 Task: Buy 4 Gloves & Mittens of size 0-3 Months for Baby Boys from Accessories section under best seller category for shipping address: Amber Rodriguez, 4615 Clarence Court, Fayetteville, North Carolina 28307, Cell Number 9102435488. Pay from credit card ending with 2005, CVV 3321
Action: Mouse moved to (322, 90)
Screenshot: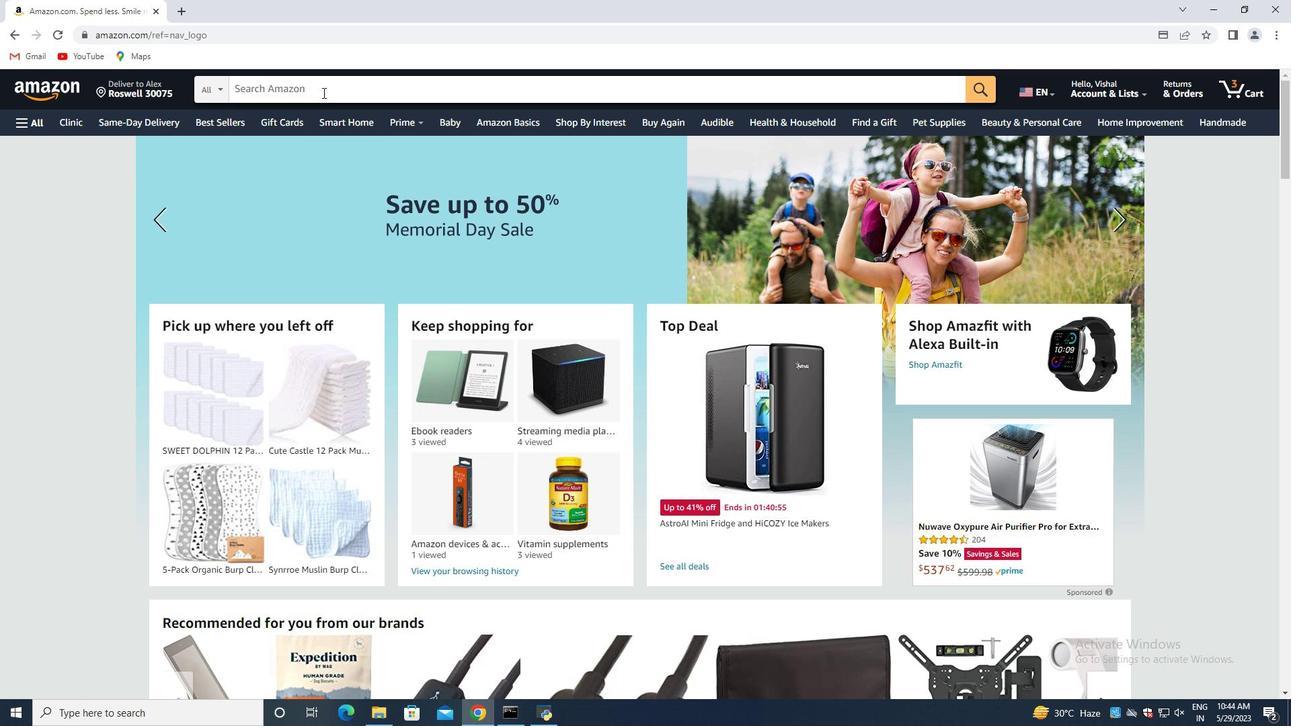 
Action: Mouse pressed left at (322, 90)
Screenshot: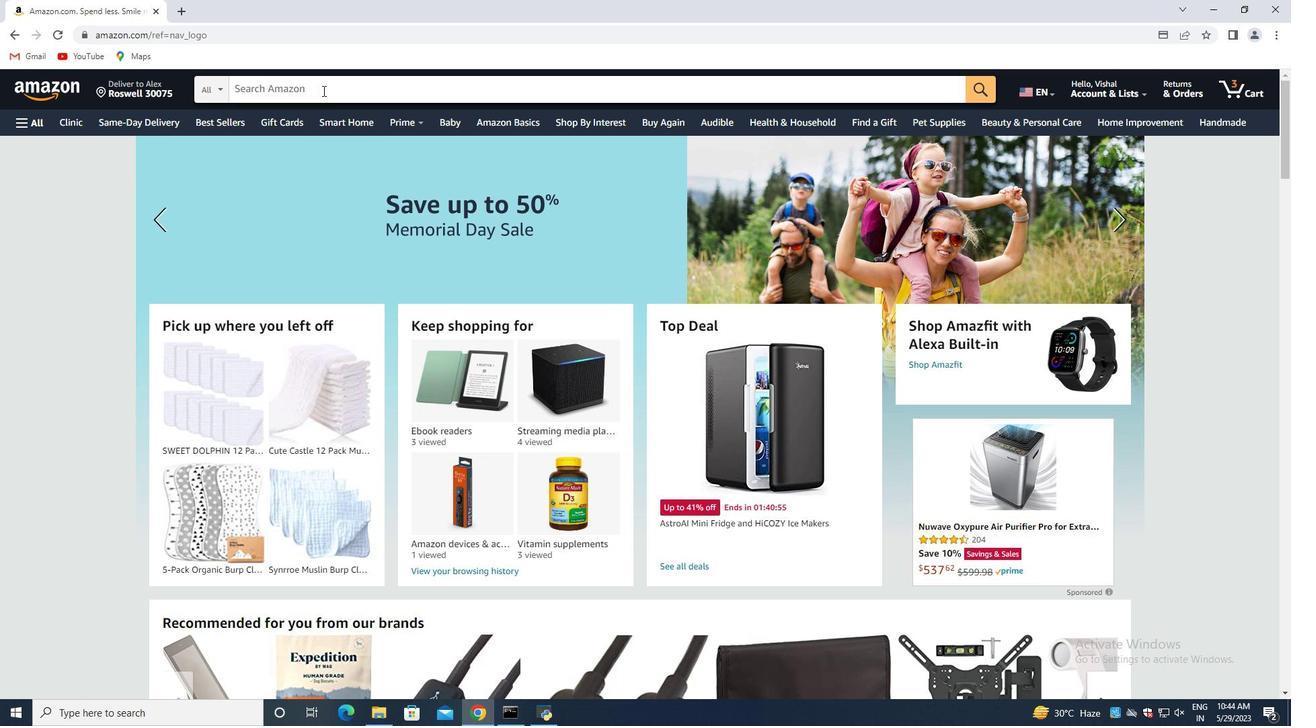 
Action: Mouse moved to (318, 90)
Screenshot: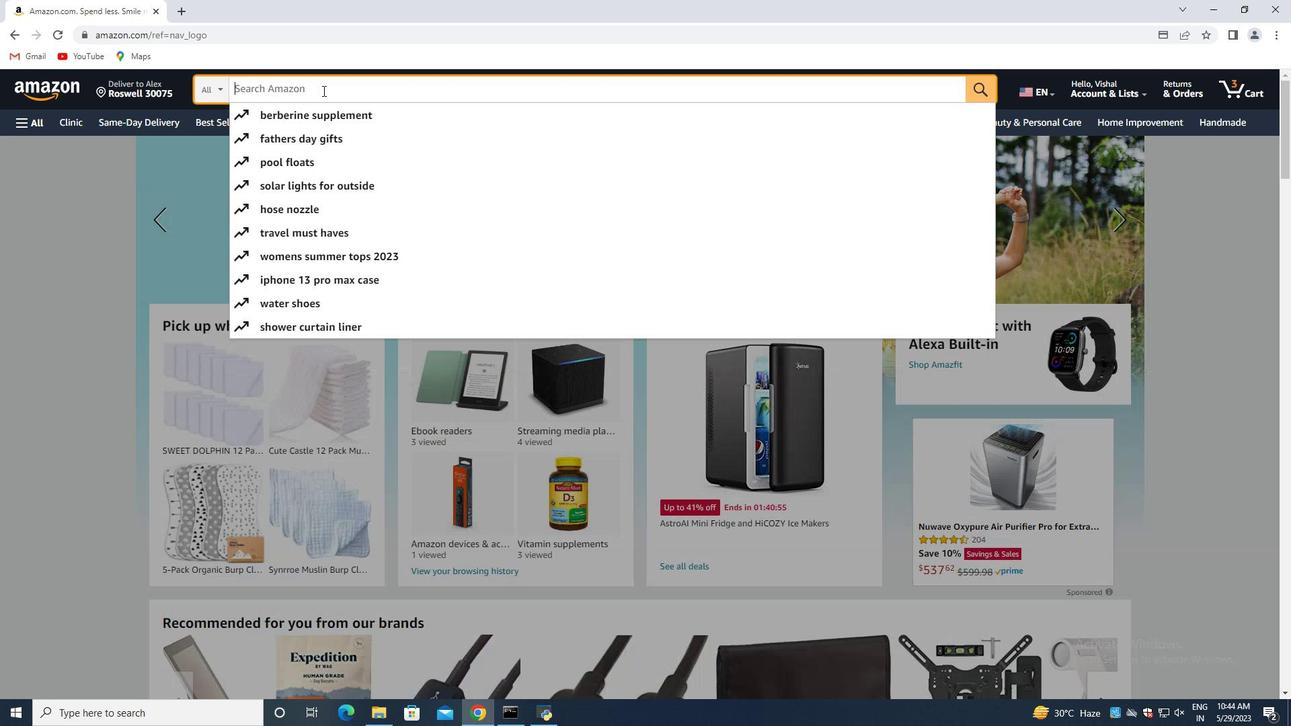 
Action: Key pressed <Key.shift>Gloves<Key.space><Key.shift><Key.shift><Key.shift><Key.shift><Key.shift><Key.shift><Key.shift><Key.shift><Key.shift><Key.shift><Key.shift><Key.shift><Key.shift><Key.shift>&<Key.space><Key.shift>Mittens<Key.space>of<Key.space>size<Key.space>0-3<Key.space><Key.shift>Months<Key.space>for<Key.space><Key.shift><Key.shift><Key.shift><Key.shift><Key.shift><Key.shift><Key.shift>Baby<Key.space><Key.shift>Boys<Key.enter>
Screenshot: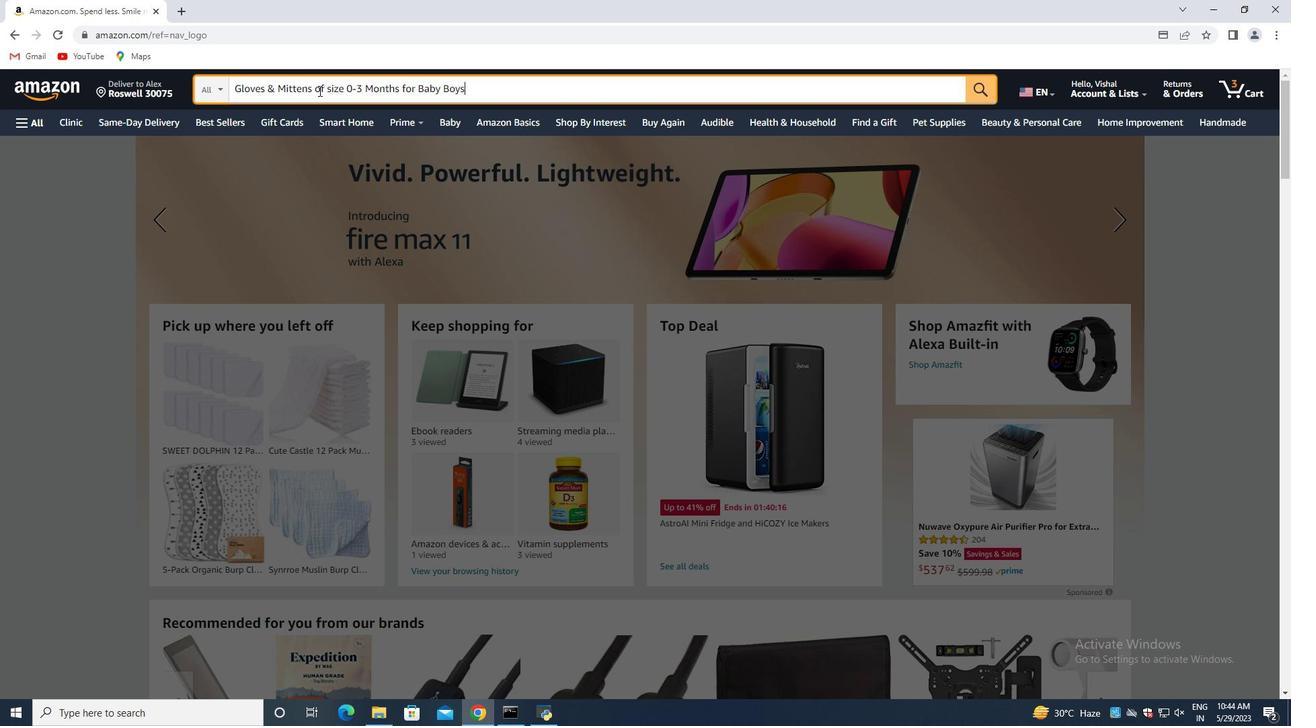 
Action: Mouse moved to (14, 118)
Screenshot: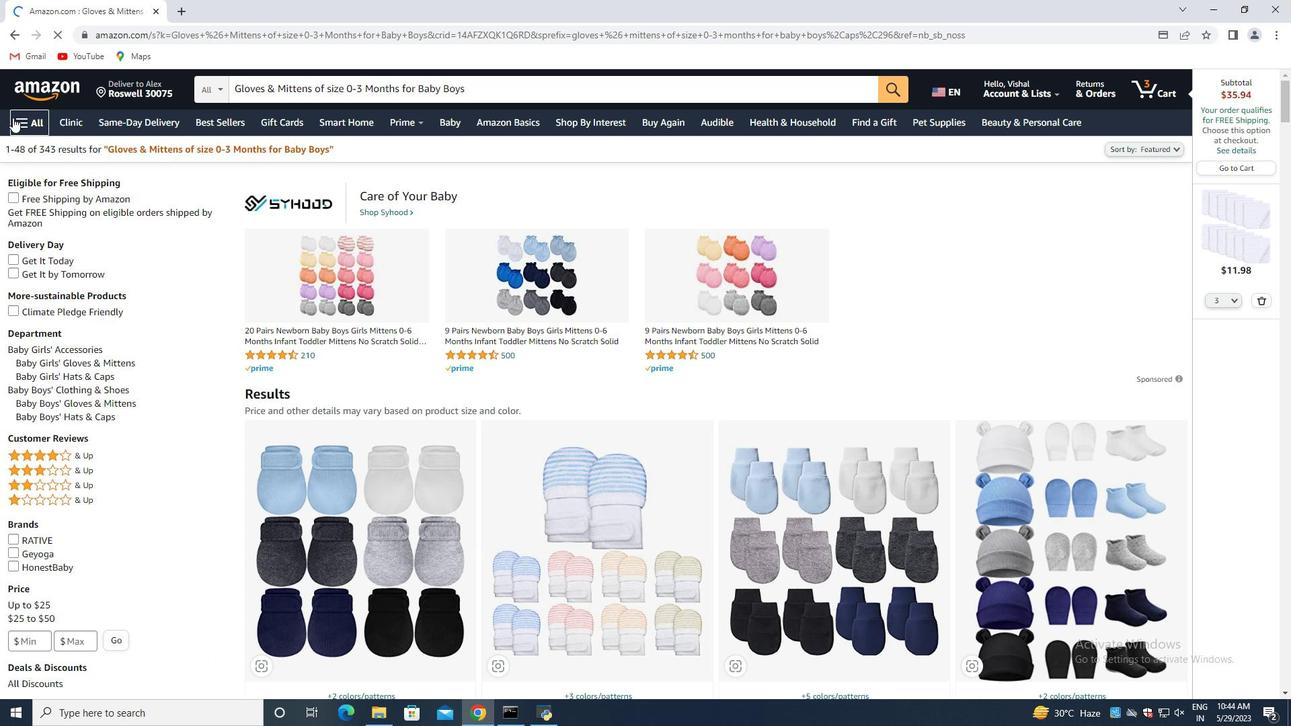 
Action: Mouse pressed left at (14, 118)
Screenshot: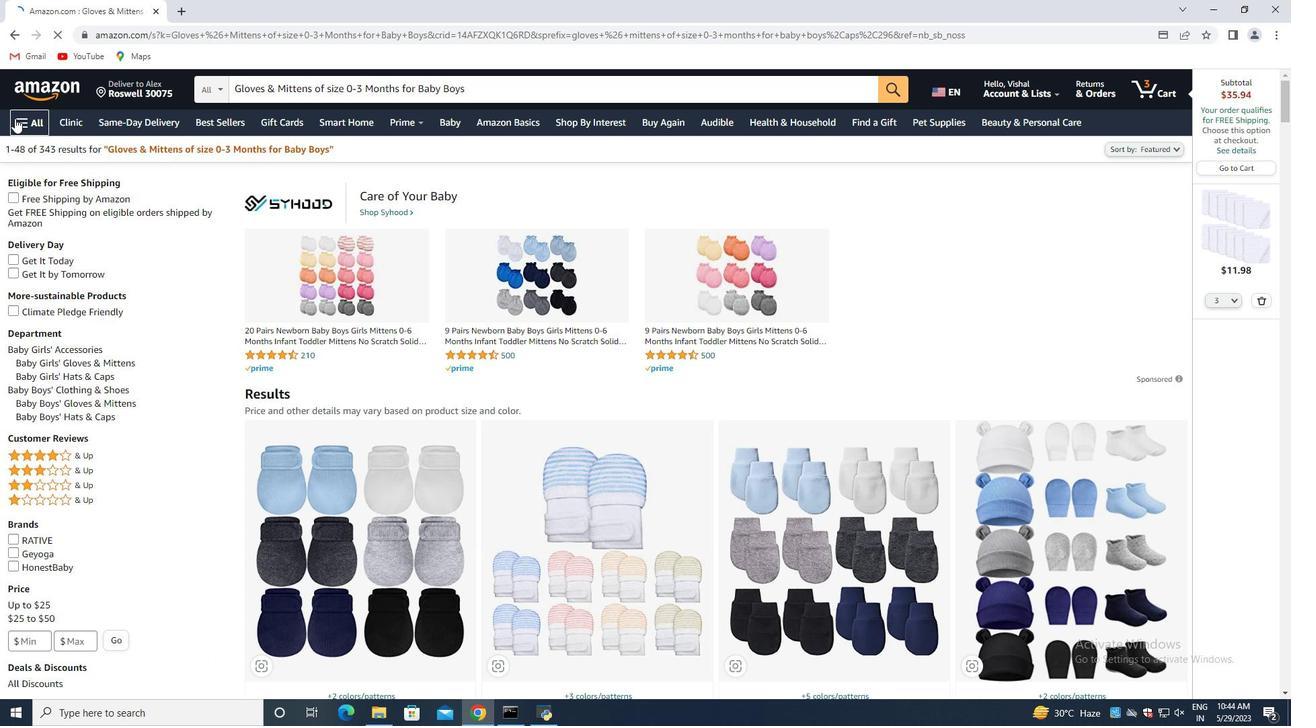
Action: Mouse moved to (123, 239)
Screenshot: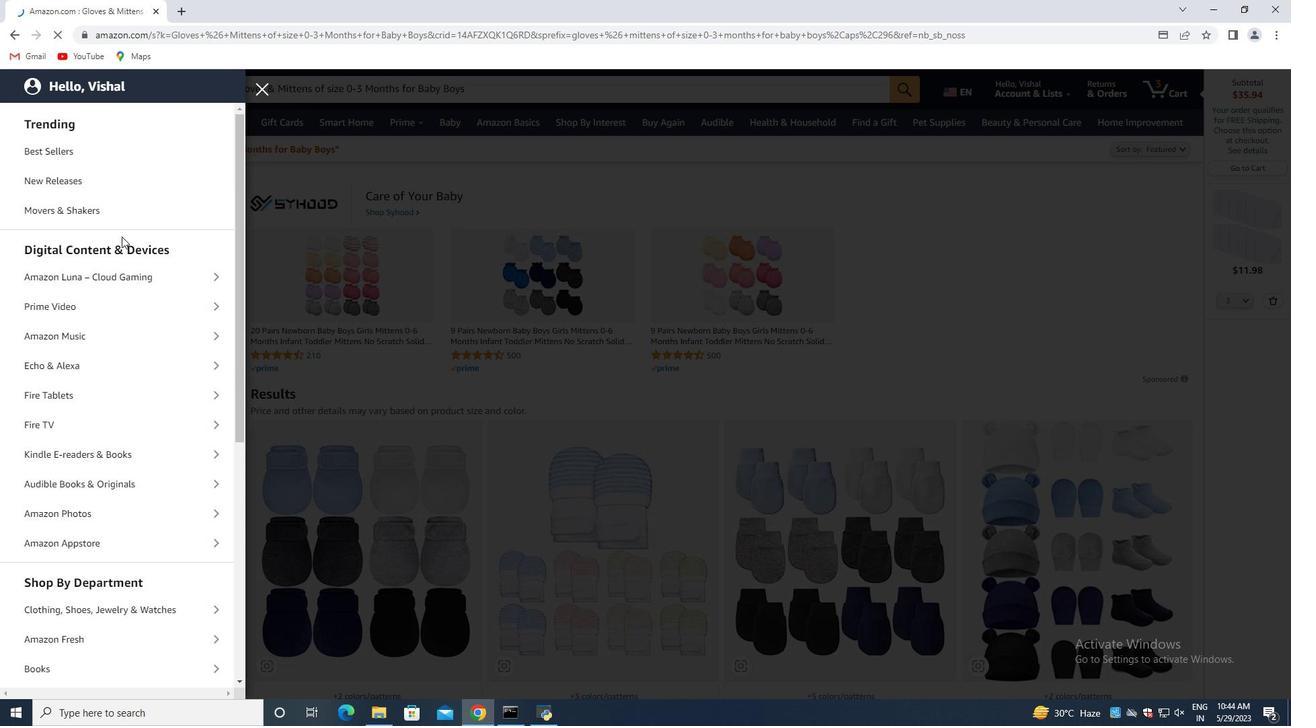 
Action: Mouse scrolled (123, 238) with delta (0, 0)
Screenshot: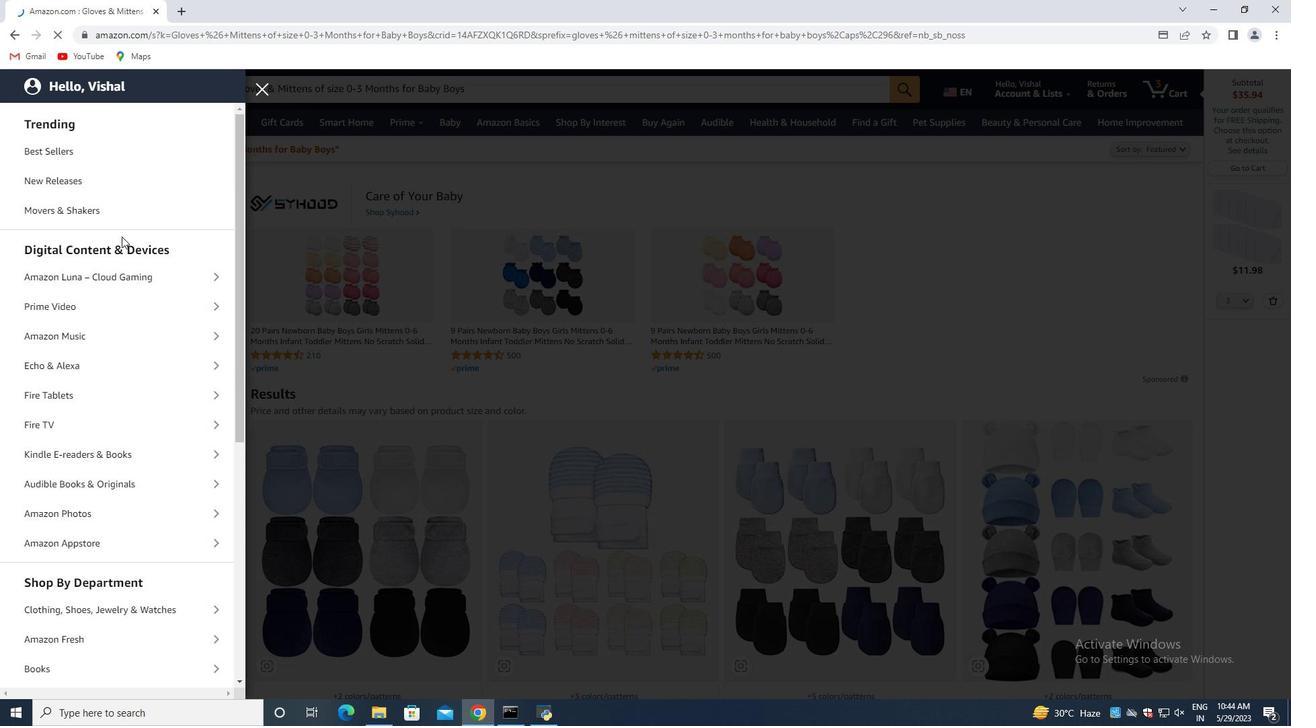 
Action: Mouse scrolled (123, 238) with delta (0, 0)
Screenshot: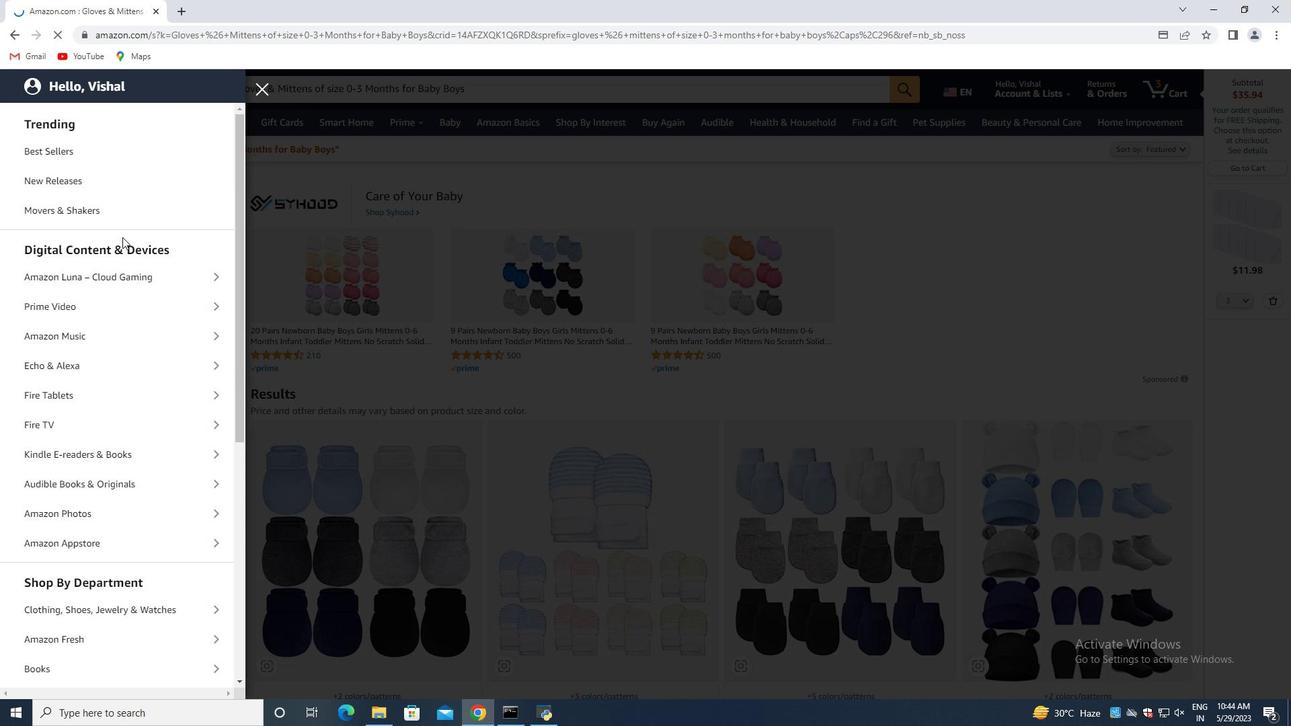
Action: Mouse moved to (133, 343)
Screenshot: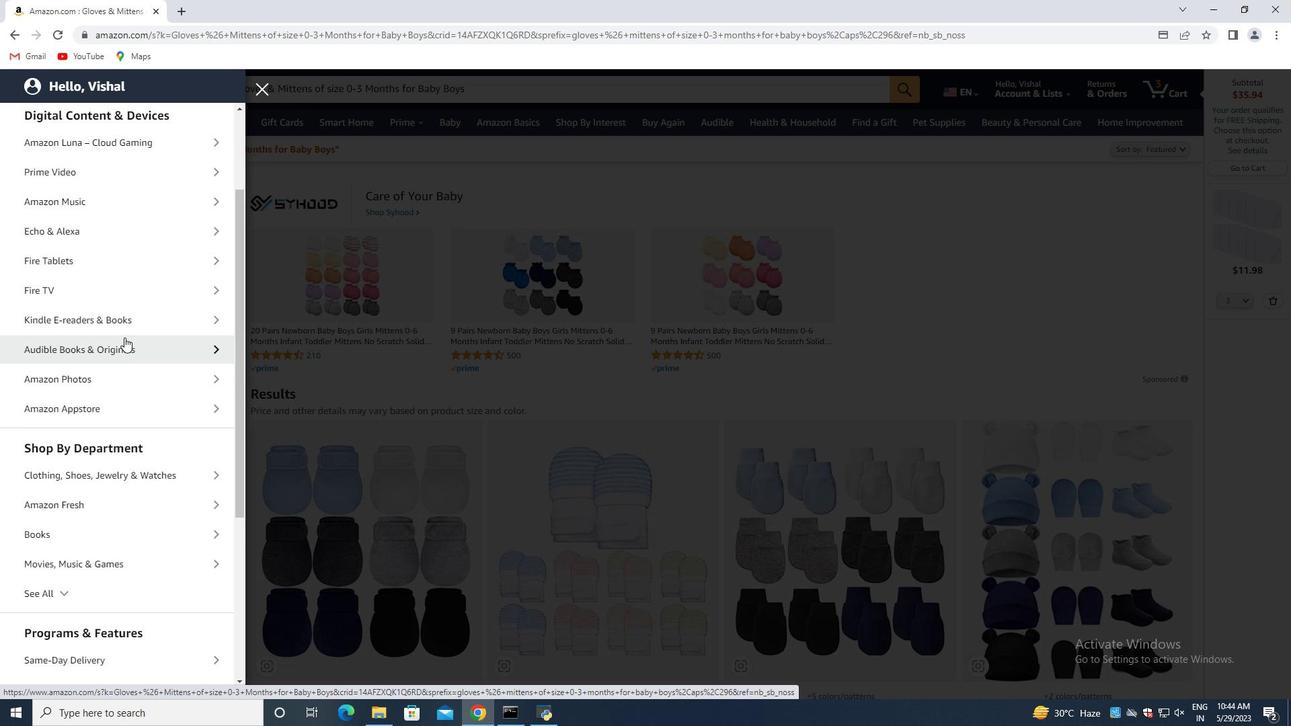 
Action: Mouse scrolled (133, 342) with delta (0, 0)
Screenshot: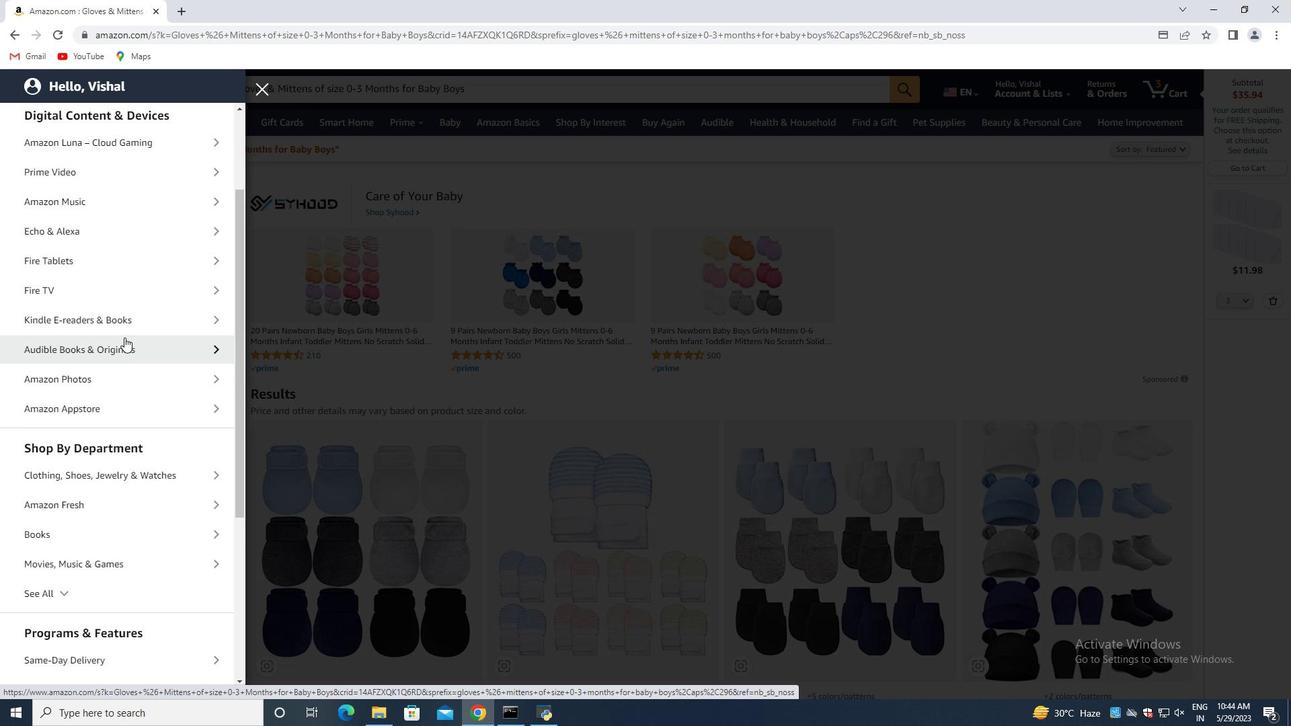 
Action: Mouse moved to (133, 344)
Screenshot: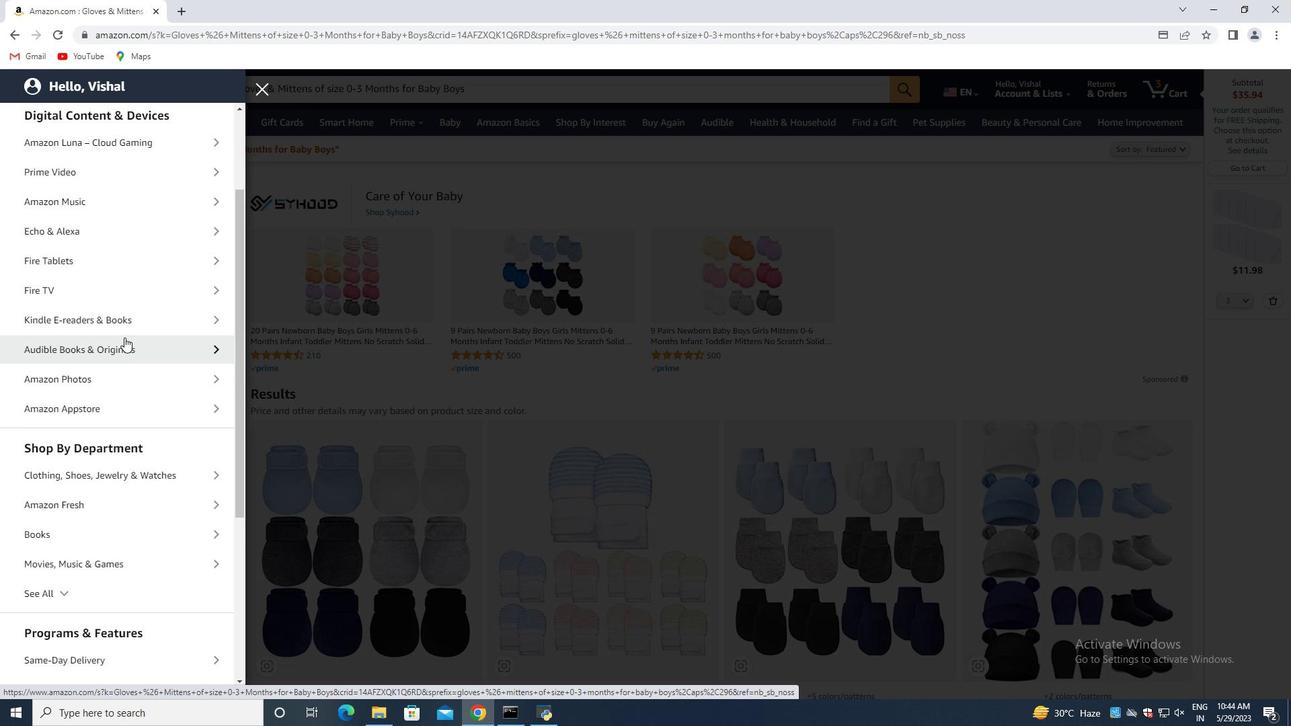 
Action: Mouse scrolled (133, 343) with delta (0, 0)
Screenshot: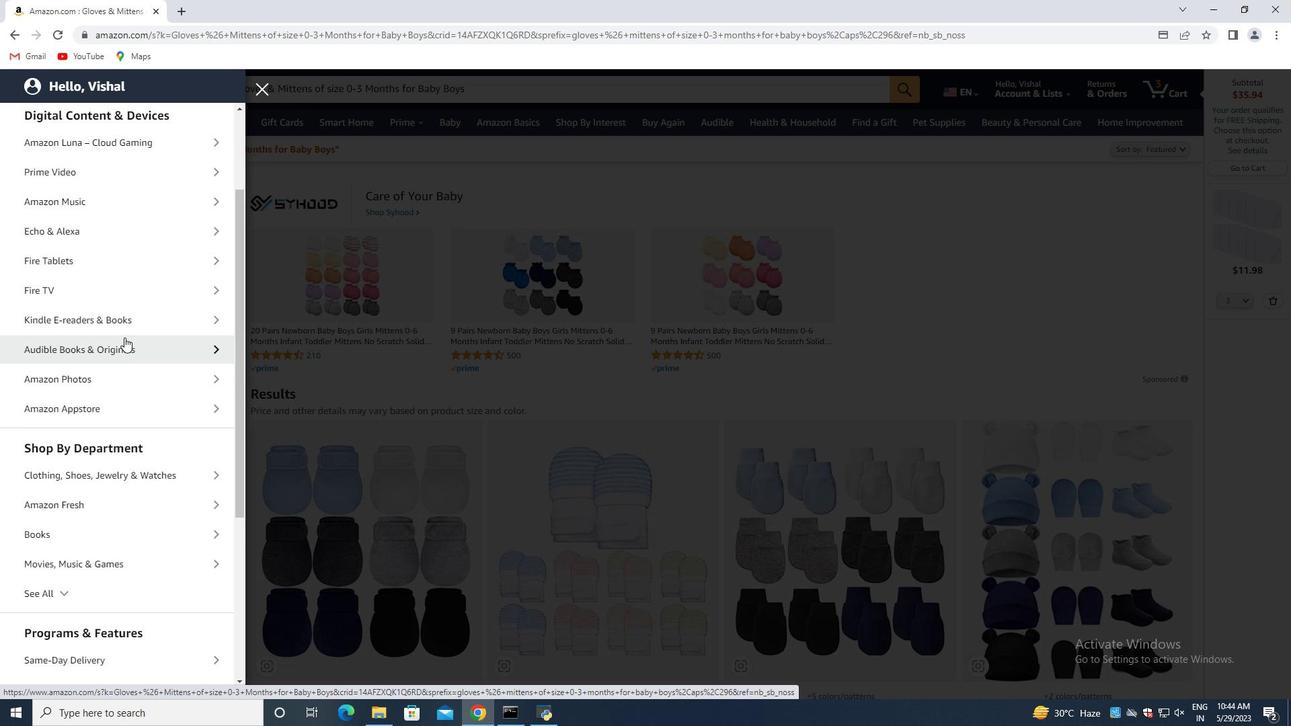 
Action: Mouse moved to (110, 375)
Screenshot: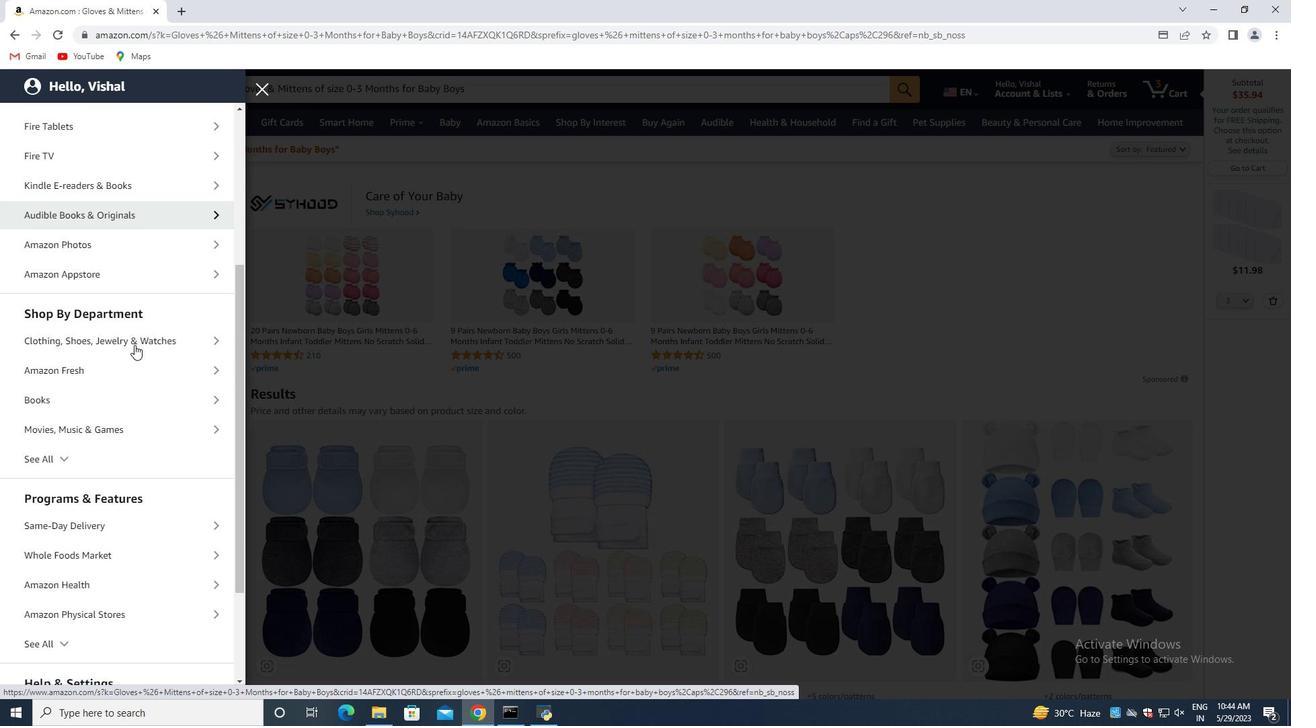 
Action: Mouse scrolled (110, 374) with delta (0, 0)
Screenshot: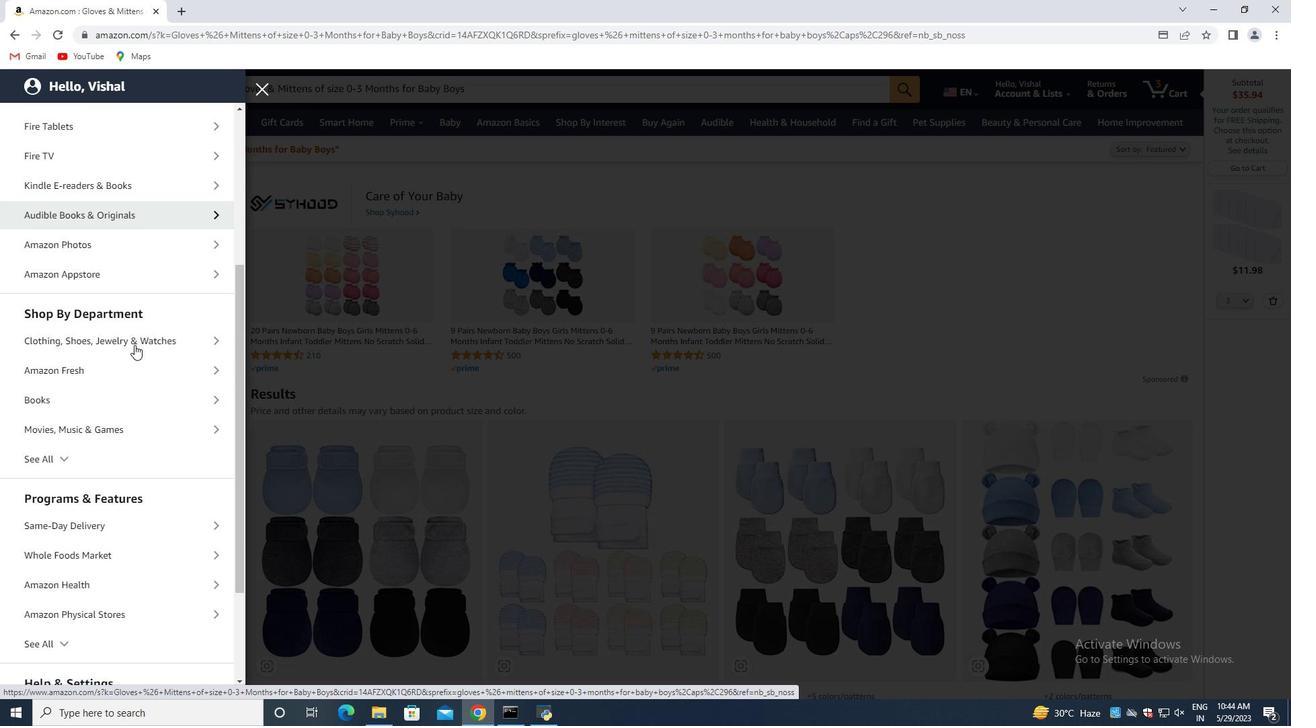 
Action: Mouse moved to (81, 389)
Screenshot: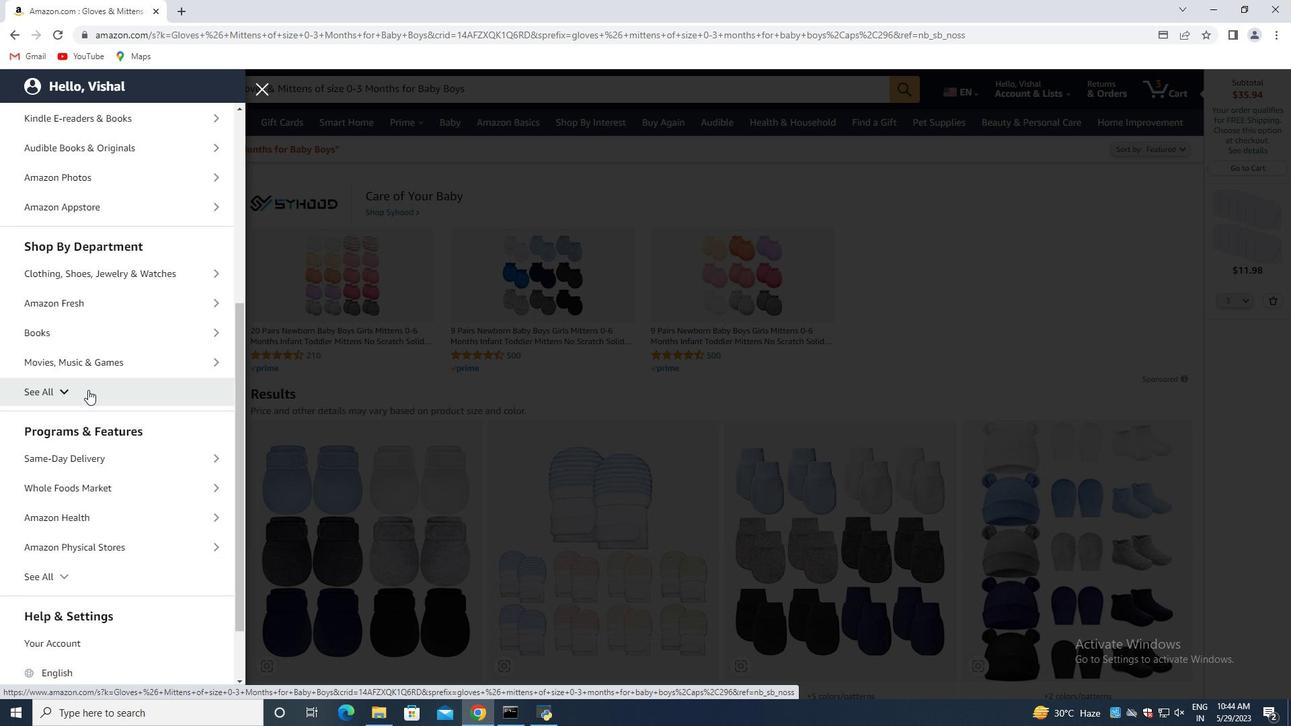 
Action: Mouse pressed left at (81, 389)
Screenshot: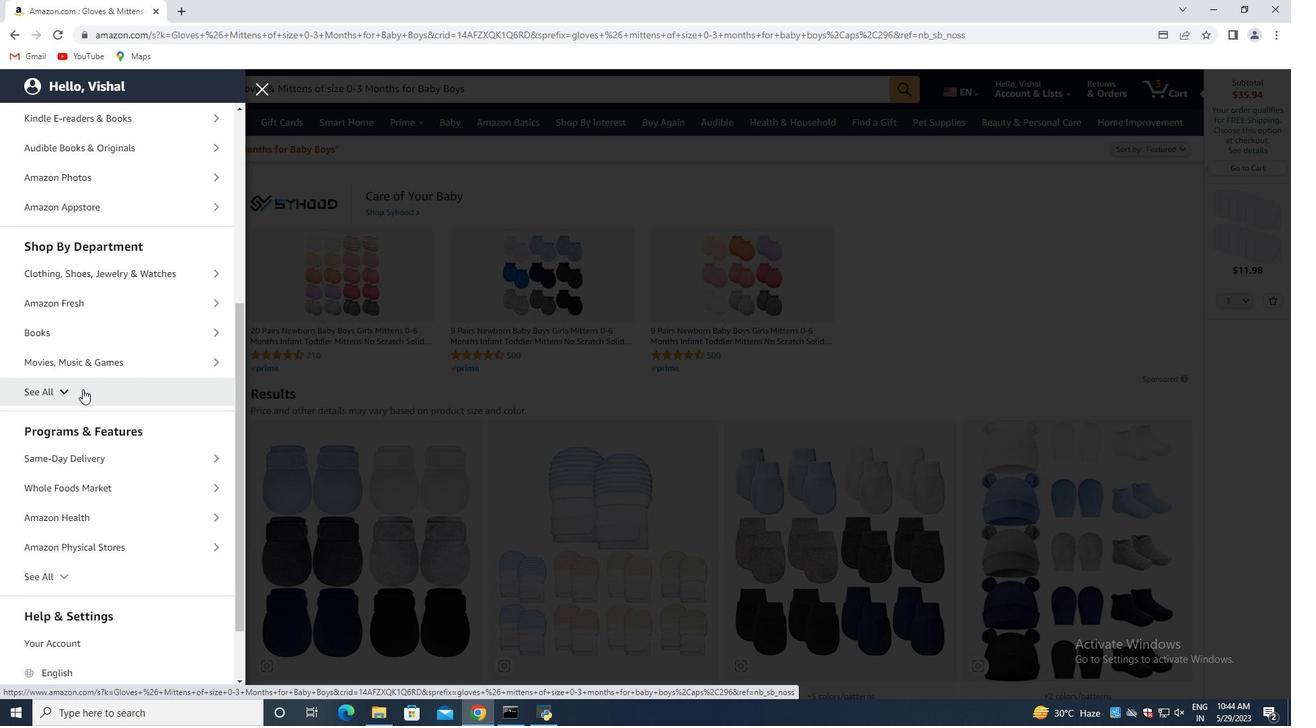 
Action: Mouse moved to (81, 427)
Screenshot: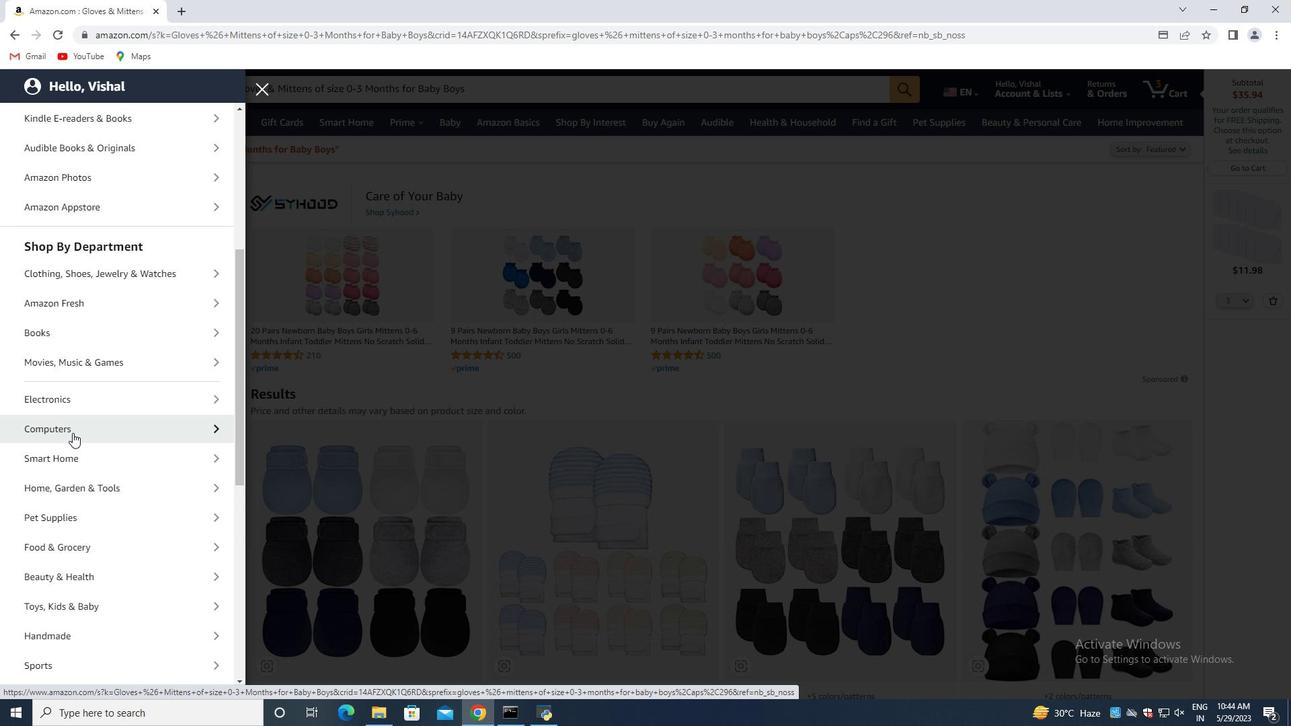 
Action: Mouse scrolled (81, 427) with delta (0, 0)
Screenshot: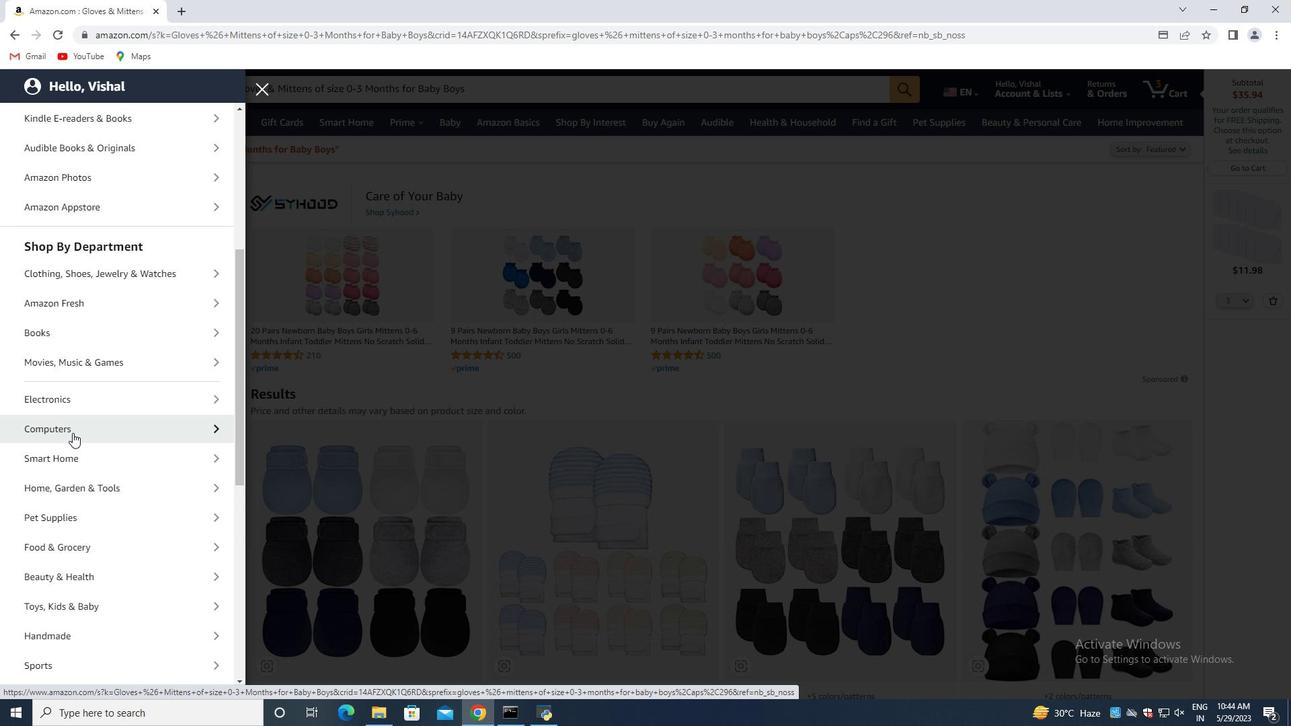 
Action: Mouse moved to (82, 427)
Screenshot: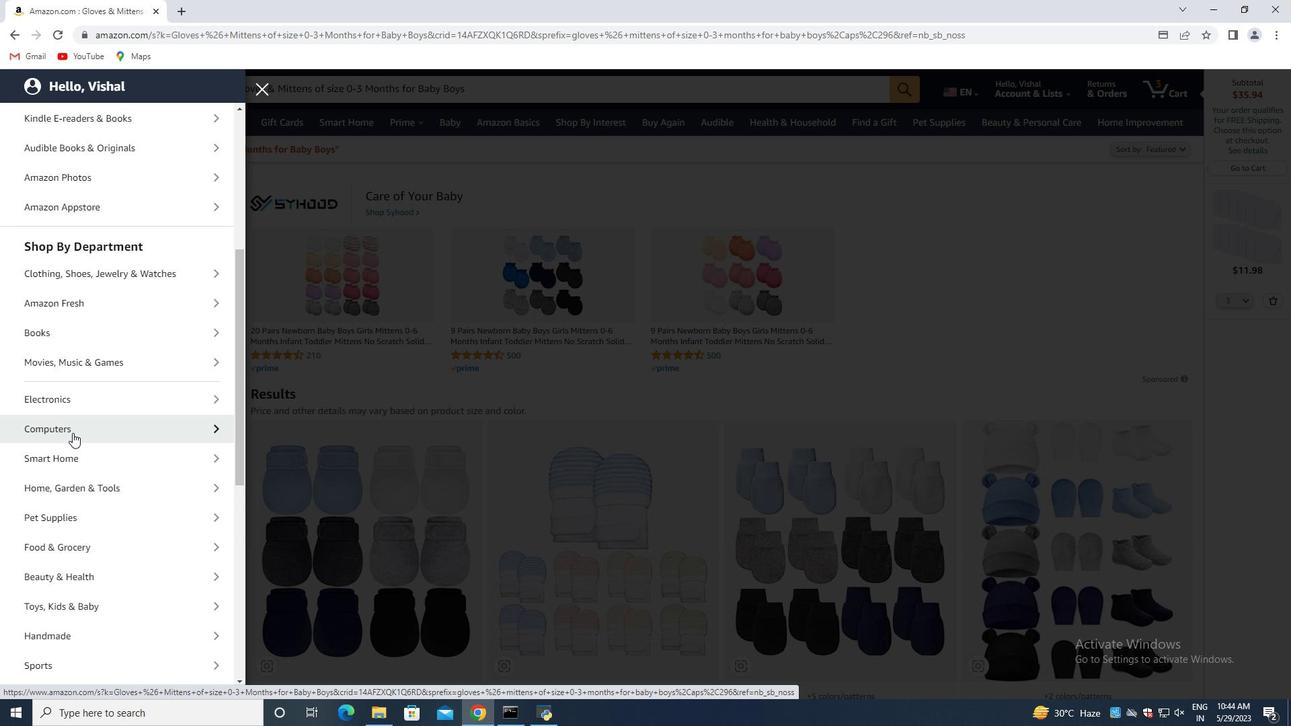 
Action: Mouse scrolled (82, 426) with delta (0, 0)
Screenshot: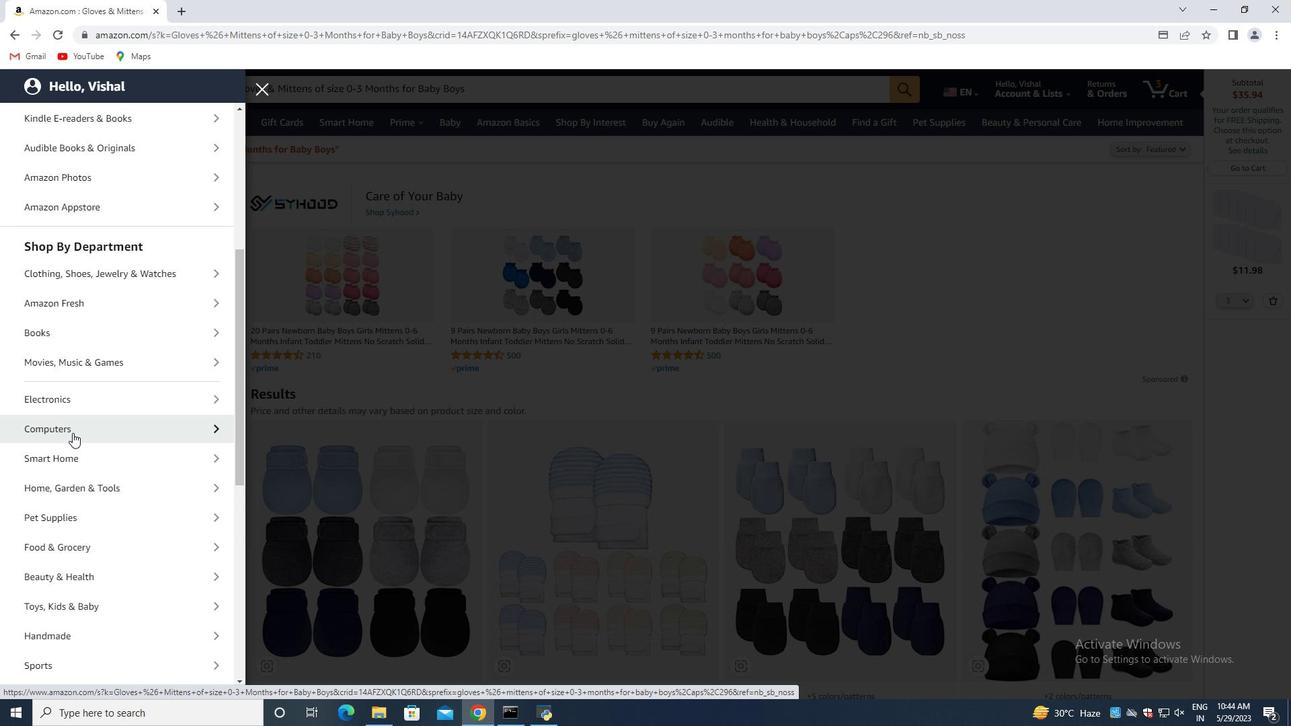 
Action: Mouse moved to (83, 424)
Screenshot: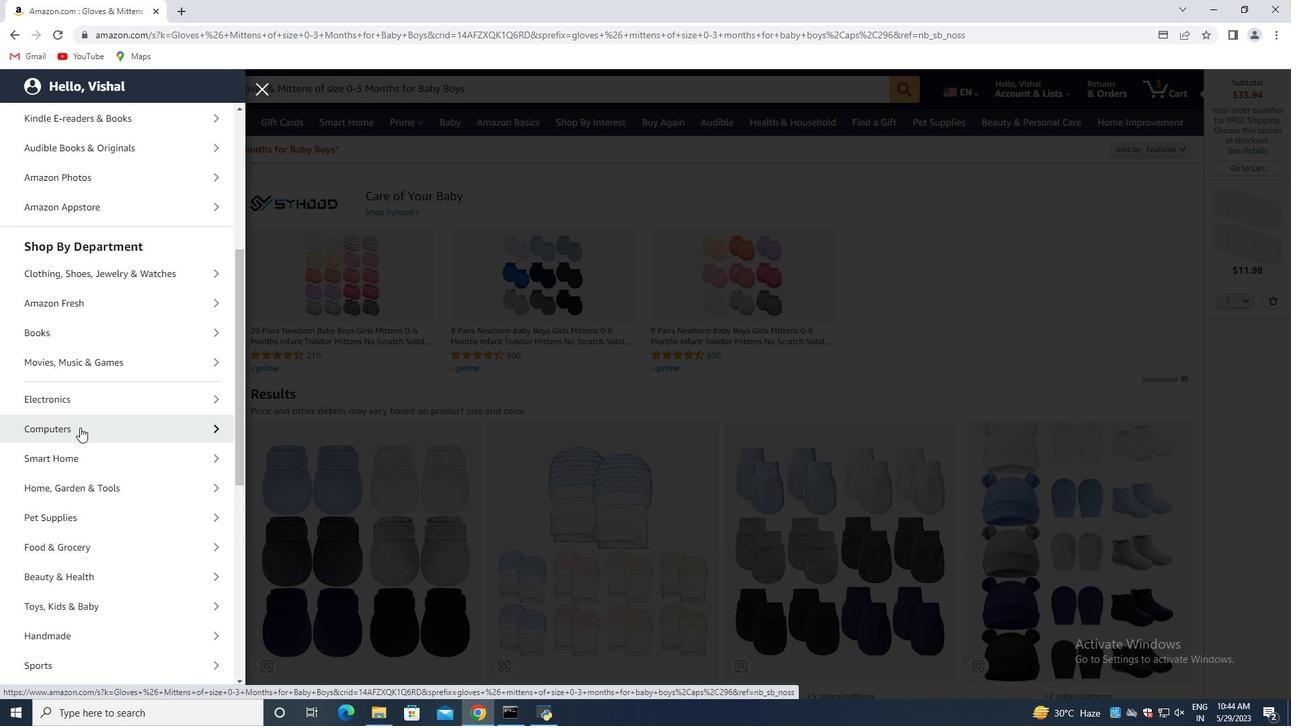 
Action: Mouse scrolled (83, 424) with delta (0, 0)
Screenshot: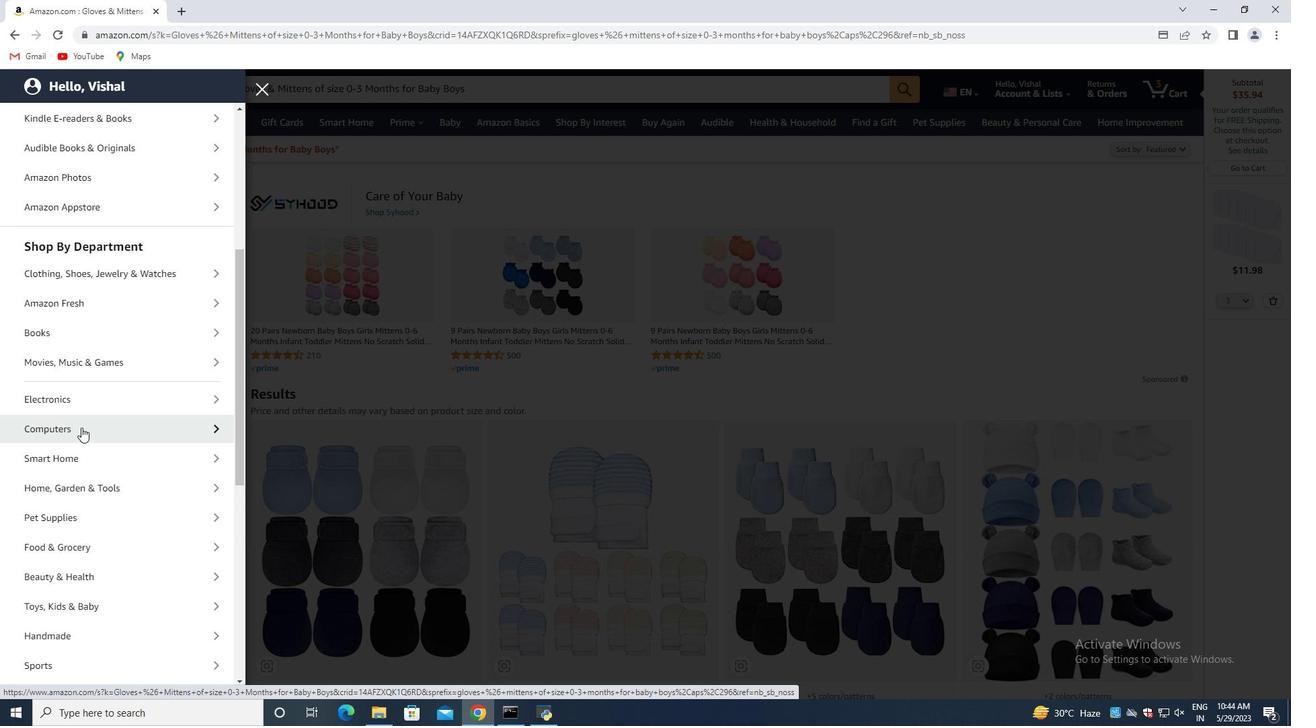 
Action: Mouse moved to (85, 420)
Screenshot: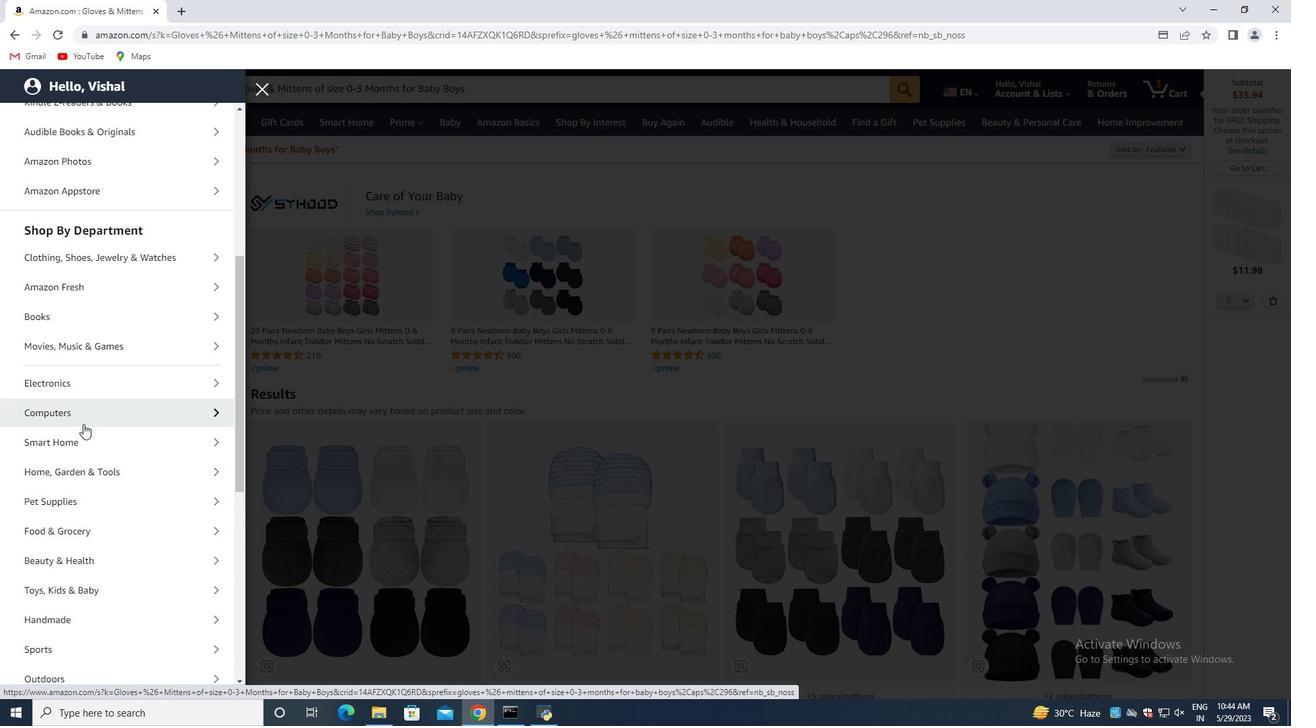 
Action: Mouse scrolled (85, 420) with delta (0, 0)
Screenshot: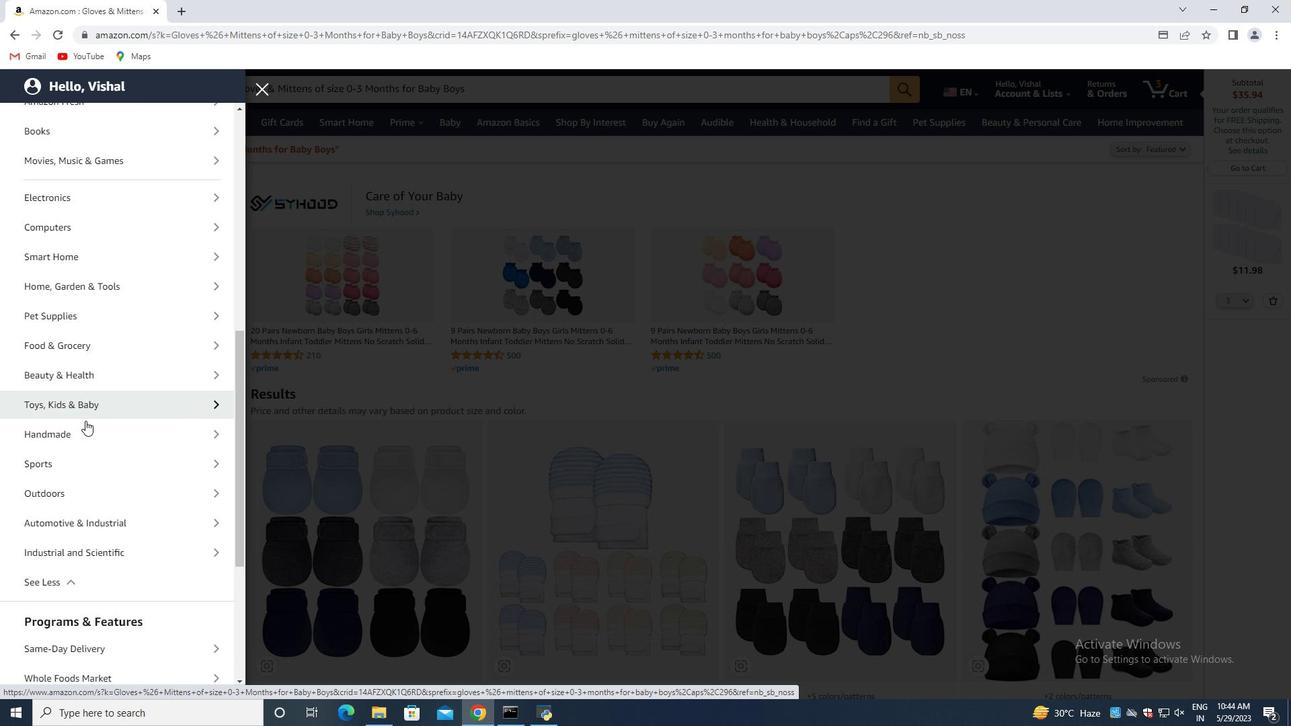
Action: Mouse scrolled (85, 420) with delta (0, 0)
Screenshot: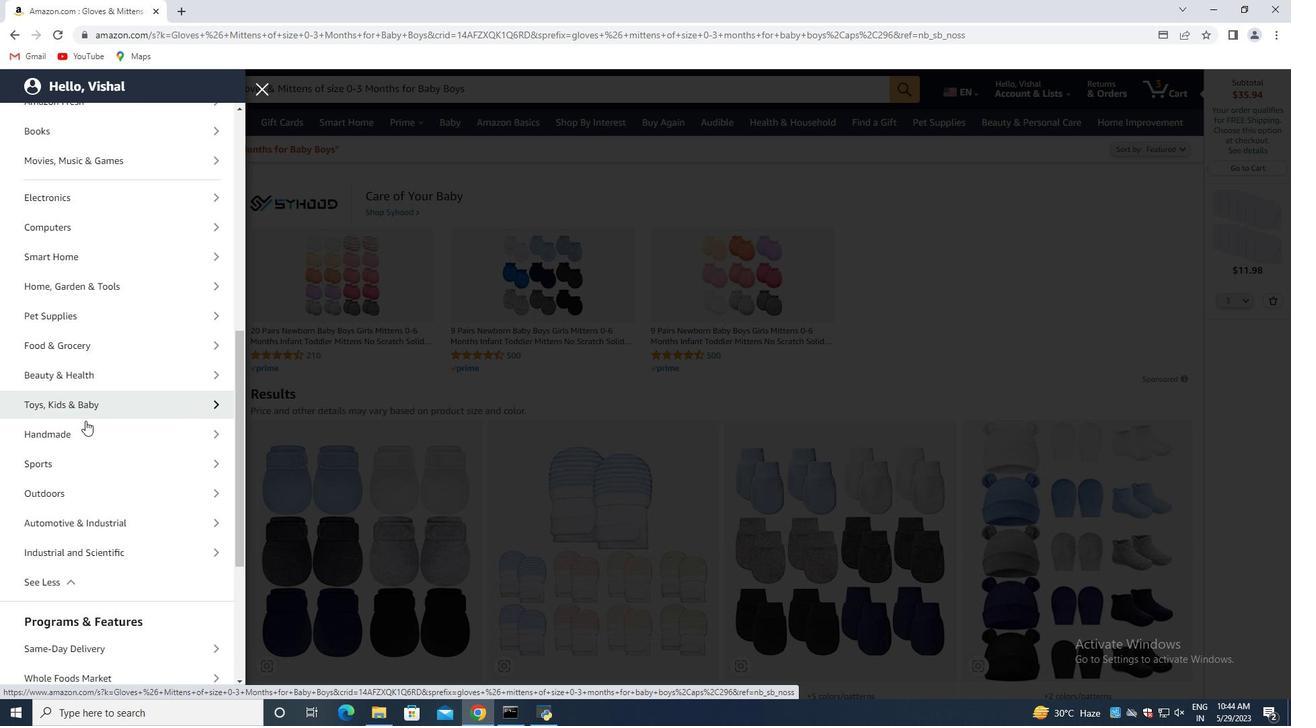 
Action: Mouse moved to (90, 420)
Screenshot: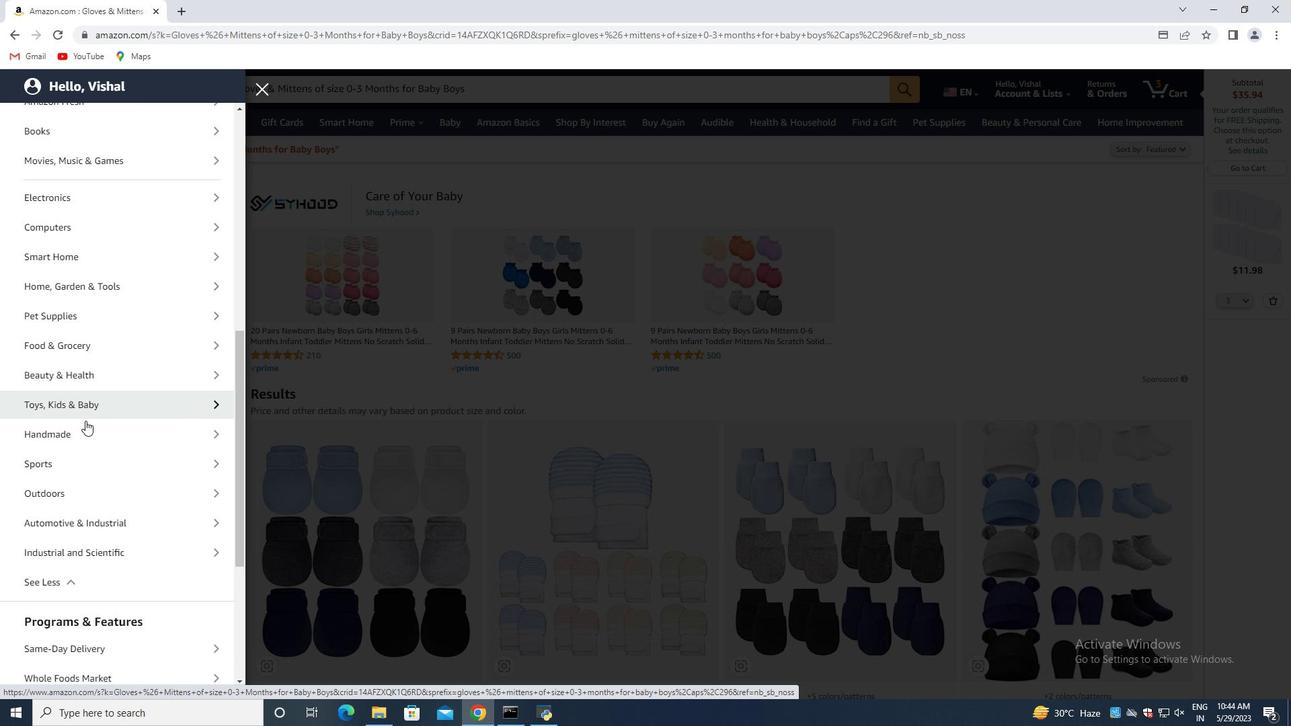 
Action: Mouse scrolled (90, 419) with delta (0, 0)
Screenshot: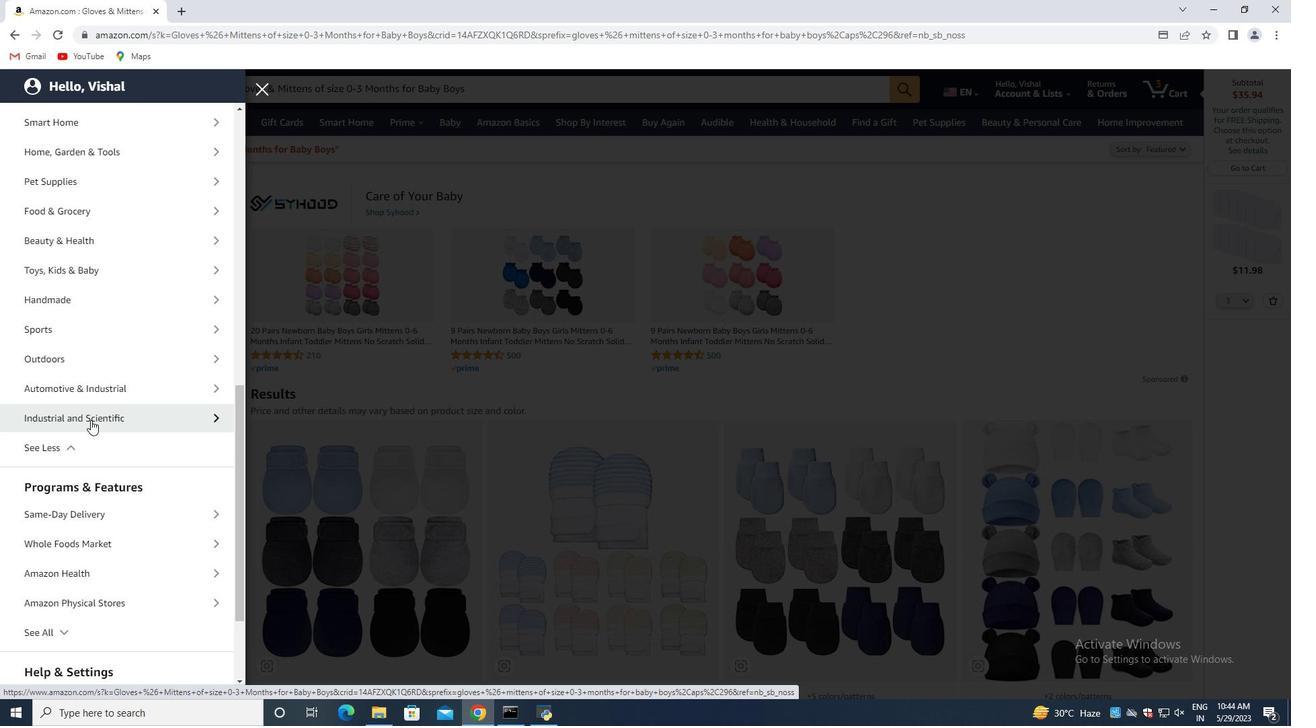 
Action: Mouse moved to (92, 420)
Screenshot: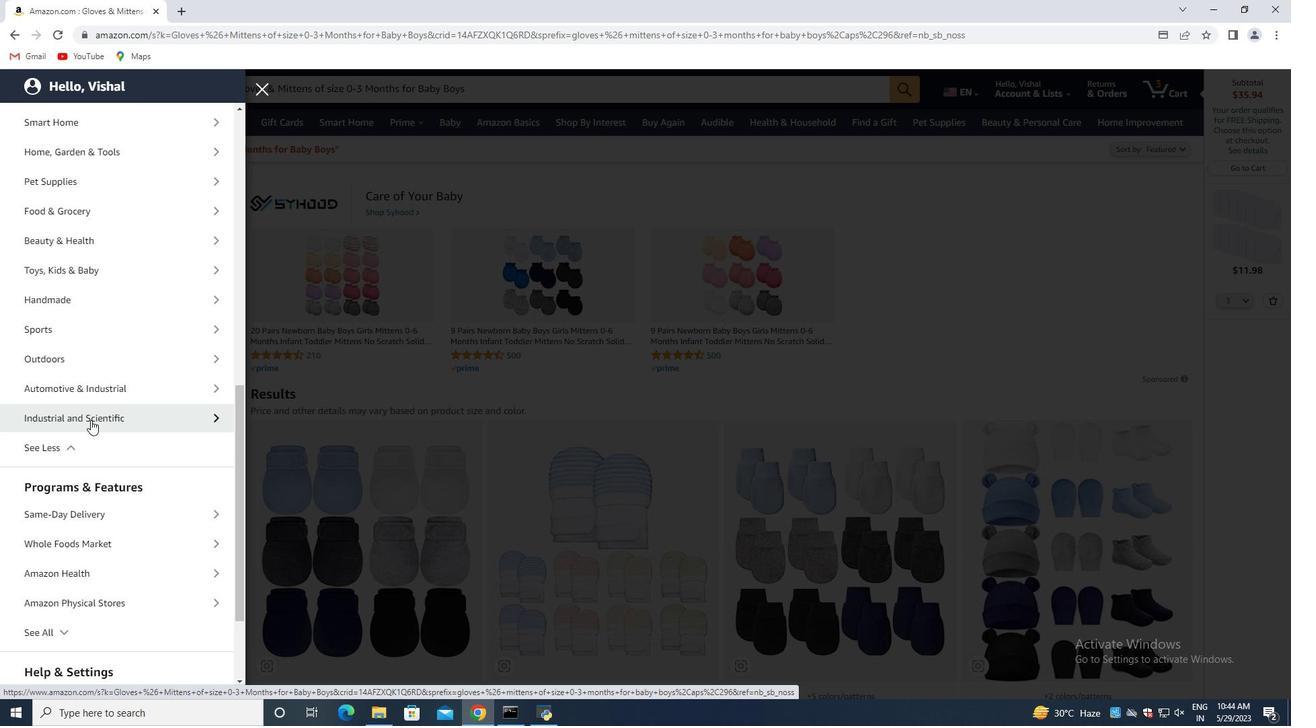 
Action: Mouse scrolled (92, 419) with delta (0, 0)
Screenshot: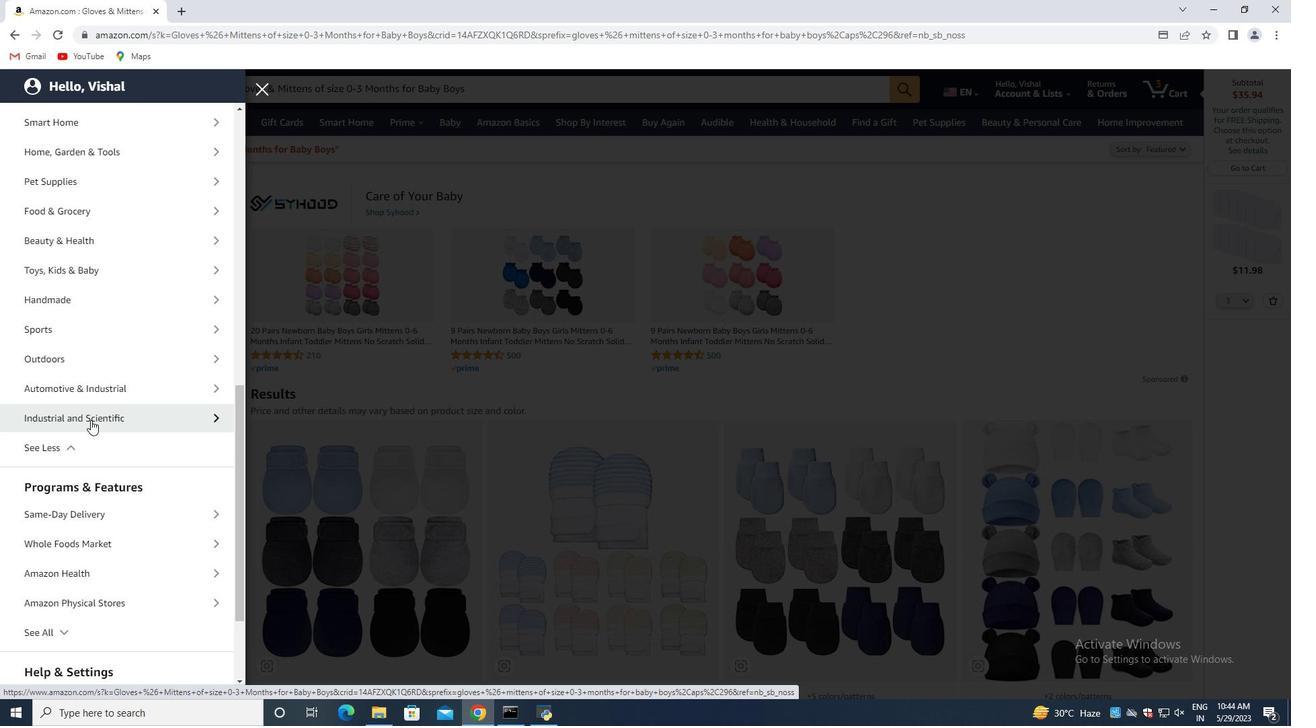 
Action: Mouse moved to (96, 420)
Screenshot: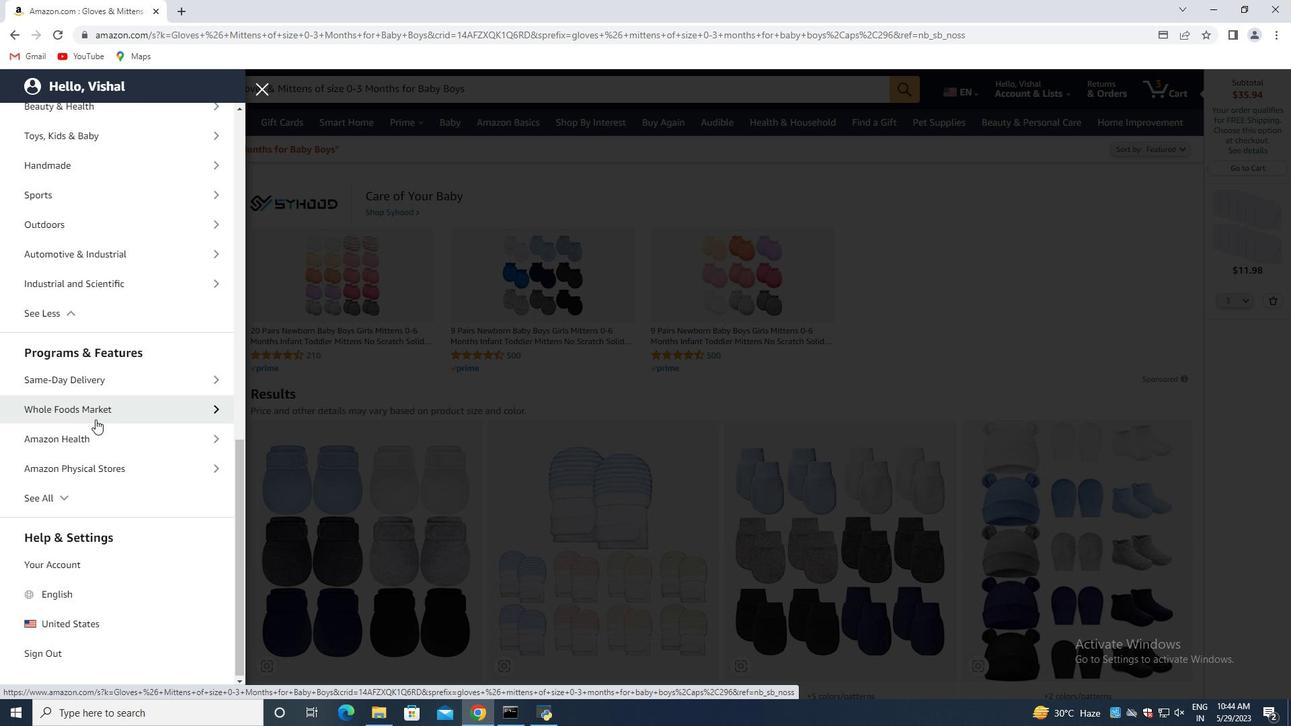 
Action: Mouse scrolled (96, 419) with delta (0, 0)
Screenshot: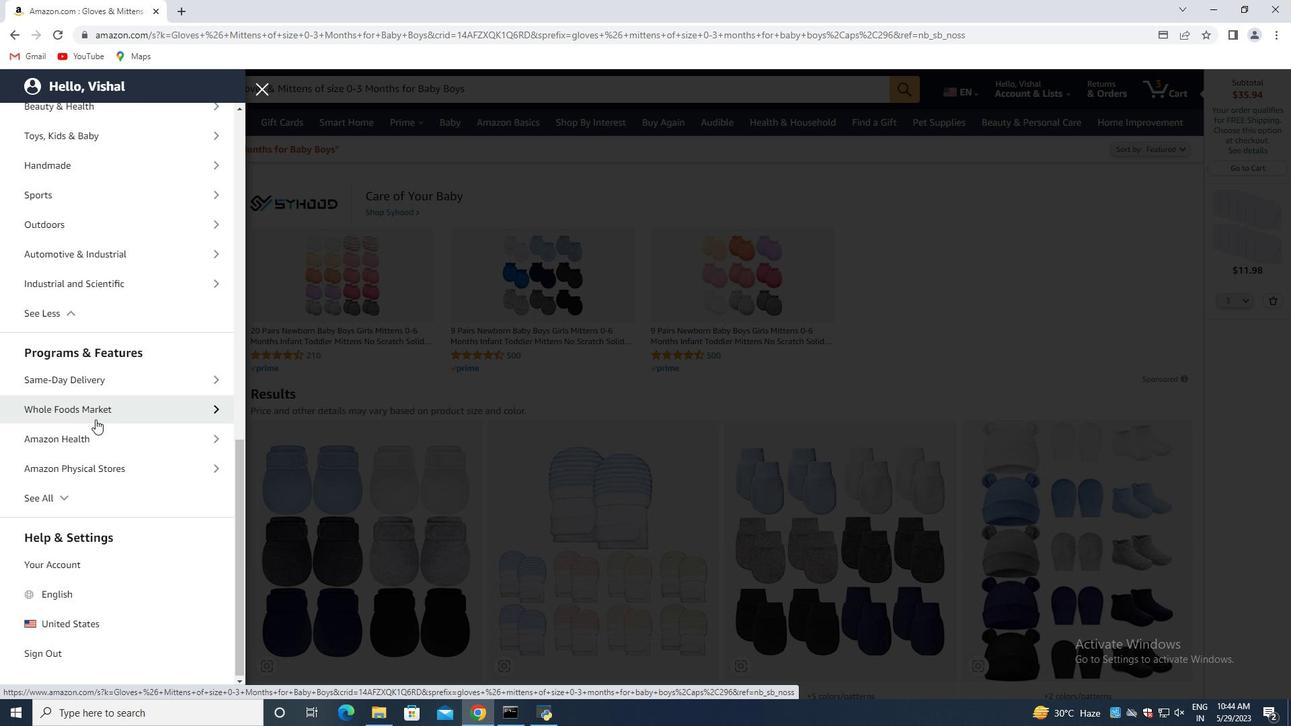 
Action: Mouse moved to (96, 420)
Screenshot: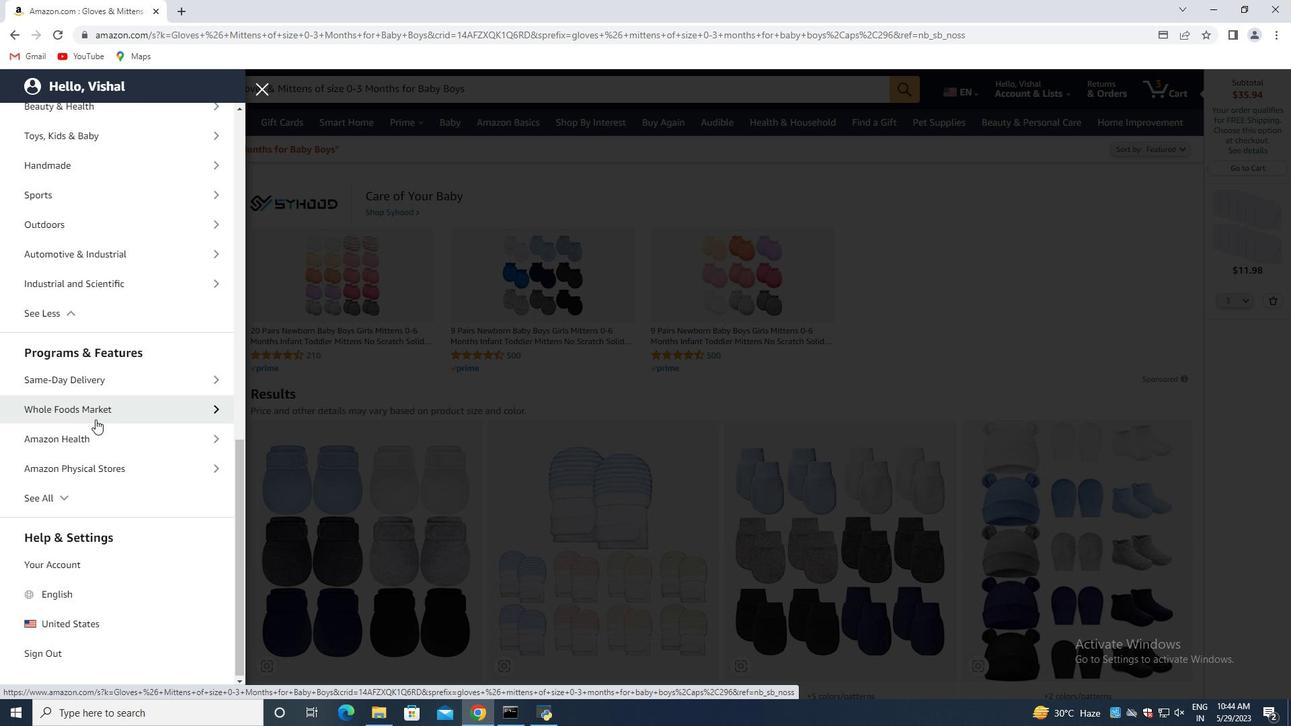 
Action: Mouse scrolled (96, 420) with delta (0, 0)
Screenshot: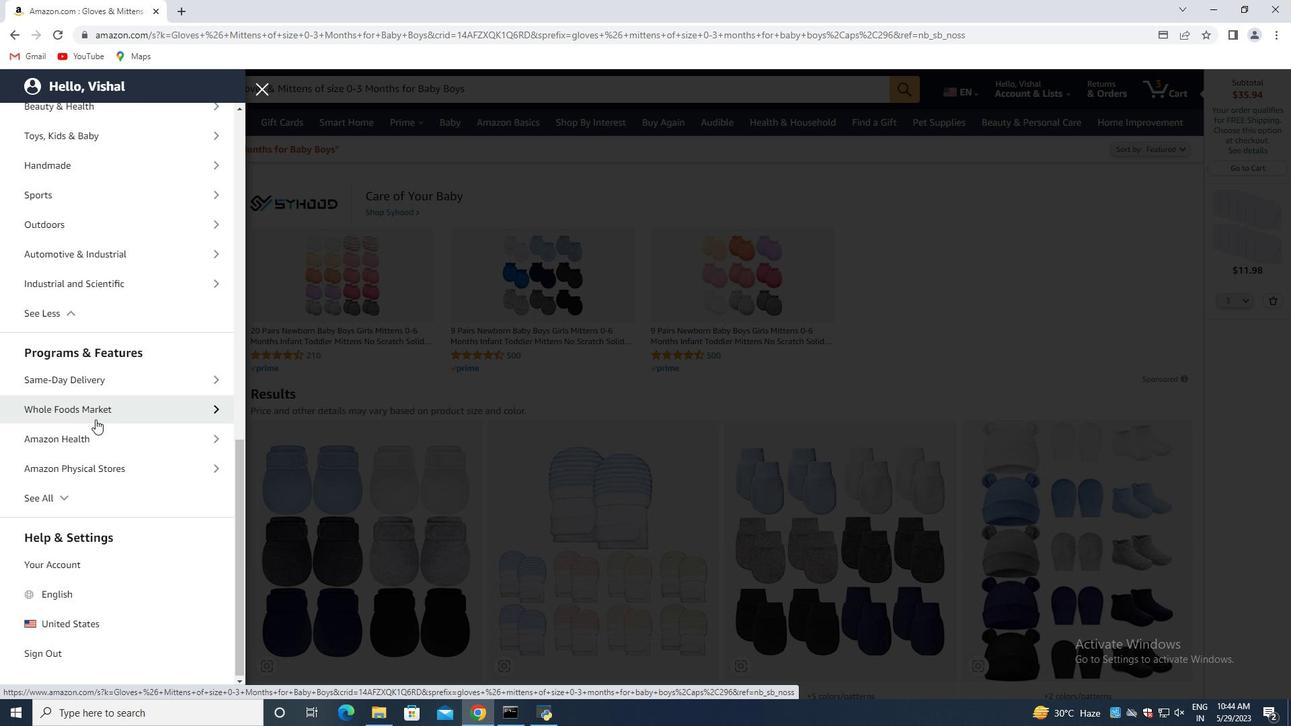 
Action: Mouse moved to (86, 498)
Screenshot: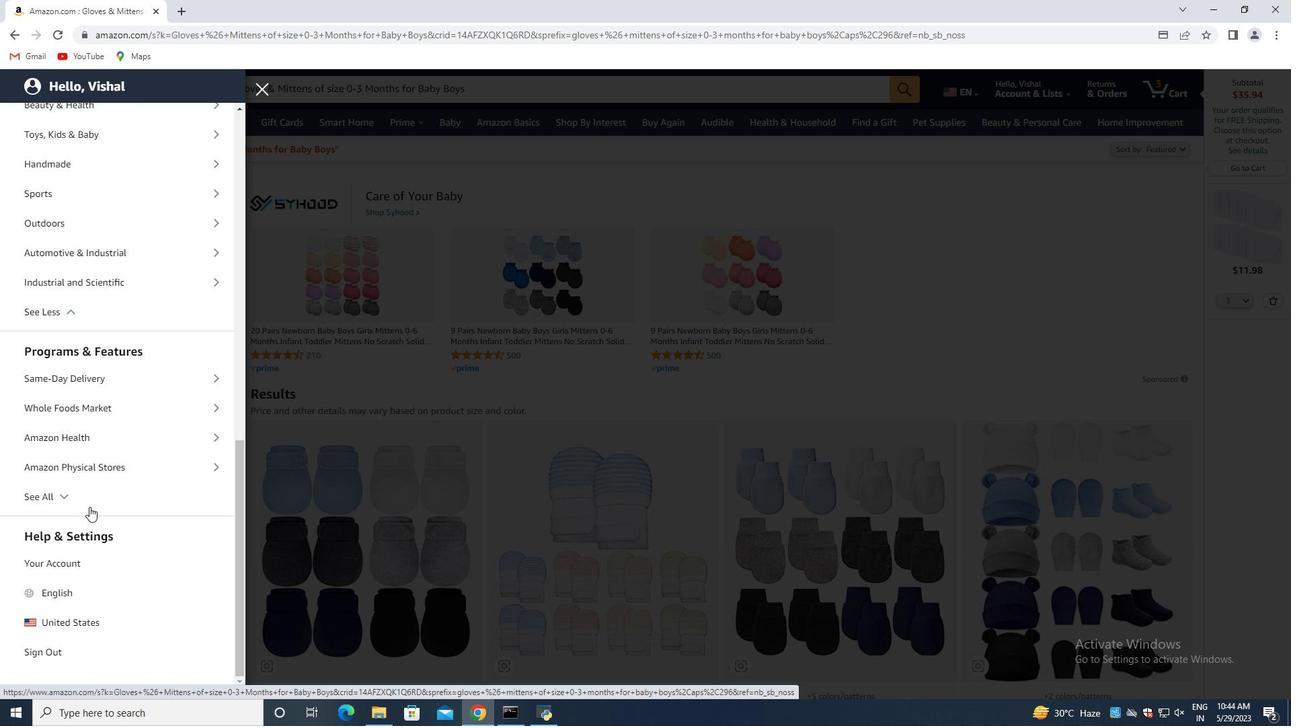 
Action: Mouse pressed left at (86, 498)
Screenshot: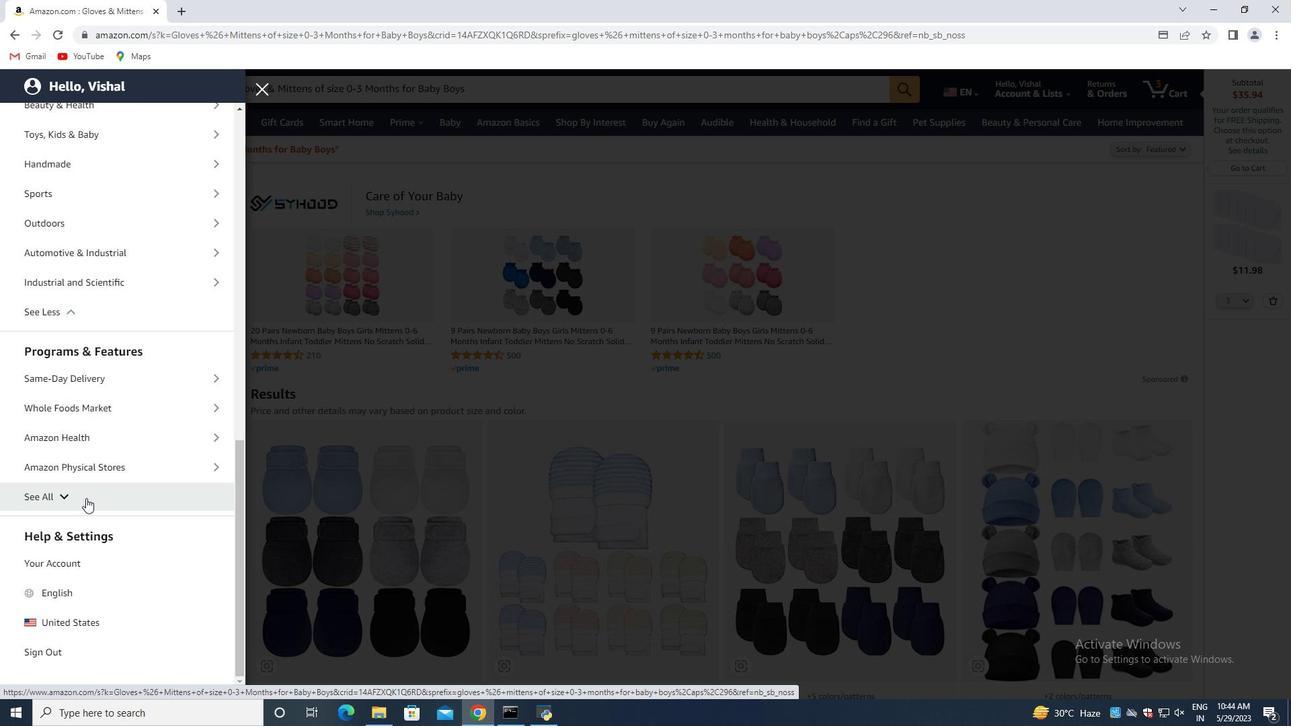 
Action: Mouse moved to (120, 453)
Screenshot: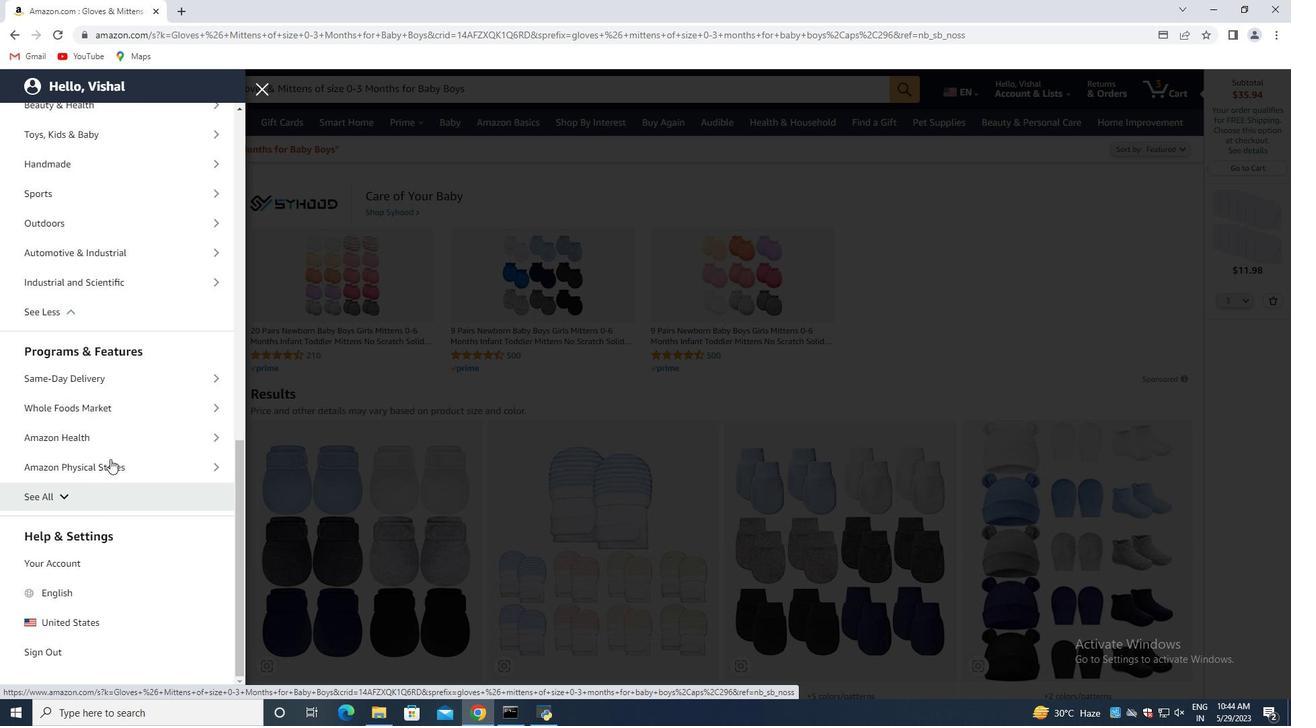 
Action: Mouse scrolled (120, 453) with delta (0, 0)
Screenshot: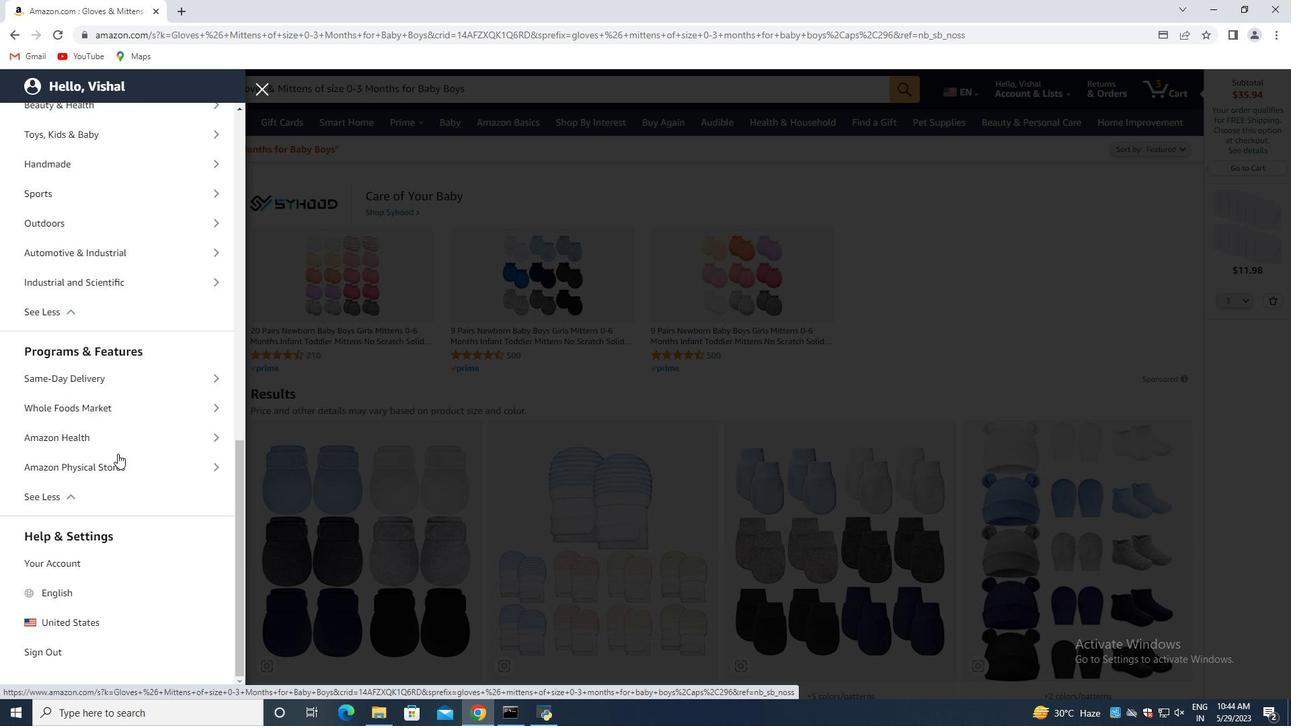 
Action: Mouse moved to (122, 453)
Screenshot: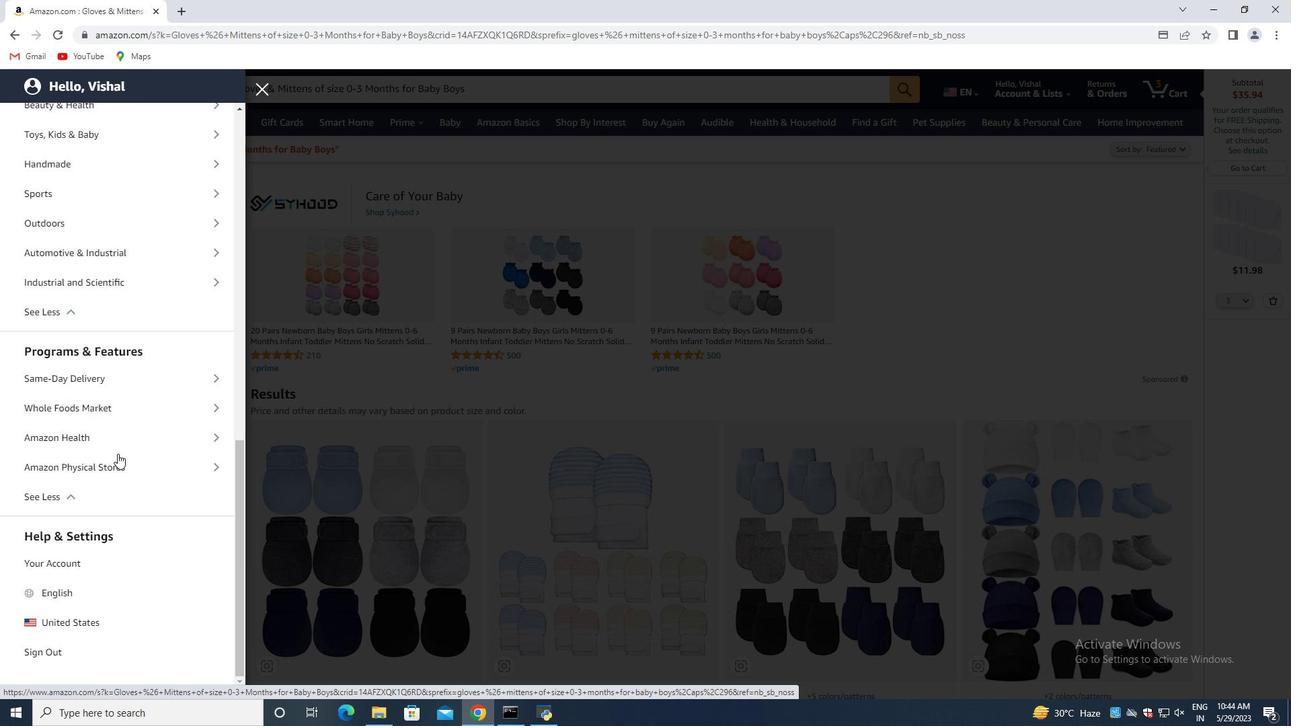 
Action: Mouse scrolled (122, 453) with delta (0, 0)
Screenshot: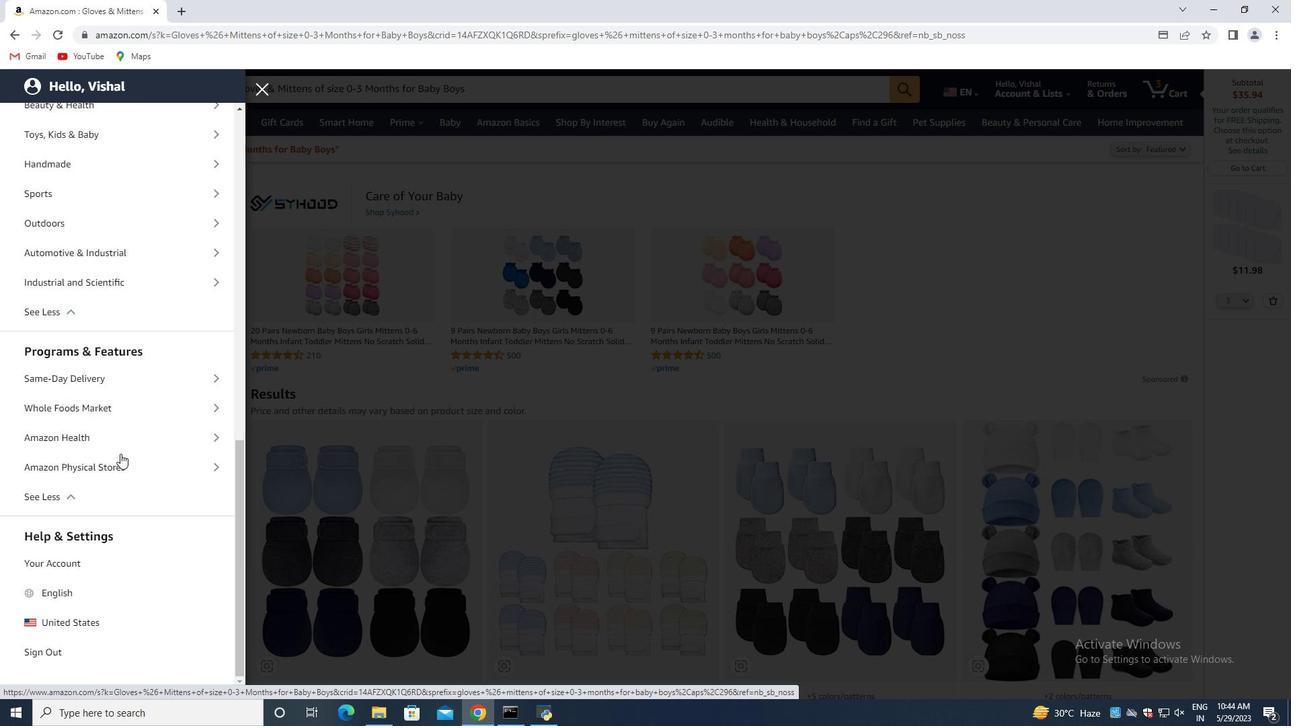 
Action: Mouse moved to (99, 462)
Screenshot: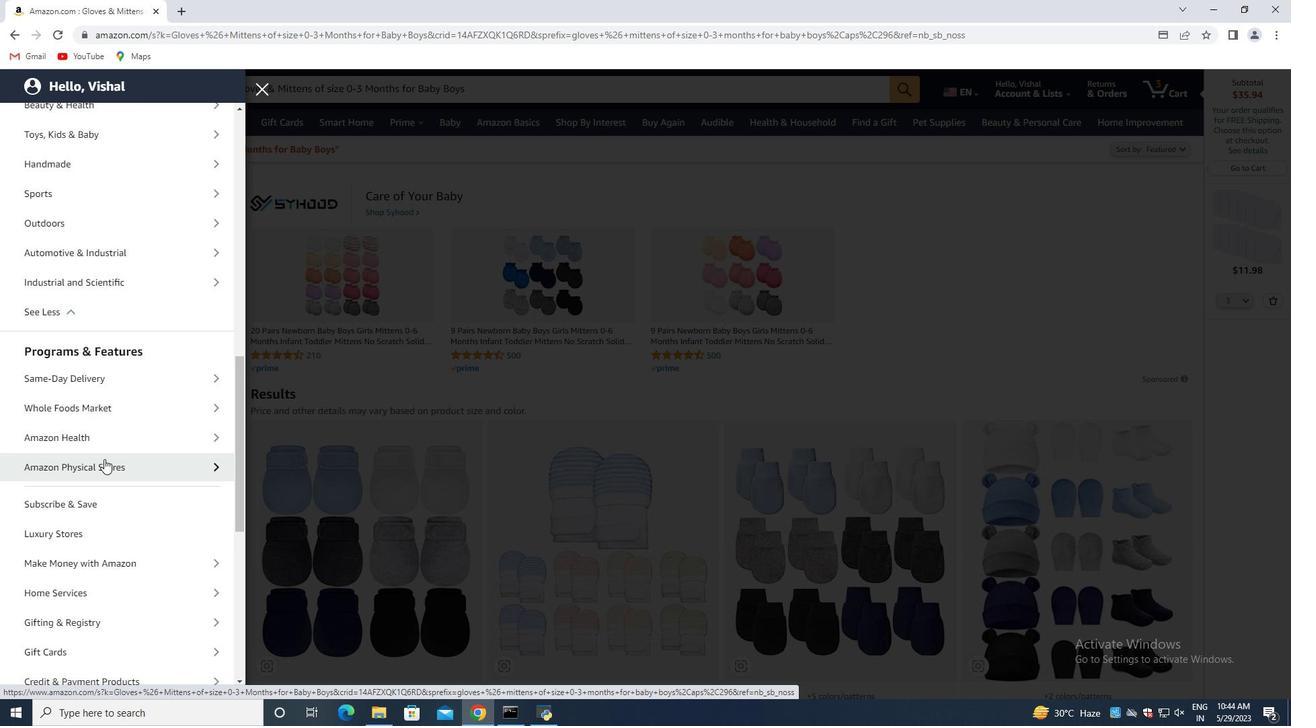 
Action: Mouse scrolled (99, 461) with delta (0, 0)
Screenshot: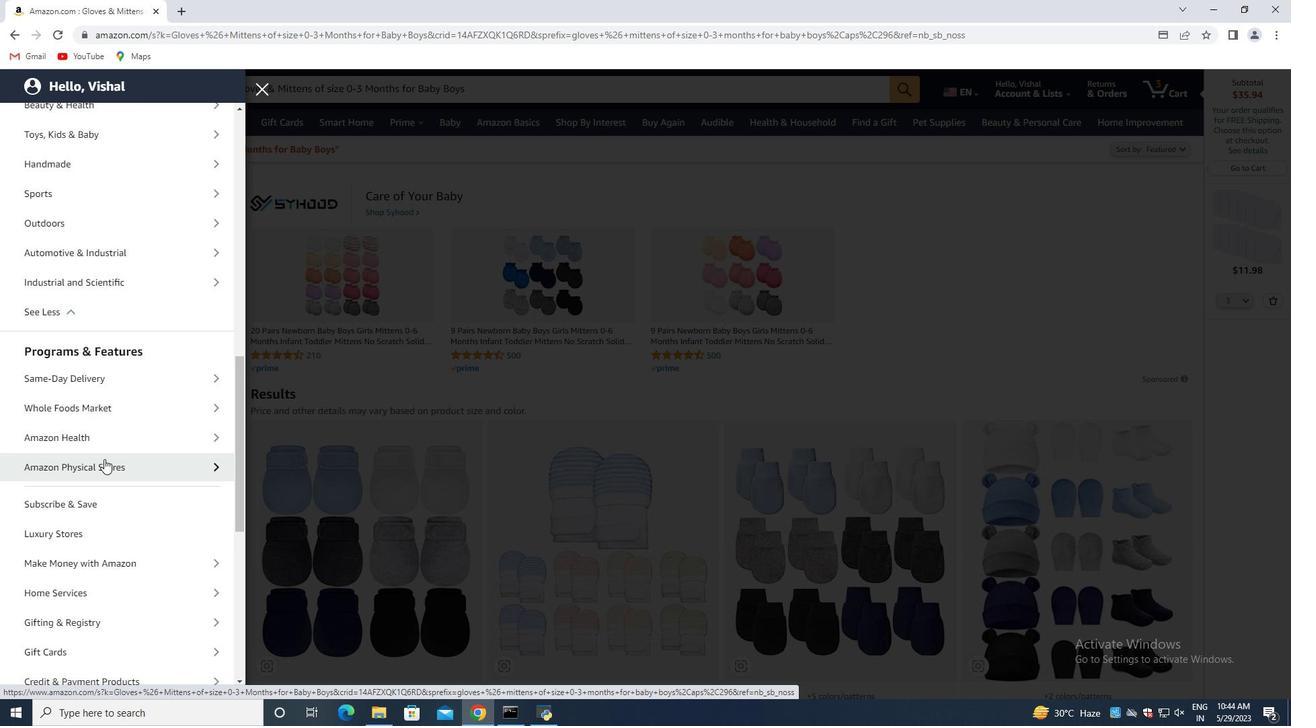 
Action: Mouse moved to (142, 431)
Screenshot: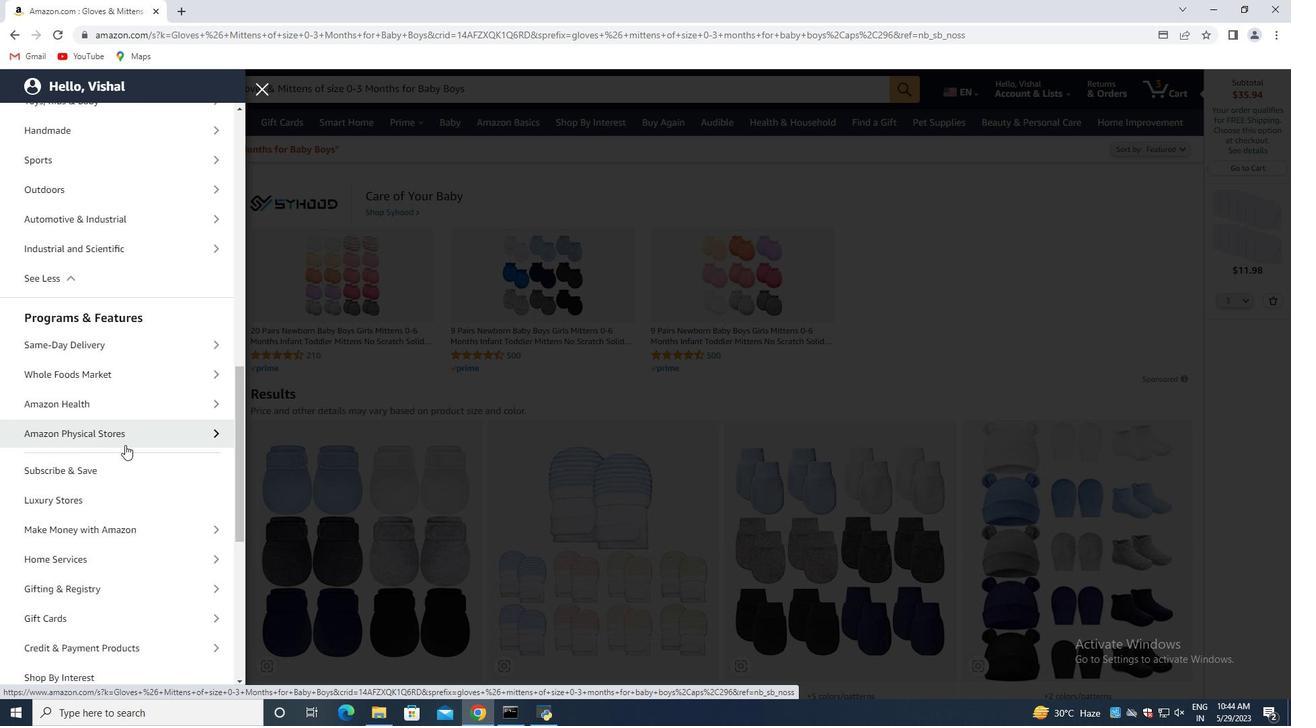 
Action: Mouse scrolled (142, 431) with delta (0, 0)
Screenshot: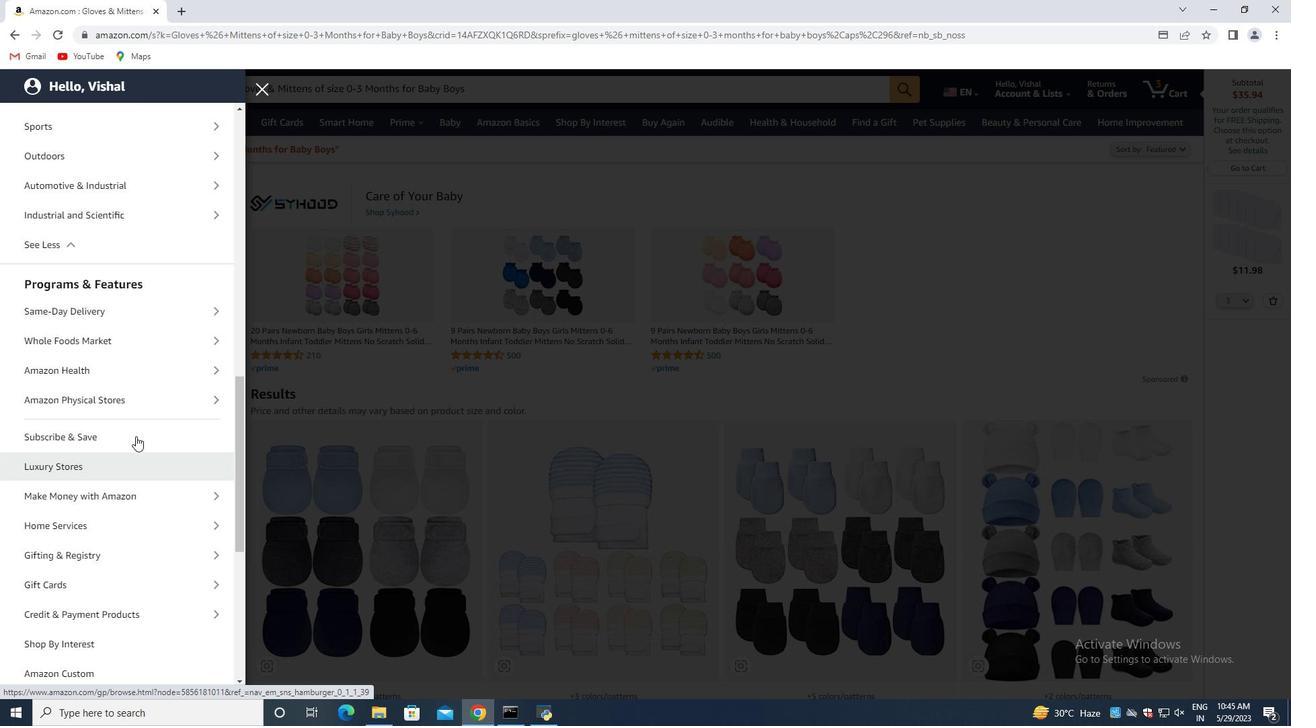
Action: Mouse moved to (144, 427)
Screenshot: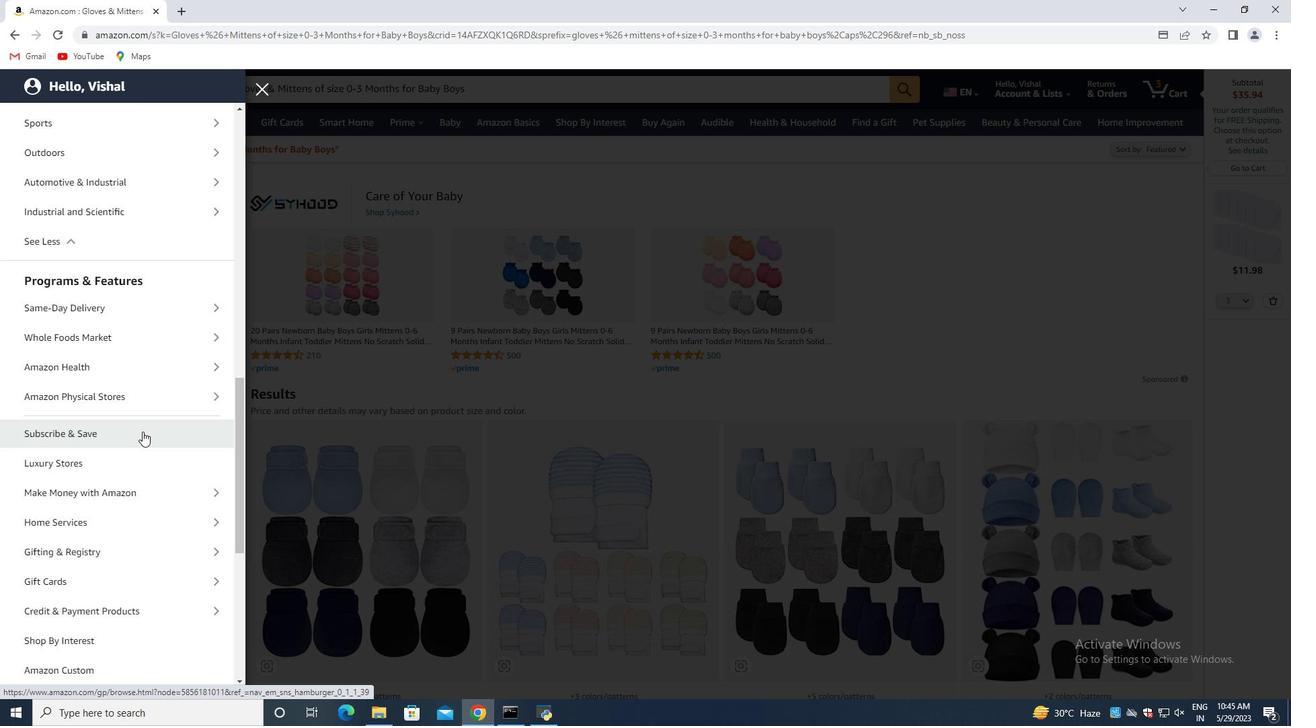 
Action: Mouse scrolled (144, 426) with delta (0, 0)
Screenshot: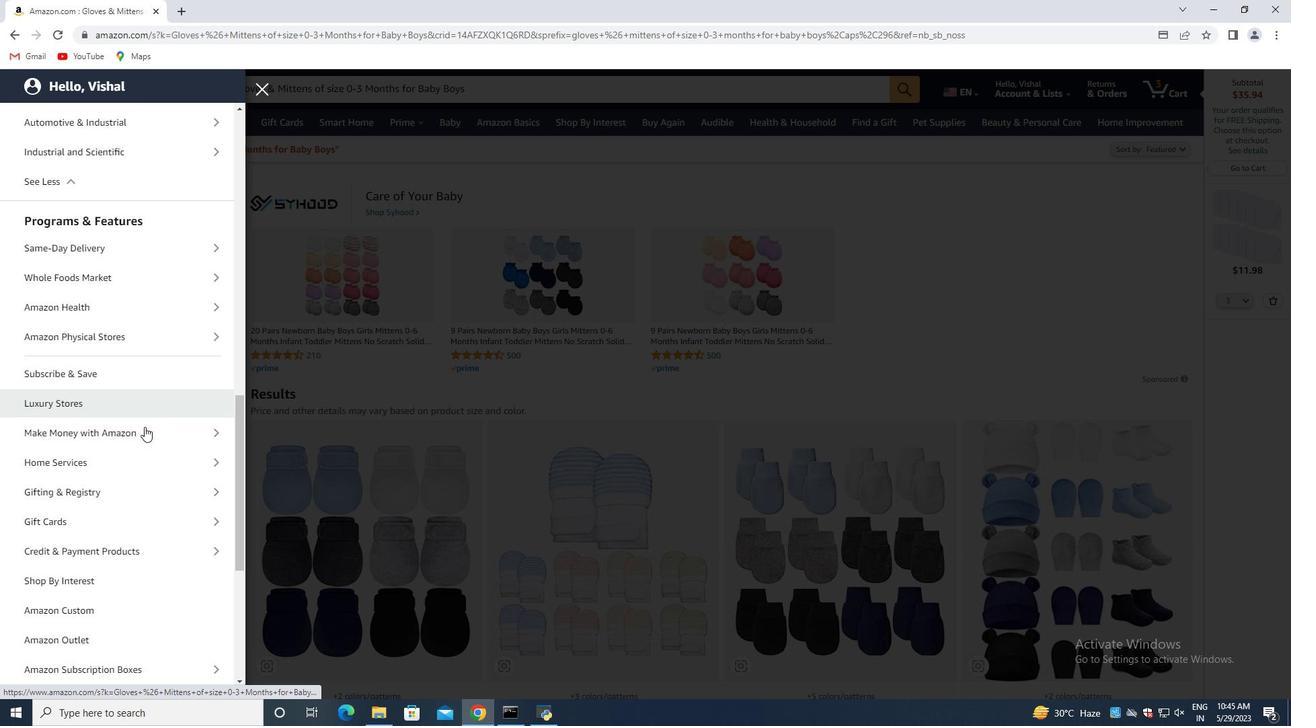 
Action: Mouse moved to (147, 418)
Screenshot: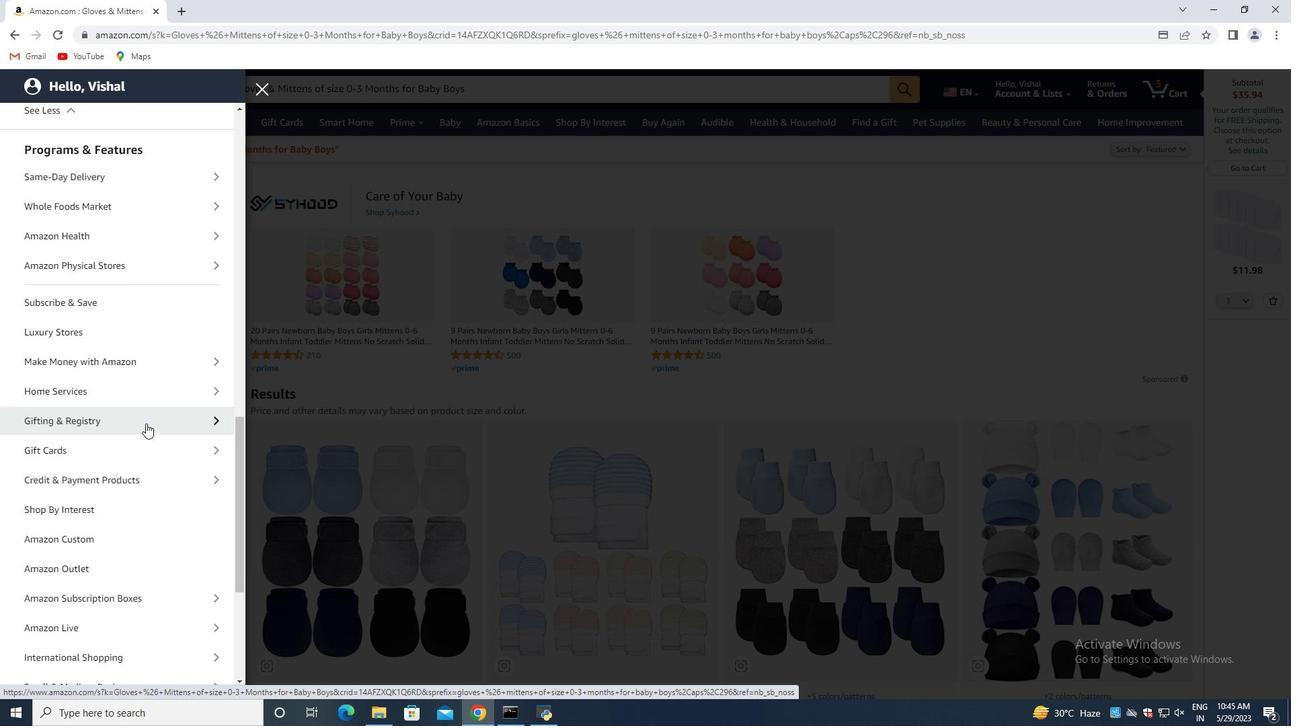 
Action: Mouse scrolled (147, 417) with delta (0, 0)
Screenshot: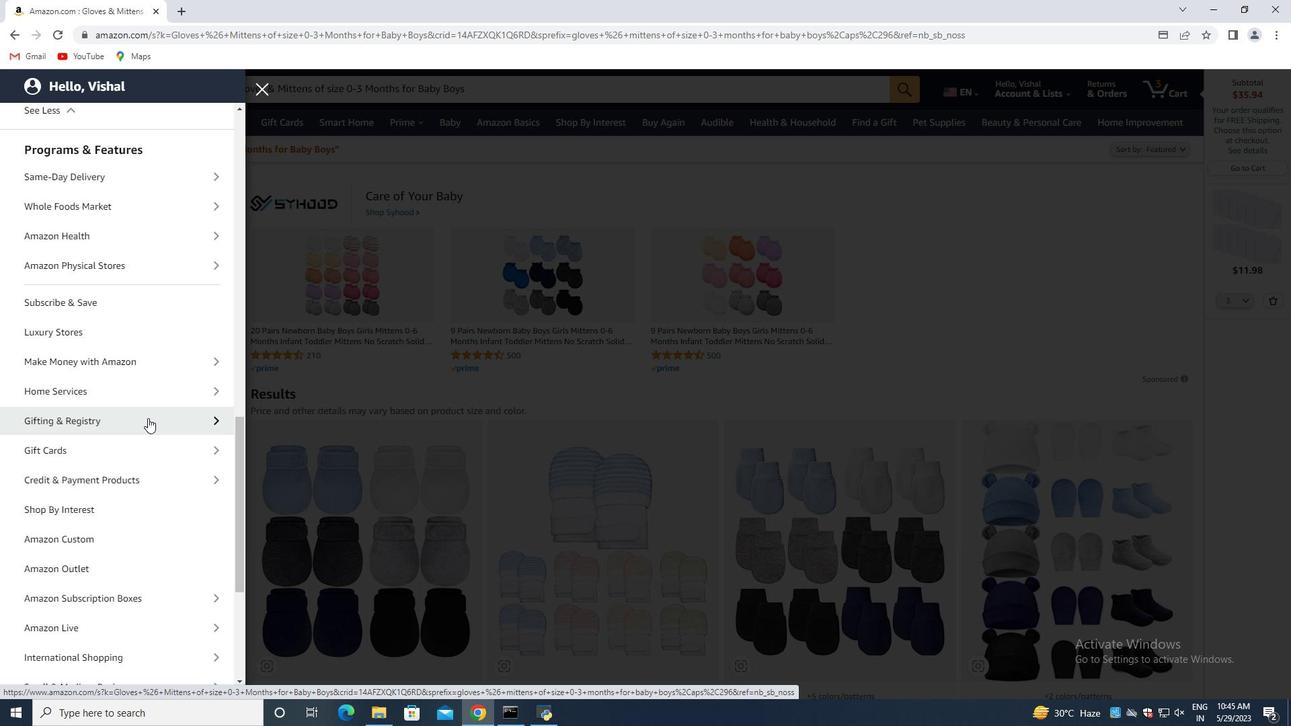 
Action: Mouse moved to (148, 418)
Screenshot: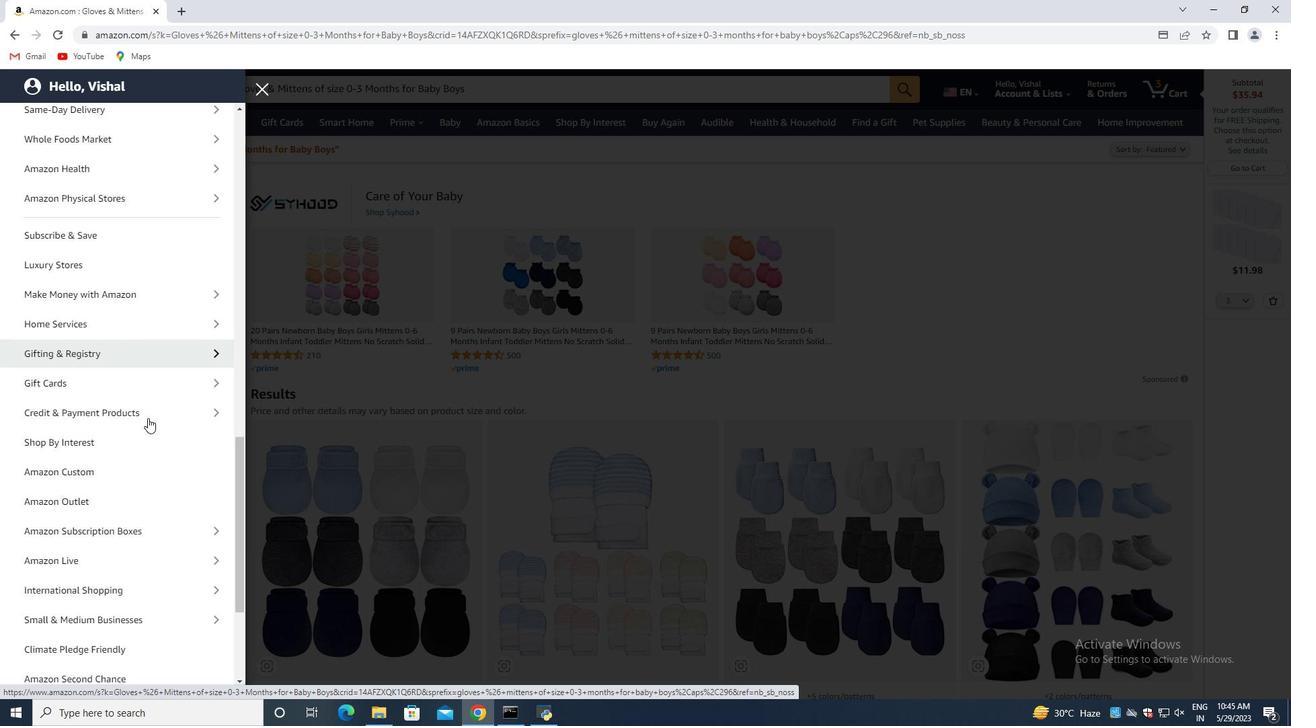 
Action: Mouse scrolled (148, 417) with delta (0, 0)
Screenshot: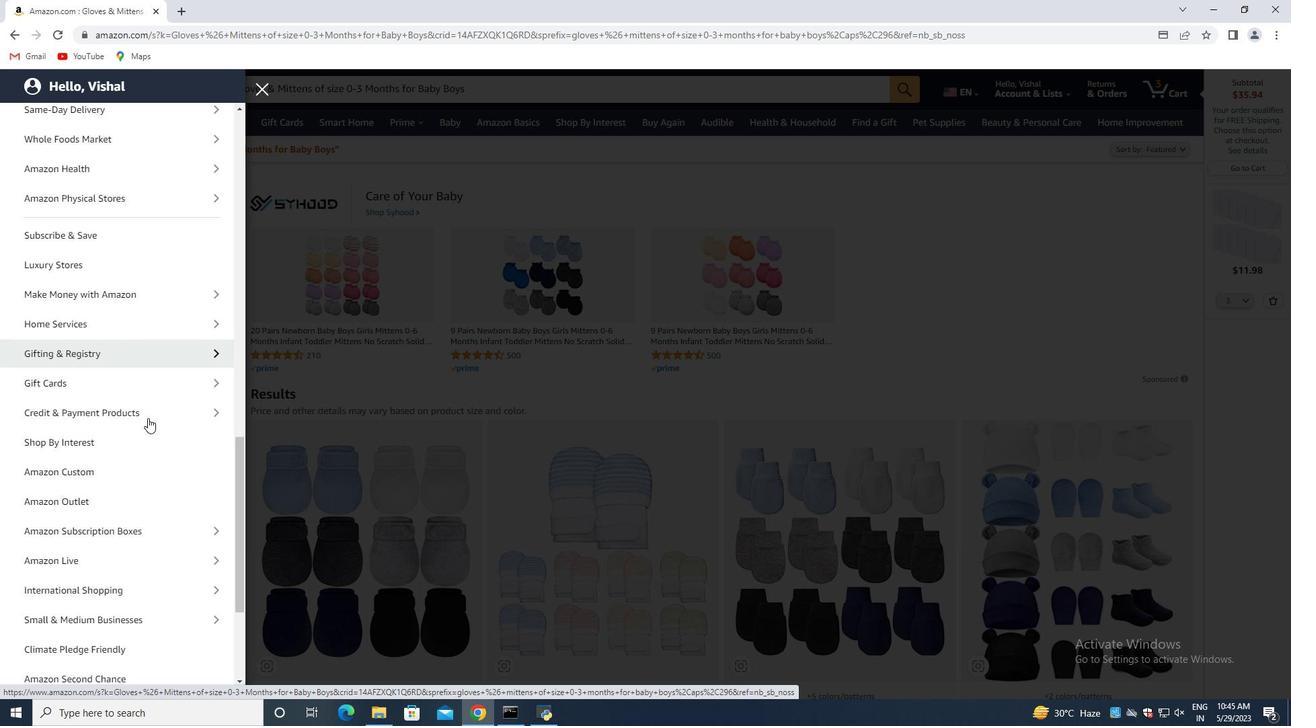 
Action: Mouse moved to (153, 420)
Screenshot: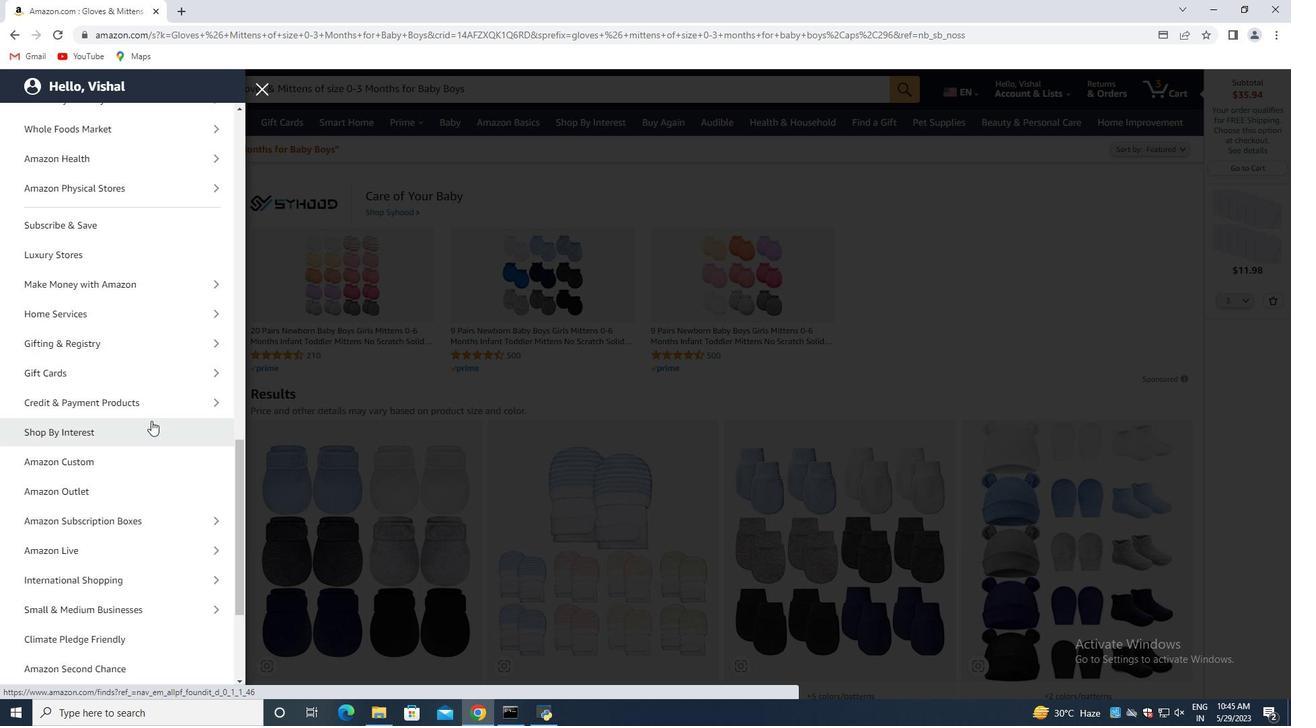 
Action: Mouse scrolled (153, 420) with delta (0, 0)
Screenshot: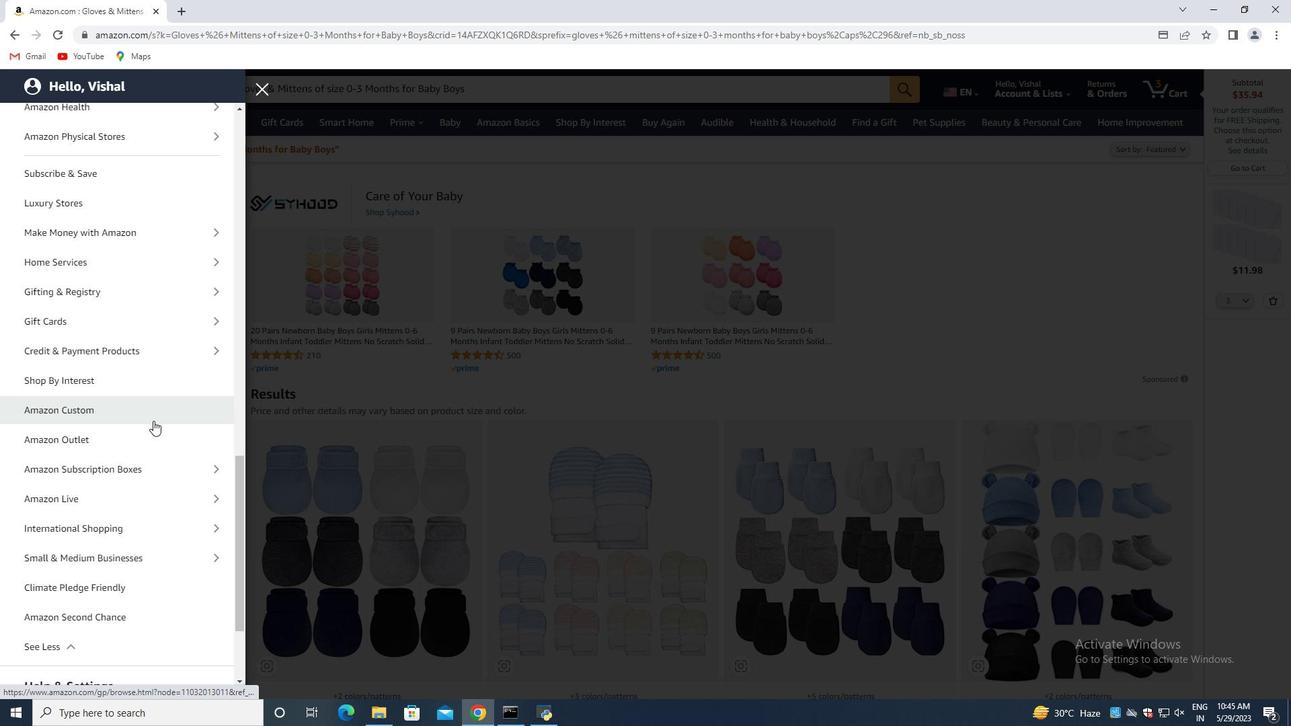 
Action: Mouse scrolled (153, 420) with delta (0, 0)
Screenshot: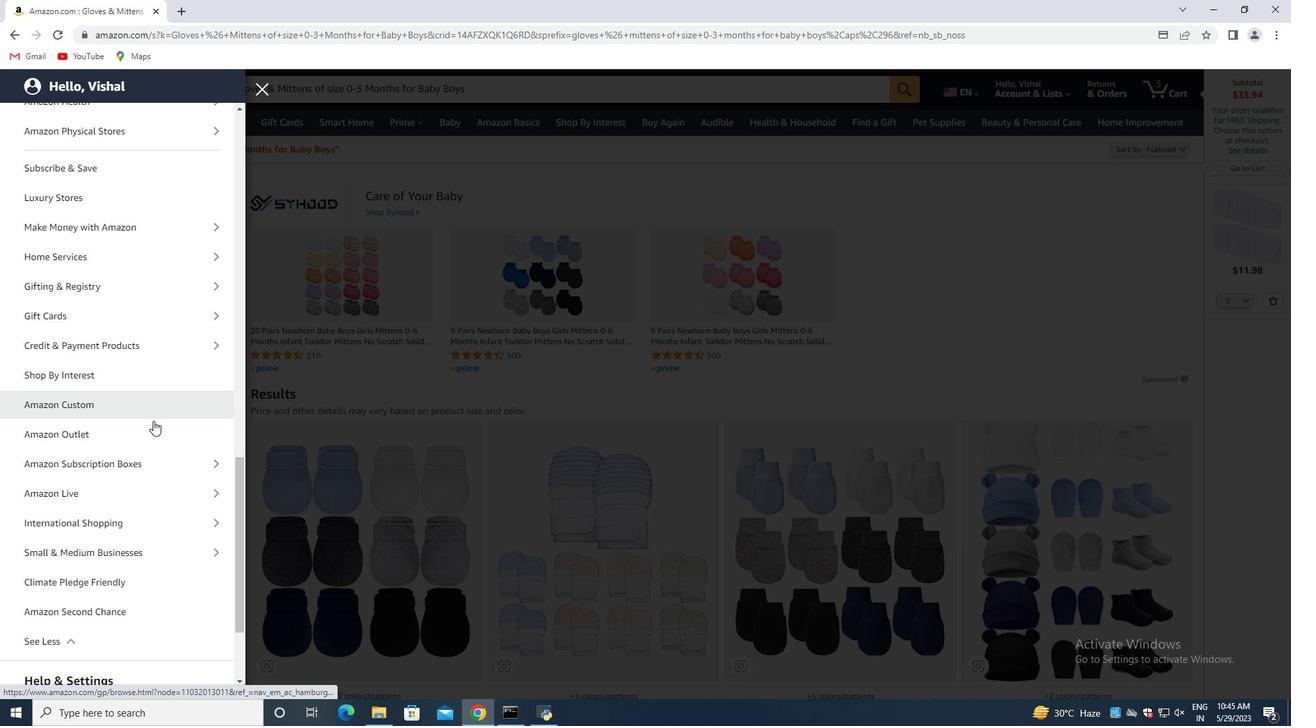 
Action: Mouse moved to (155, 406)
Screenshot: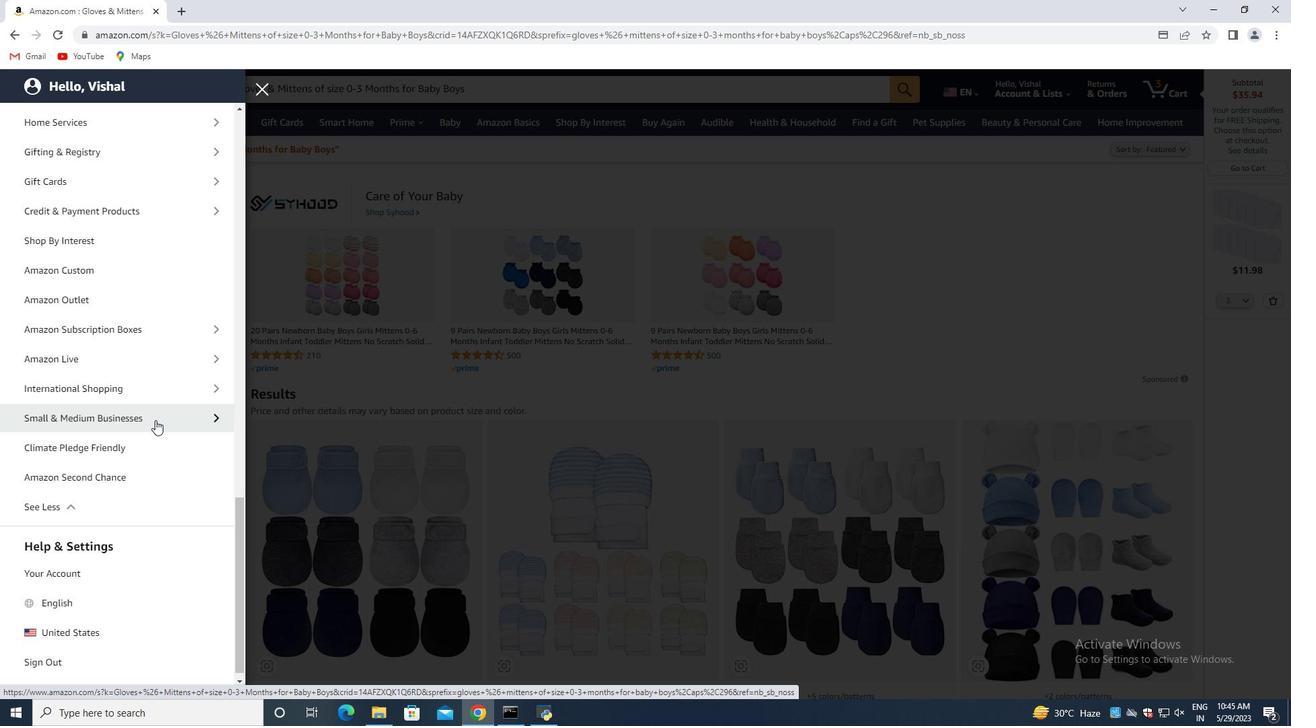 
Action: Mouse scrolled (155, 406) with delta (0, 0)
Screenshot: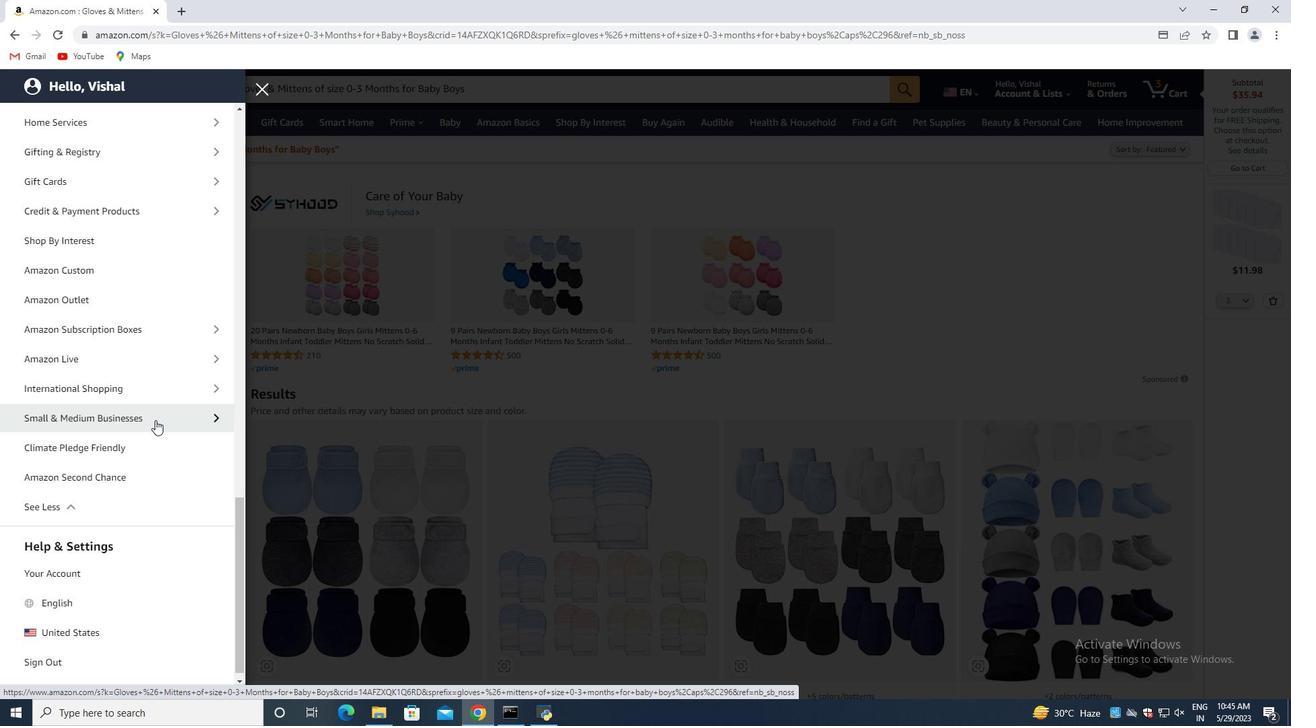 
Action: Mouse moved to (163, 396)
Screenshot: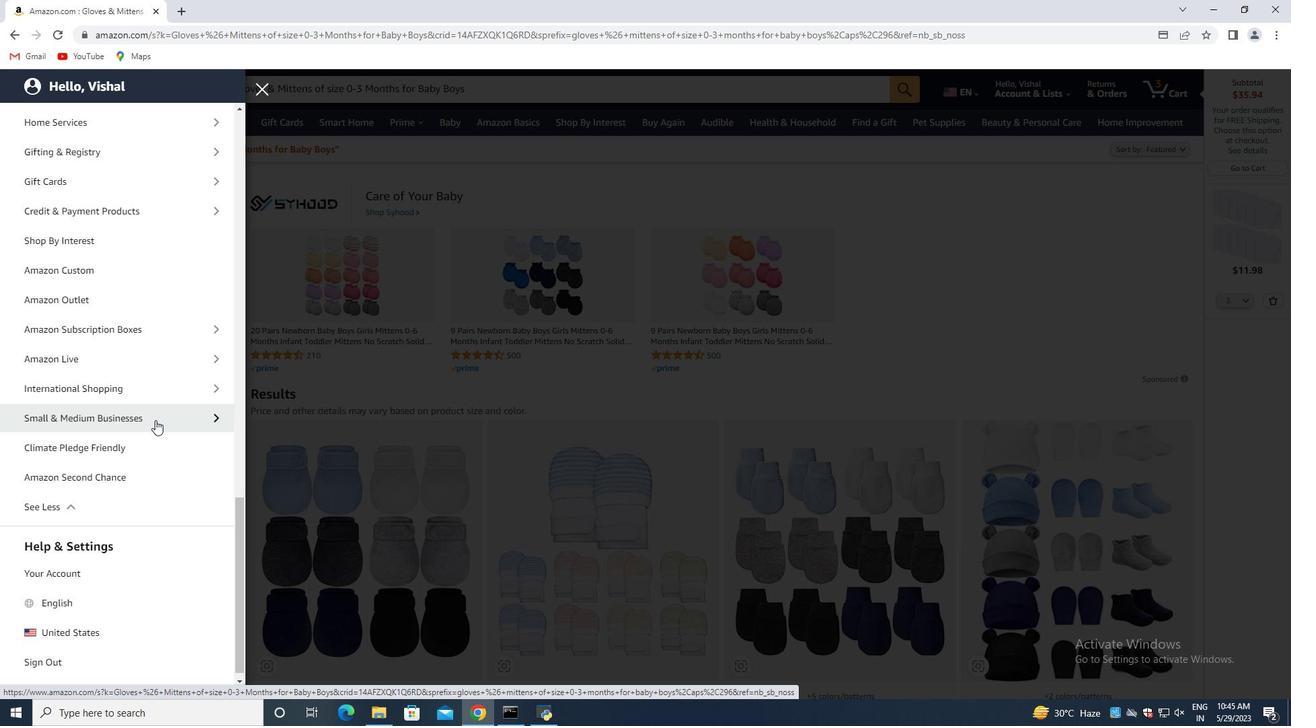 
Action: Mouse scrolled (163, 397) with delta (0, 0)
Screenshot: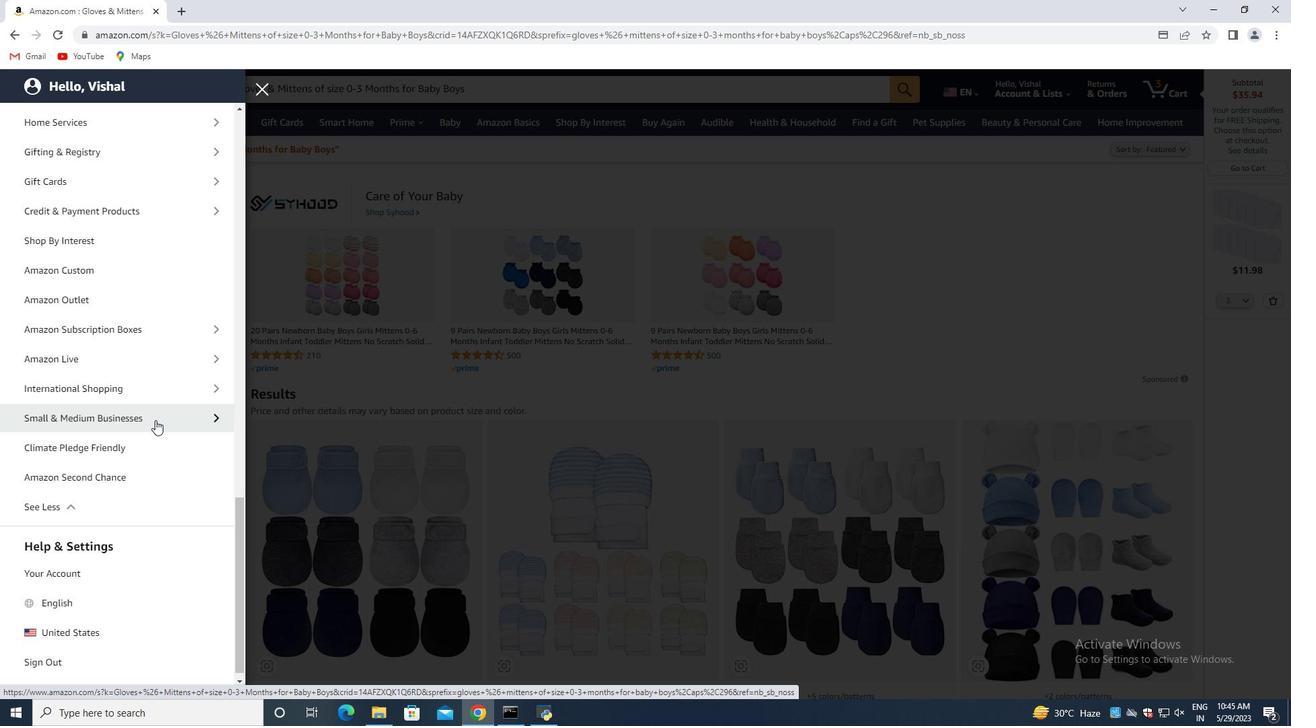 
Action: Mouse moved to (164, 395)
Screenshot: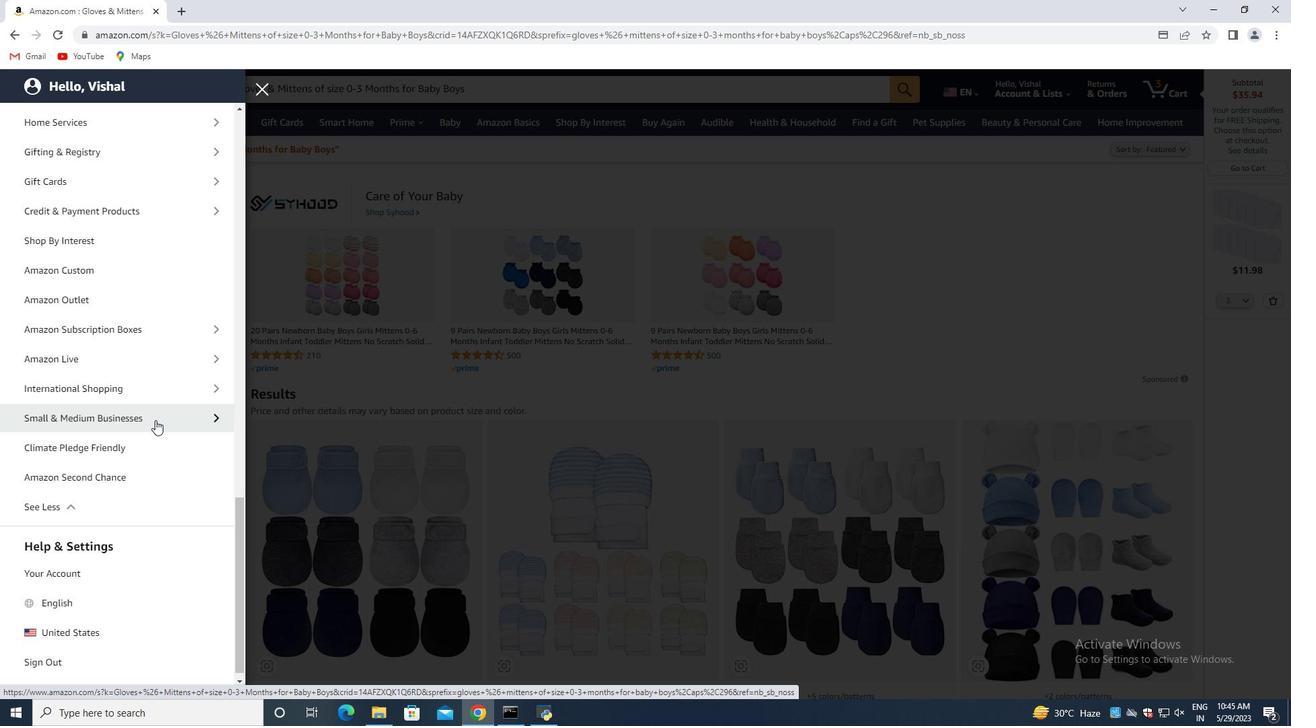 
Action: Mouse scrolled (164, 396) with delta (0, 0)
Screenshot: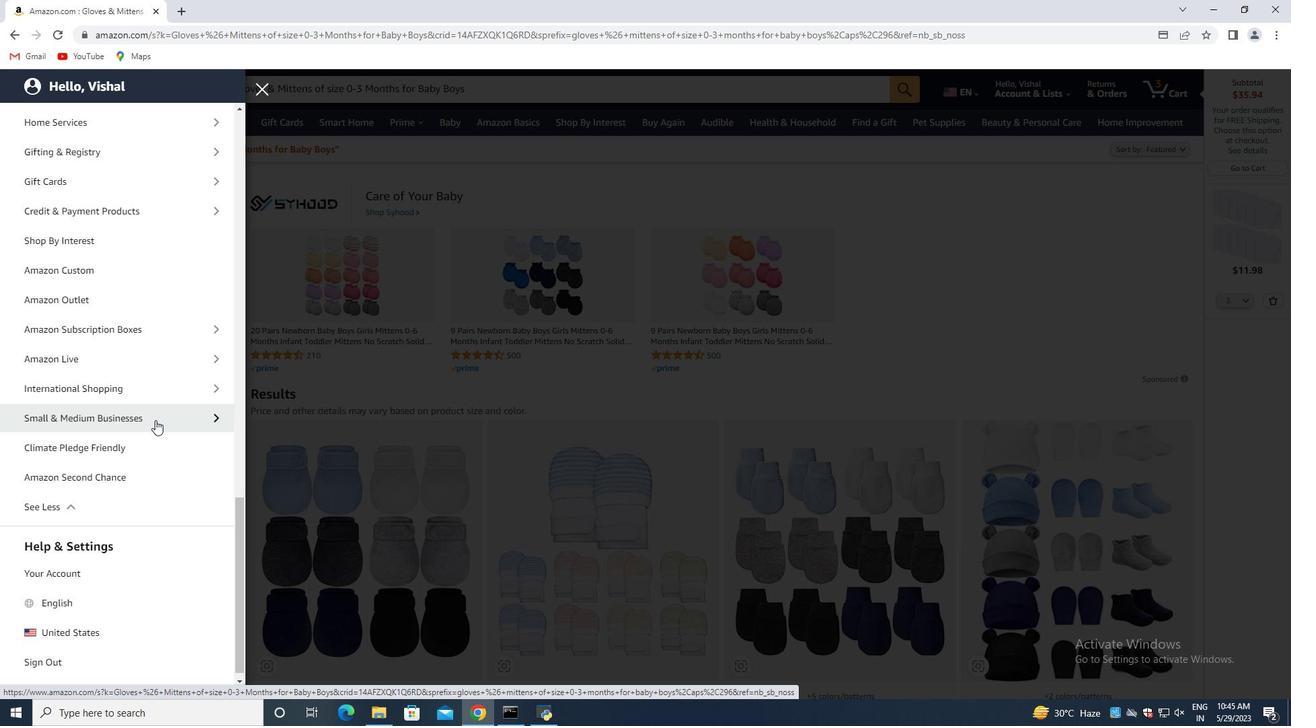 
Action: Mouse moved to (166, 394)
Screenshot: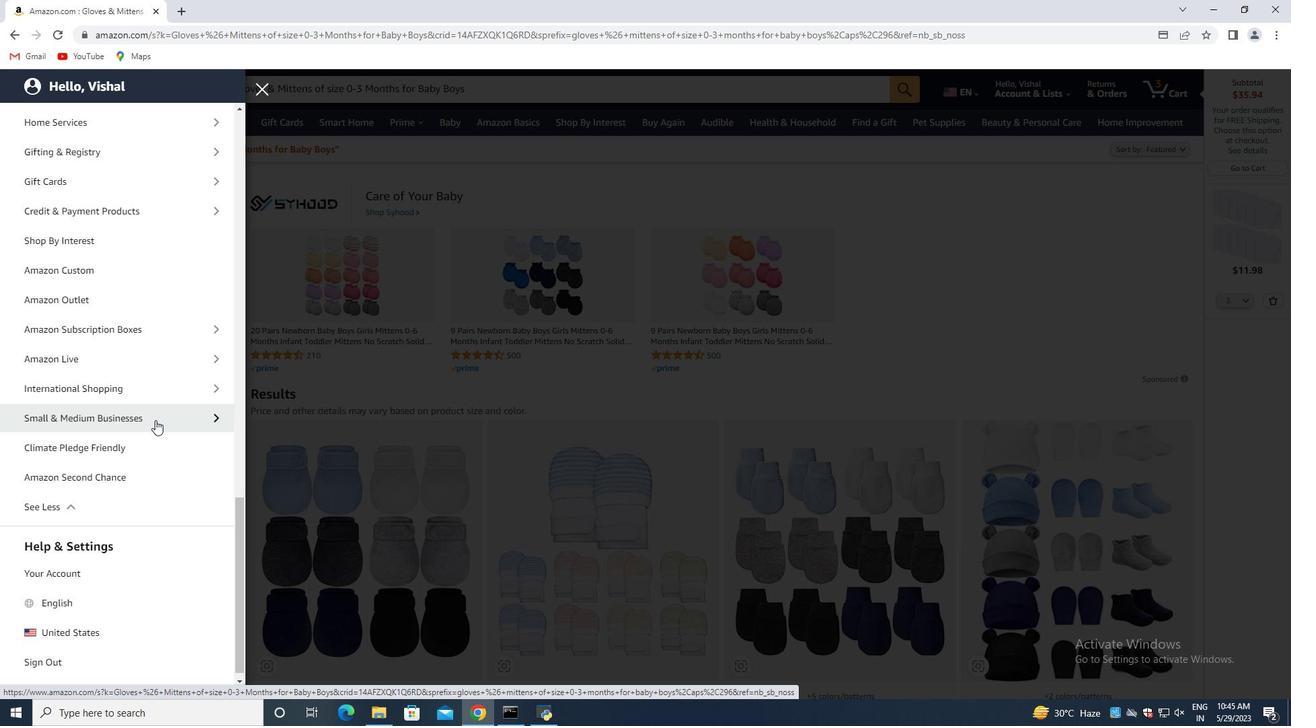 
Action: Mouse scrolled (166, 395) with delta (0, 0)
Screenshot: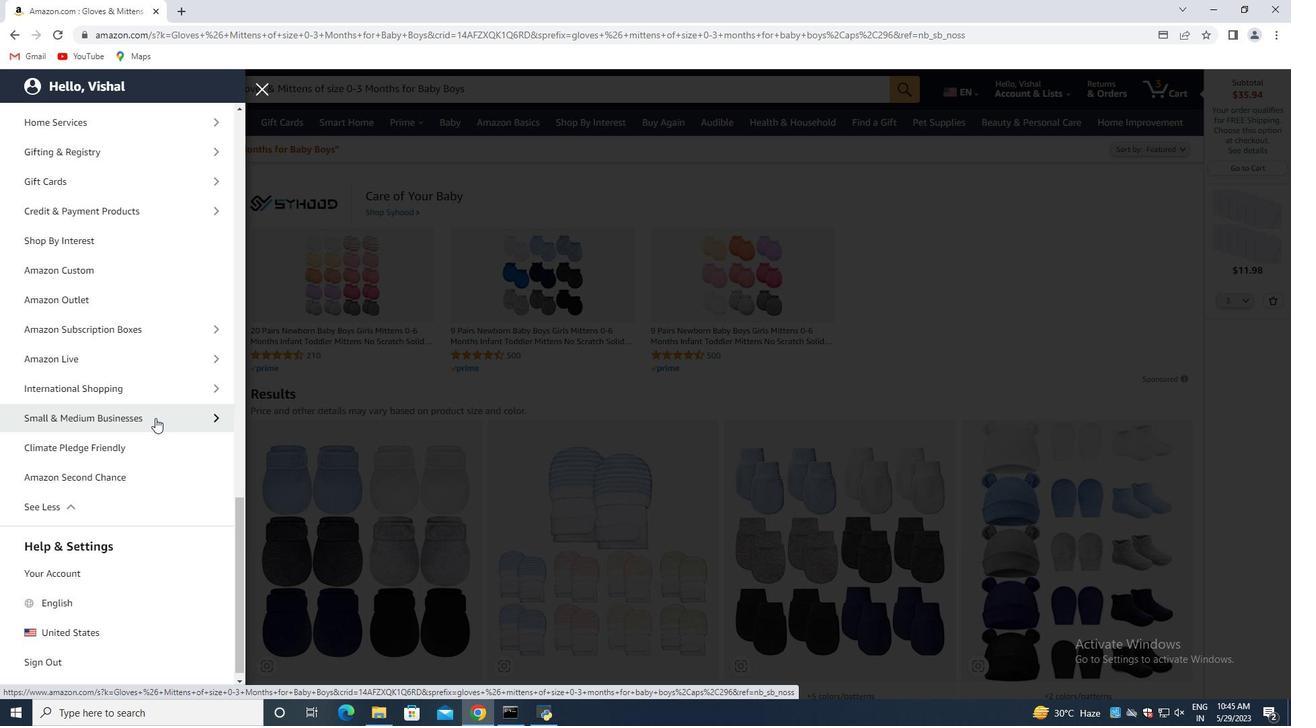 
Action: Mouse scrolled (166, 395) with delta (0, 0)
Screenshot: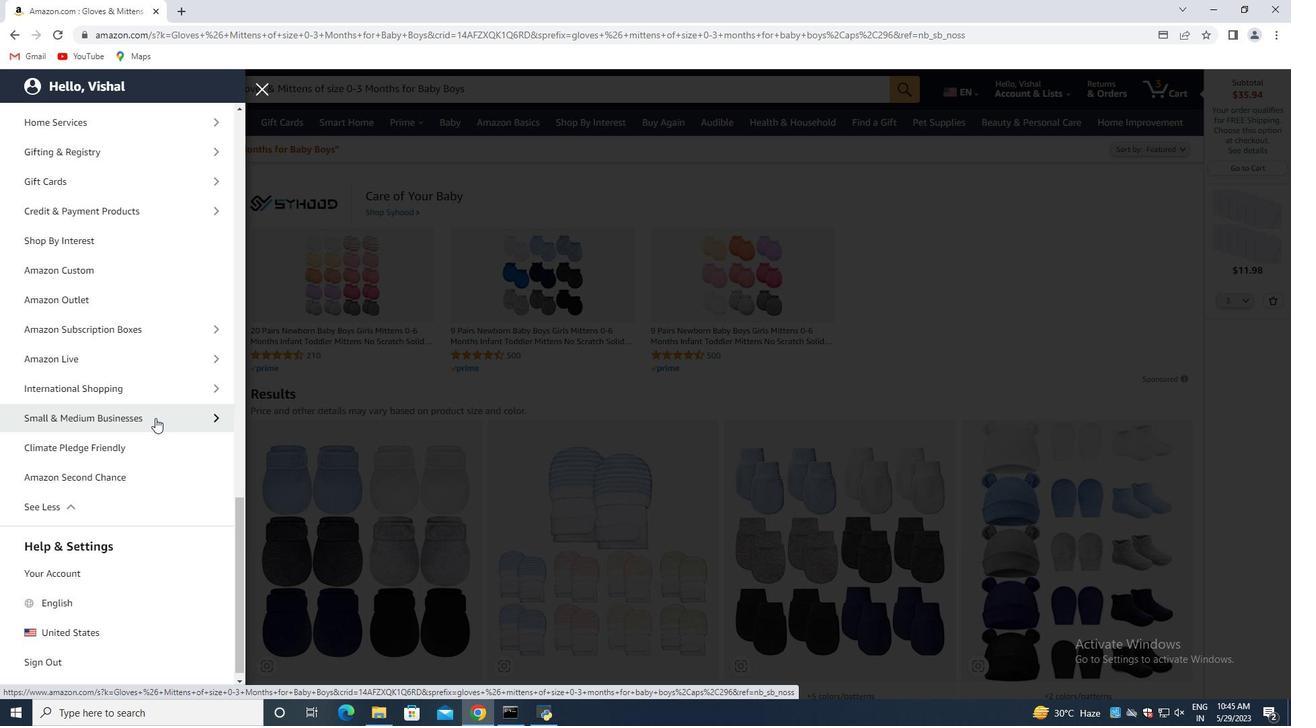 
Action: Mouse scrolled (166, 395) with delta (0, 0)
Screenshot: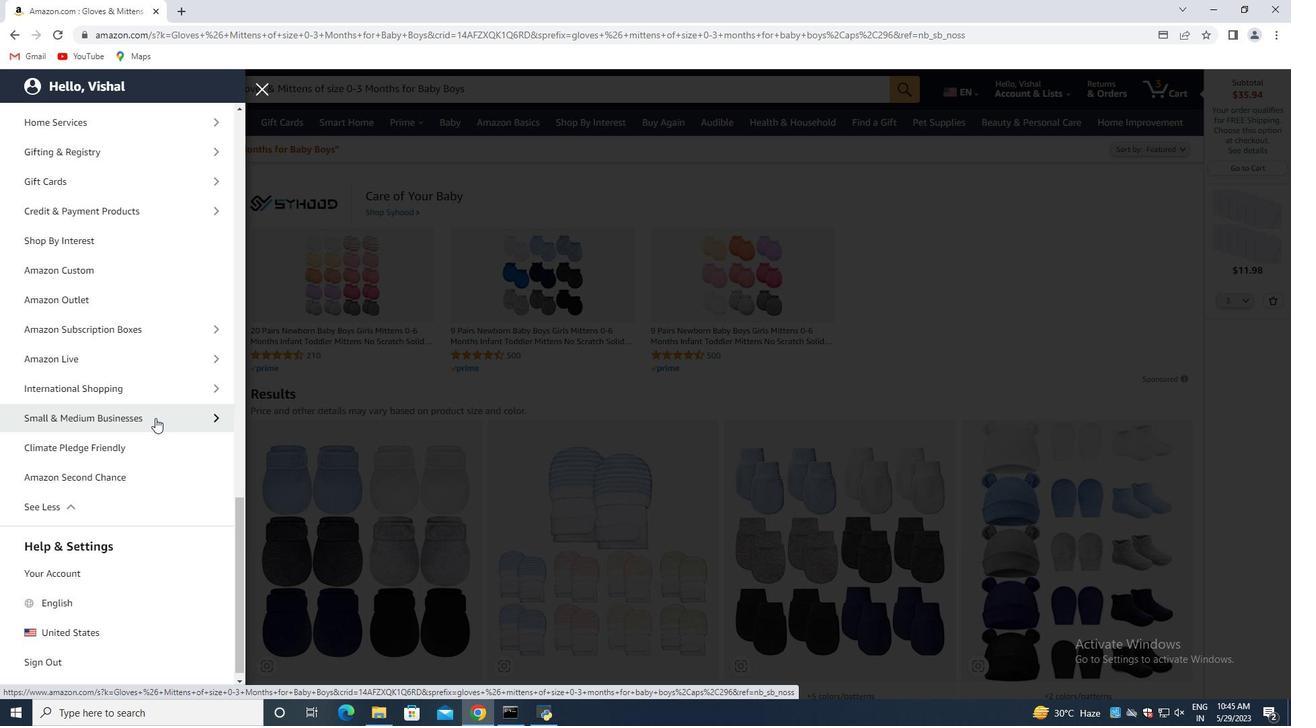 
Action: Mouse scrolled (166, 395) with delta (0, 0)
Screenshot: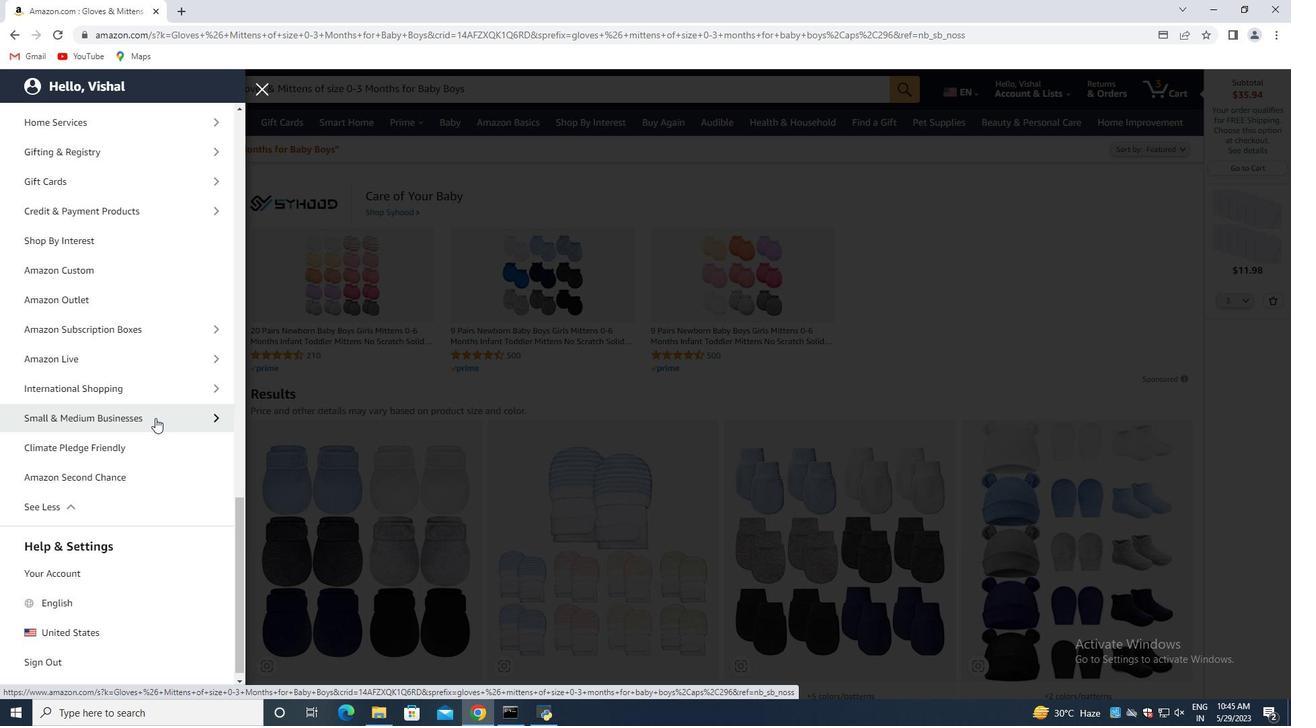 
Action: Mouse scrolled (166, 395) with delta (0, 0)
Screenshot: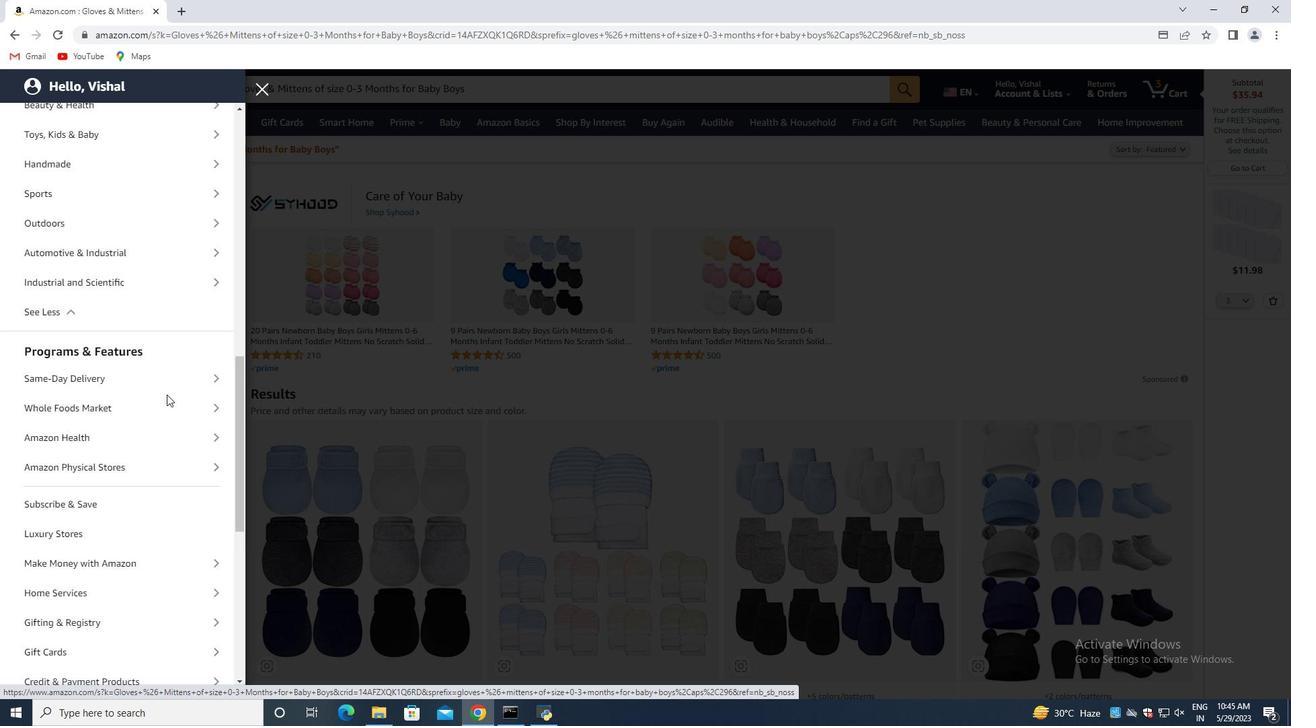 
Action: Mouse scrolled (166, 395) with delta (0, 0)
Screenshot: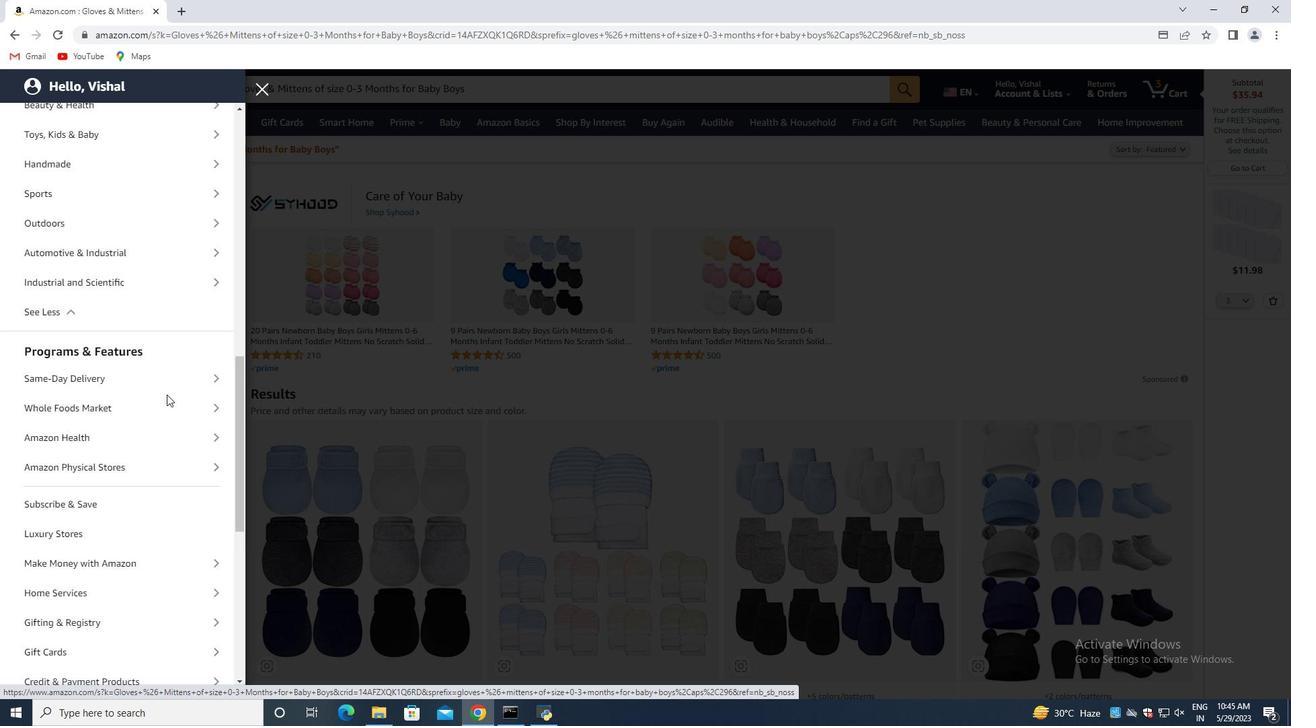 
Action: Mouse scrolled (166, 395) with delta (0, 0)
Screenshot: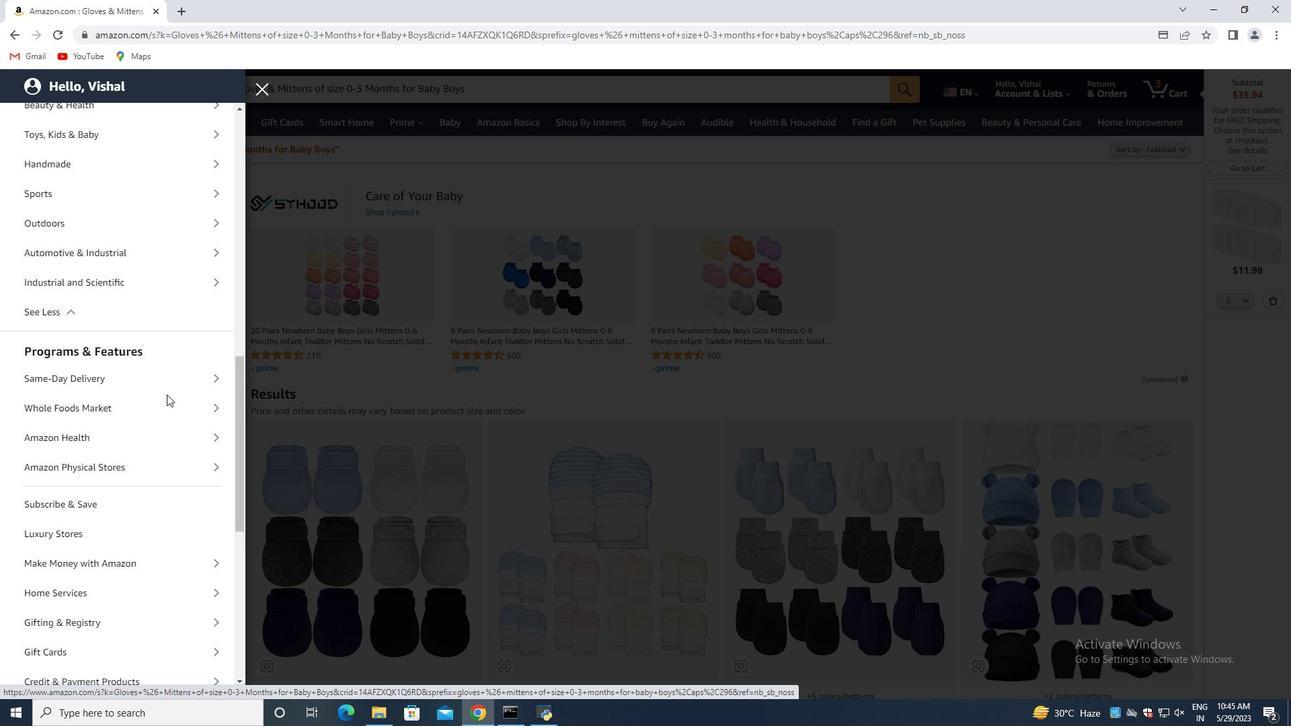 
Action: Mouse scrolled (166, 395) with delta (0, 0)
Screenshot: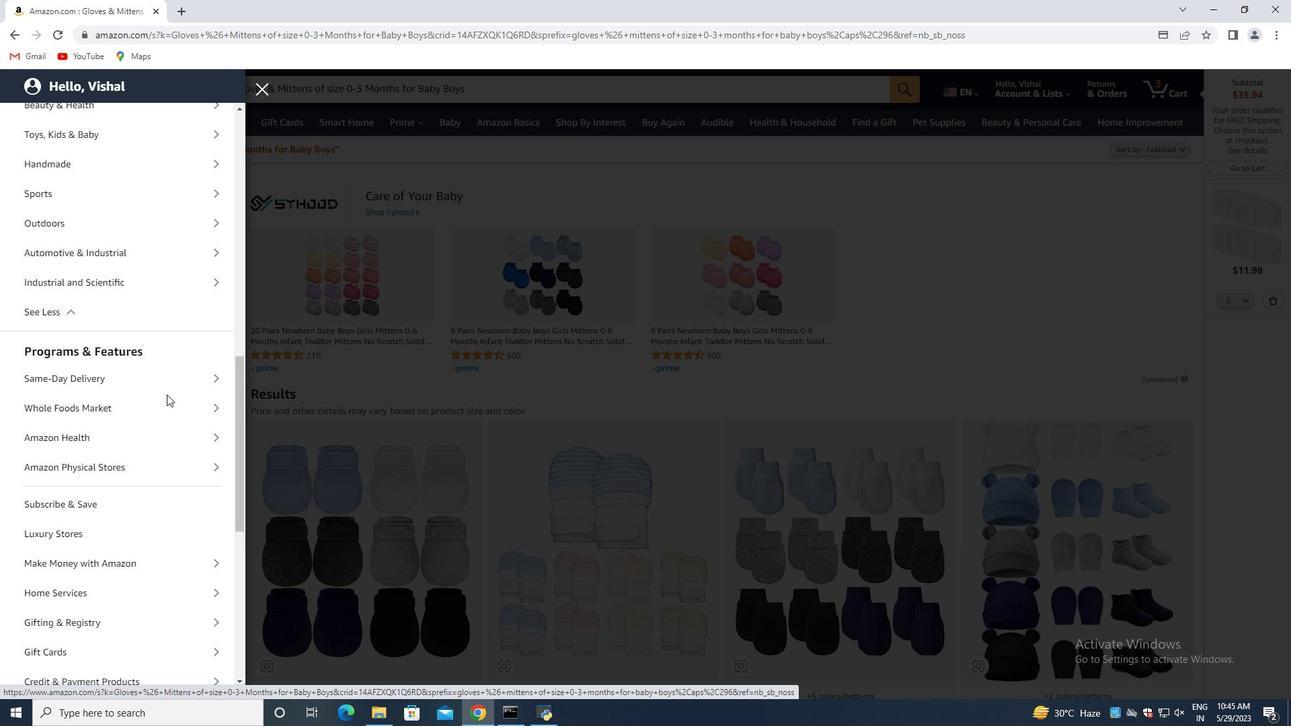 
Action: Mouse scrolled (166, 395) with delta (0, 0)
Screenshot: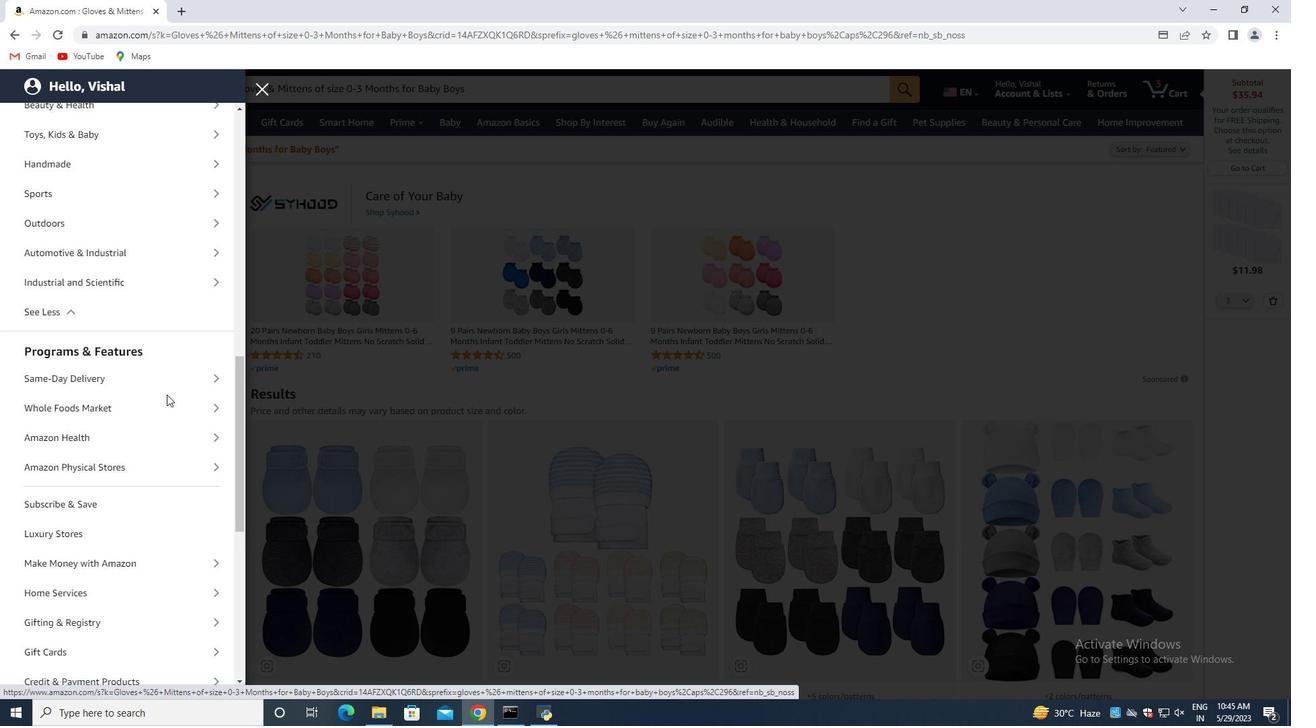 
Action: Mouse scrolled (166, 395) with delta (0, 0)
Screenshot: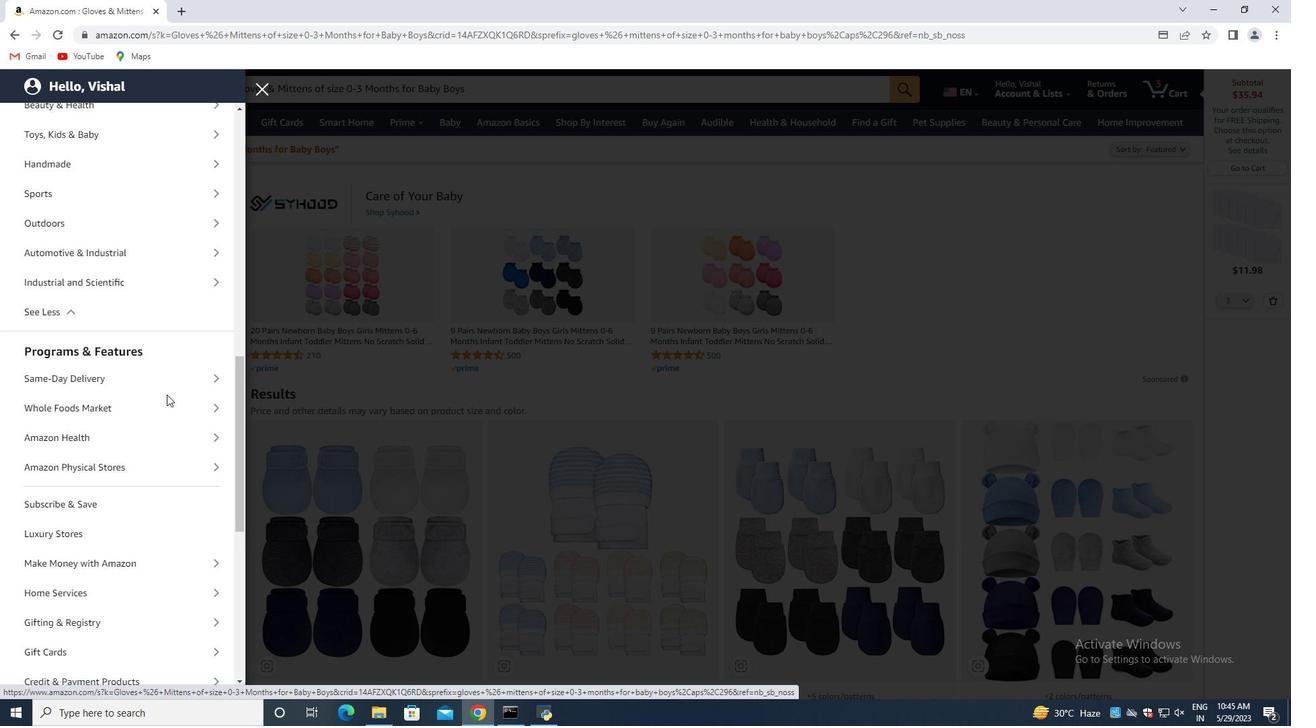 
Action: Mouse scrolled (166, 395) with delta (0, 0)
Screenshot: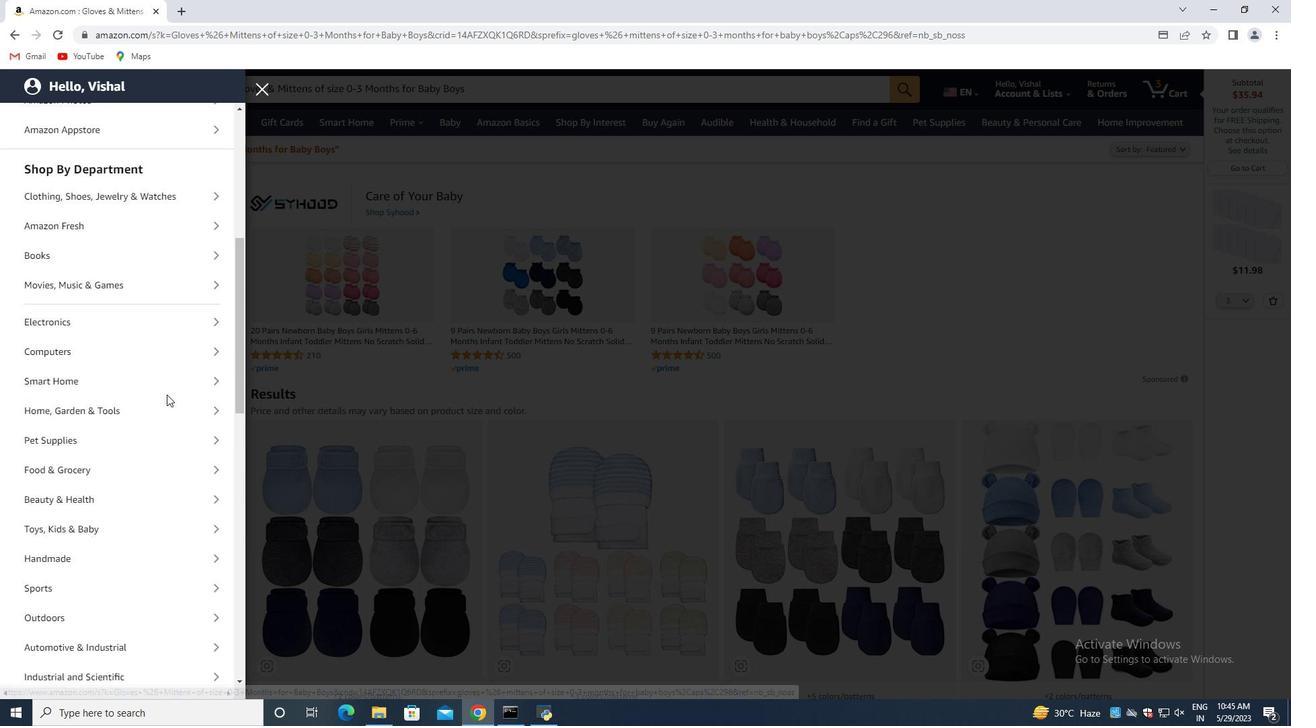 
Action: Mouse scrolled (166, 395) with delta (0, 0)
Screenshot: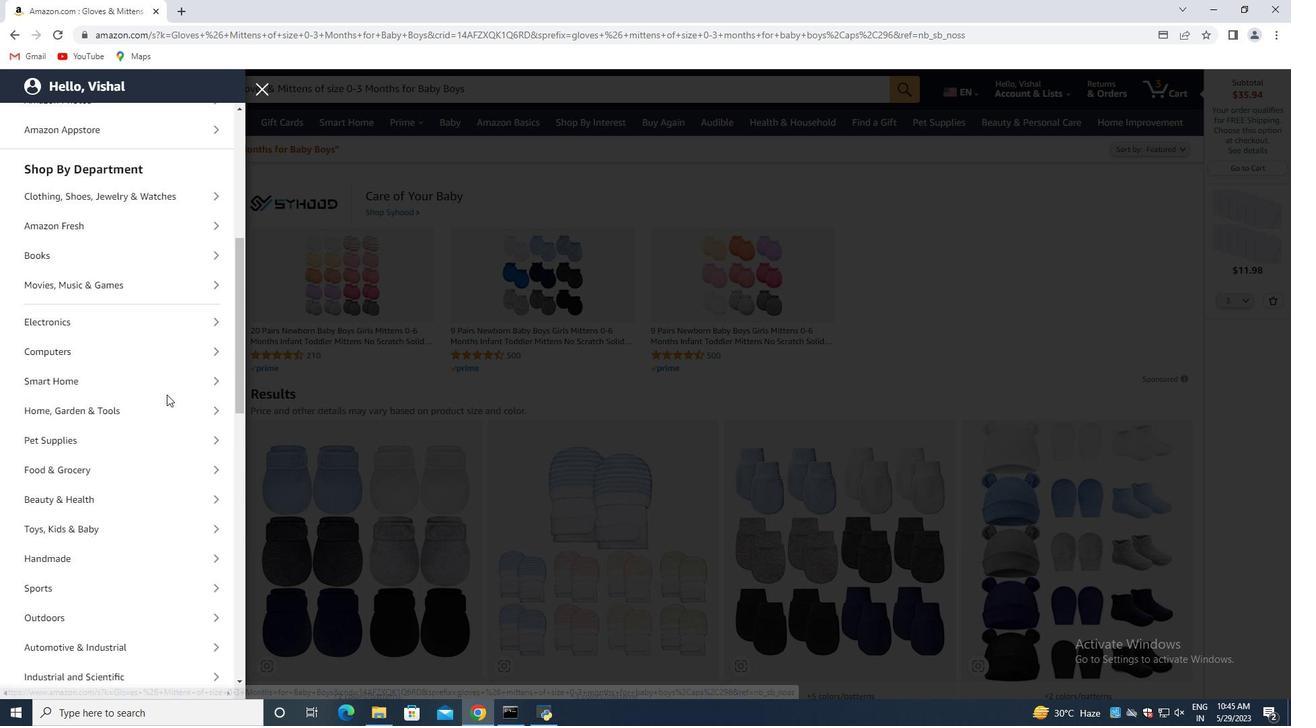 
Action: Mouse scrolled (166, 395) with delta (0, 0)
Screenshot: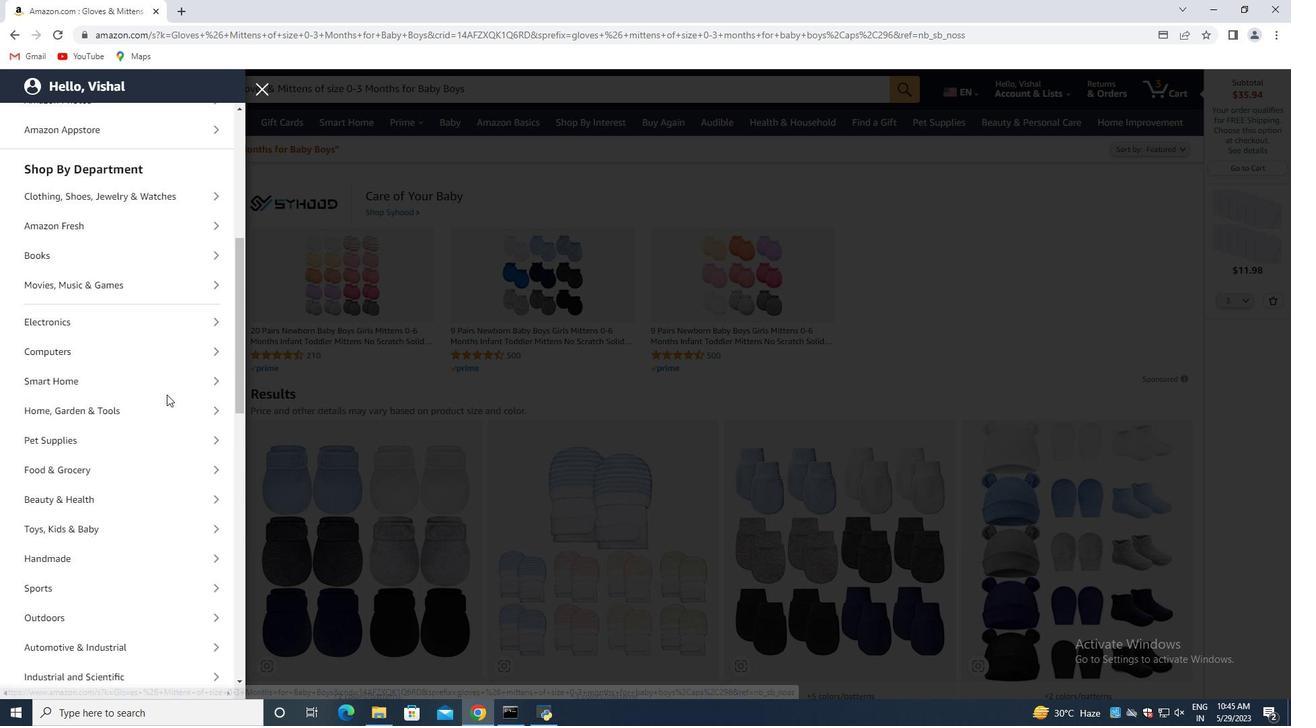 
Action: Mouse scrolled (166, 395) with delta (0, 0)
Screenshot: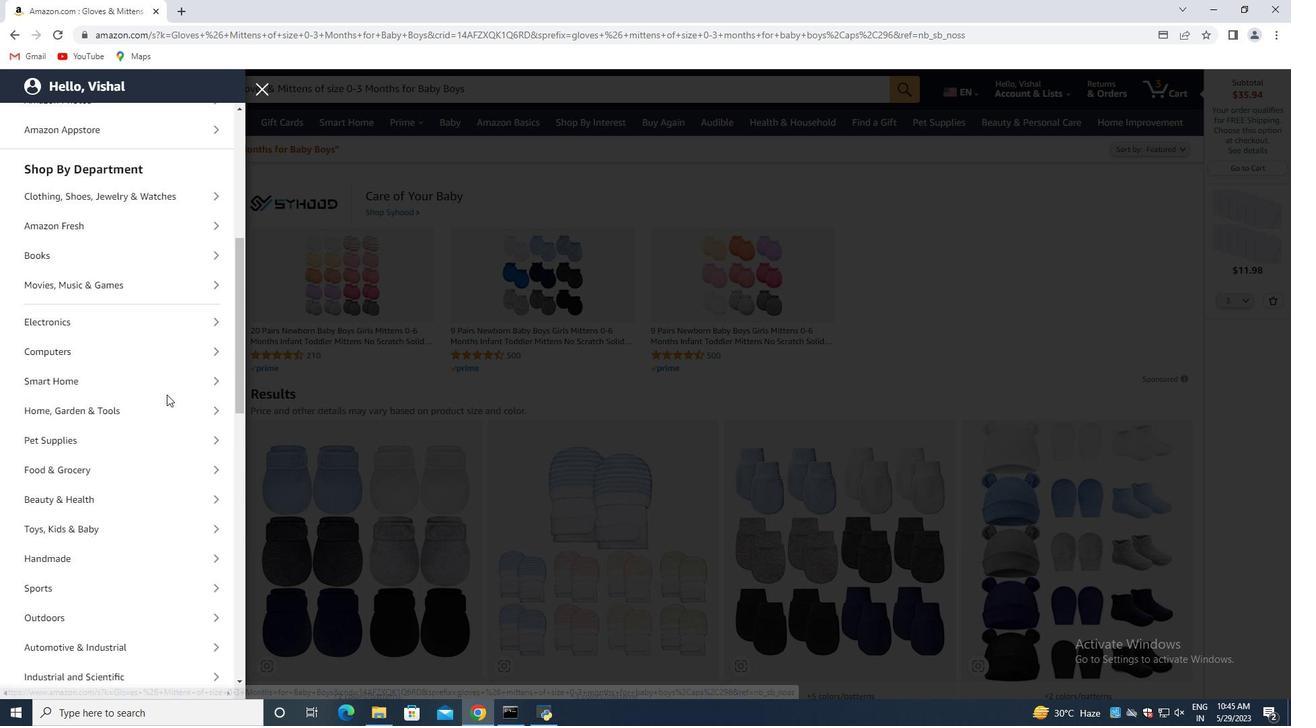 
Action: Mouse scrolled (166, 395) with delta (0, 0)
Screenshot: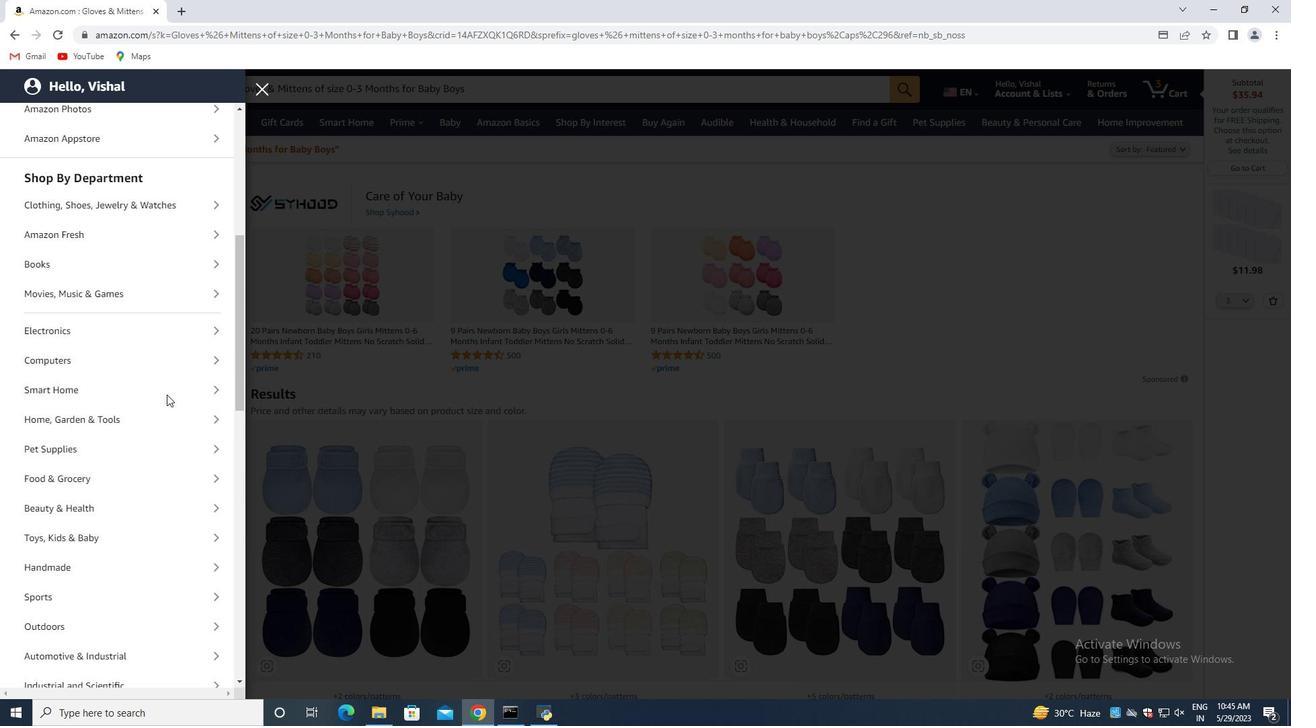 
Action: Mouse scrolled (166, 395) with delta (0, 0)
Screenshot: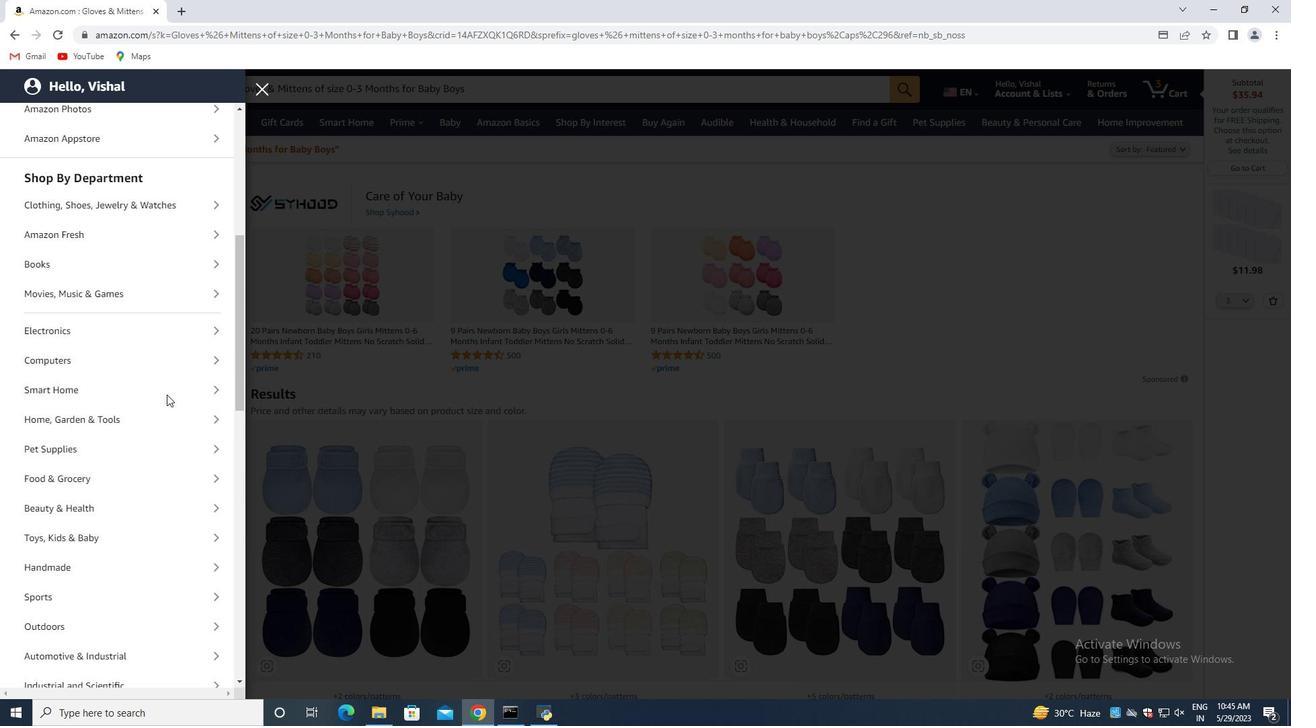 
Action: Mouse scrolled (166, 395) with delta (0, 0)
Screenshot: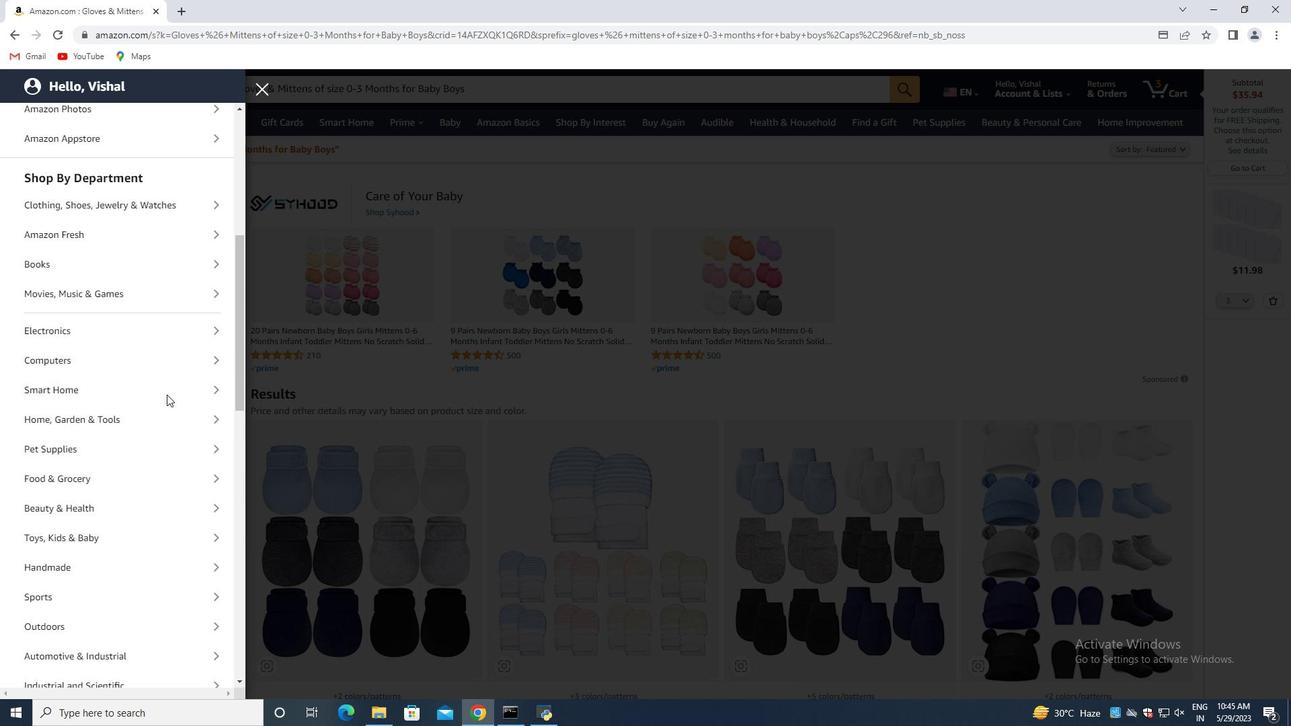 
Action: Mouse scrolled (166, 395) with delta (0, 0)
Screenshot: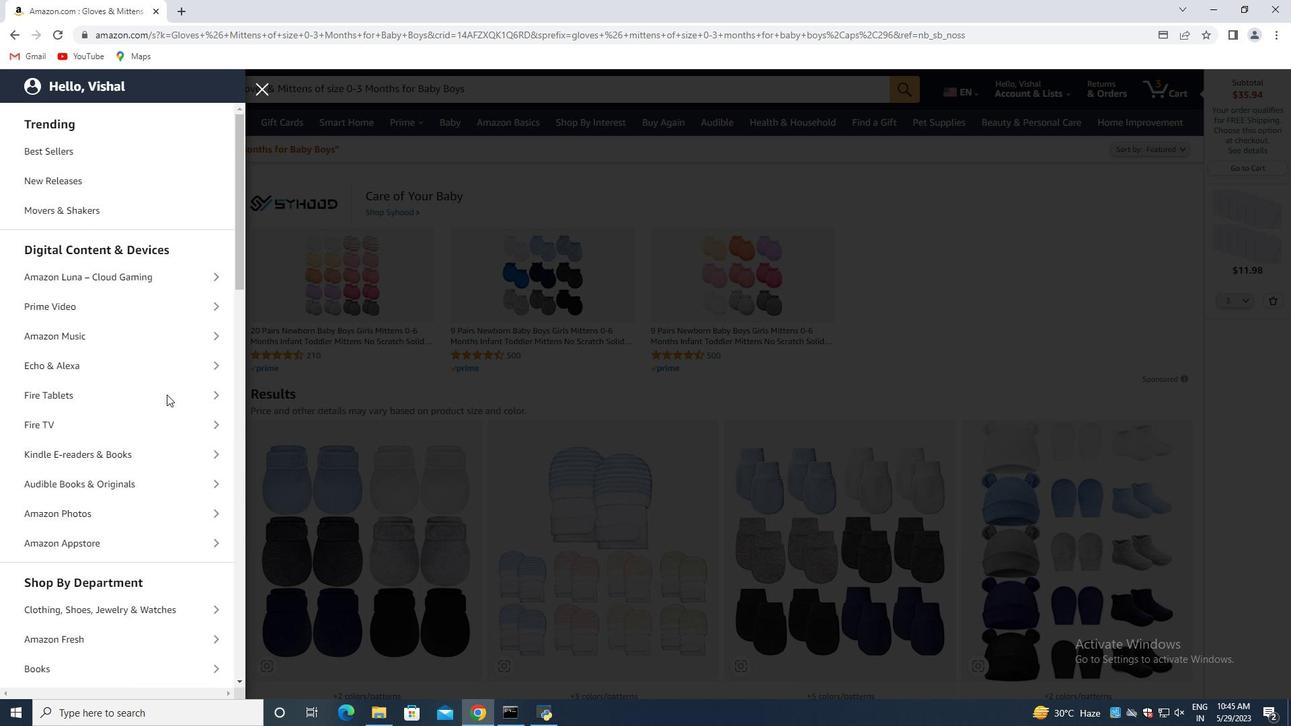 
Action: Mouse scrolled (166, 395) with delta (0, 0)
Screenshot: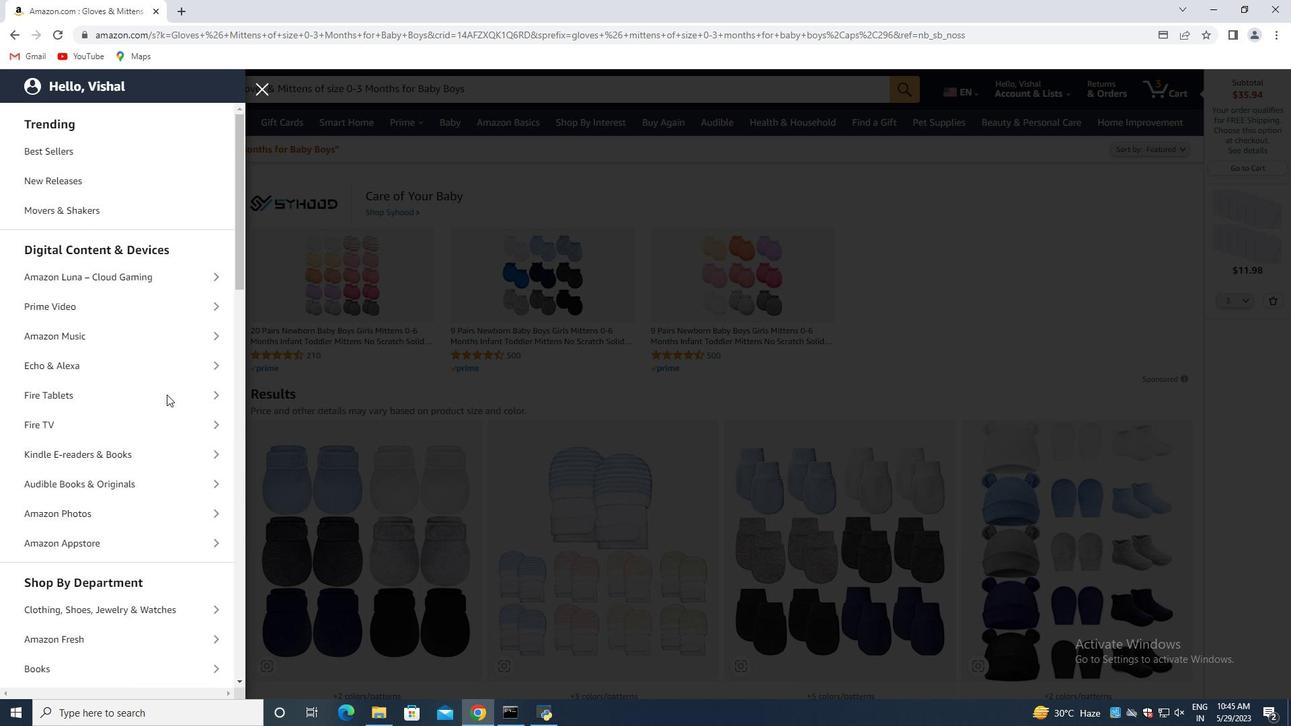 
Action: Mouse scrolled (166, 395) with delta (0, 0)
Screenshot: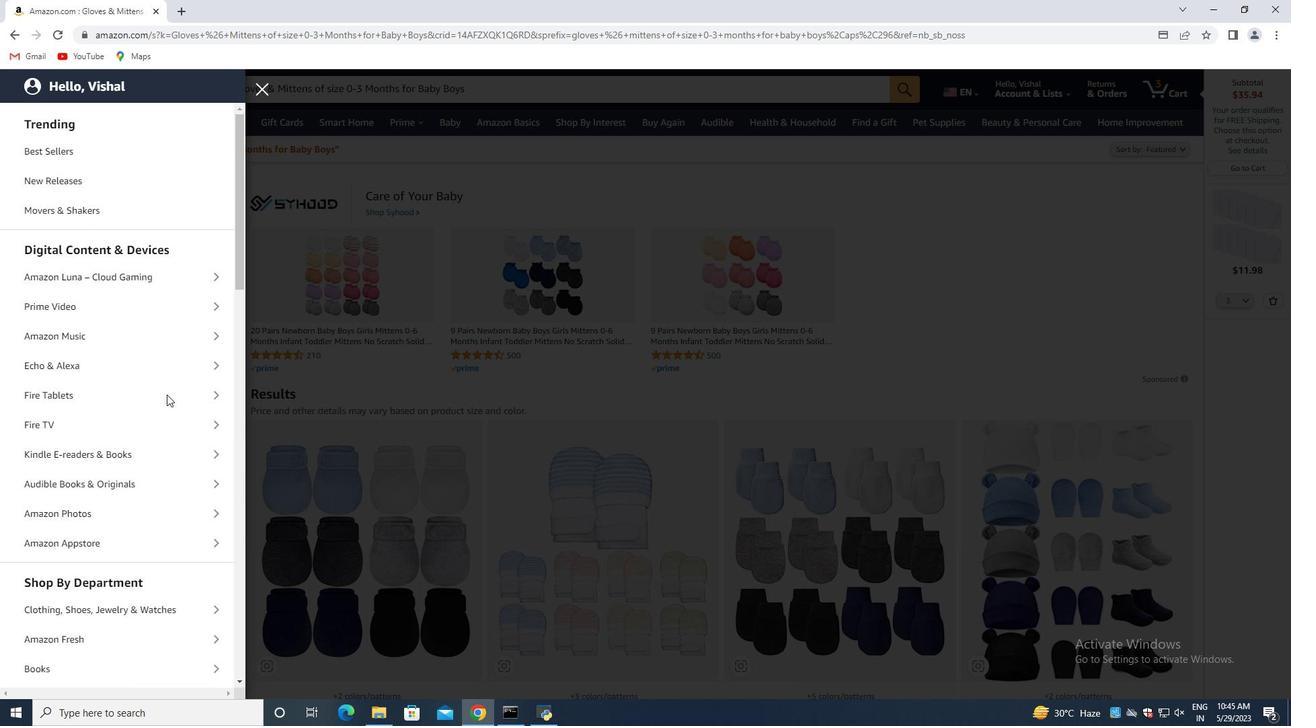 
Action: Mouse scrolled (166, 395) with delta (0, 0)
Screenshot: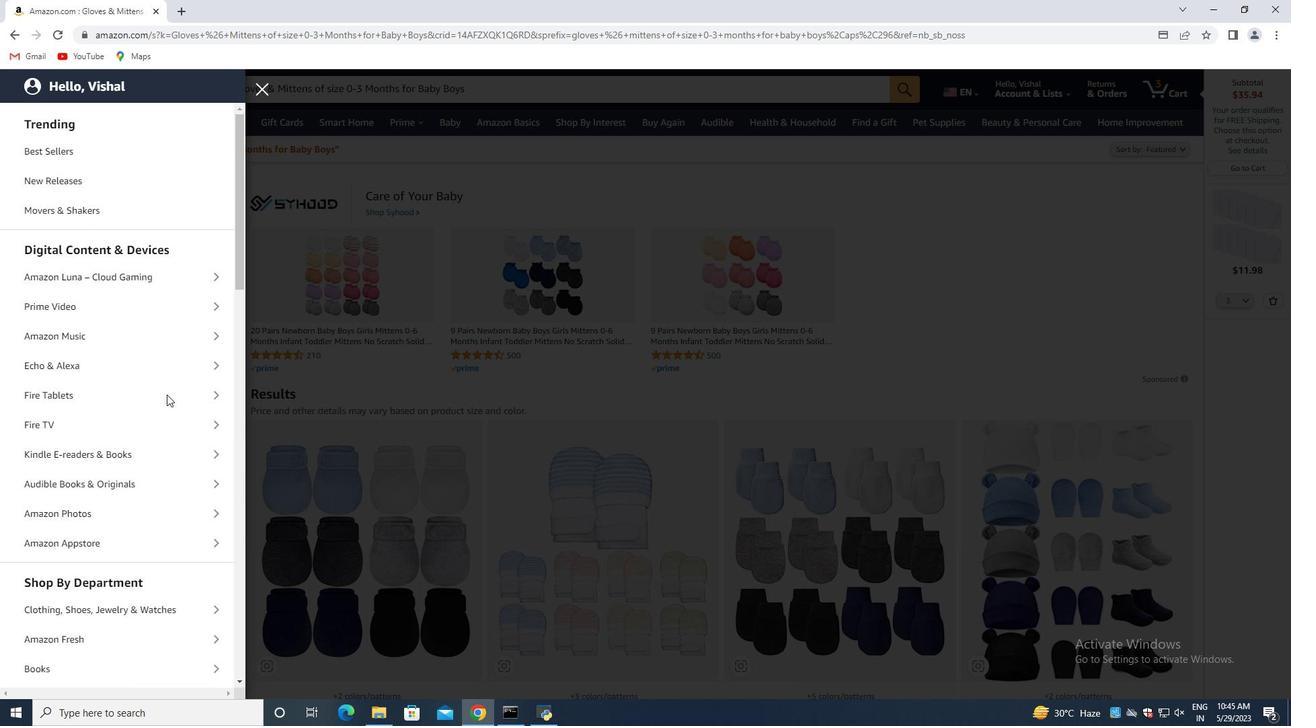 
Action: Mouse scrolled (166, 395) with delta (0, 0)
Screenshot: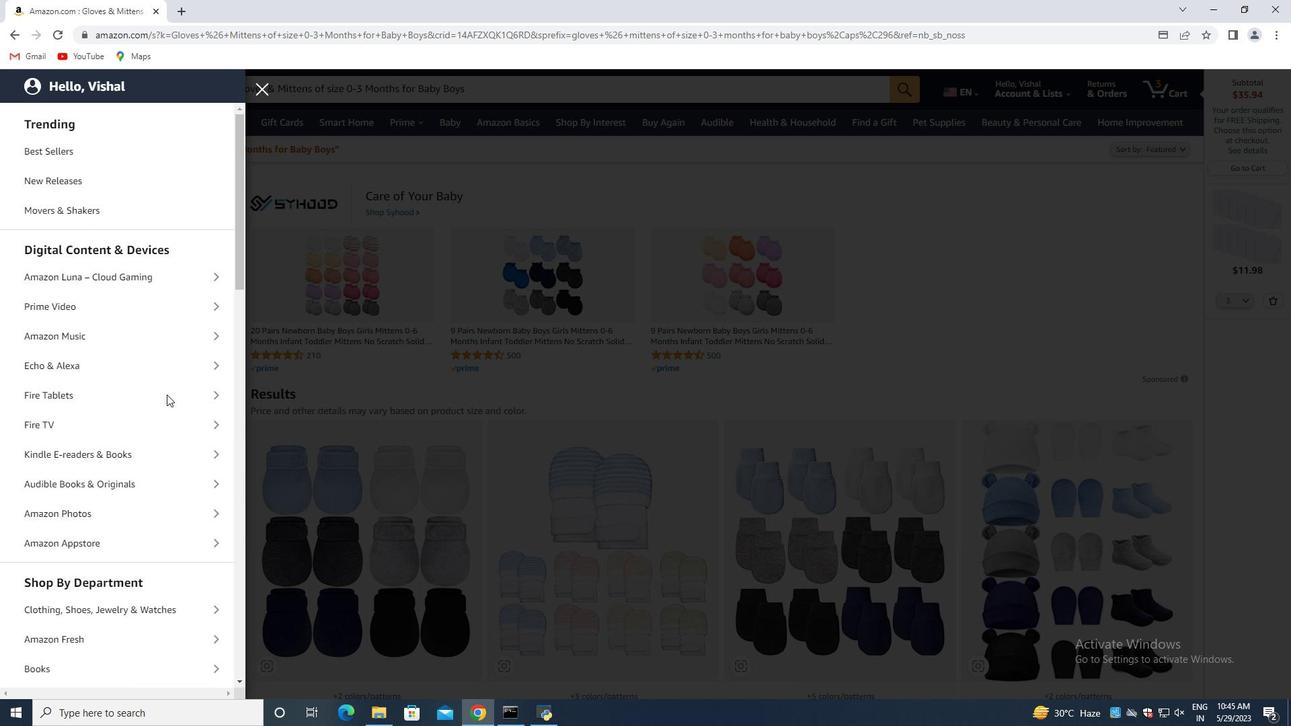 
Action: Mouse scrolled (166, 395) with delta (0, 0)
Screenshot: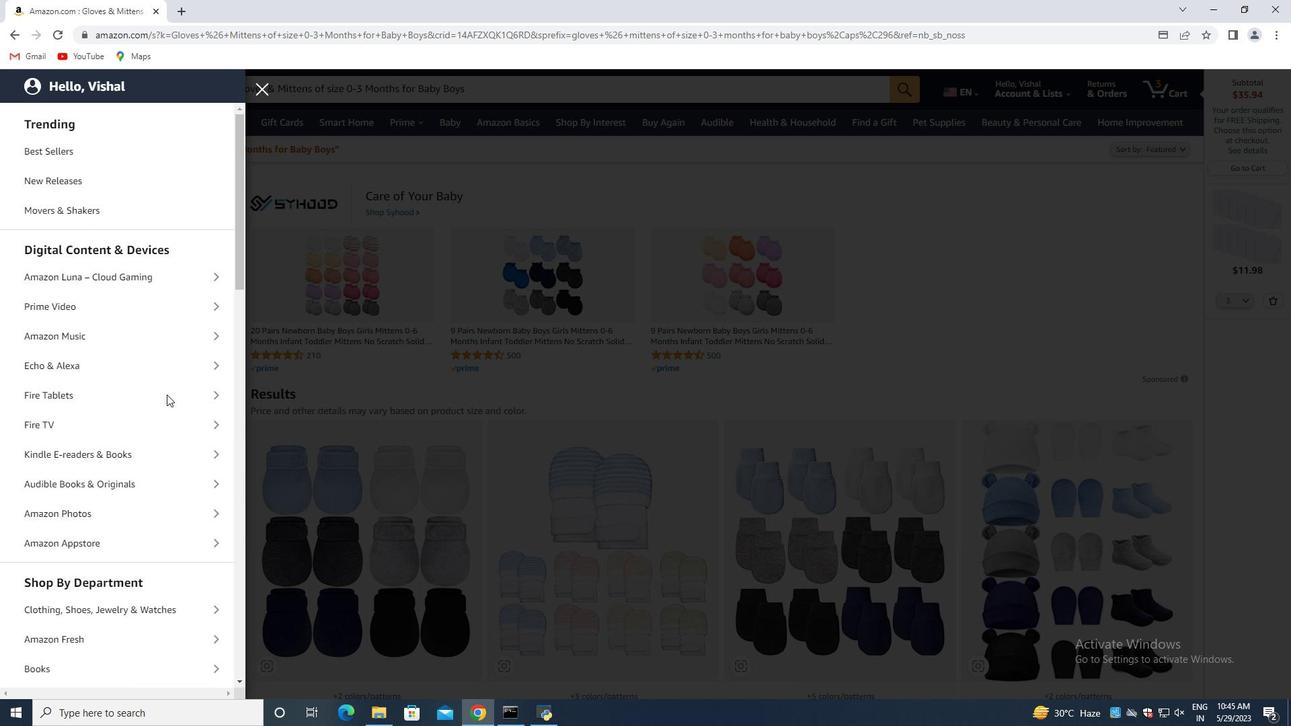 
Action: Mouse moved to (260, 85)
Screenshot: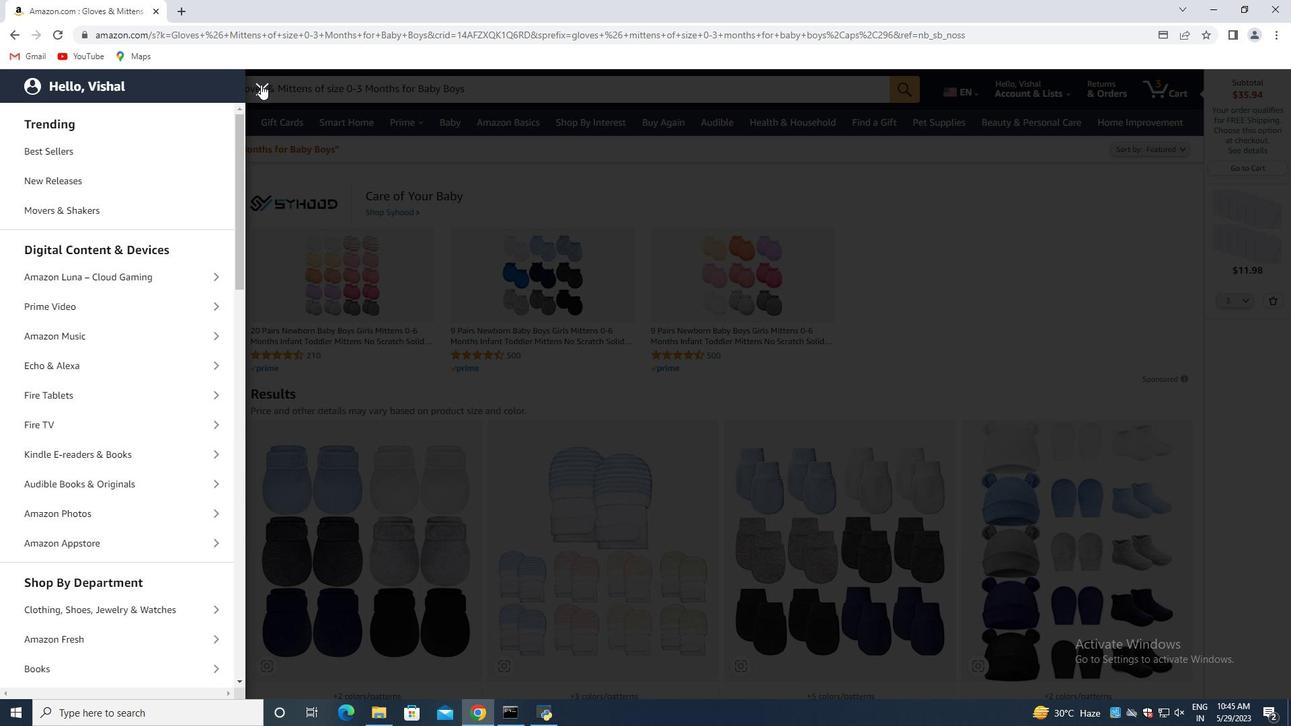 
Action: Mouse pressed left at (260, 85)
Screenshot: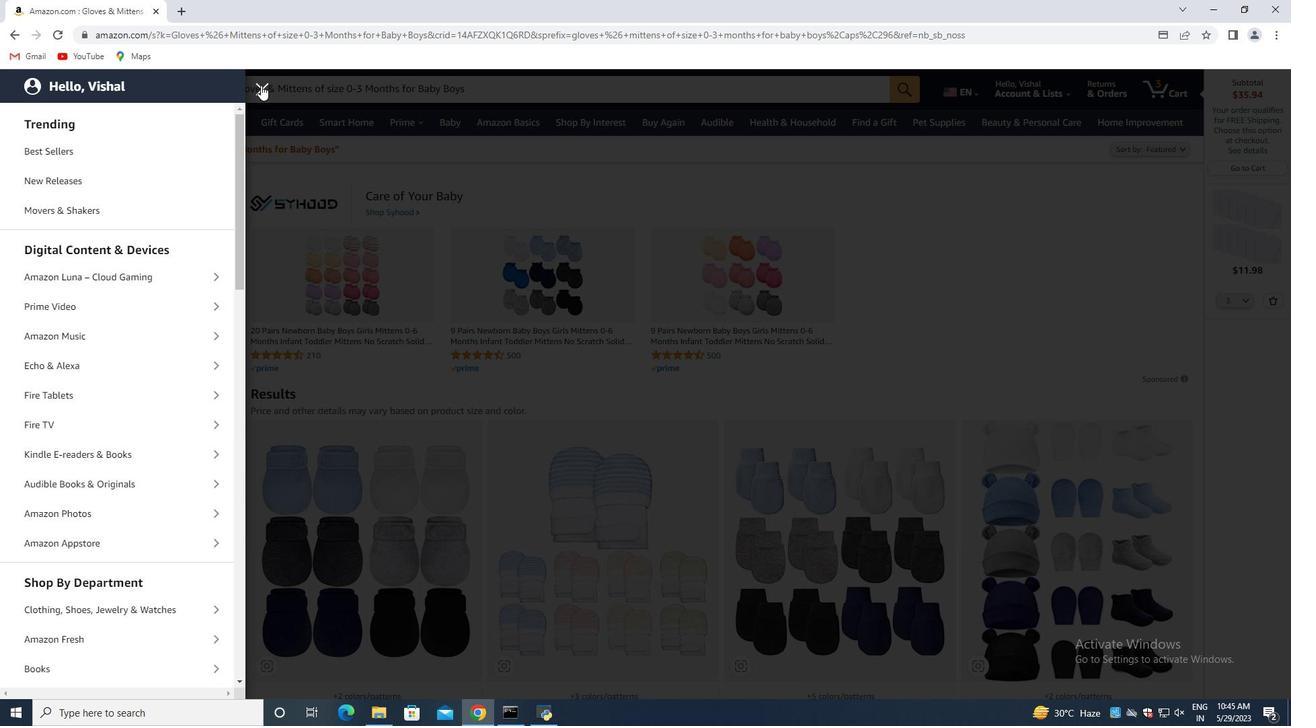 
Action: Mouse moved to (236, 205)
Screenshot: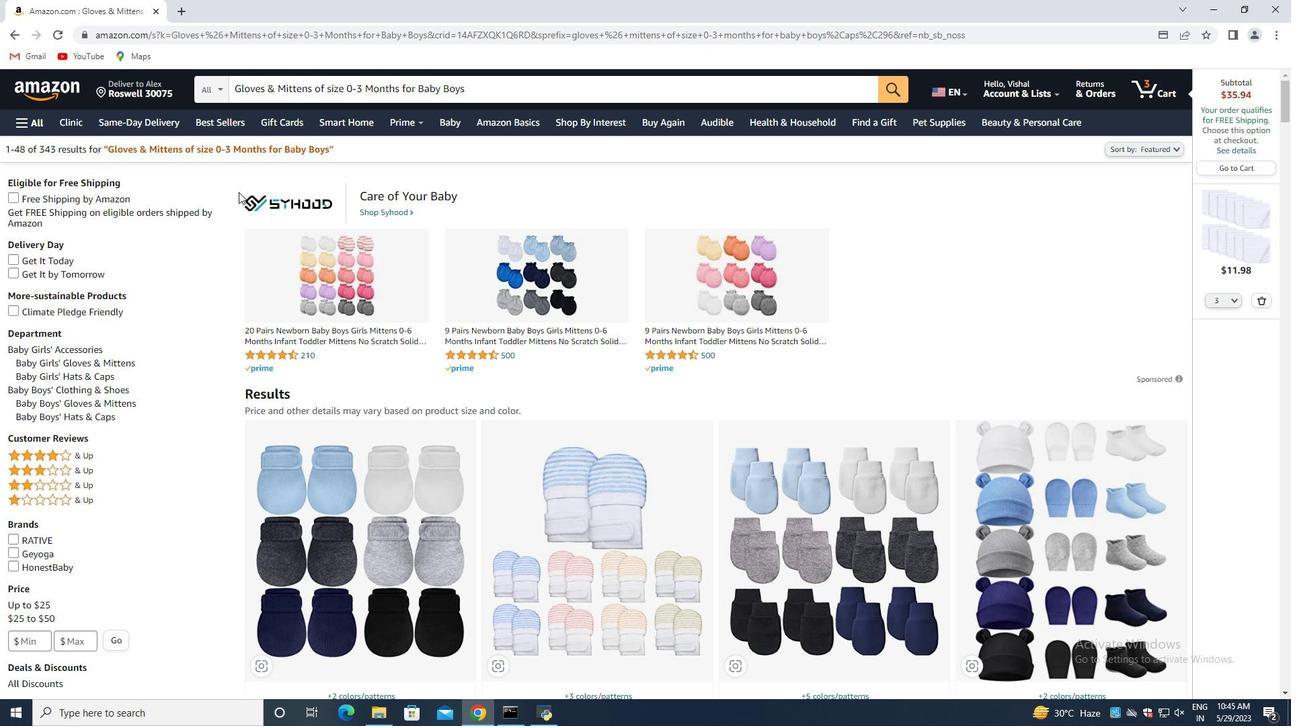 
Action: Mouse scrolled (236, 205) with delta (0, 0)
Screenshot: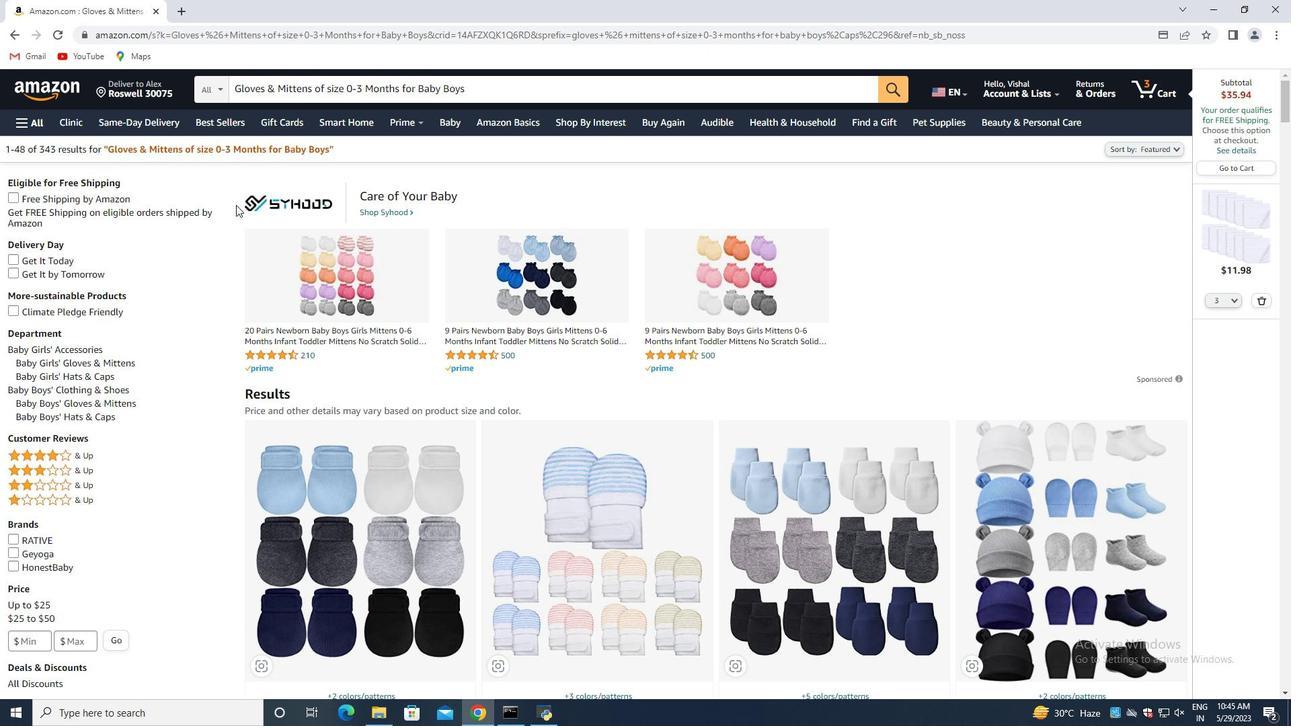 
Action: Mouse scrolled (236, 205) with delta (0, 0)
Screenshot: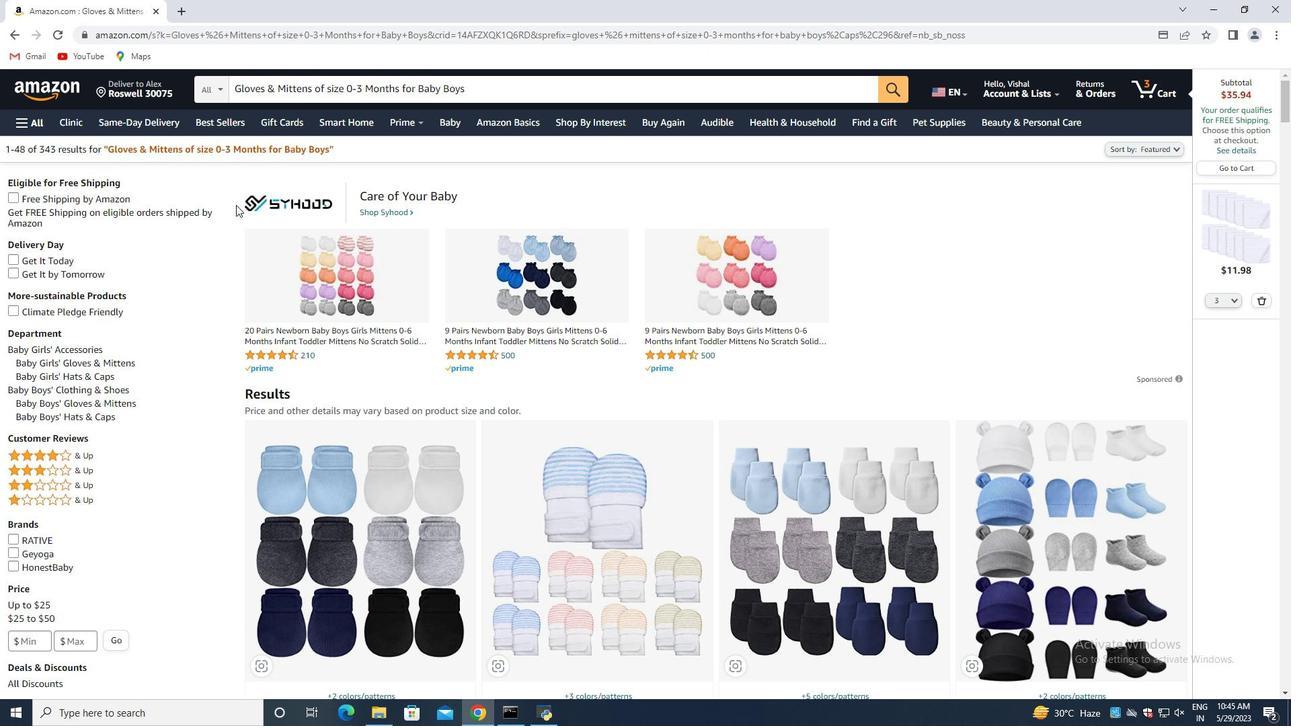 
Action: Mouse scrolled (236, 205) with delta (0, 0)
Screenshot: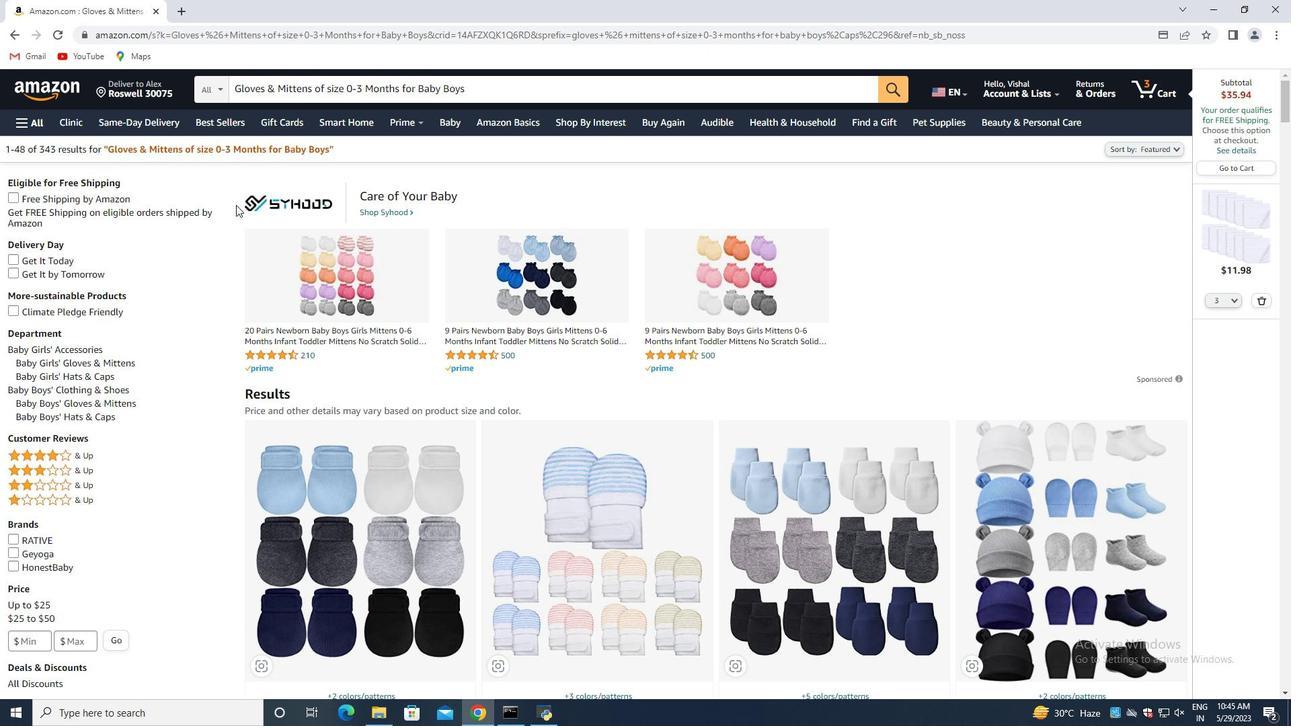 
Action: Mouse moved to (139, 291)
Screenshot: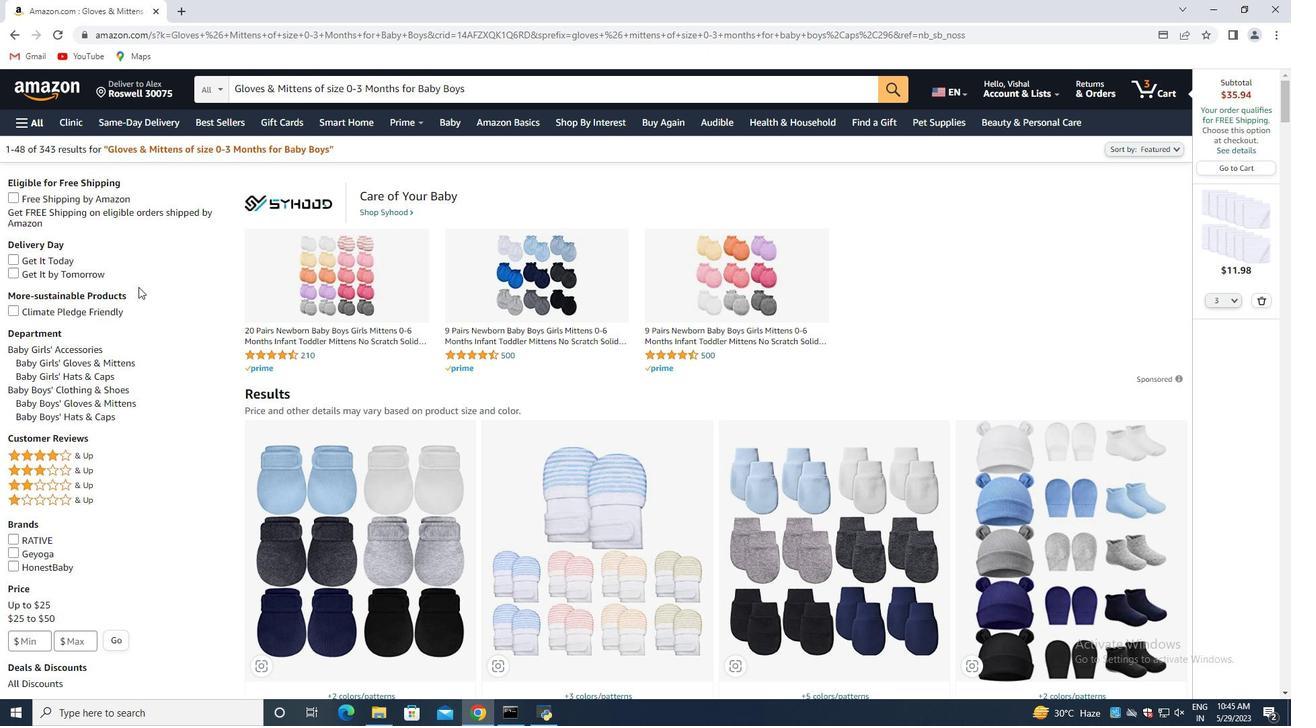 
Action: Mouse scrolled (139, 288) with delta (0, 0)
Screenshot: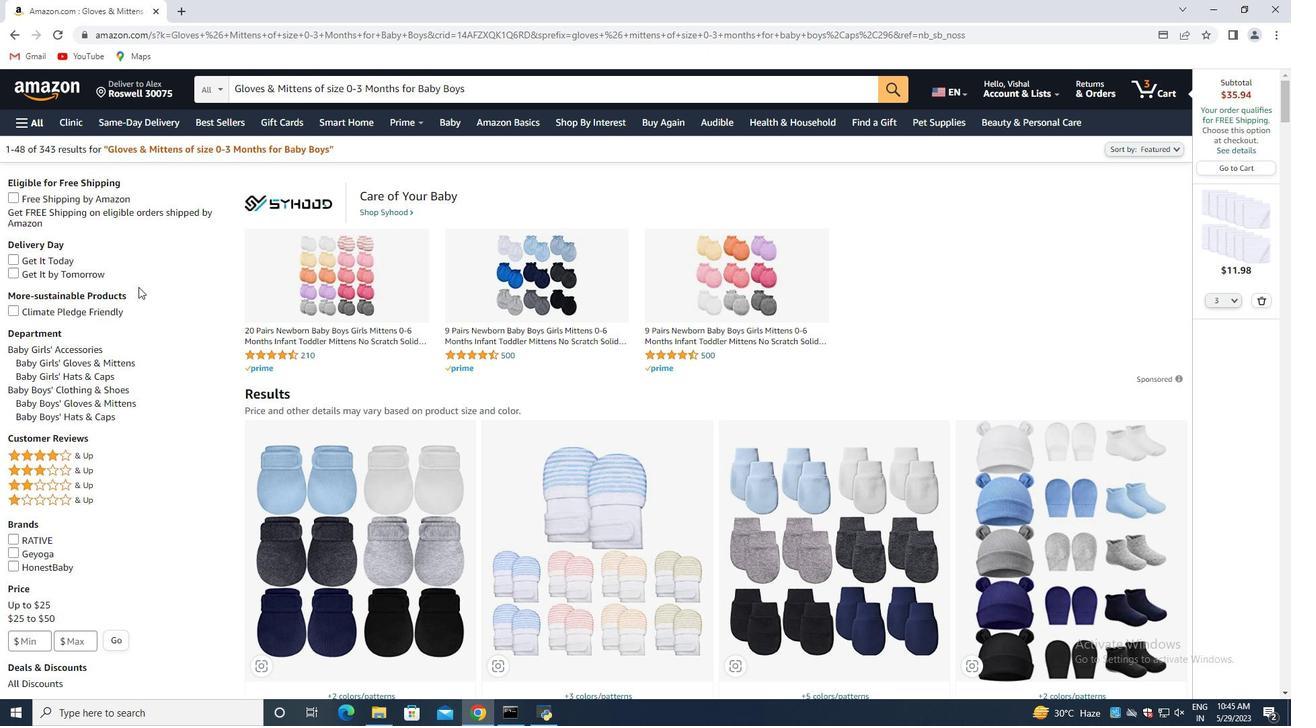 
Action: Mouse moved to (105, 355)
Screenshot: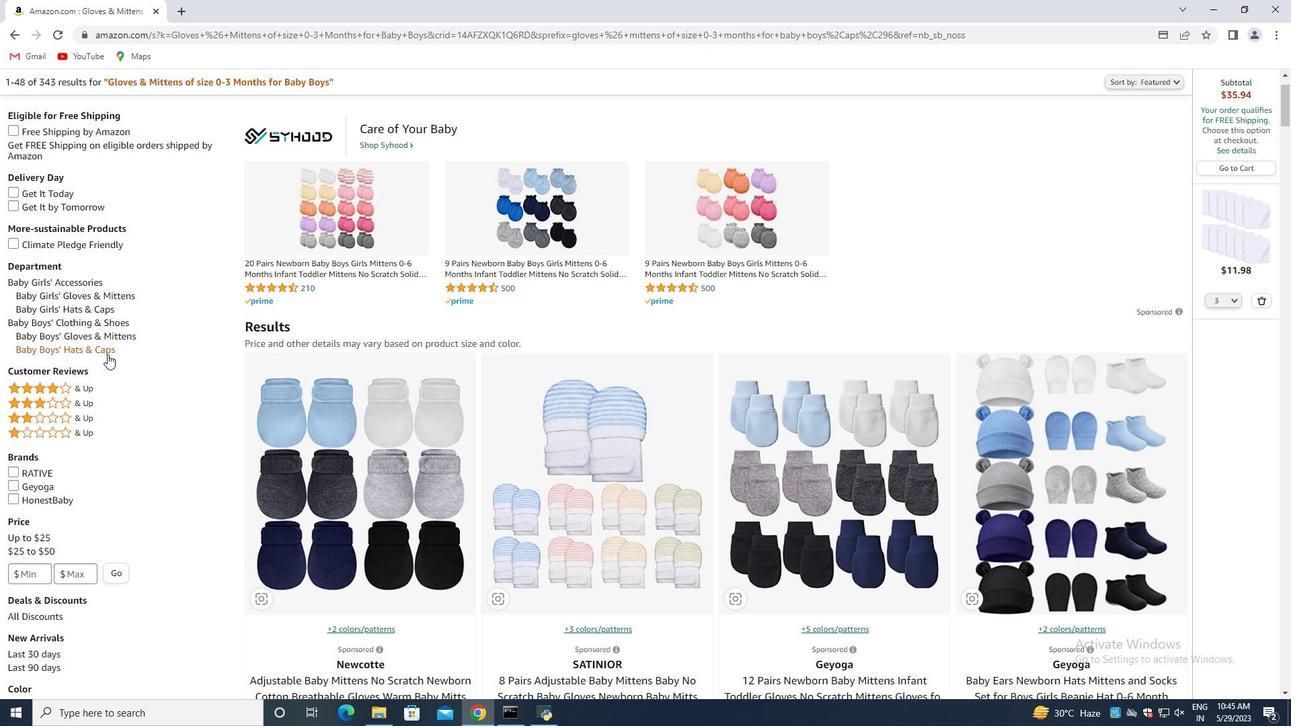 
Action: Mouse scrolled (105, 355) with delta (0, 0)
Screenshot: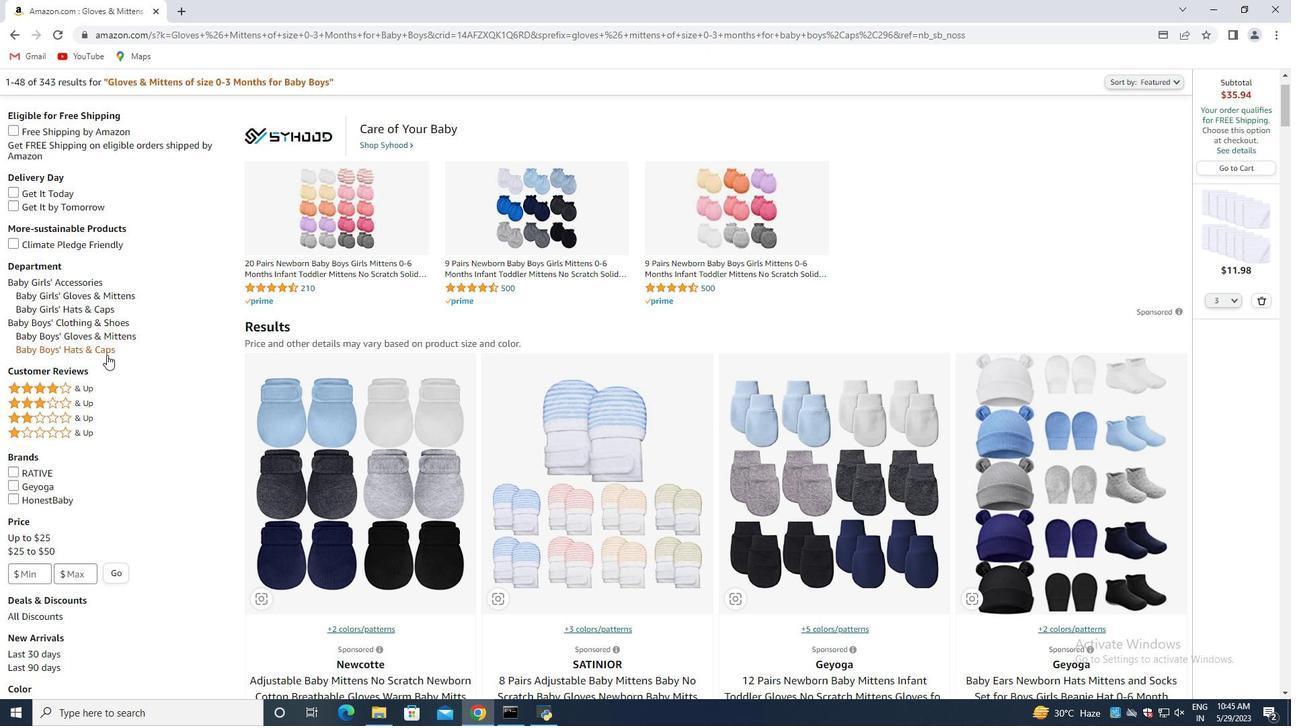 
Action: Mouse moved to (104, 358)
Screenshot: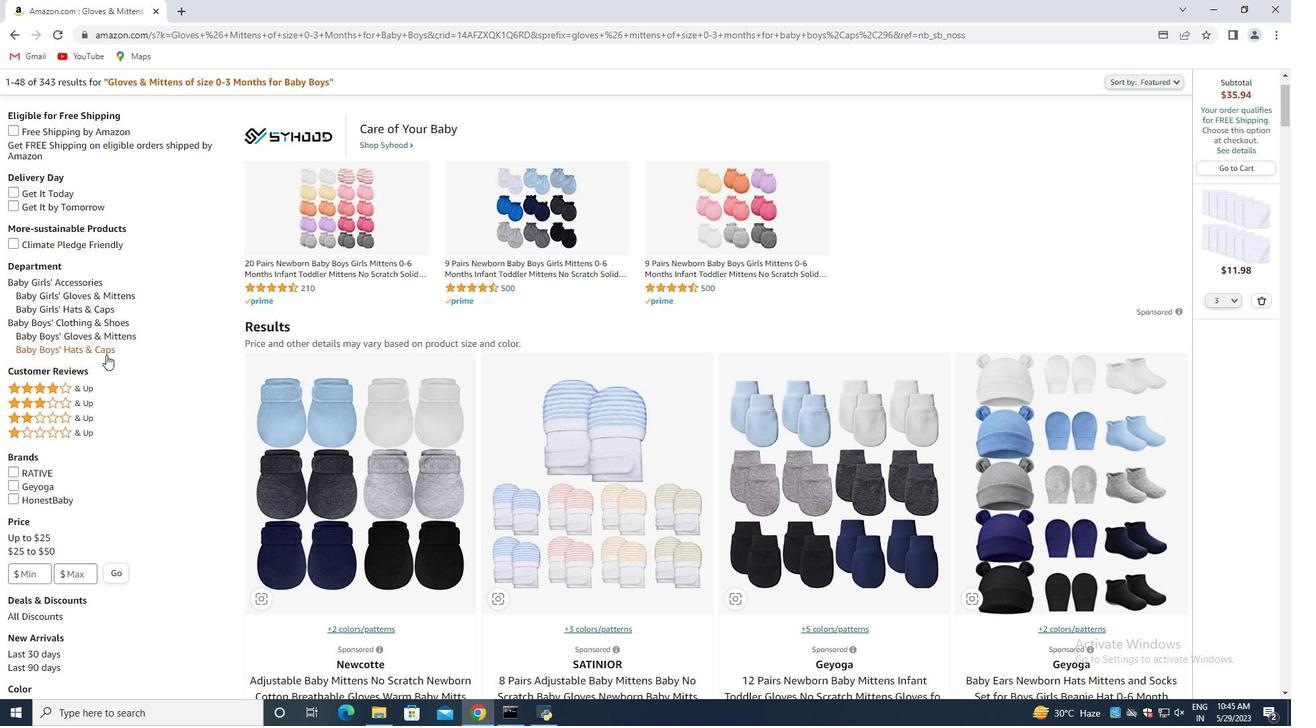 
Action: Mouse scrolled (104, 357) with delta (0, 0)
Screenshot: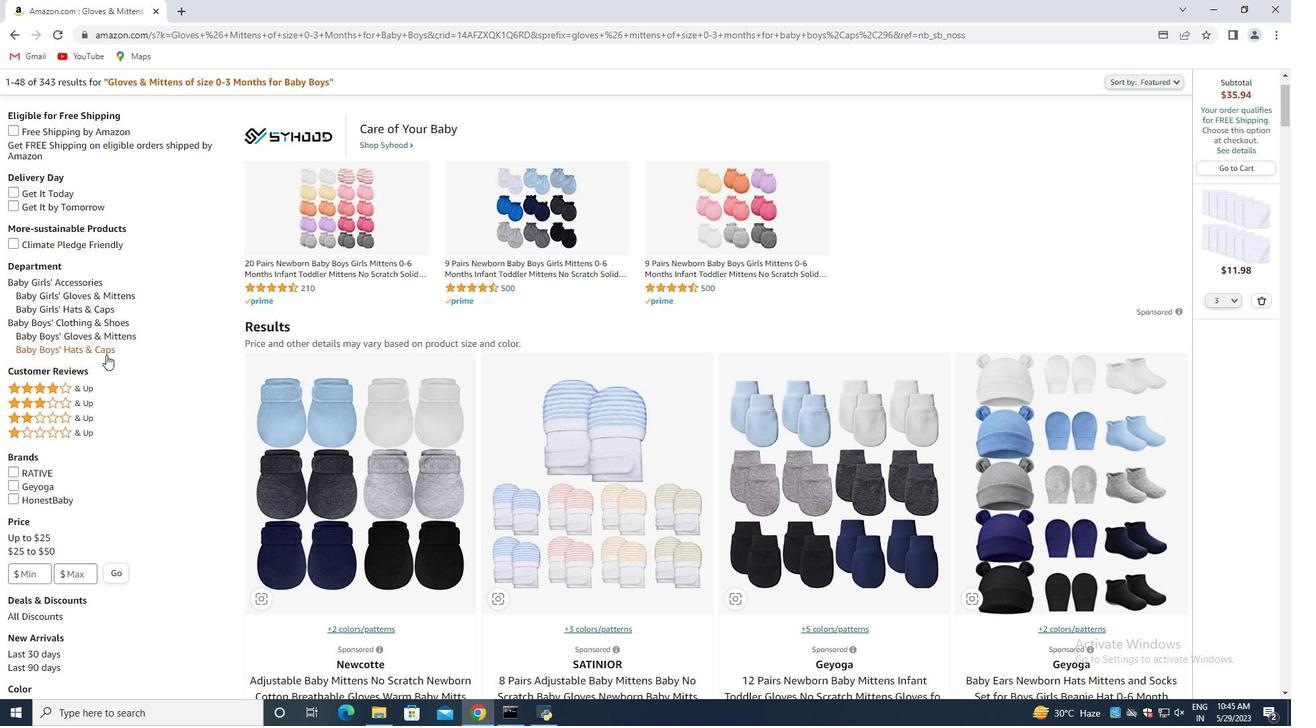 
Action: Mouse moved to (102, 360)
Screenshot: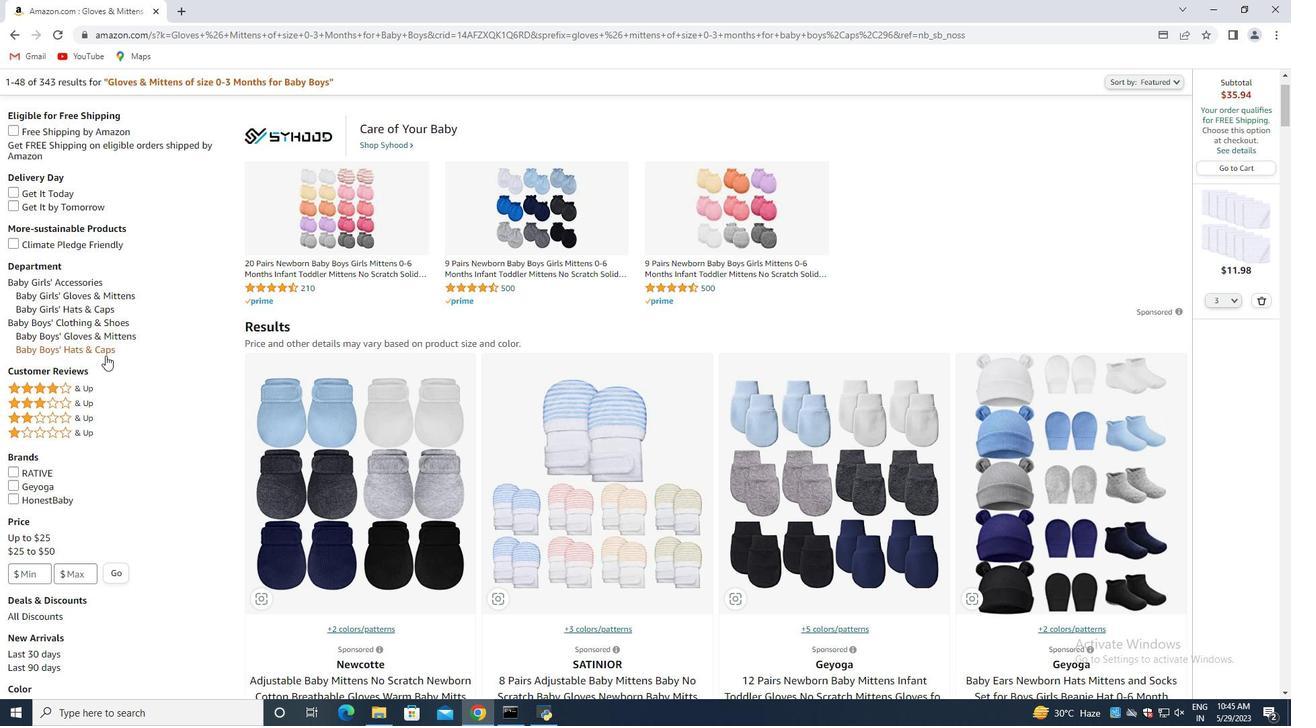 
Action: Mouse scrolled (102, 359) with delta (0, 0)
Screenshot: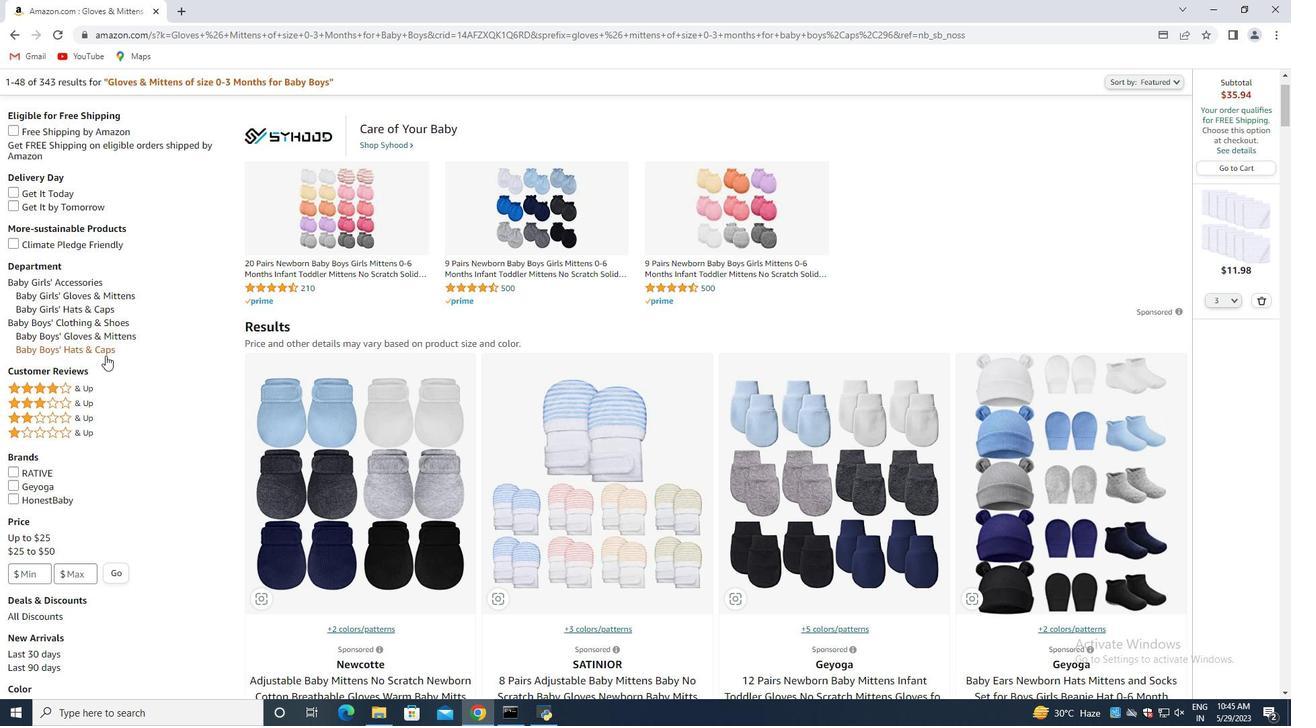 
Action: Mouse moved to (102, 360)
Screenshot: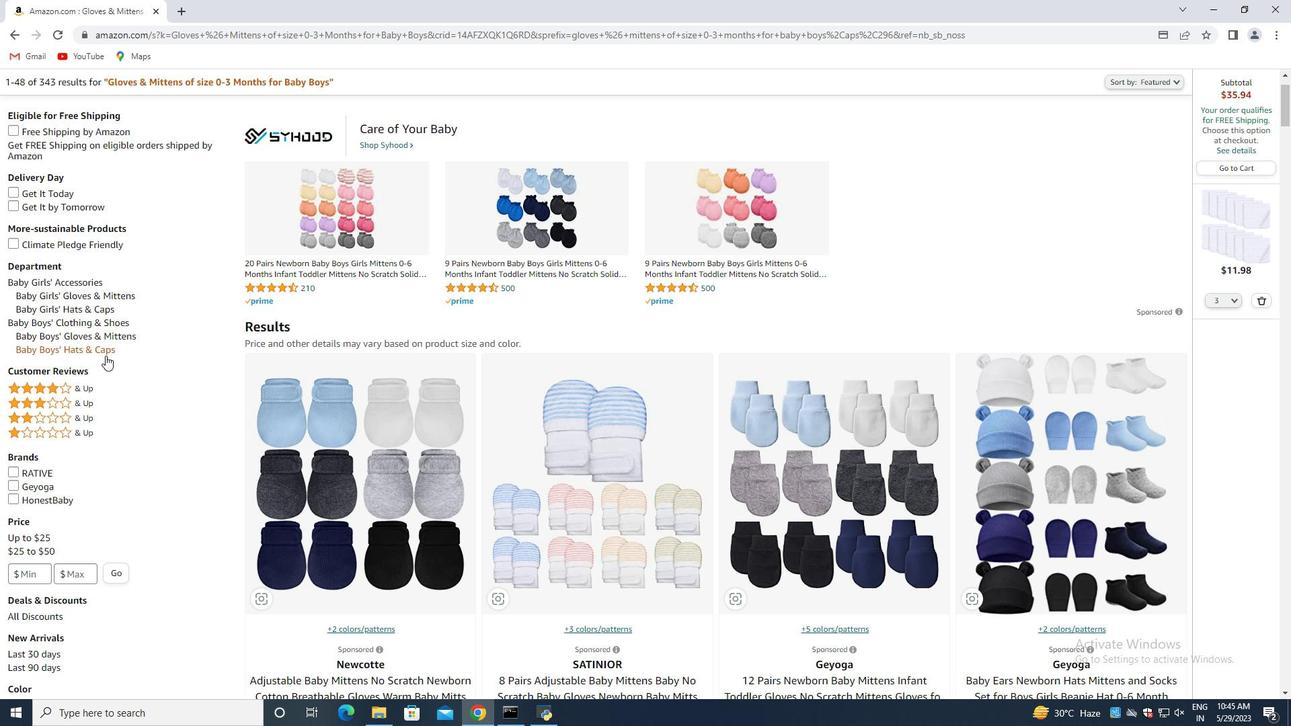 
Action: Mouse scrolled (102, 359) with delta (0, 0)
Screenshot: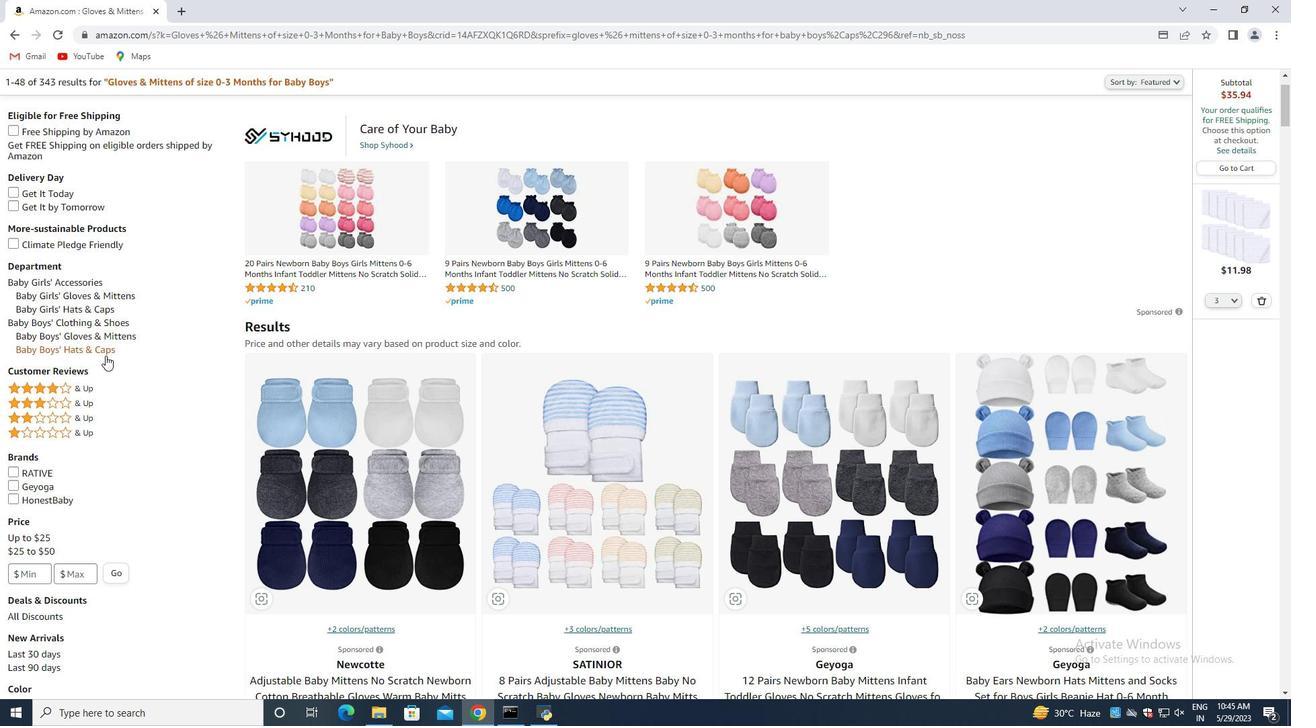 
Action: Mouse moved to (102, 359)
Screenshot: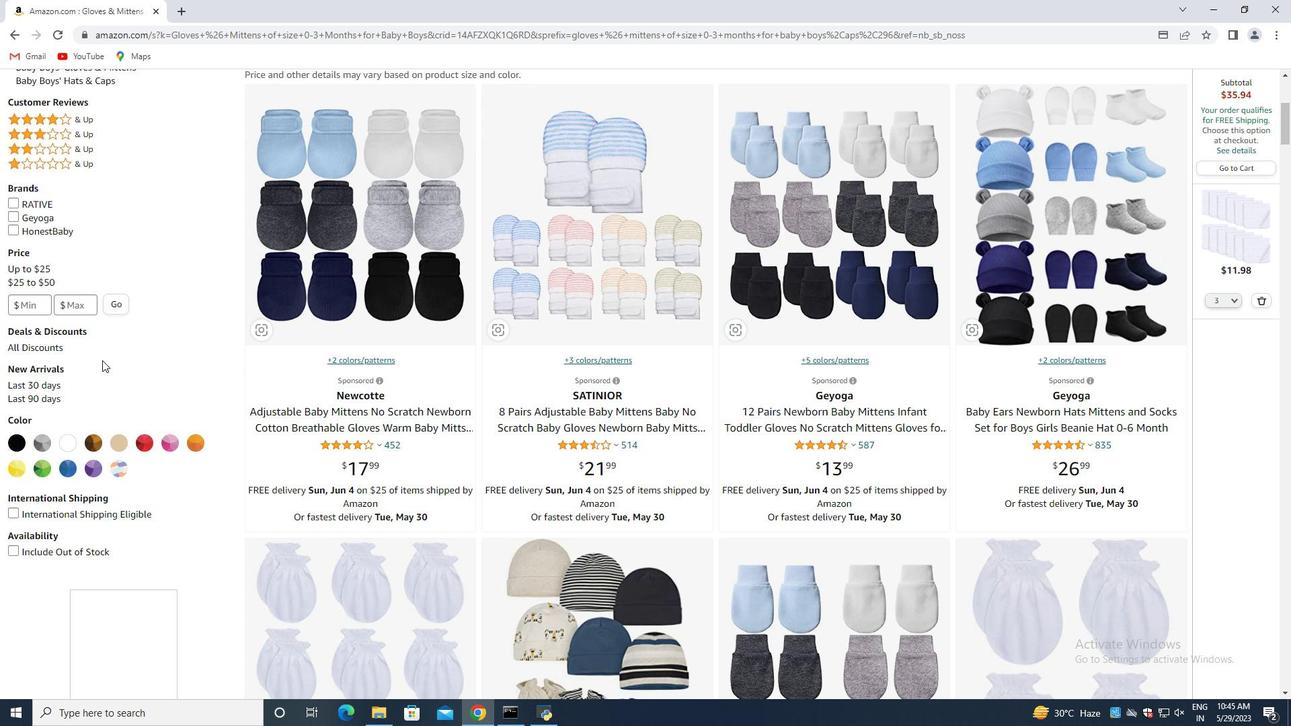 
Action: Mouse scrolled (102, 360) with delta (0, 0)
Screenshot: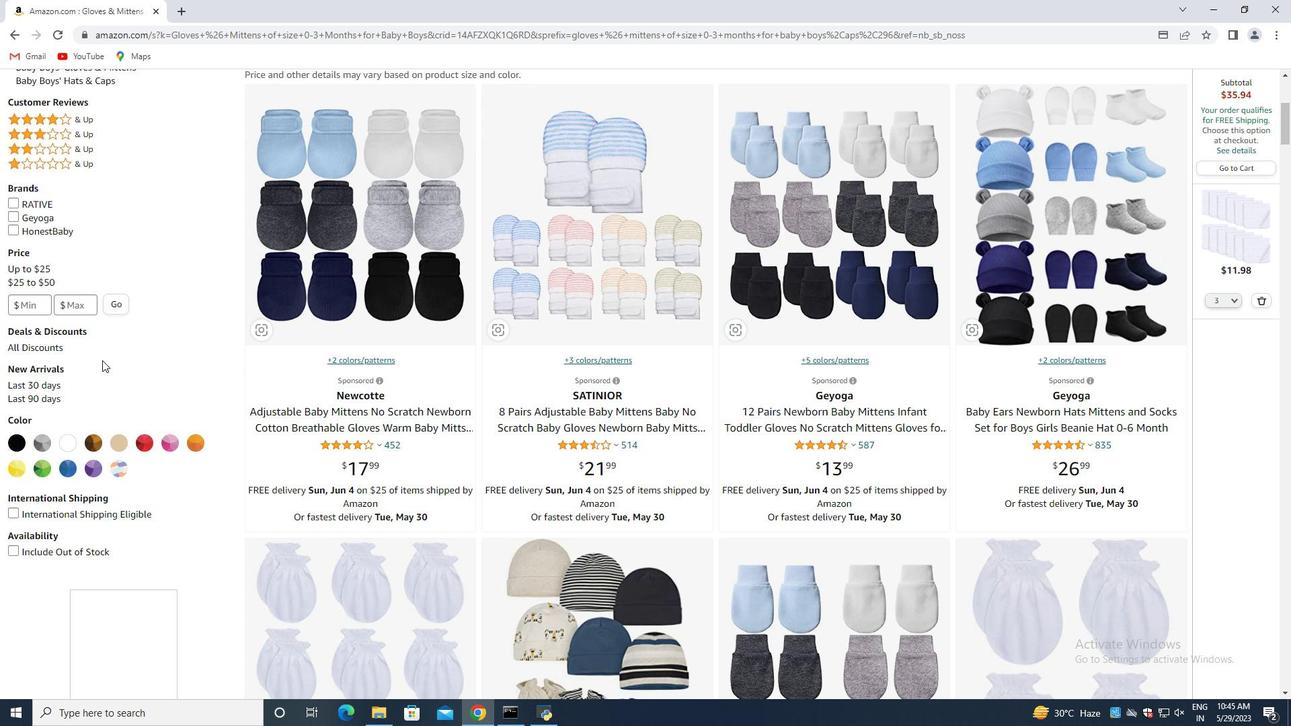 
Action: Mouse scrolled (102, 360) with delta (0, 0)
Screenshot: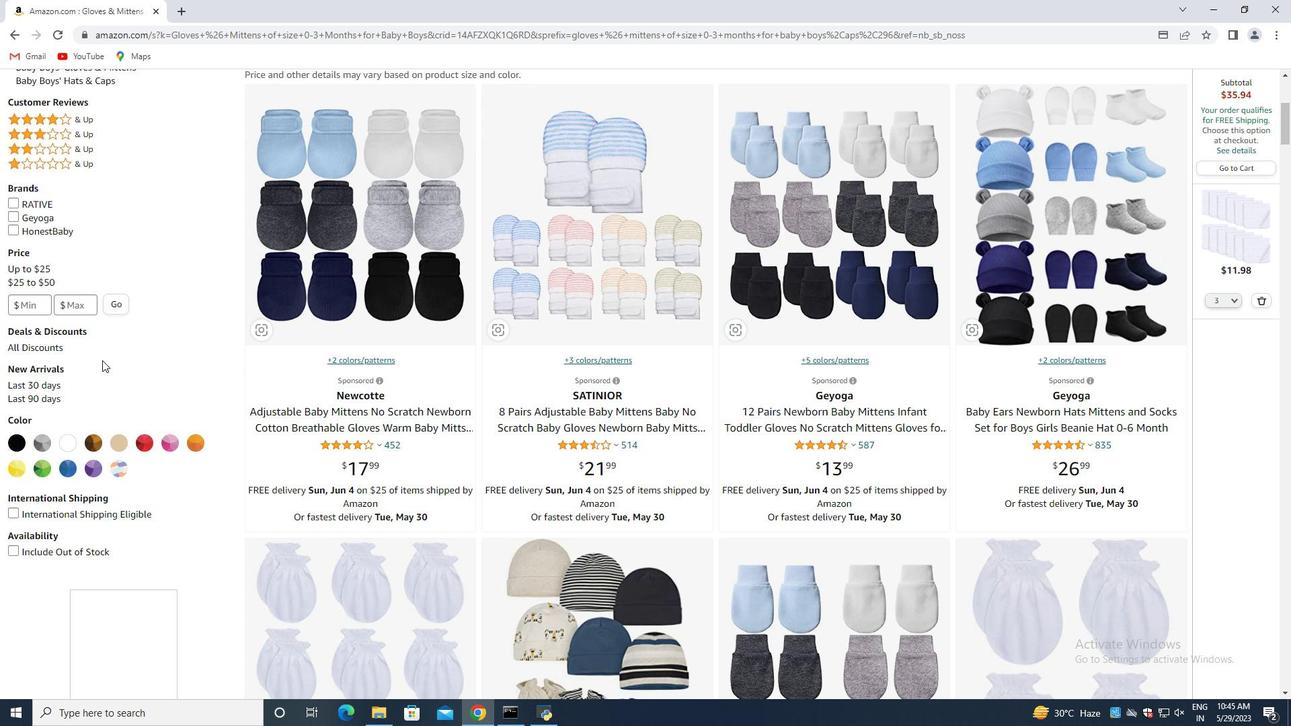 
Action: Mouse scrolled (102, 360) with delta (0, 0)
Screenshot: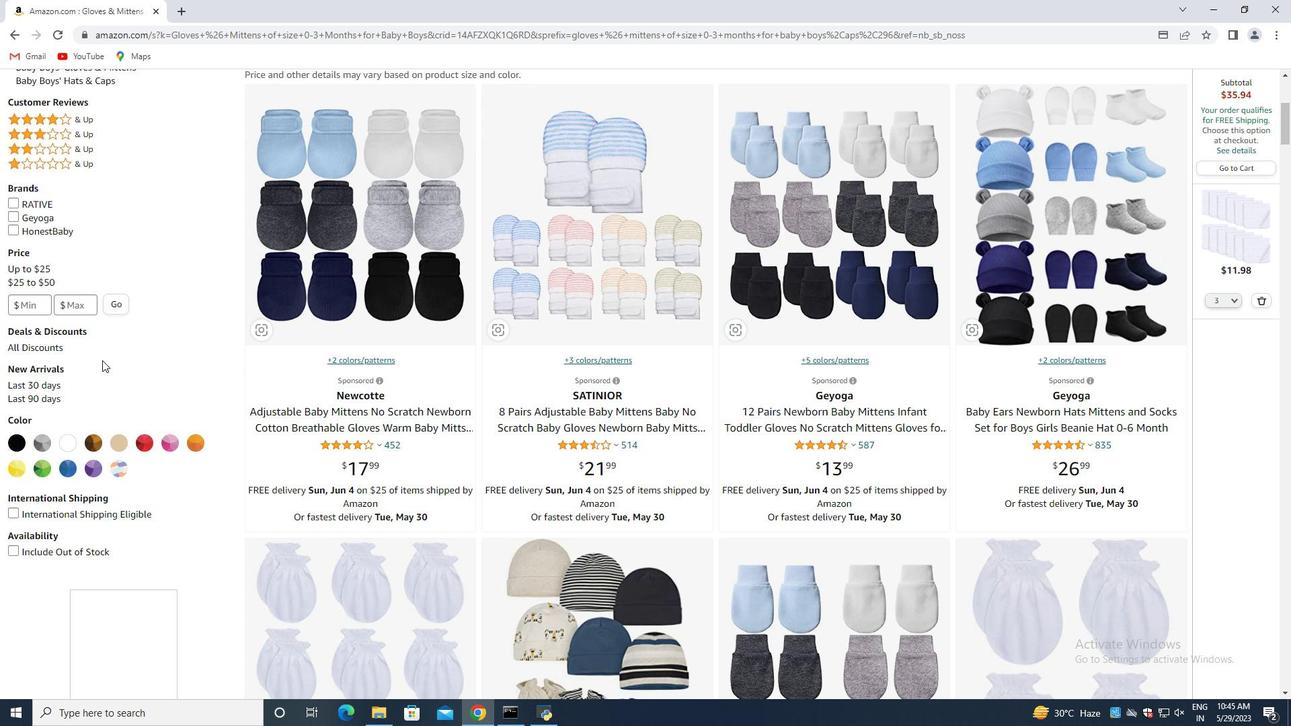 
Action: Mouse moved to (94, 269)
Screenshot: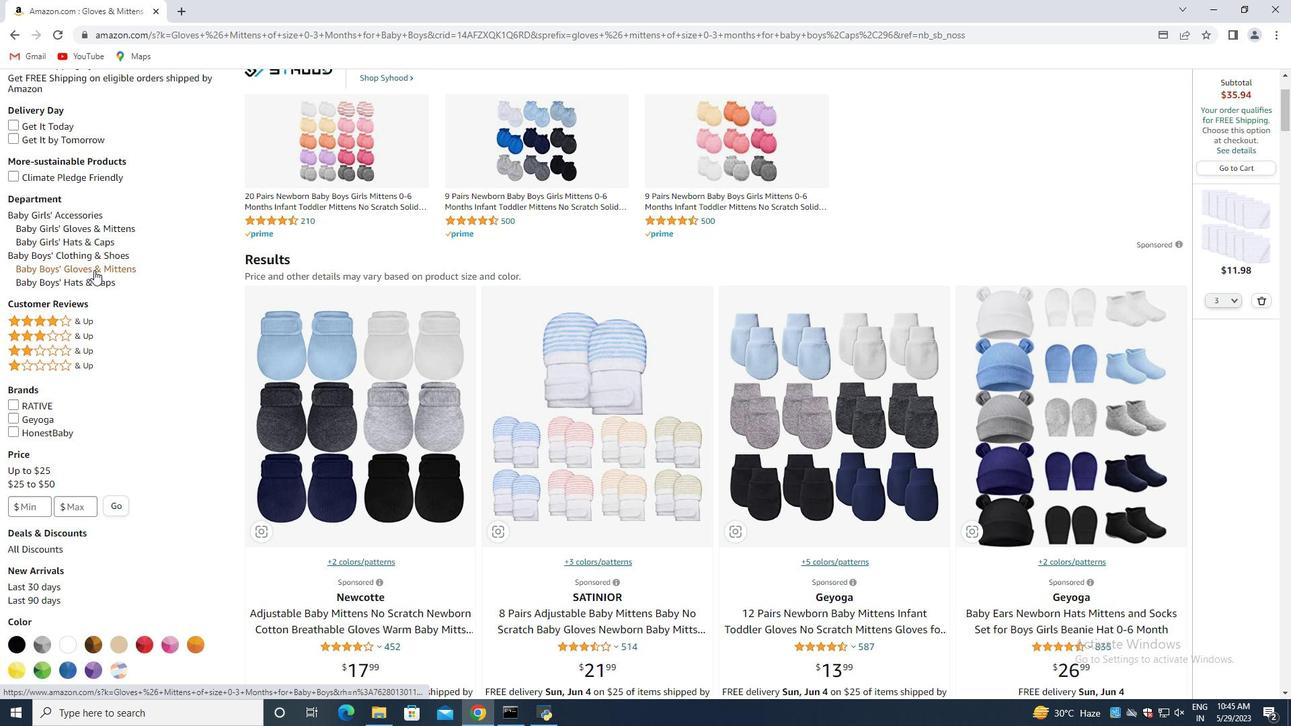 
Action: Mouse pressed left at (94, 269)
Screenshot: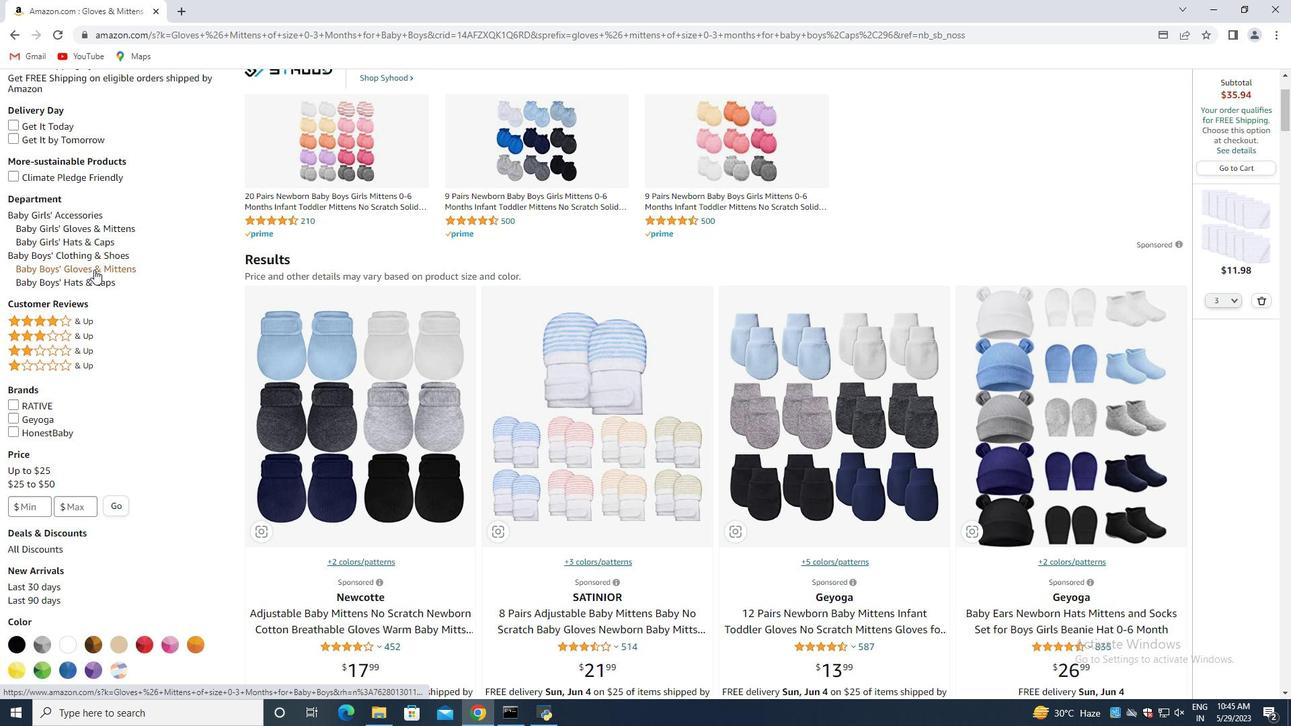
Action: Mouse moved to (87, 402)
Screenshot: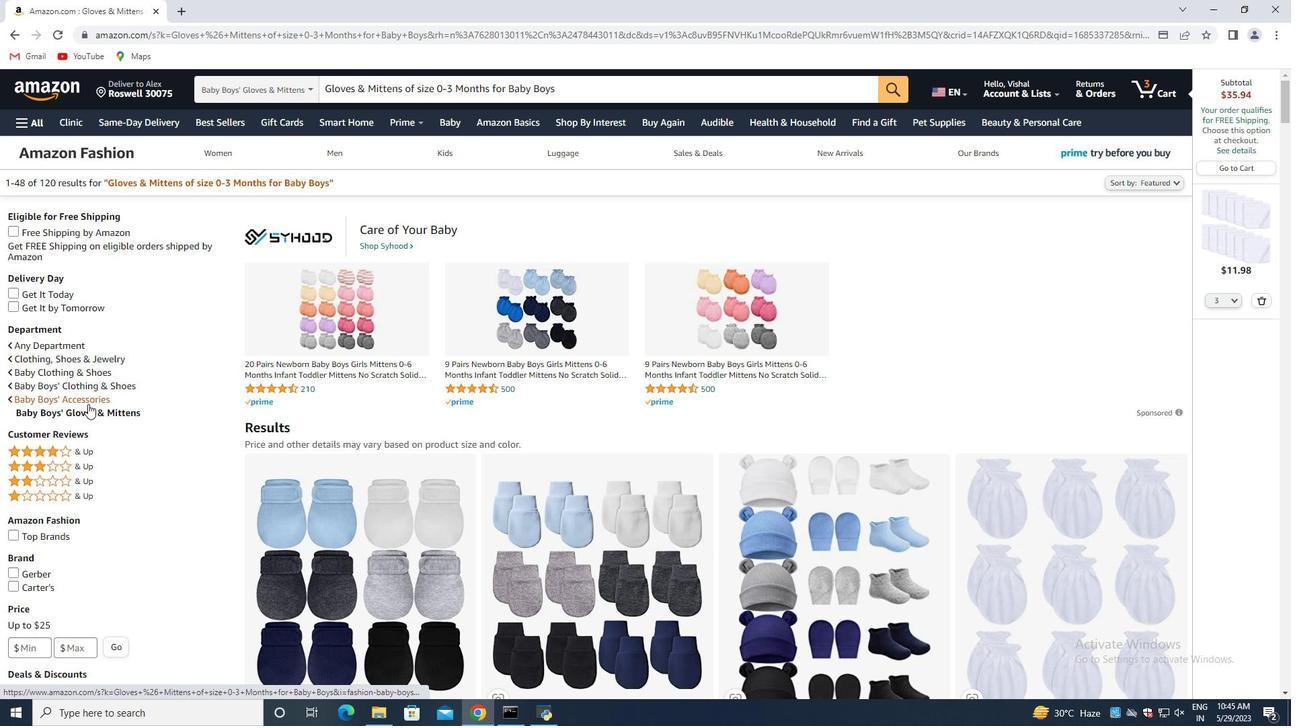 
Action: Mouse pressed left at (87, 402)
Screenshot: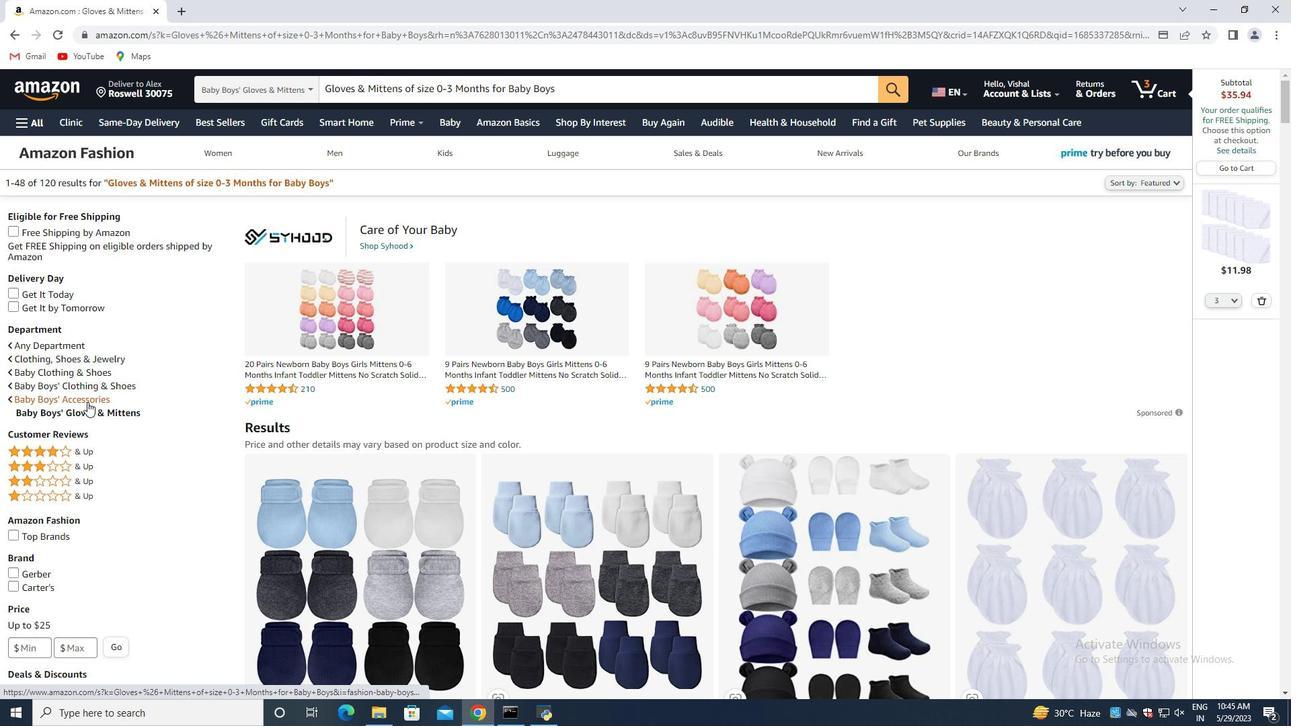 
Action: Mouse moved to (483, 305)
Screenshot: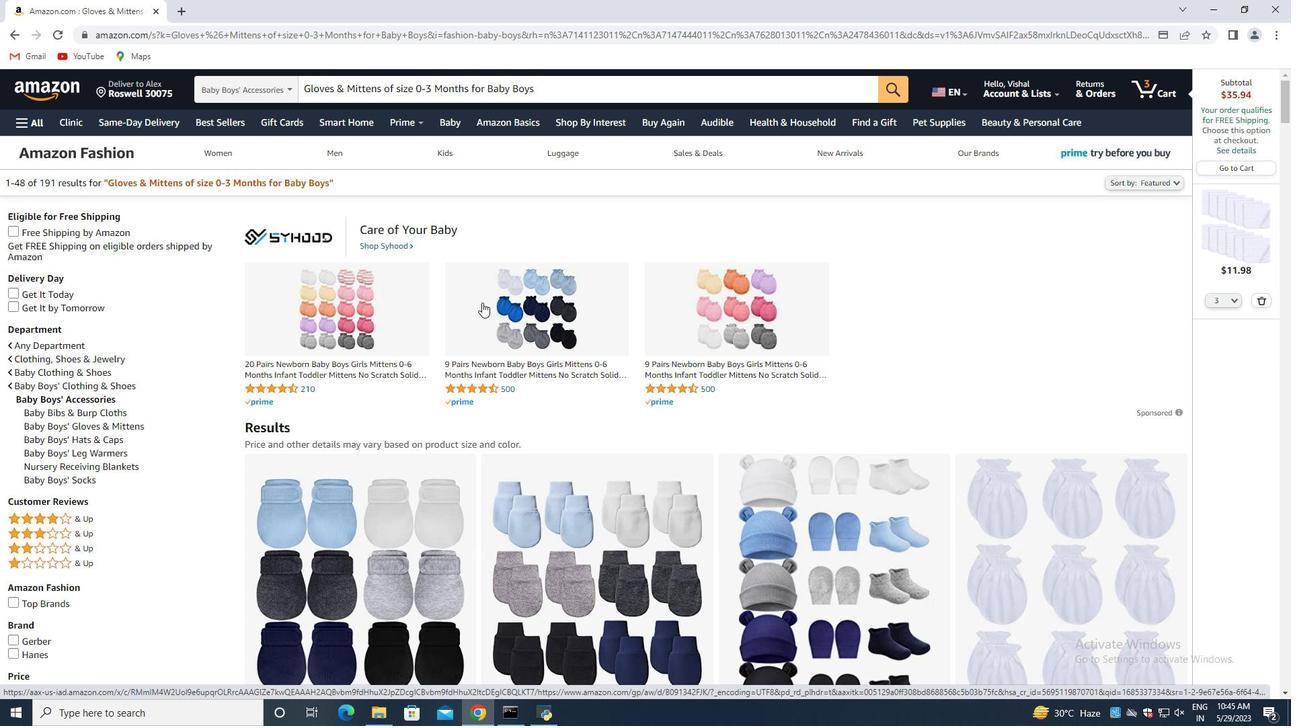 
Action: Mouse scrolled (483, 304) with delta (0, 0)
Screenshot: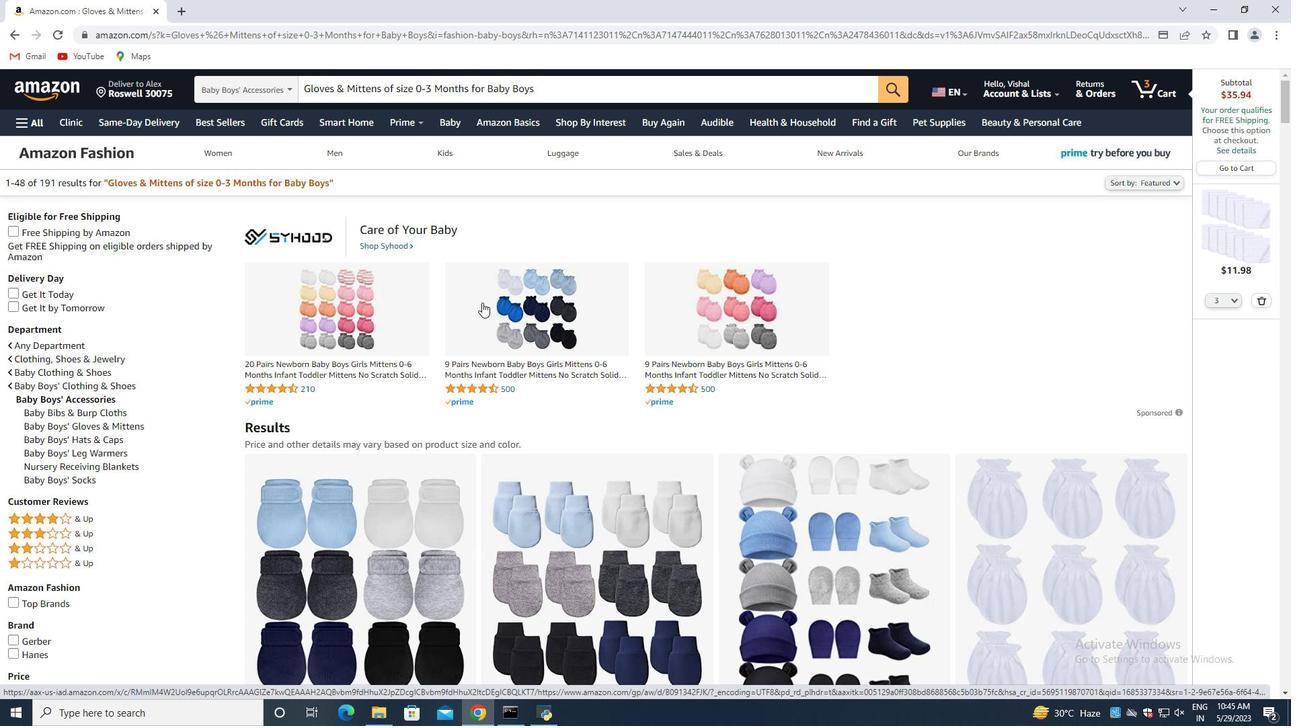 
Action: Mouse moved to (483, 309)
Screenshot: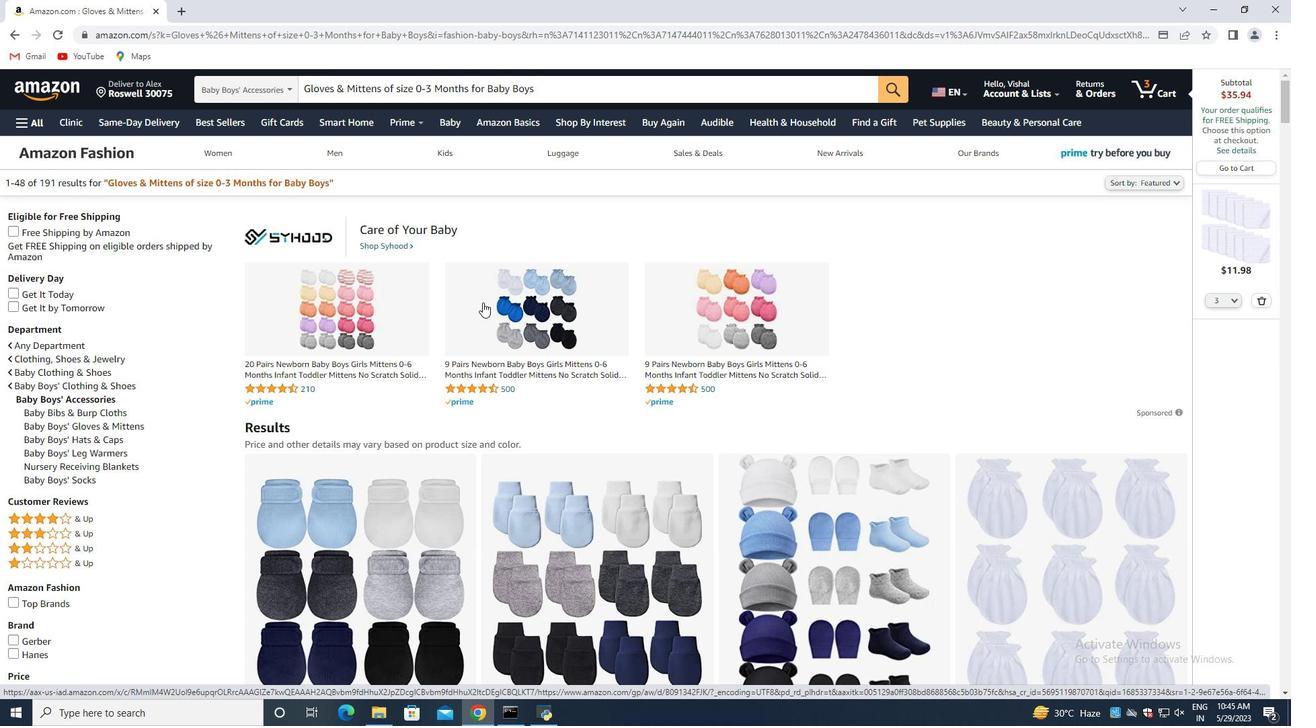
Action: Mouse scrolled (483, 308) with delta (0, 0)
Screenshot: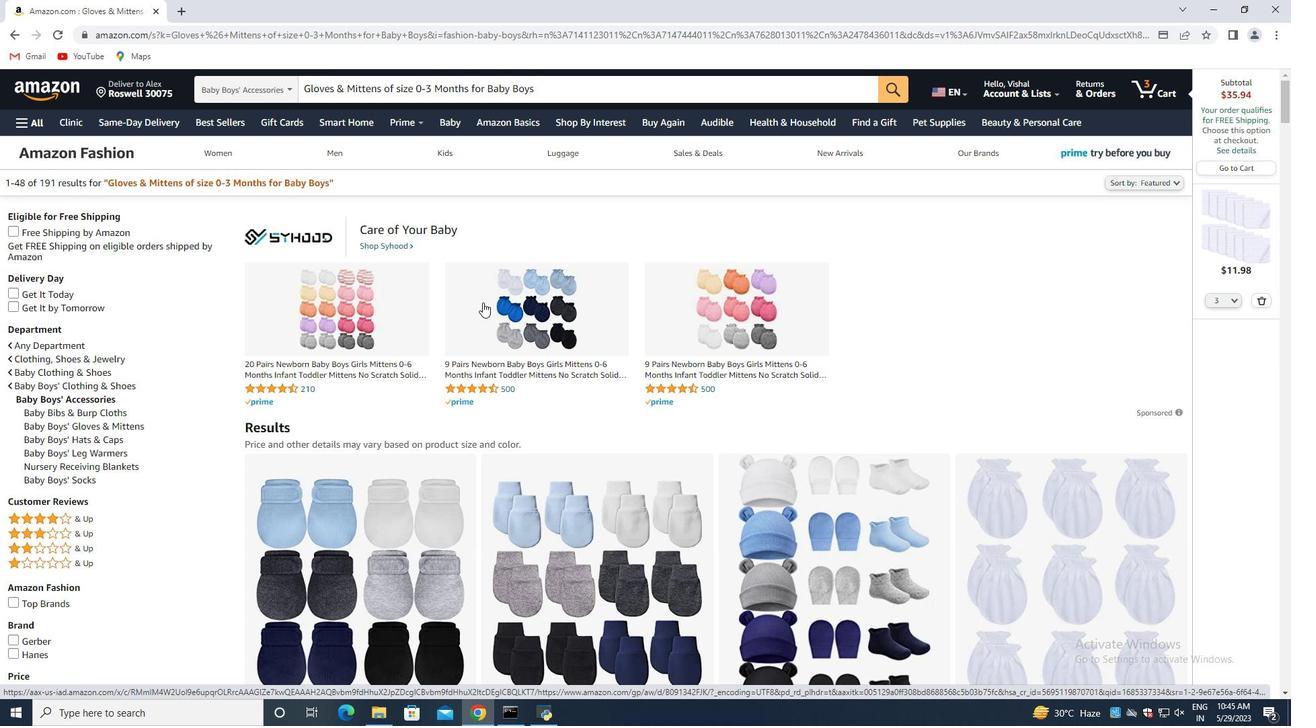 
Action: Mouse moved to (473, 329)
Screenshot: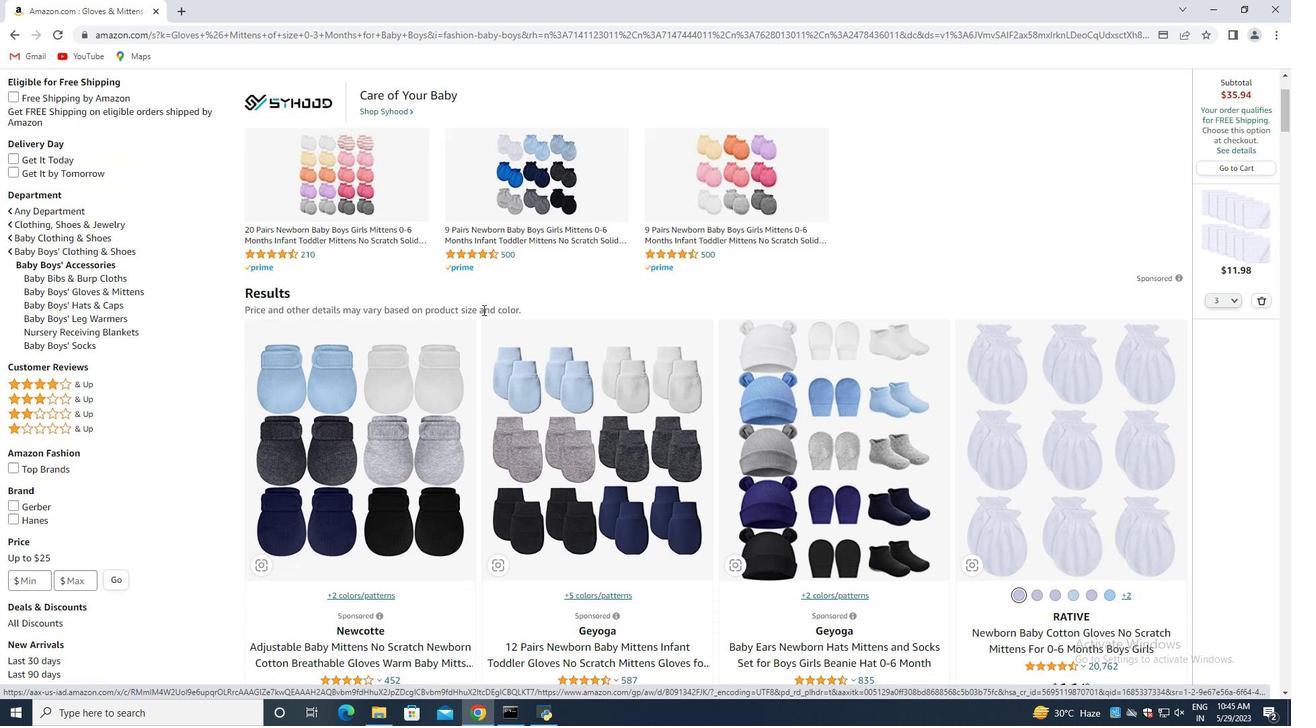 
Action: Mouse scrolled (473, 328) with delta (0, 0)
Screenshot: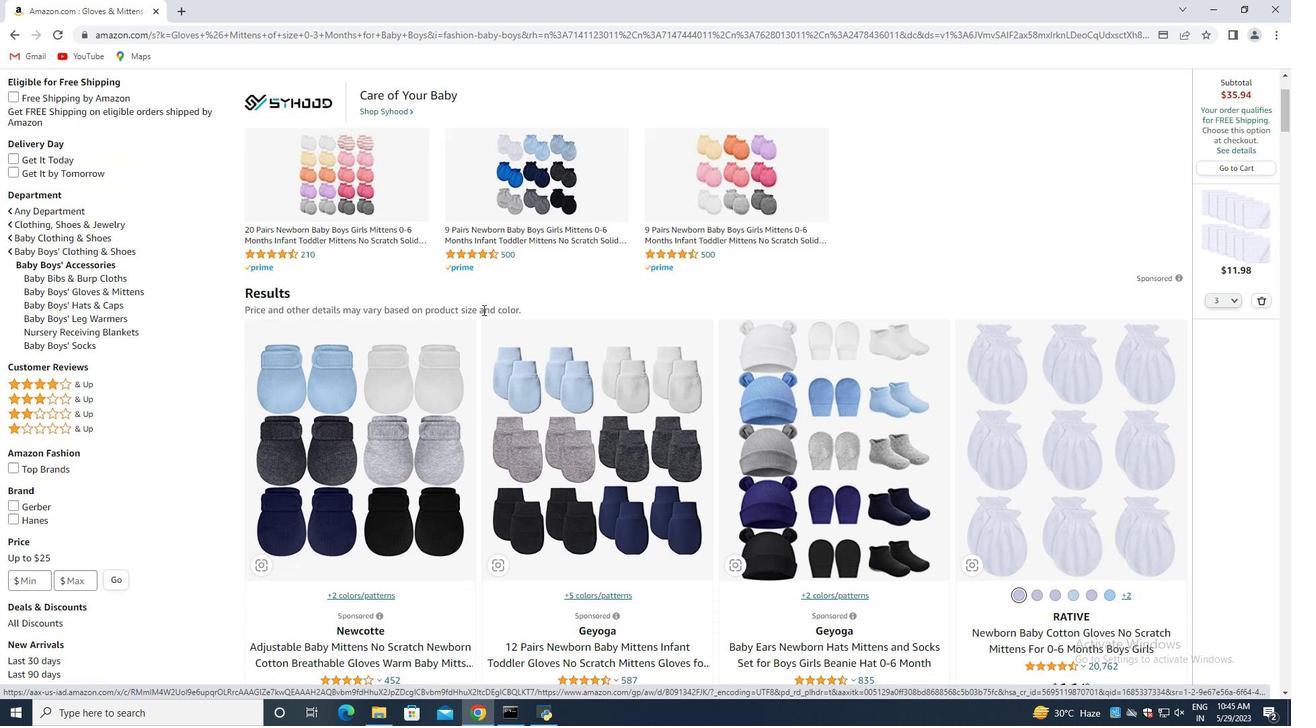 
Action: Mouse moved to (470, 333)
Screenshot: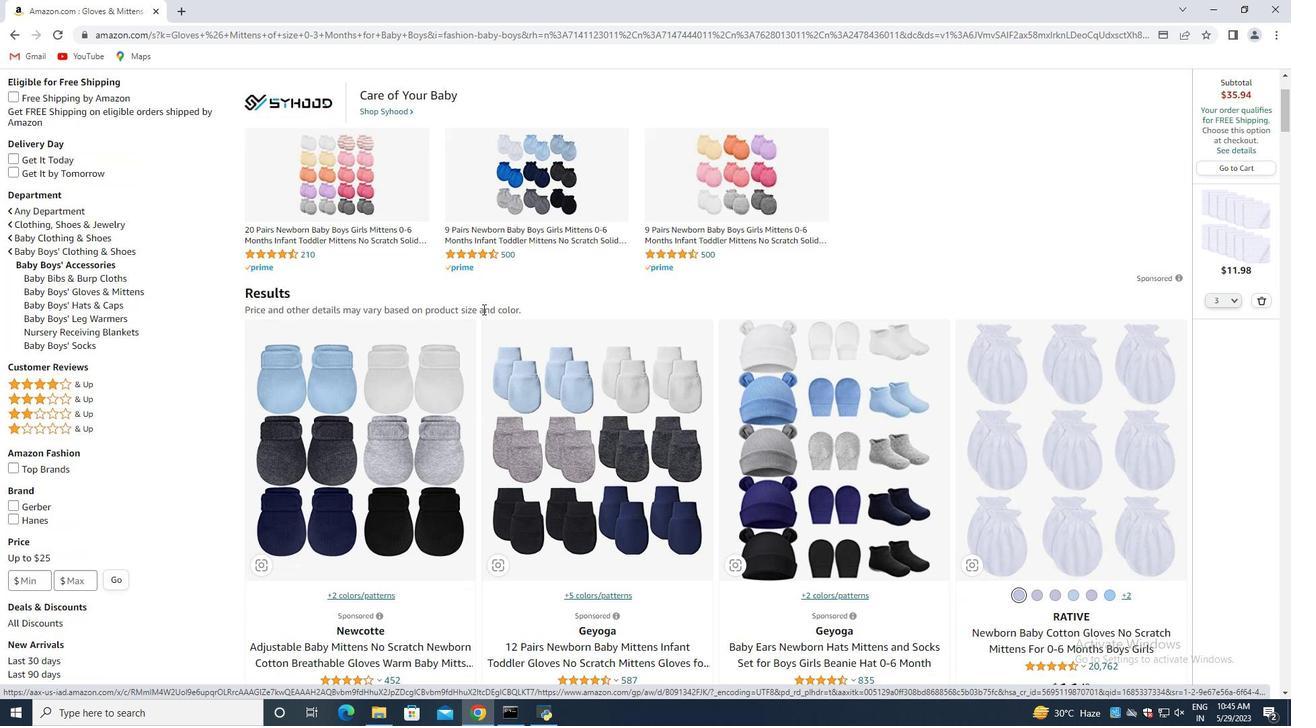 
Action: Mouse scrolled (470, 332) with delta (0, 0)
Screenshot: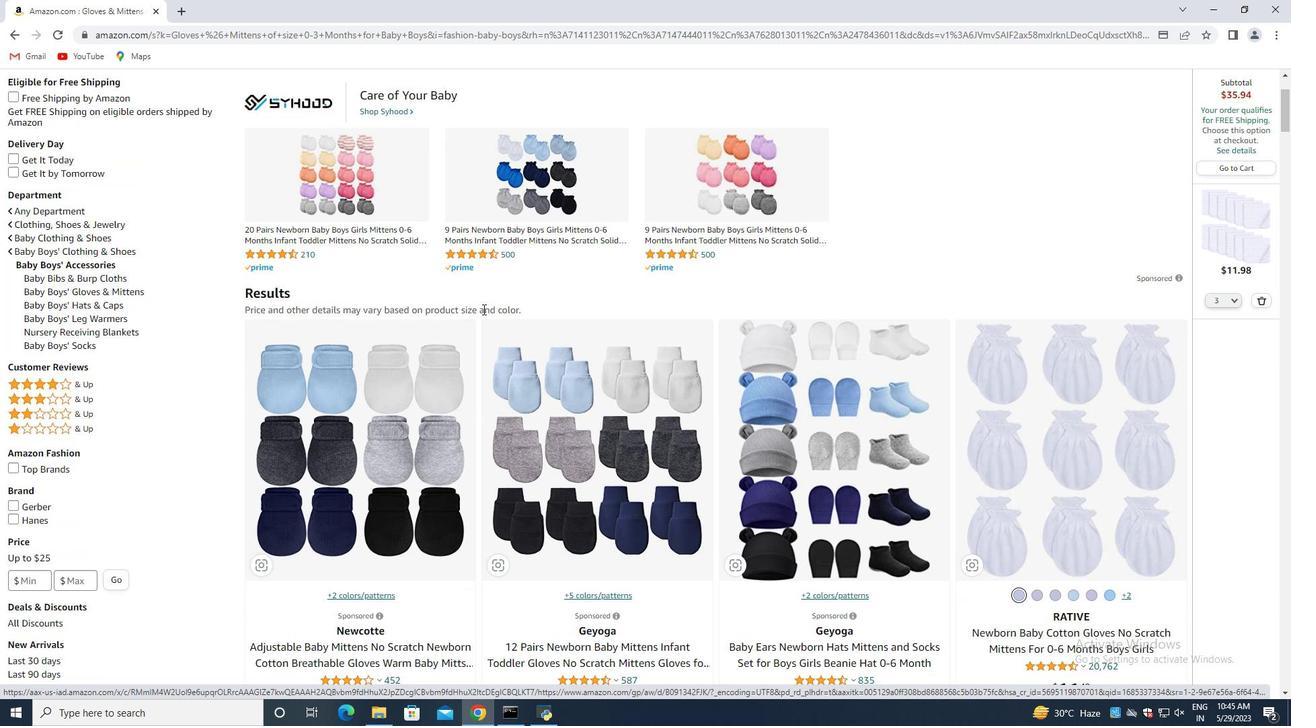 
Action: Mouse moved to (459, 333)
Screenshot: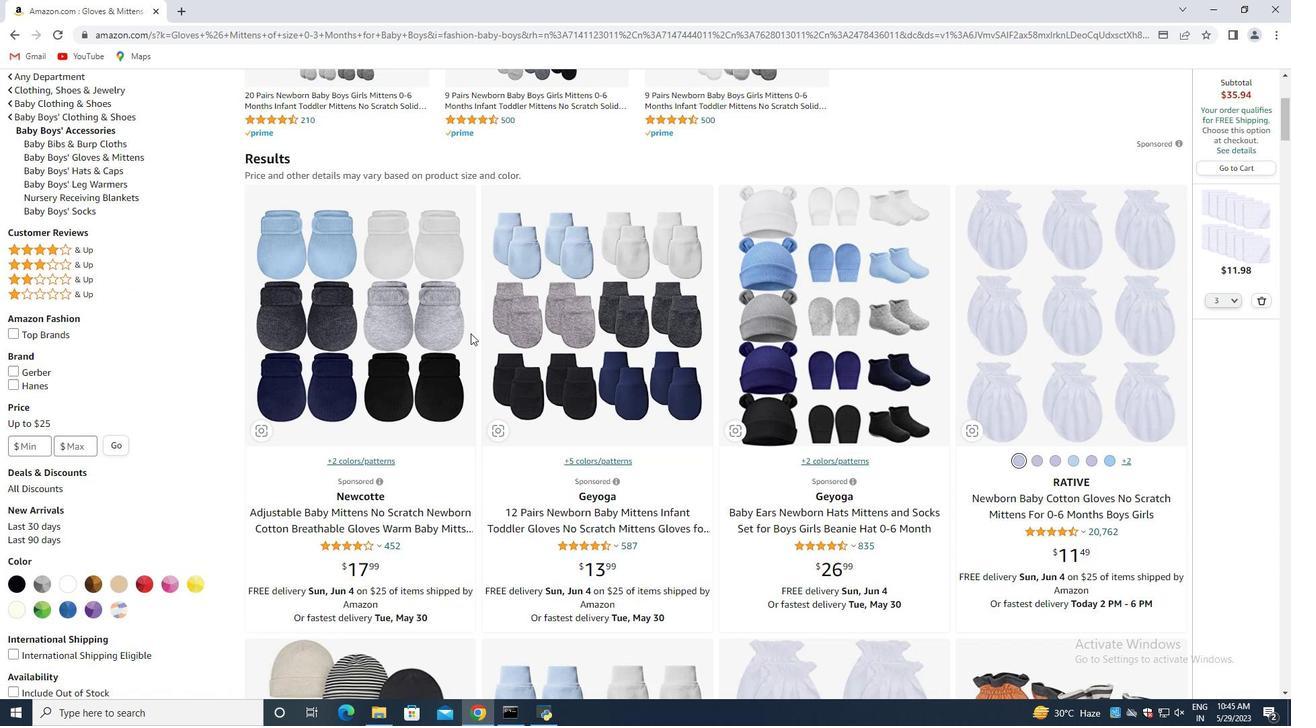 
Action: Mouse scrolled (459, 332) with delta (0, 0)
Screenshot: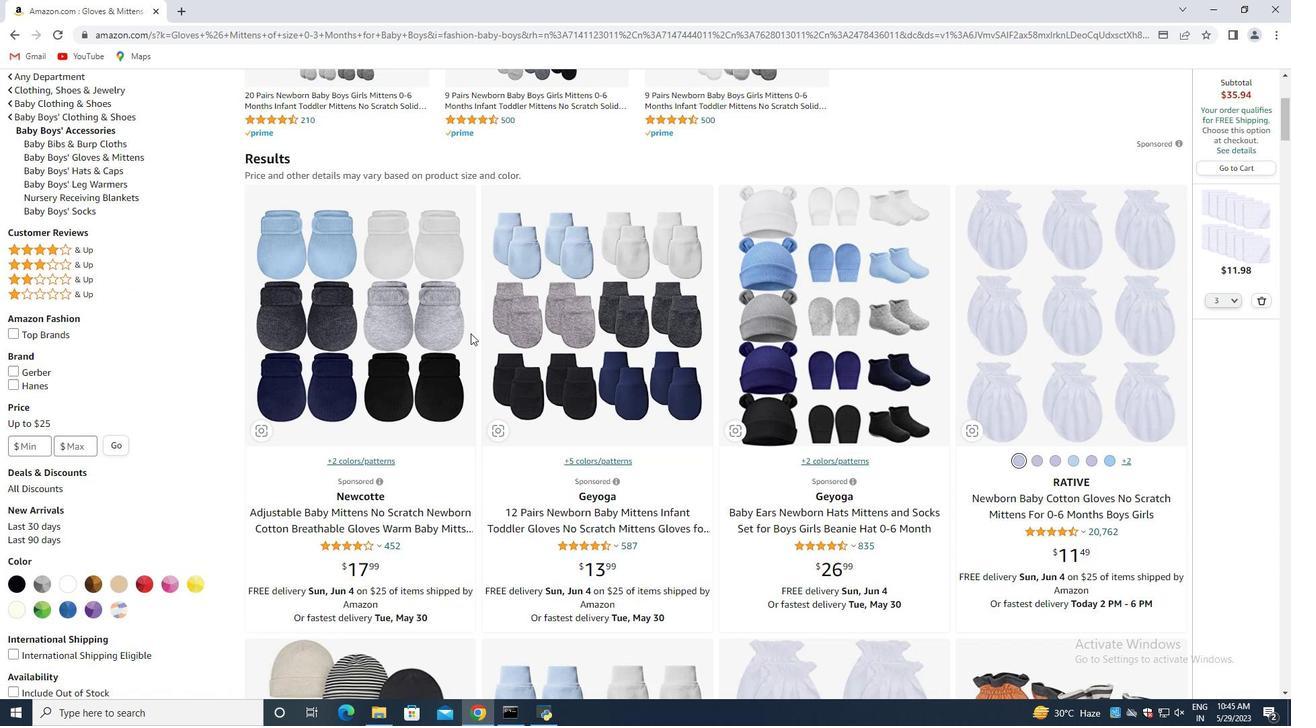 
Action: Mouse moved to (454, 333)
Screenshot: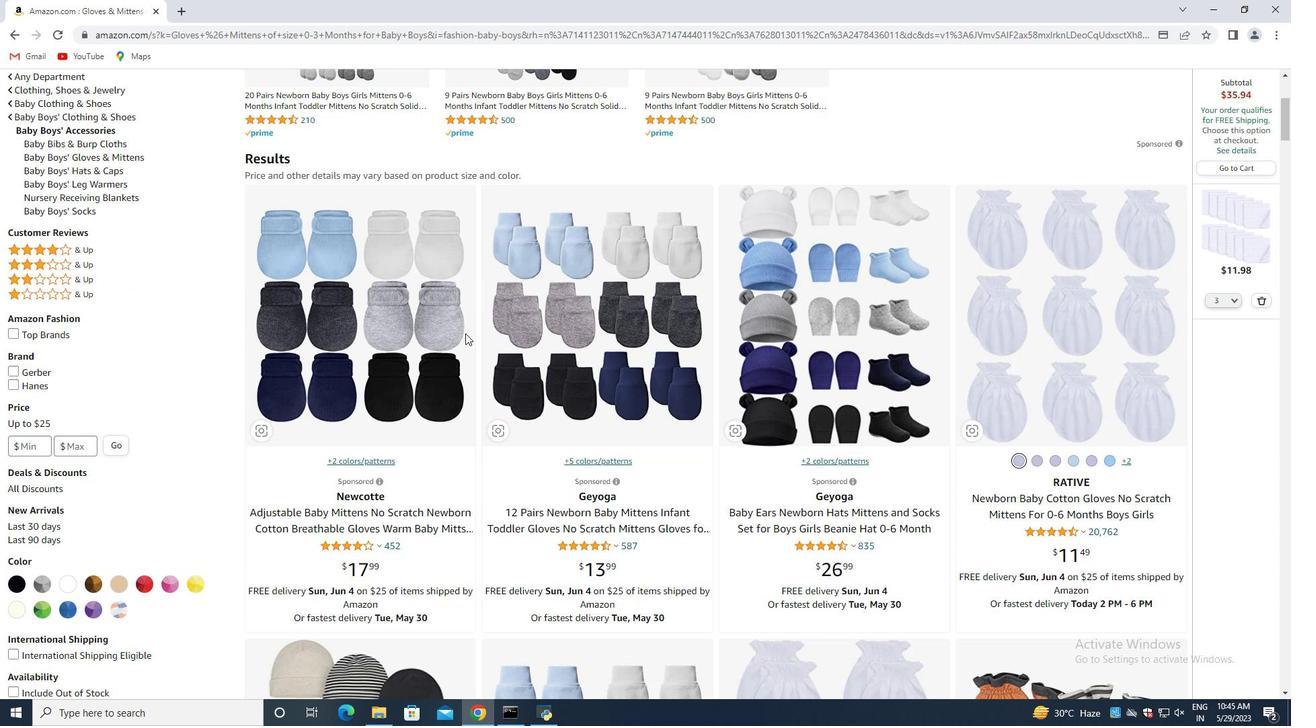
Action: Mouse scrolled (454, 332) with delta (0, 0)
Screenshot: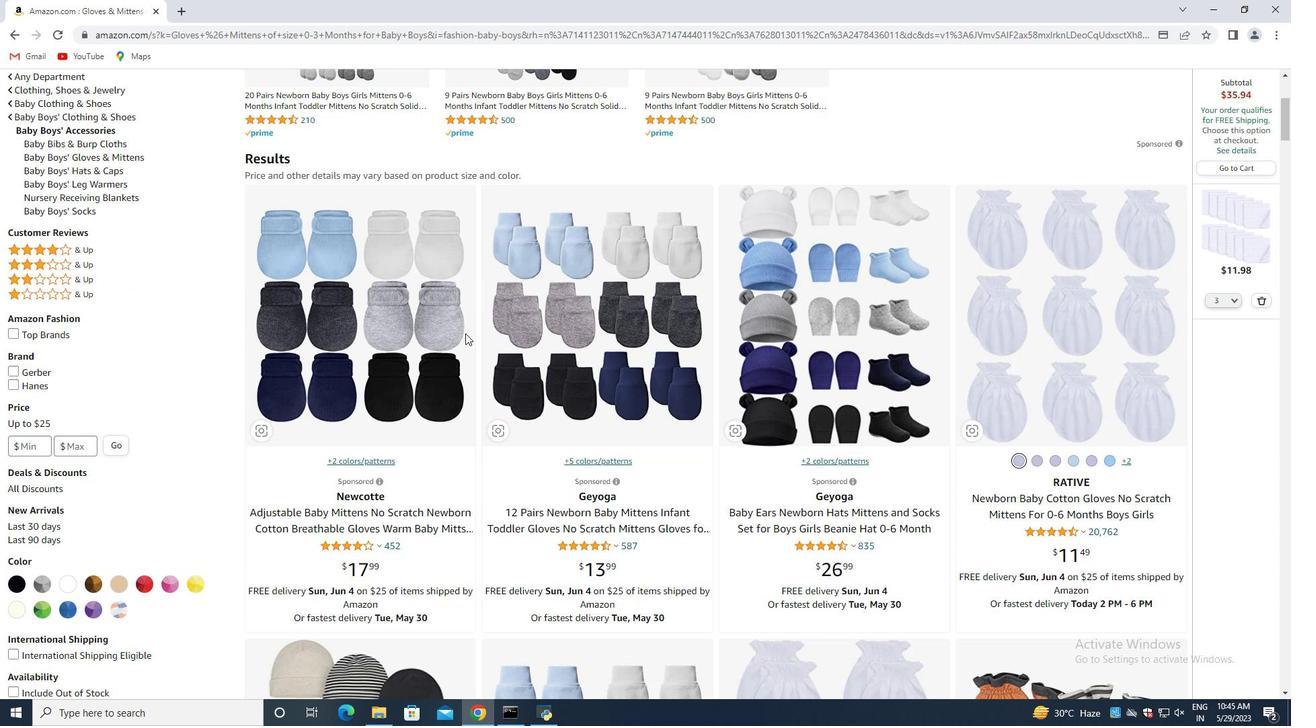 
Action: Mouse moved to (431, 346)
Screenshot: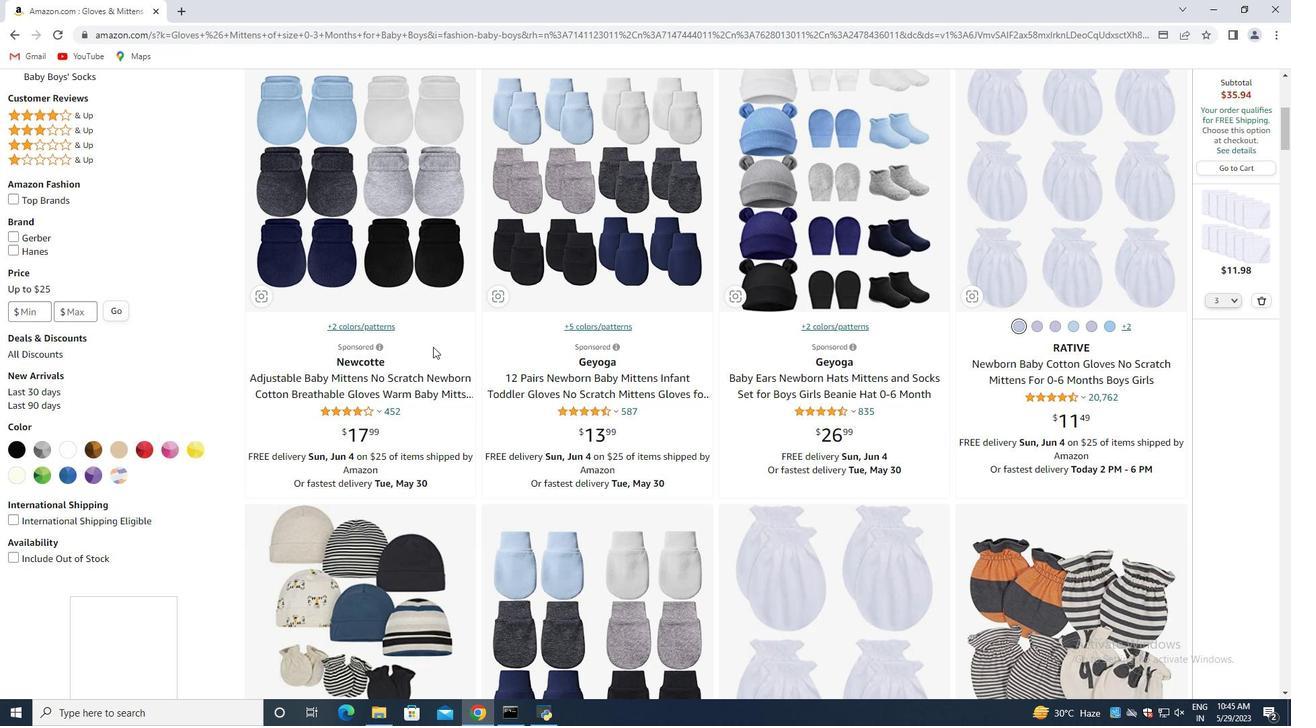 
Action: Mouse scrolled (431, 346) with delta (0, 0)
Screenshot: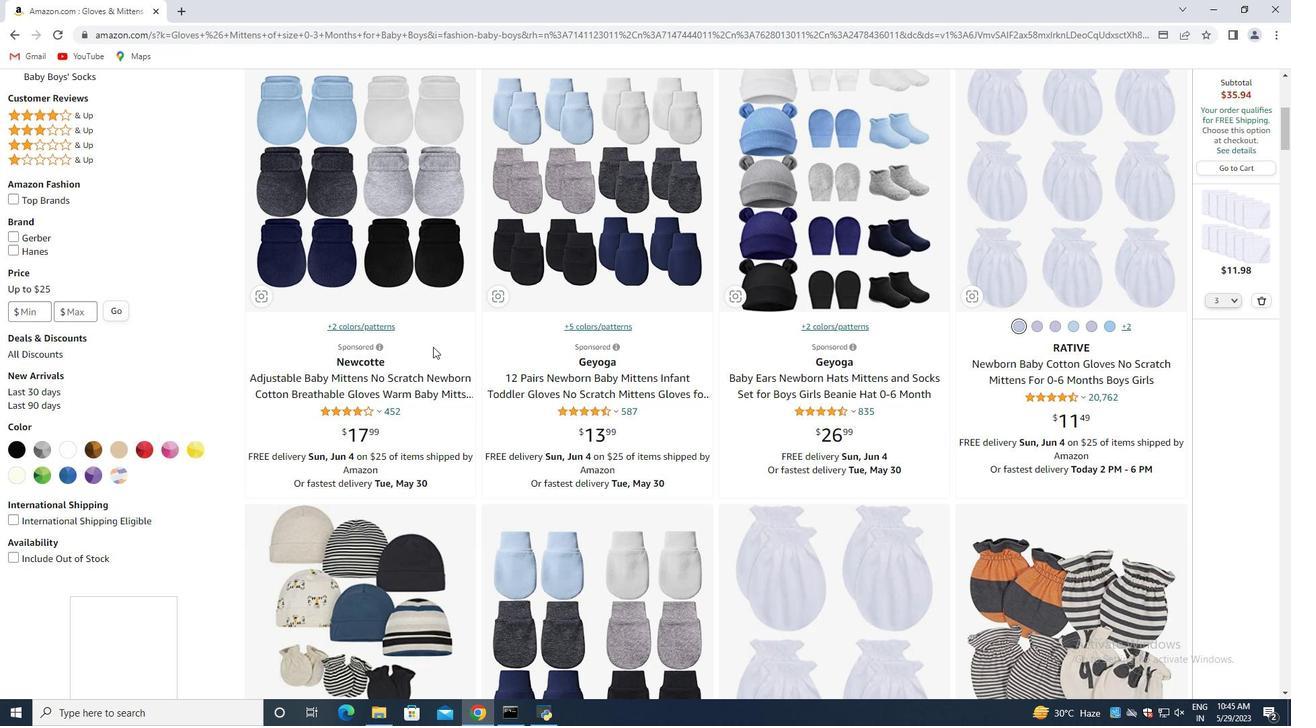 
Action: Mouse moved to (882, 299)
Screenshot: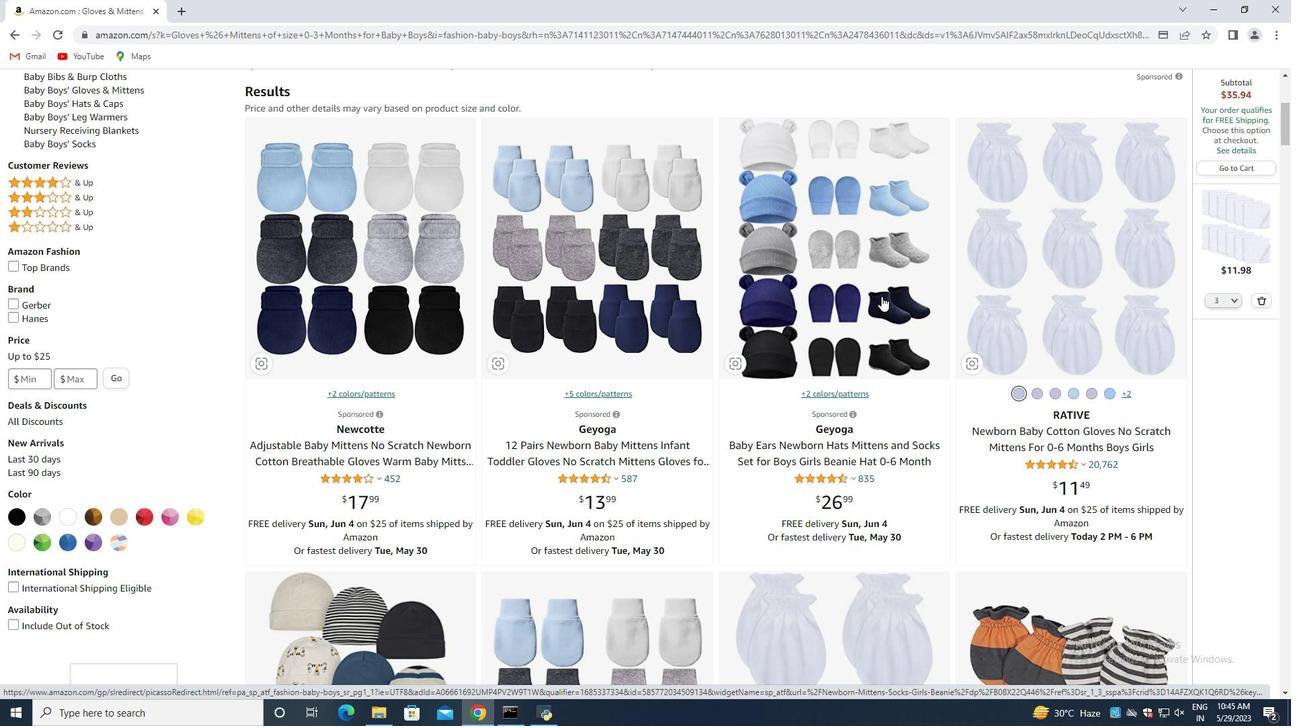 
Action: Mouse scrolled (882, 299) with delta (0, 0)
Screenshot: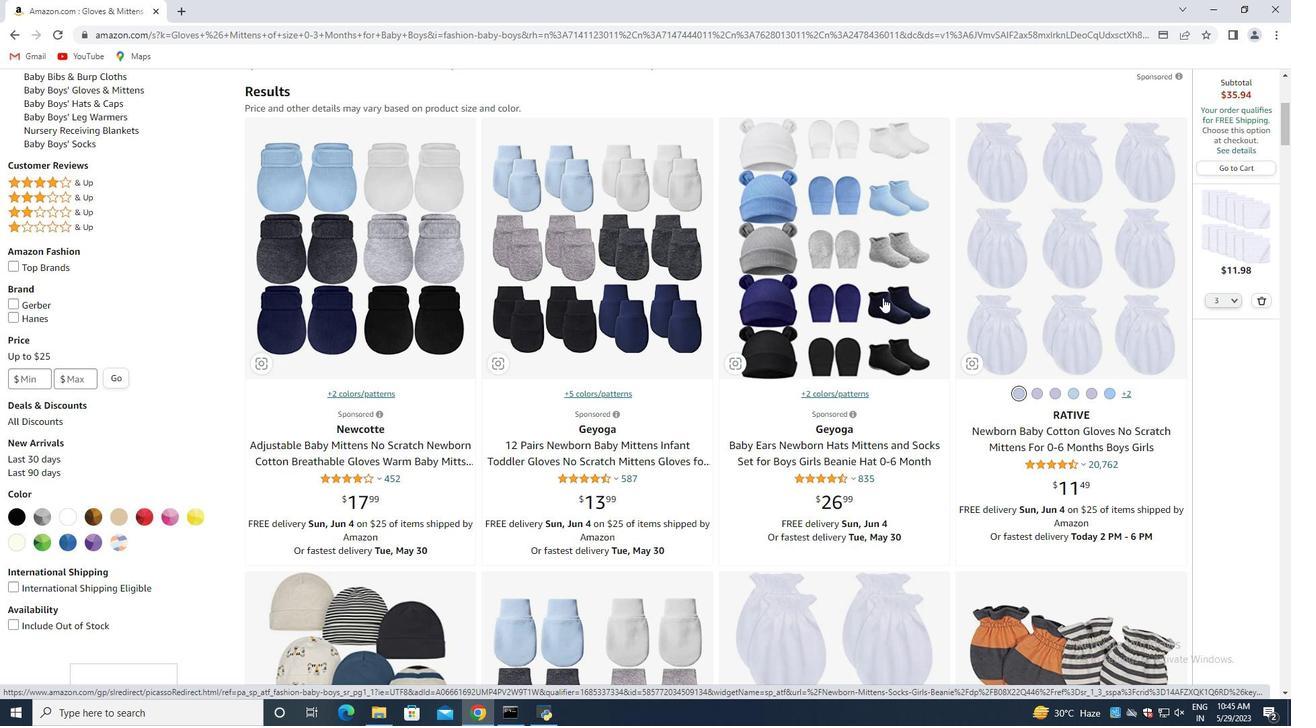 
Action: Mouse moved to (882, 299)
Screenshot: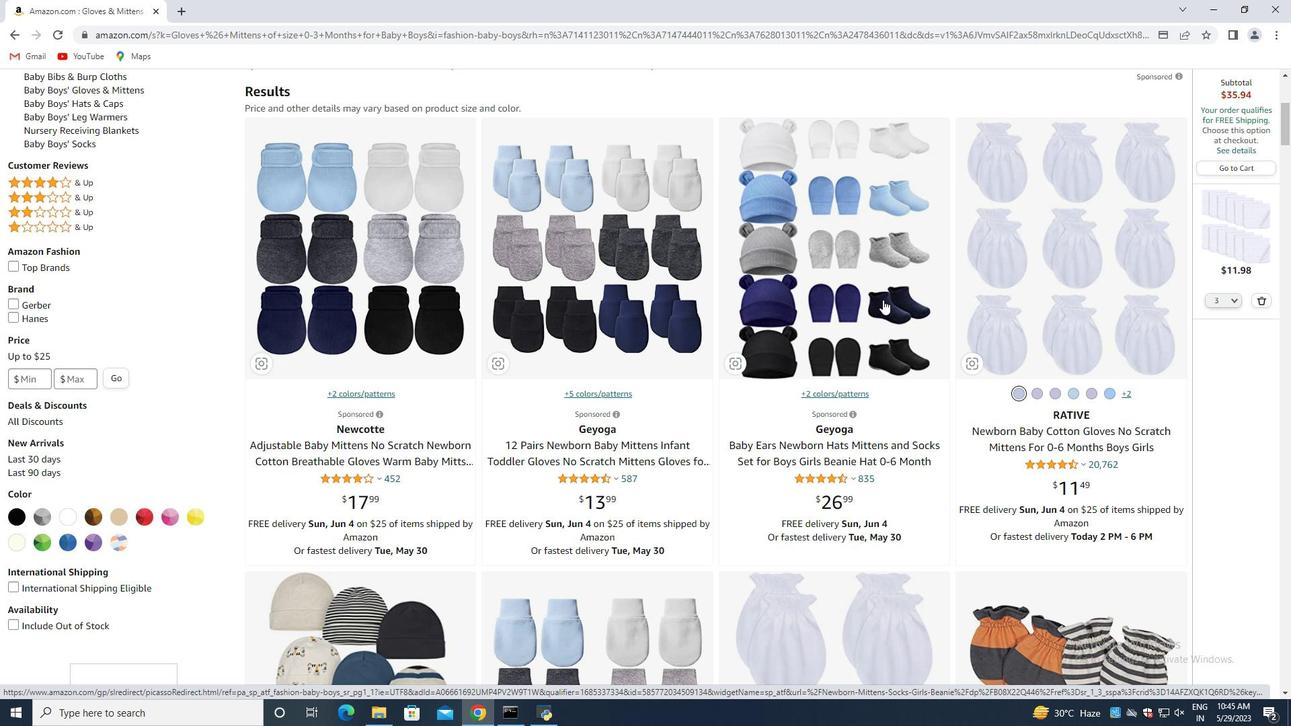 
Action: Mouse scrolled (882, 299) with delta (0, 0)
Screenshot: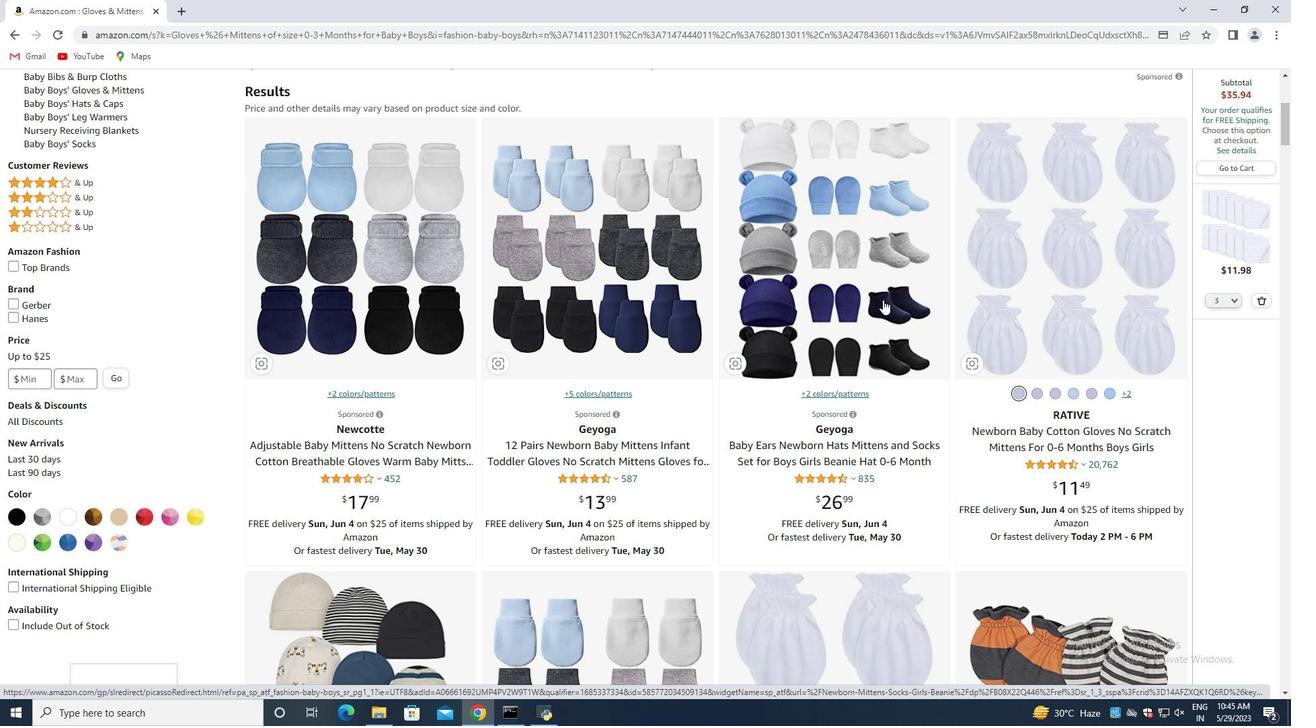 
Action: Mouse moved to (884, 297)
Screenshot: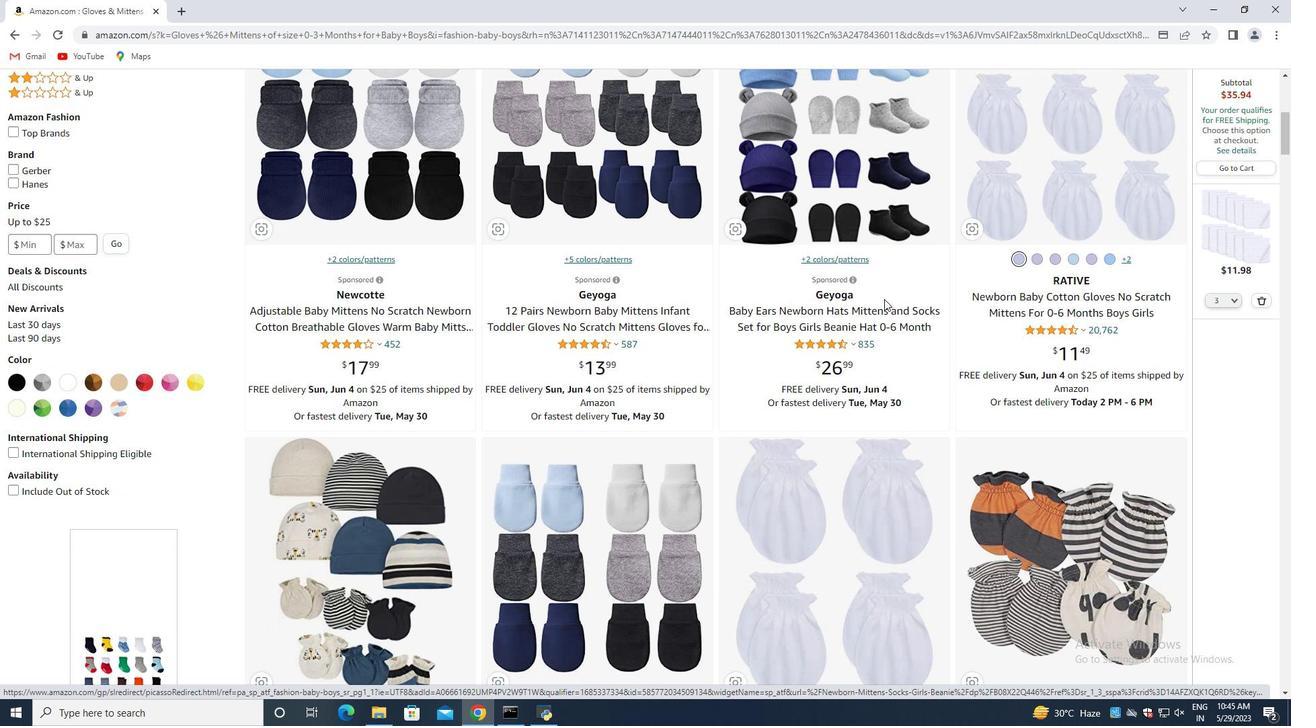 
Action: Mouse scrolled (884, 297) with delta (0, 0)
Screenshot: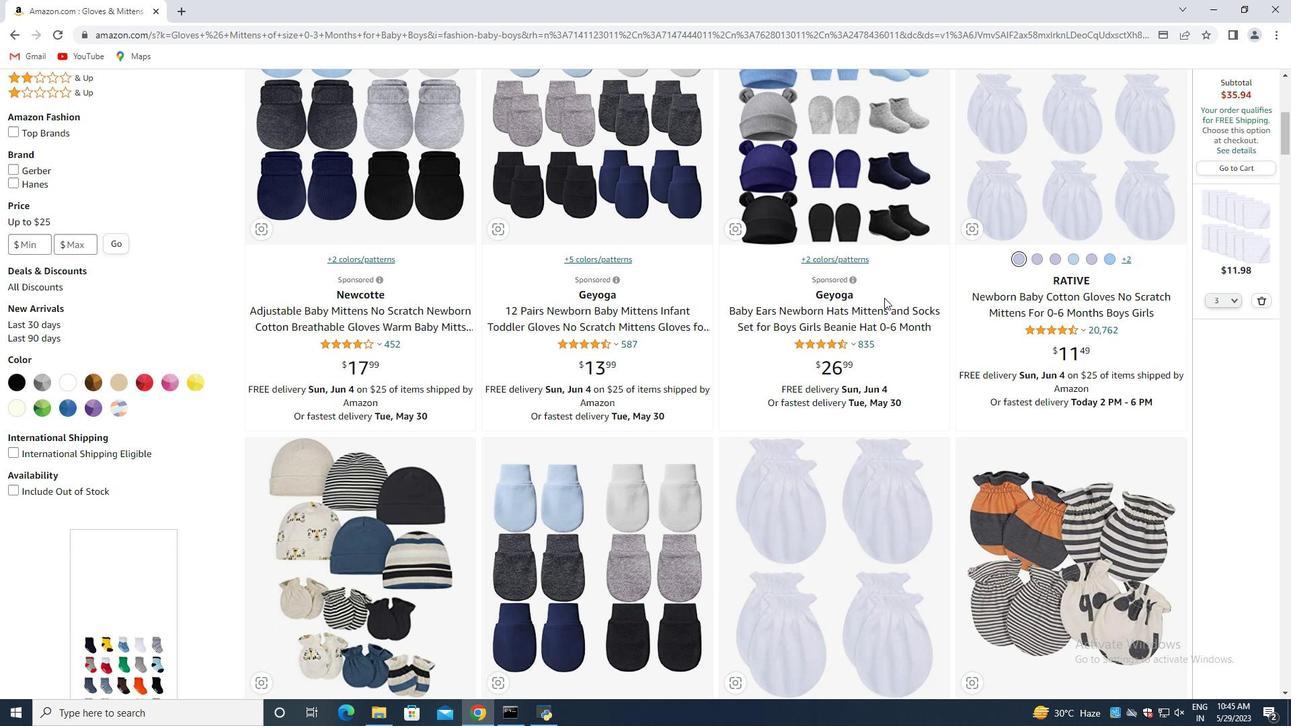 
Action: Mouse moved to (884, 297)
Screenshot: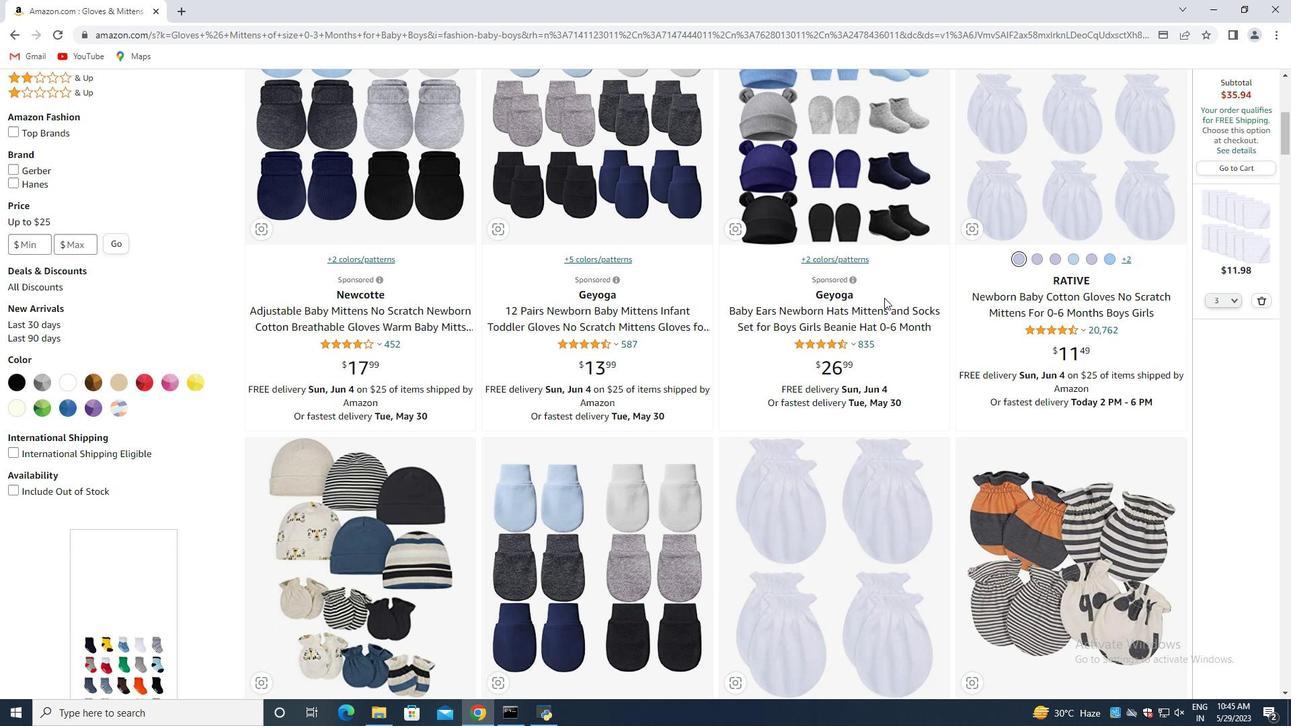 
Action: Mouse scrolled (884, 297) with delta (0, 0)
Screenshot: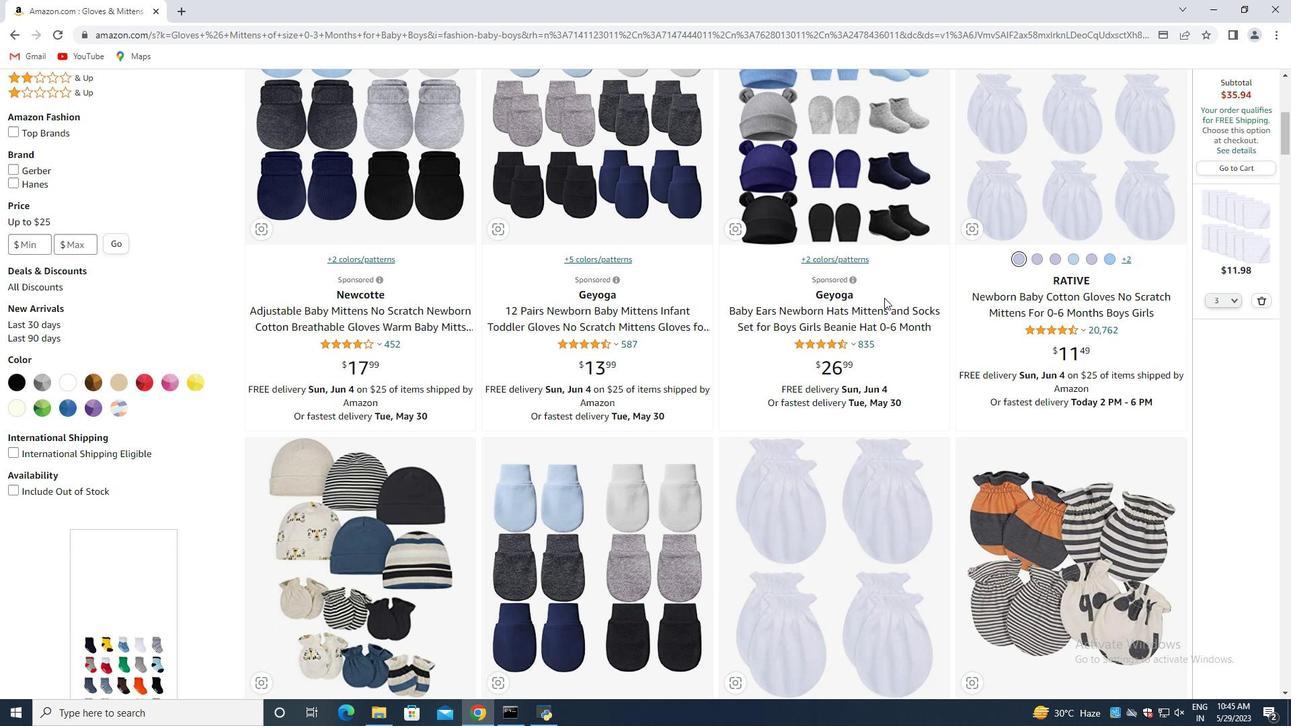 
Action: Mouse moved to (711, 326)
Screenshot: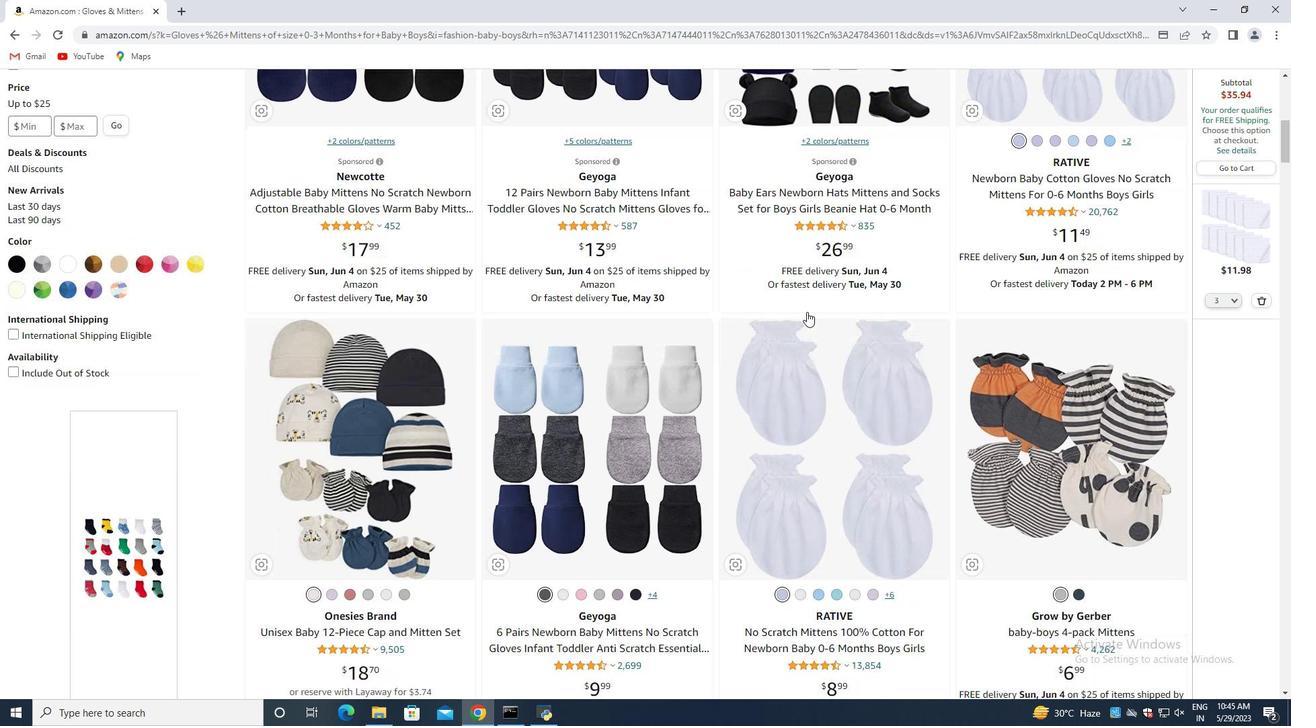
Action: Mouse scrolled (711, 325) with delta (0, 0)
Screenshot: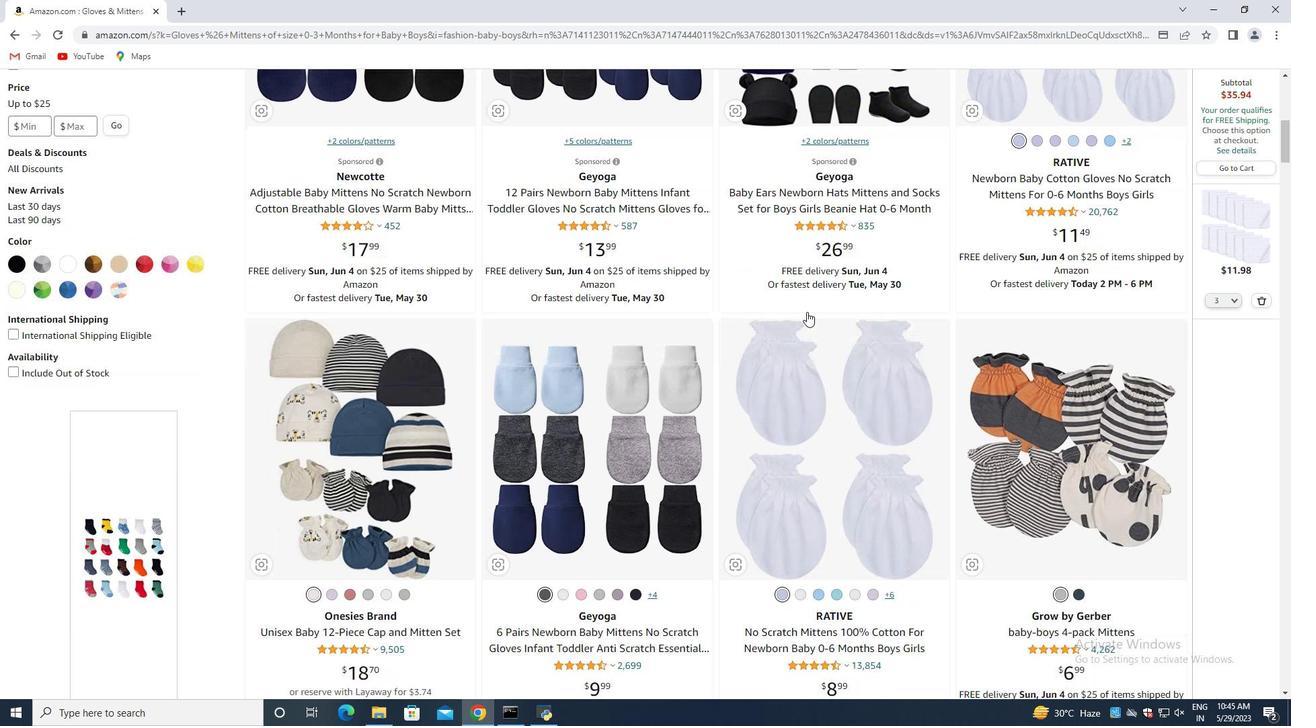 
Action: Mouse moved to (700, 336)
Screenshot: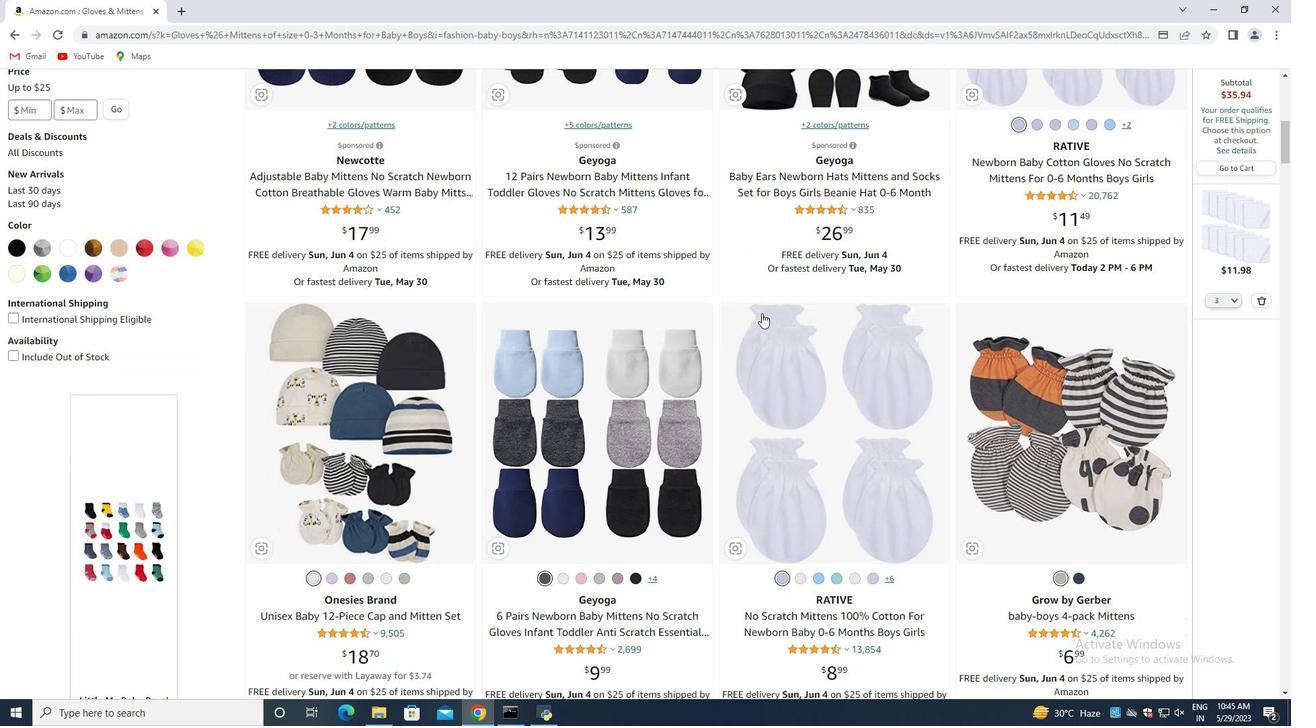 
Action: Mouse scrolled (700, 336) with delta (0, 0)
Screenshot: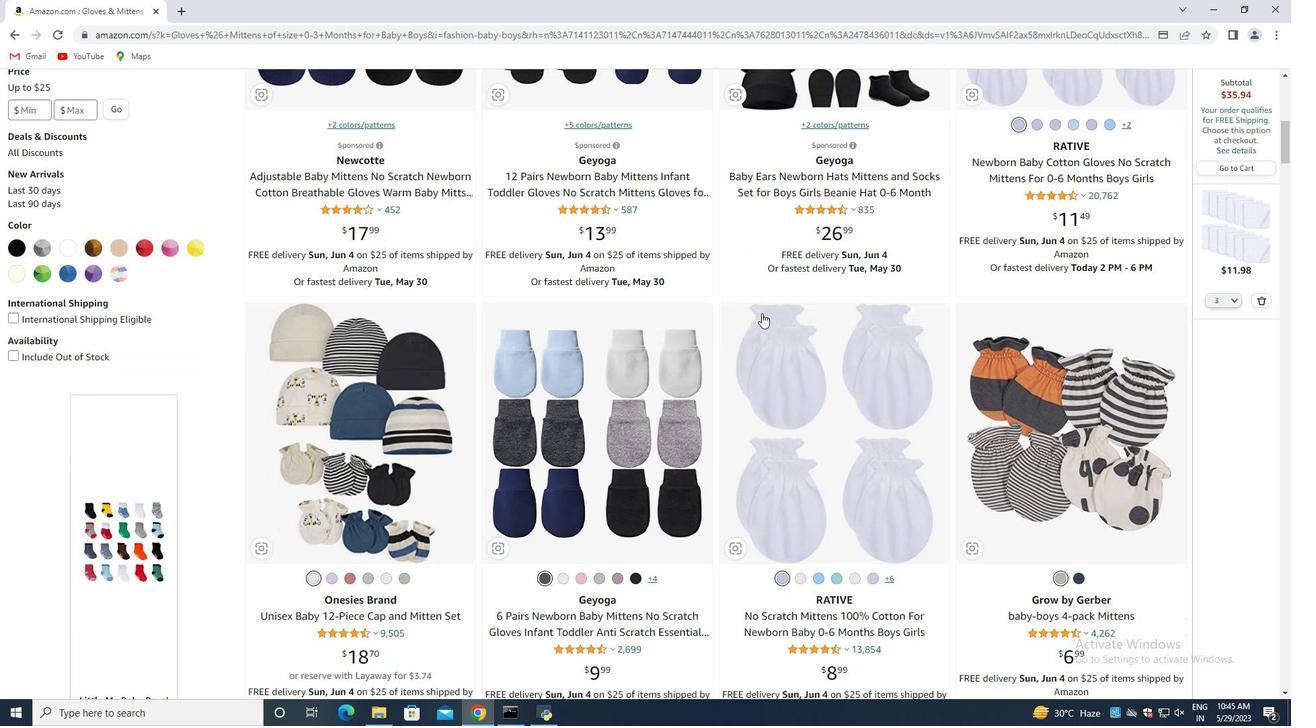 
Action: Mouse moved to (693, 342)
Screenshot: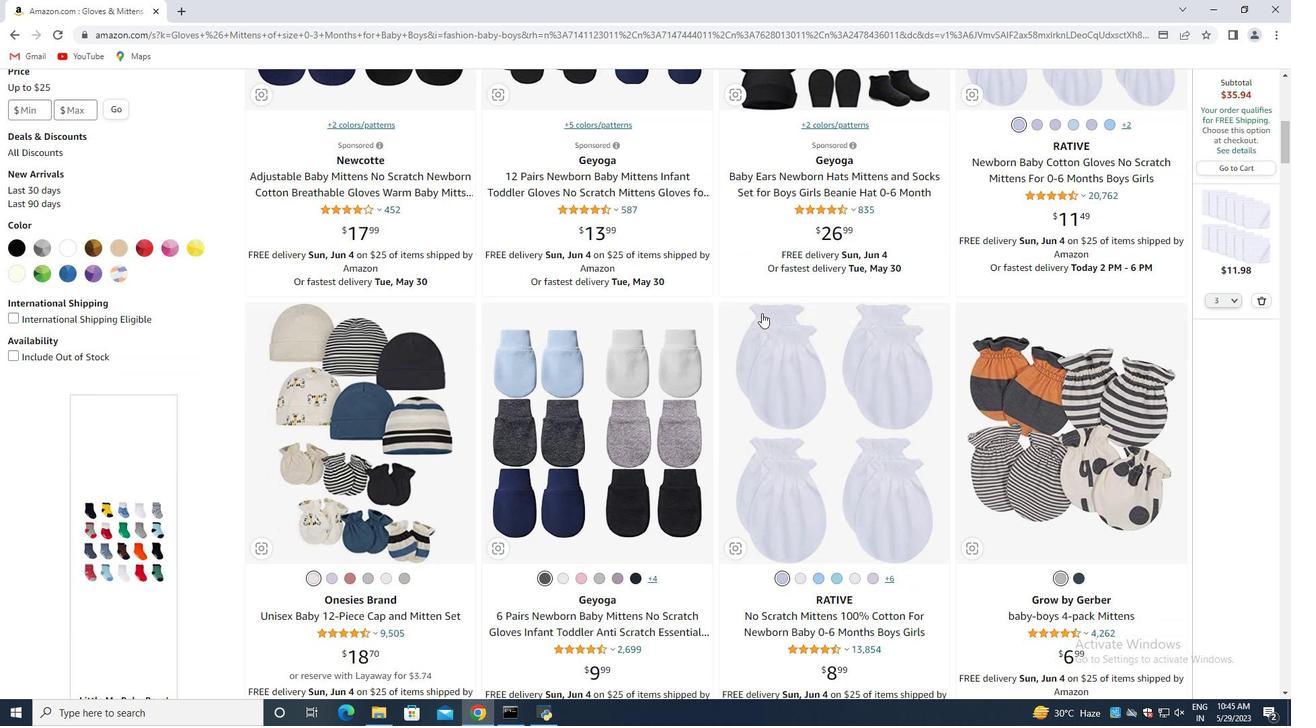 
Action: Mouse scrolled (693, 341) with delta (0, 0)
Screenshot: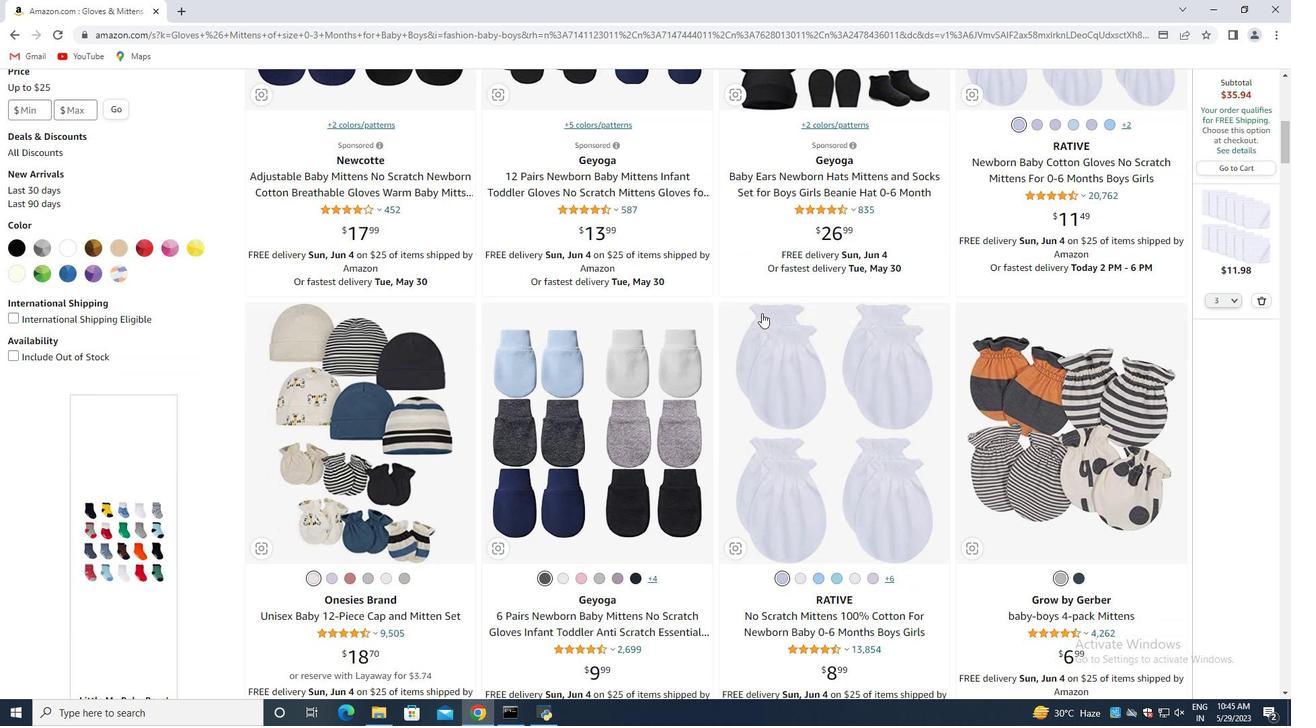
Action: Mouse moved to (737, 288)
Screenshot: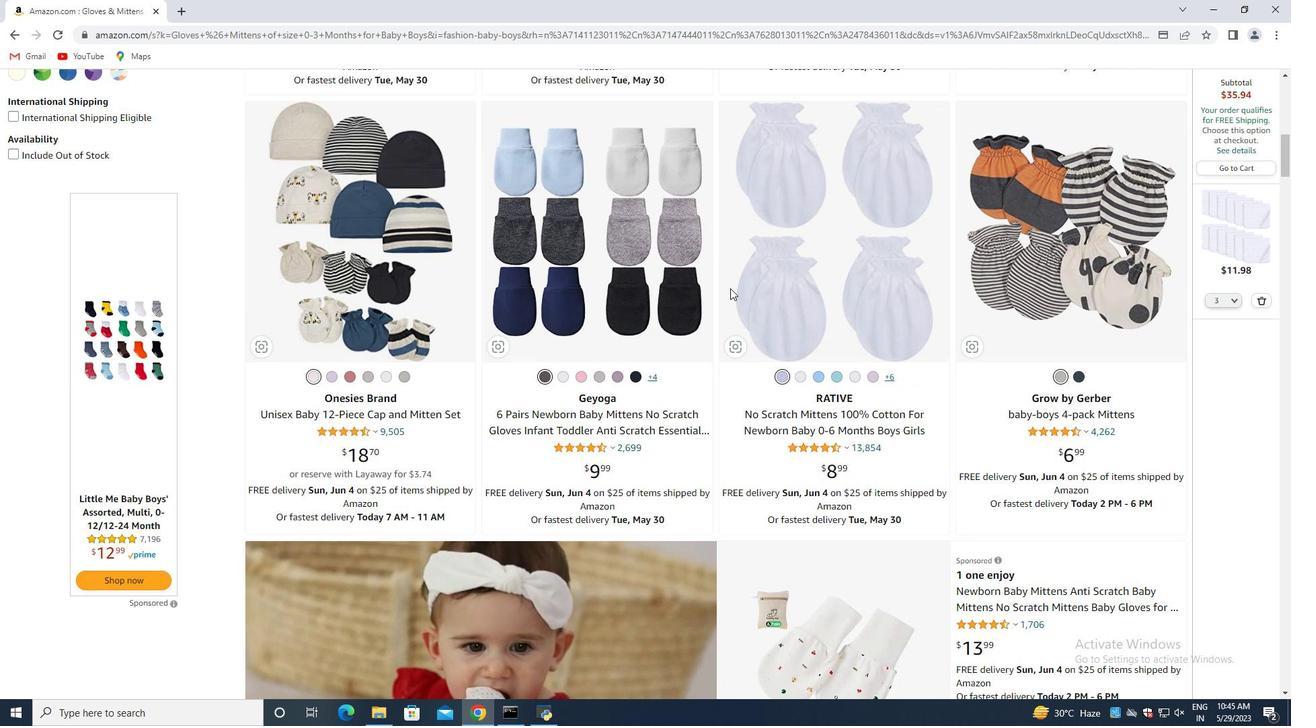 
Action: Mouse scrolled (737, 287) with delta (0, 0)
Screenshot: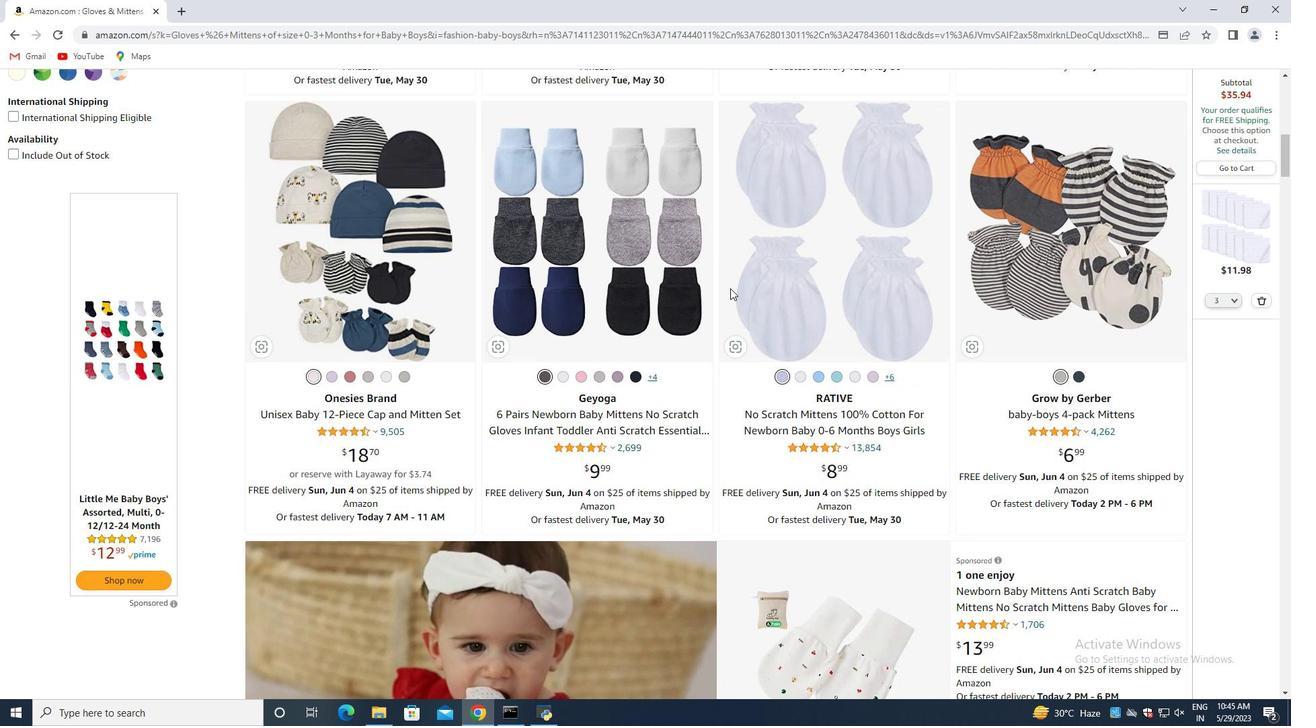 
Action: Mouse moved to (738, 289)
Screenshot: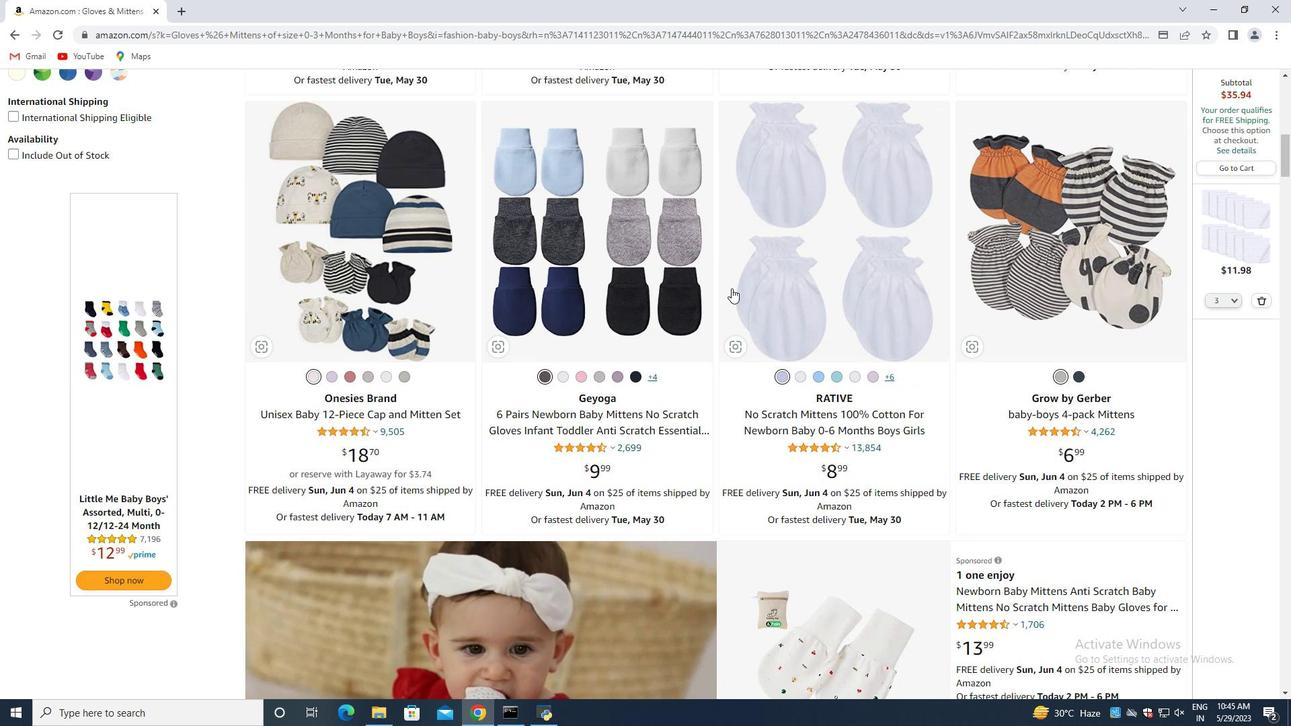 
Action: Mouse scrolled (738, 288) with delta (0, 0)
Screenshot: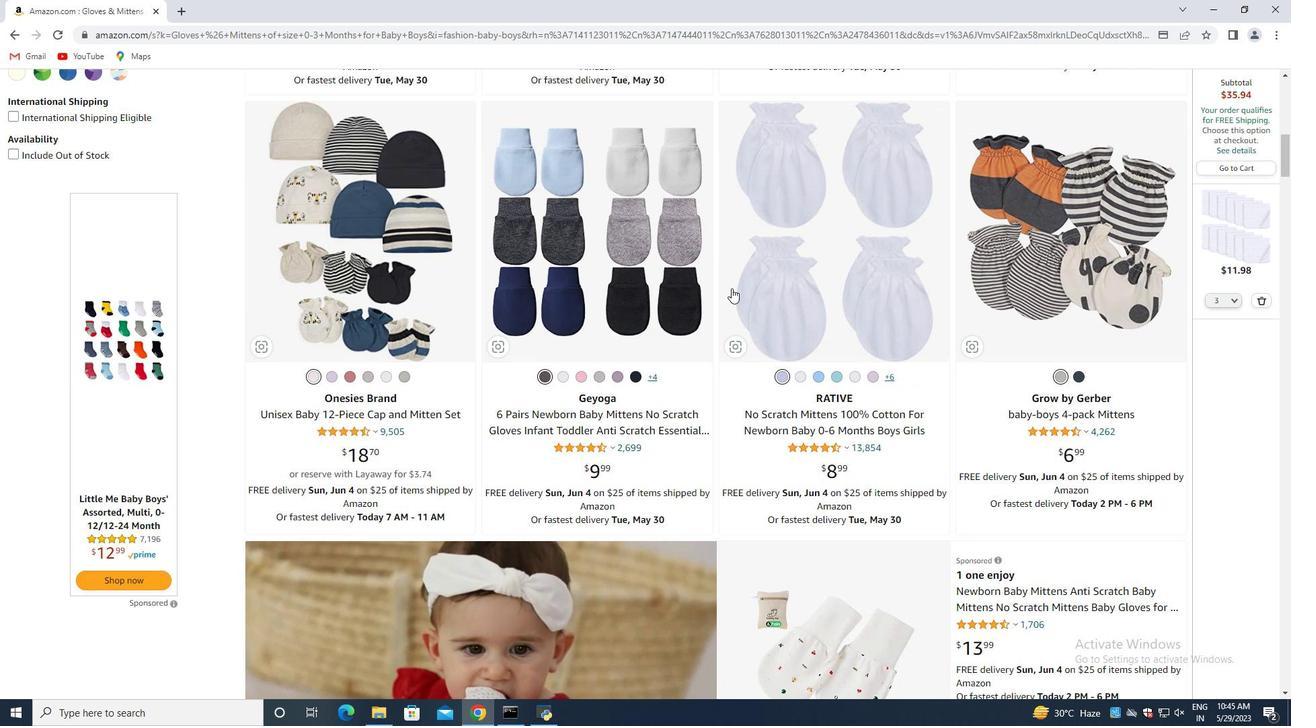 
Action: Mouse moved to (833, 305)
Screenshot: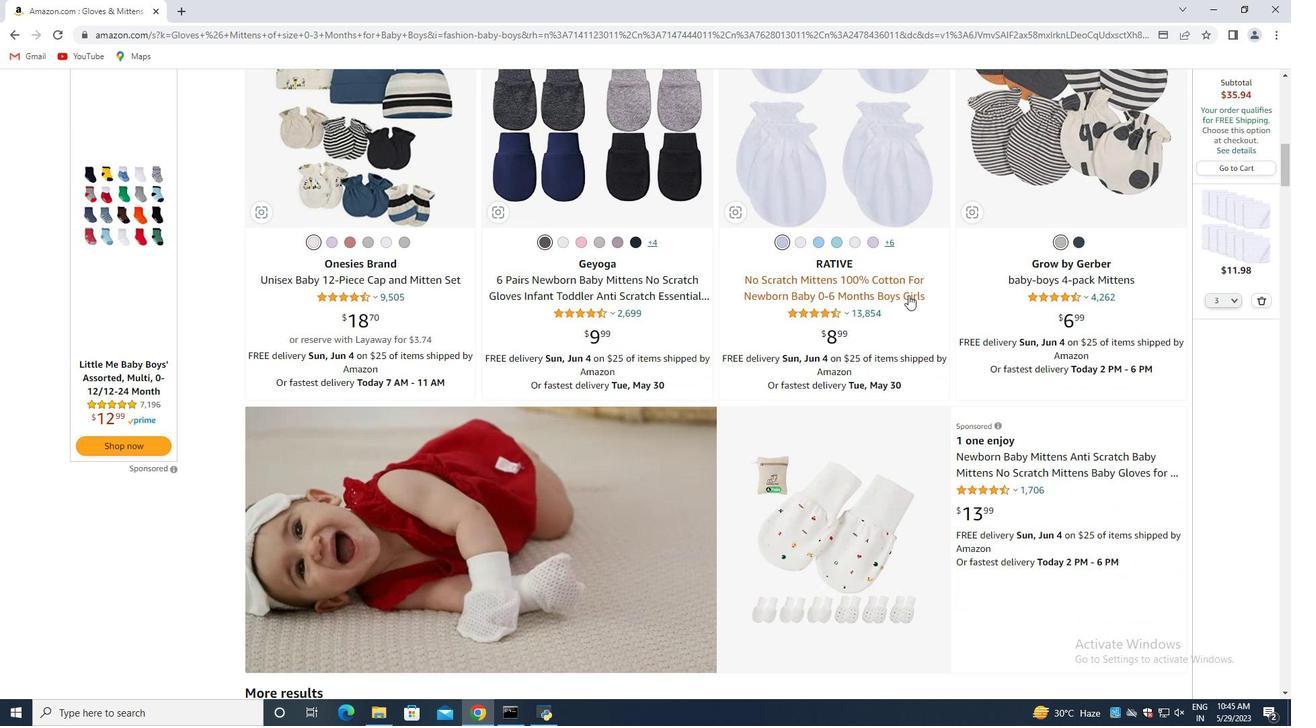 
Action: Mouse scrolled (833, 304) with delta (0, 0)
Screenshot: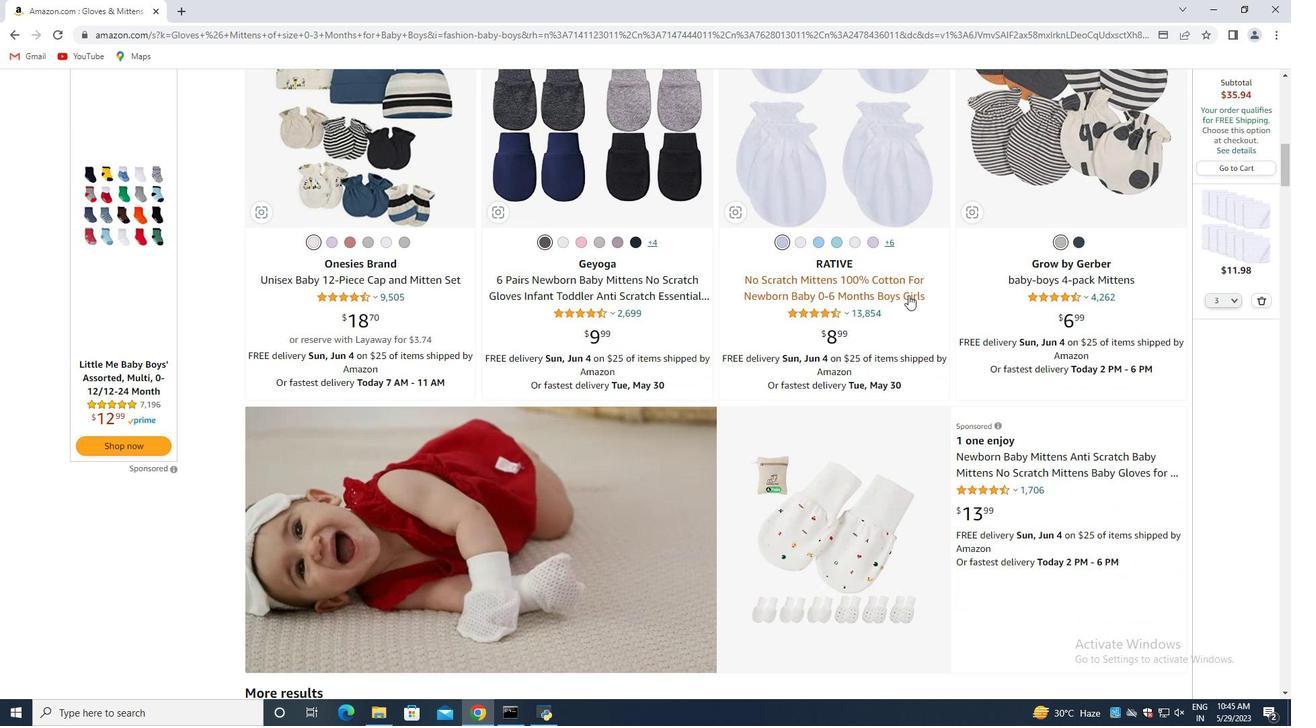 
Action: Mouse moved to (798, 310)
Screenshot: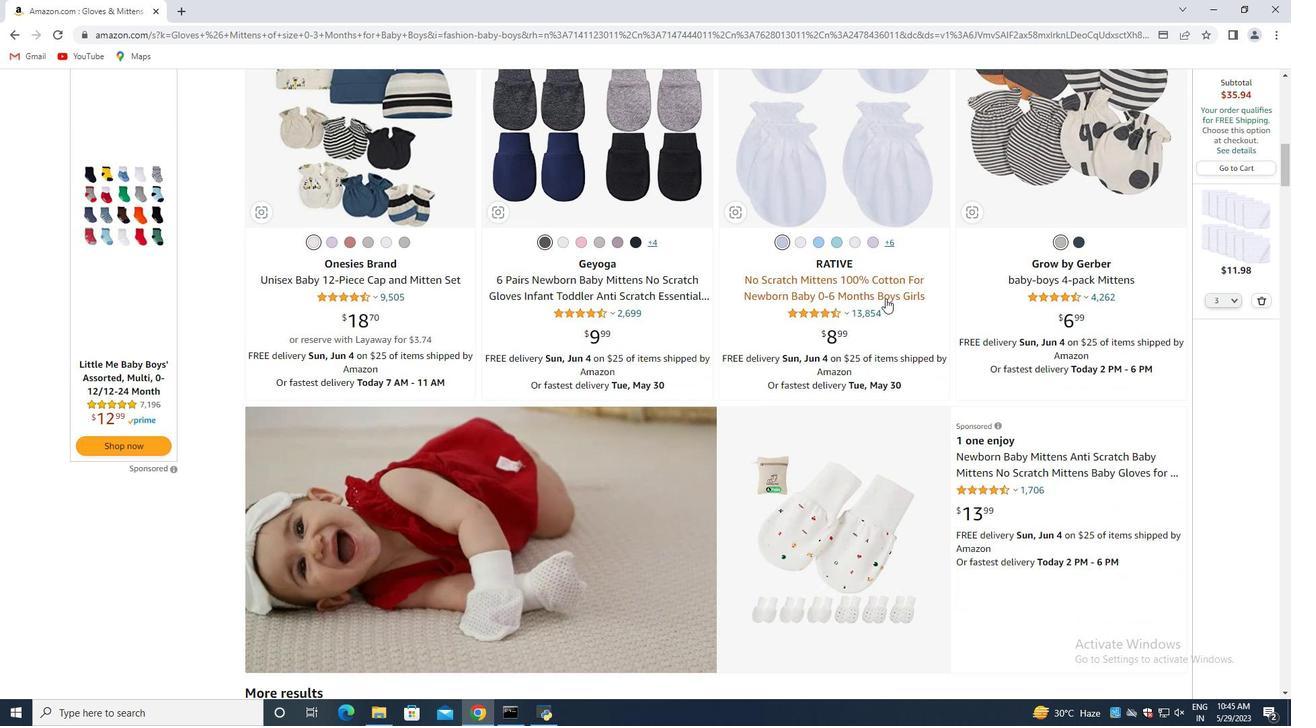
Action: Mouse scrolled (798, 309) with delta (0, 0)
Screenshot: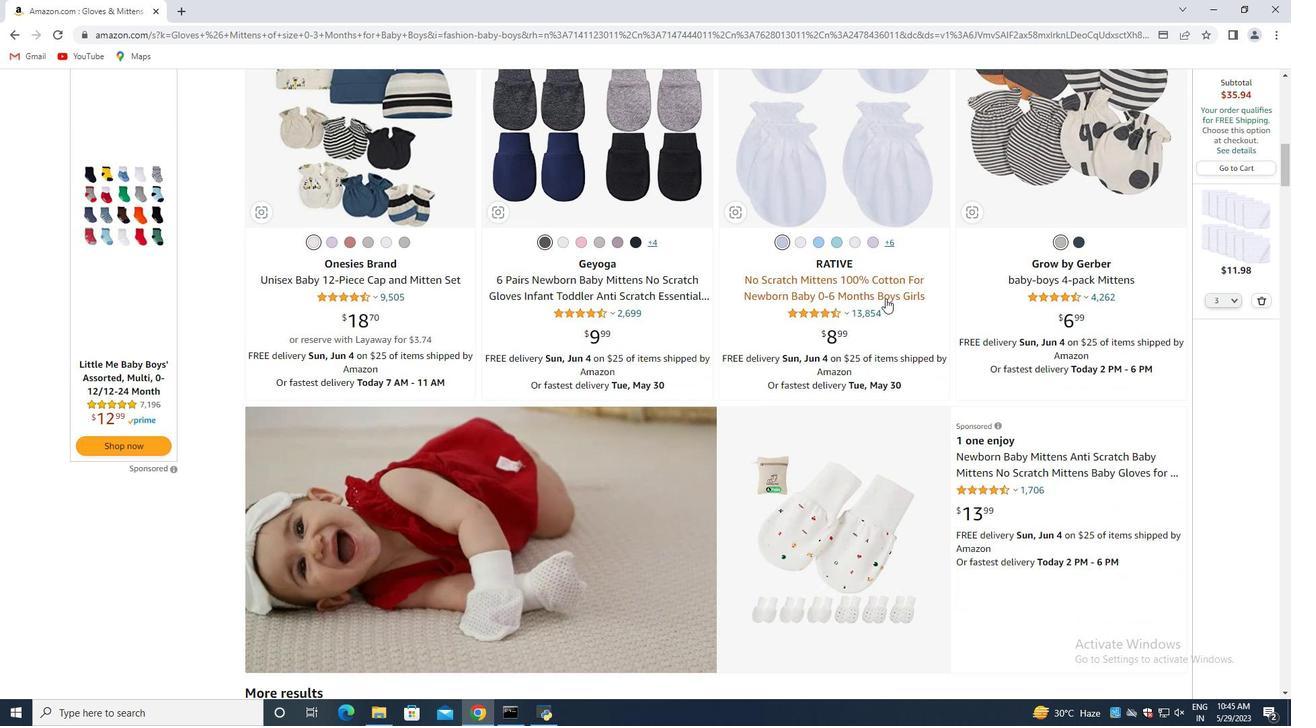 
Action: Mouse moved to (547, 318)
Screenshot: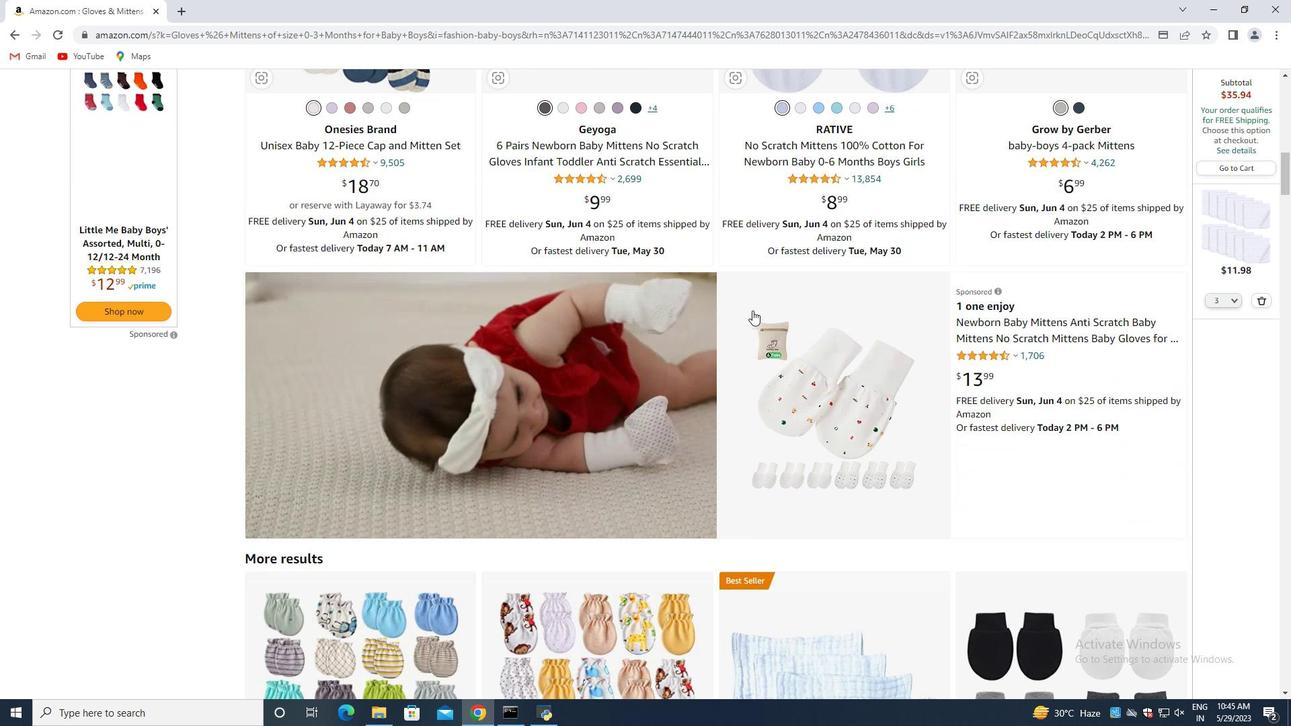 
Action: Mouse scrolled (547, 317) with delta (0, 0)
Screenshot: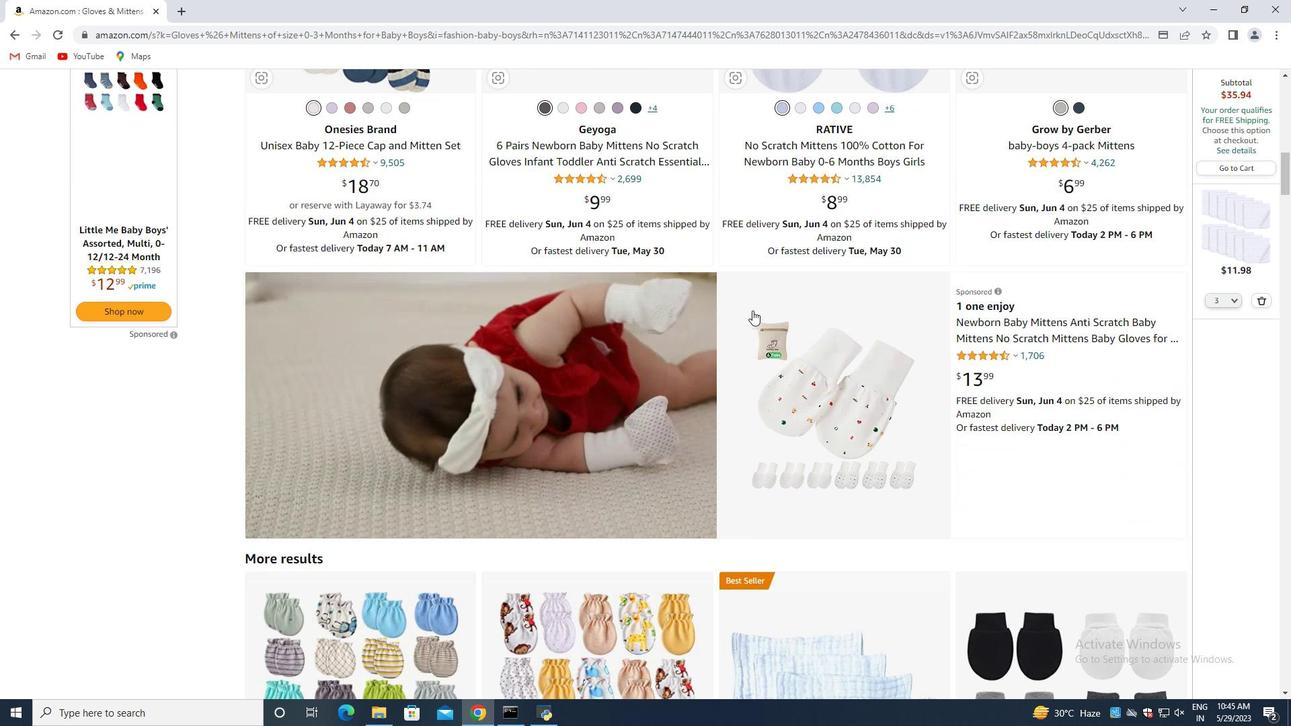 
Action: Mouse moved to (534, 322)
Screenshot: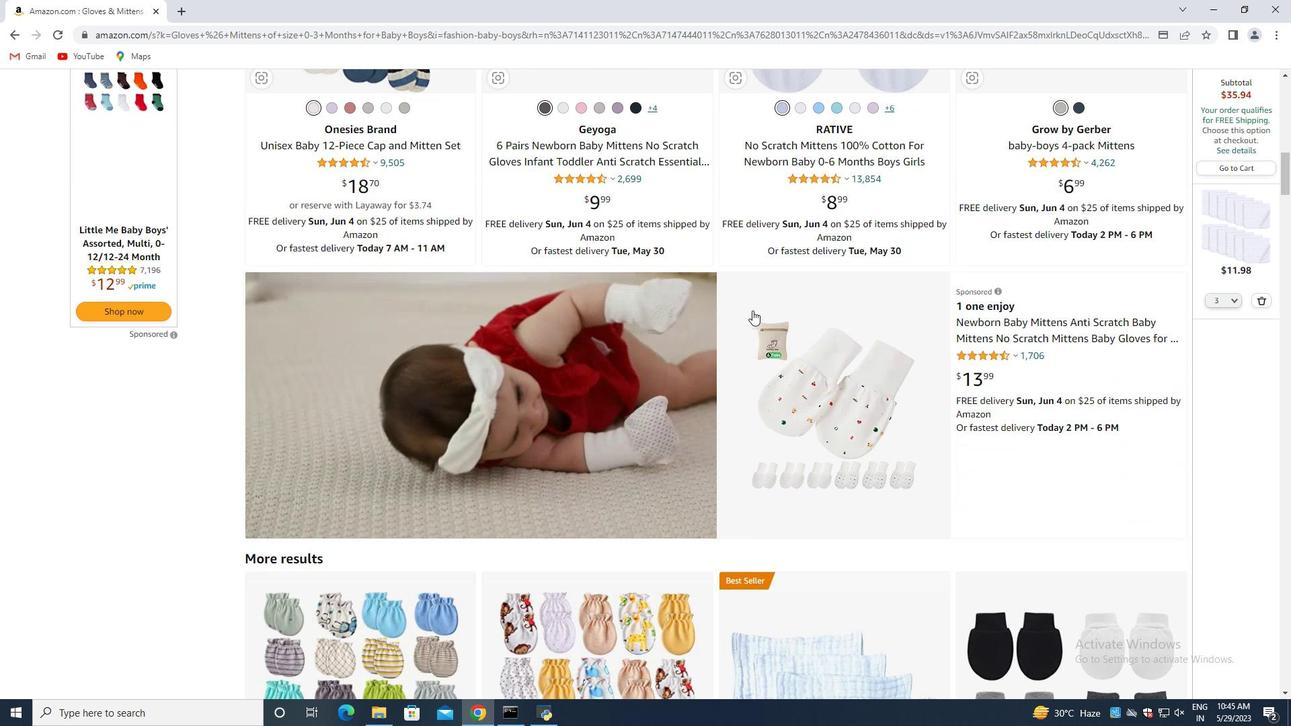 
Action: Mouse scrolled (534, 322) with delta (0, 0)
Screenshot: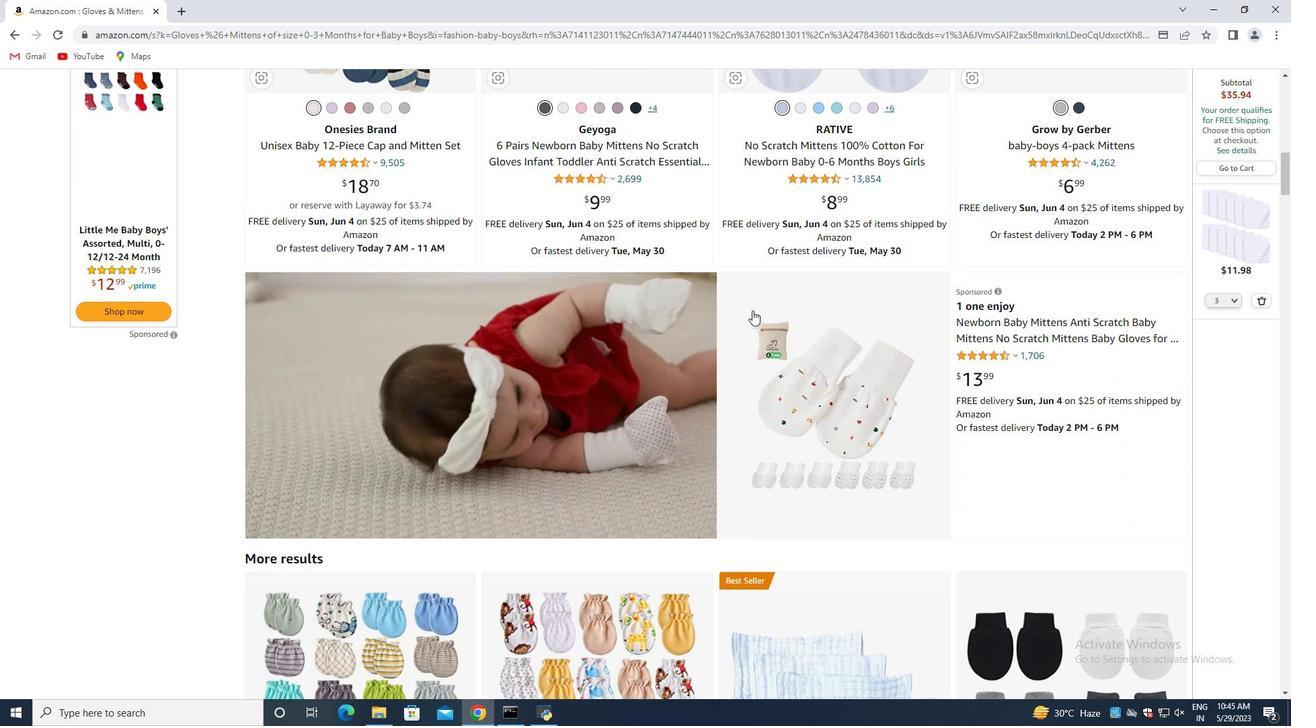 
Action: Mouse moved to (529, 325)
Screenshot: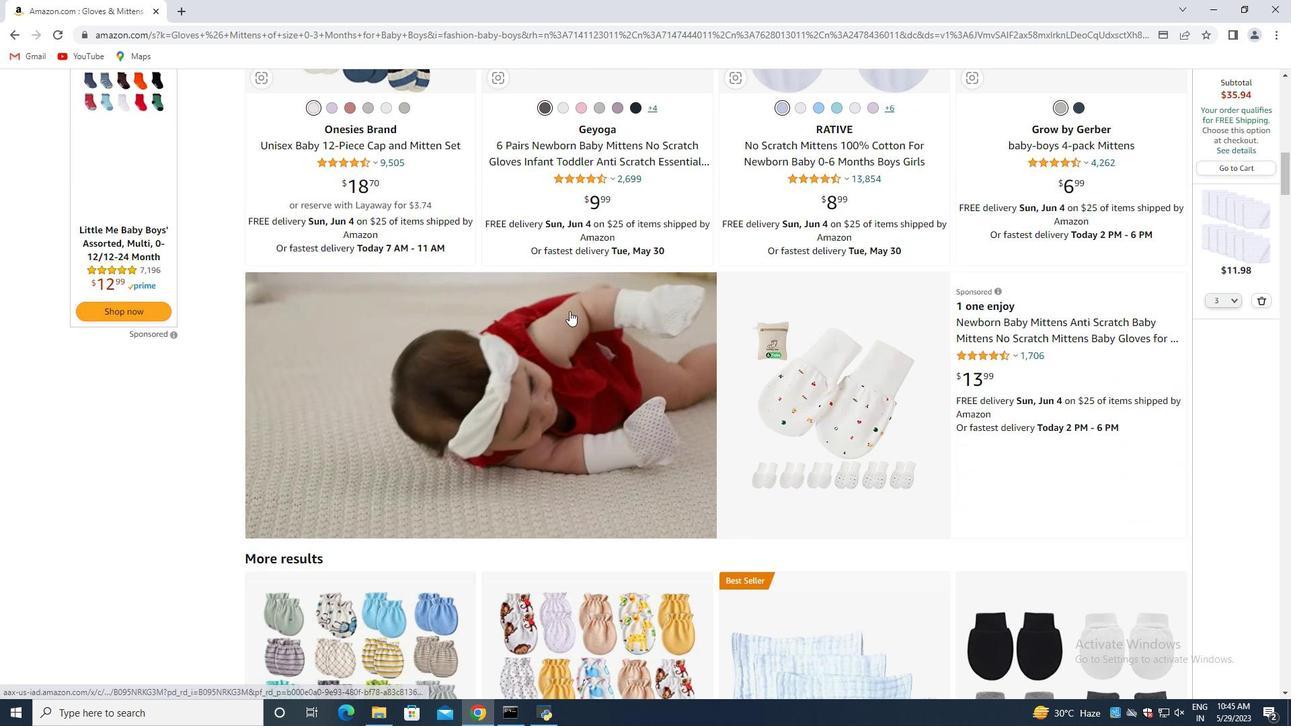 
Action: Mouse scrolled (529, 324) with delta (0, 0)
Screenshot: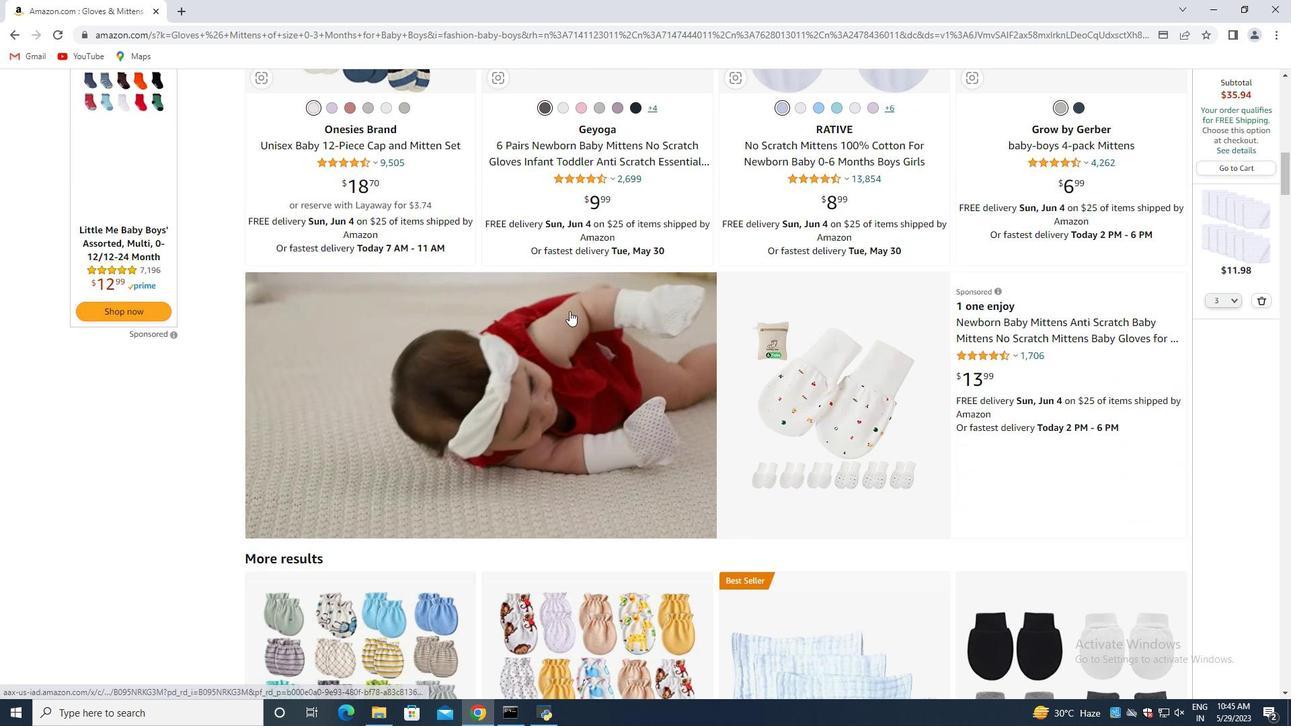 
Action: Mouse moved to (527, 320)
Screenshot: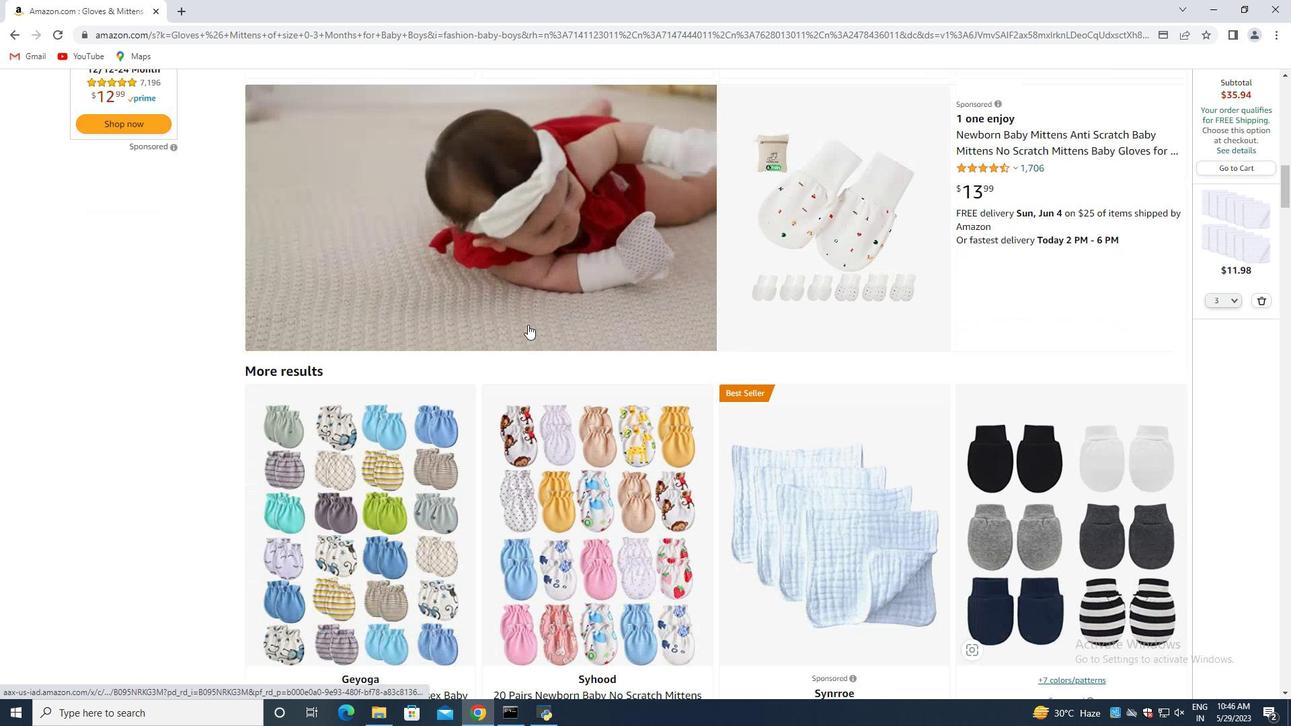 
Action: Mouse scrolled (527, 320) with delta (0, 0)
Screenshot: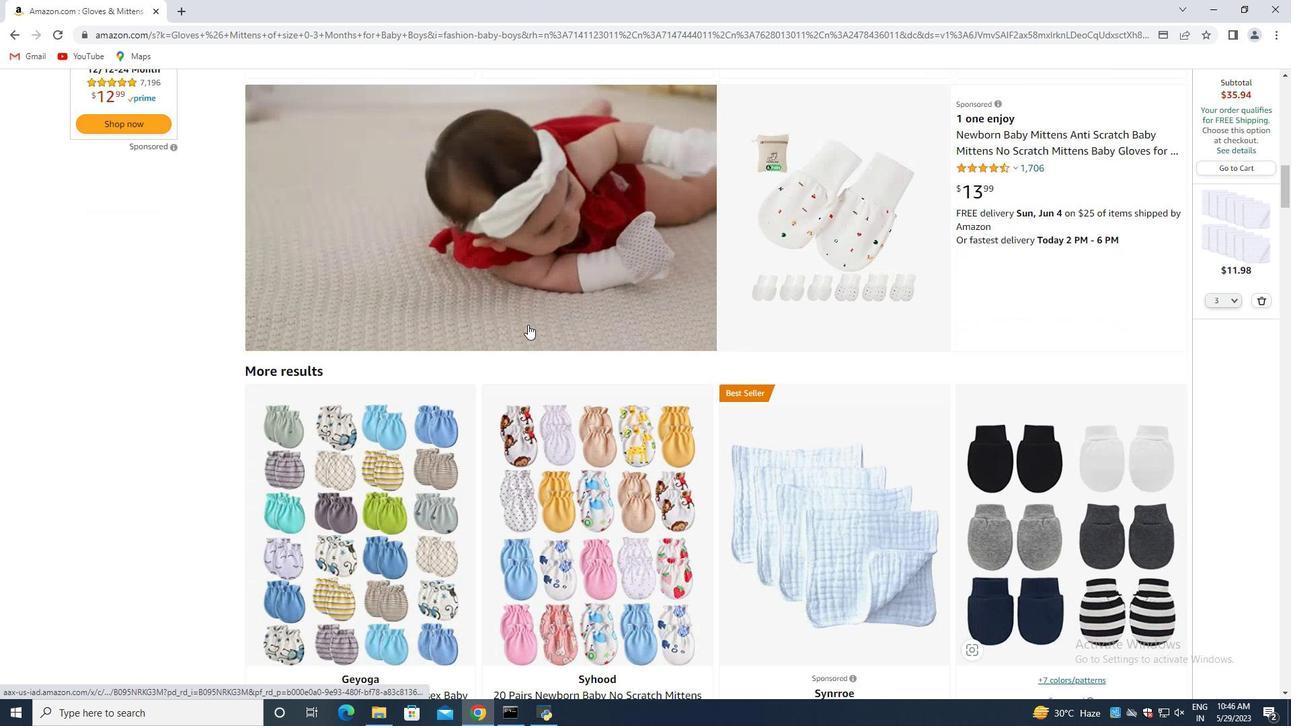 
Action: Mouse scrolled (527, 320) with delta (0, 0)
Screenshot: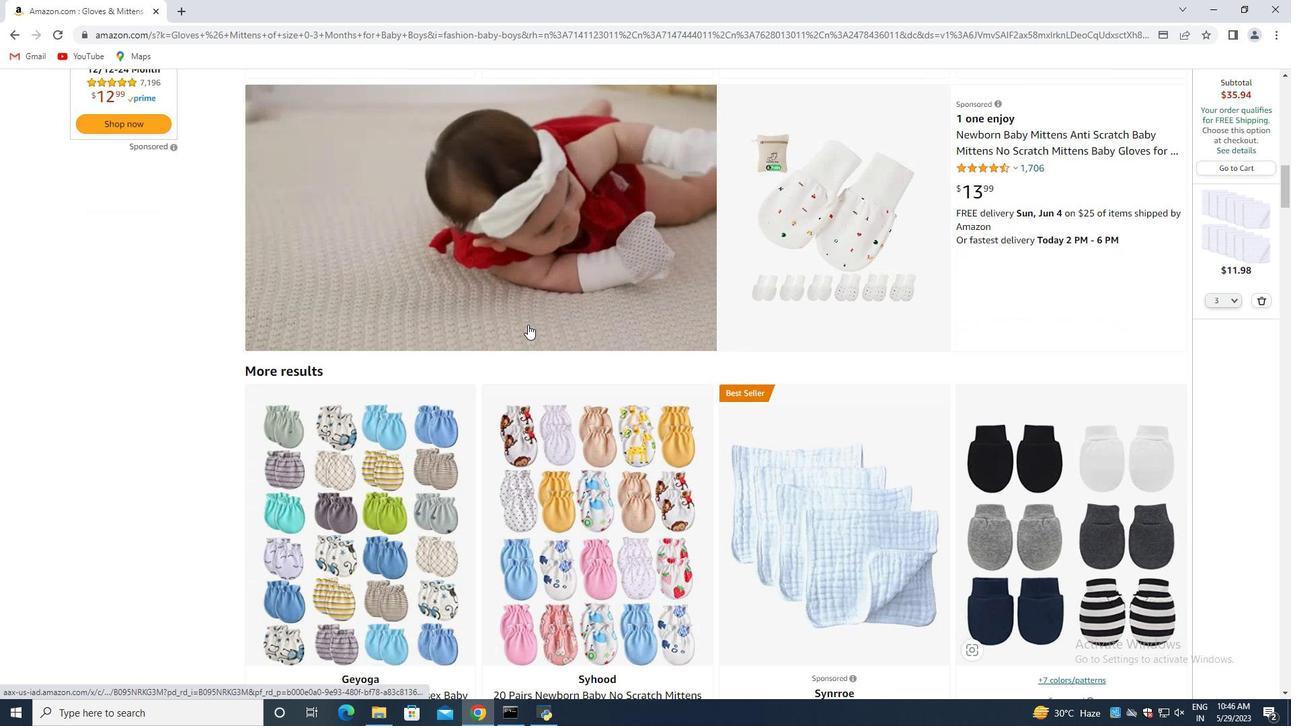 
Action: Mouse scrolled (527, 320) with delta (0, 0)
Screenshot: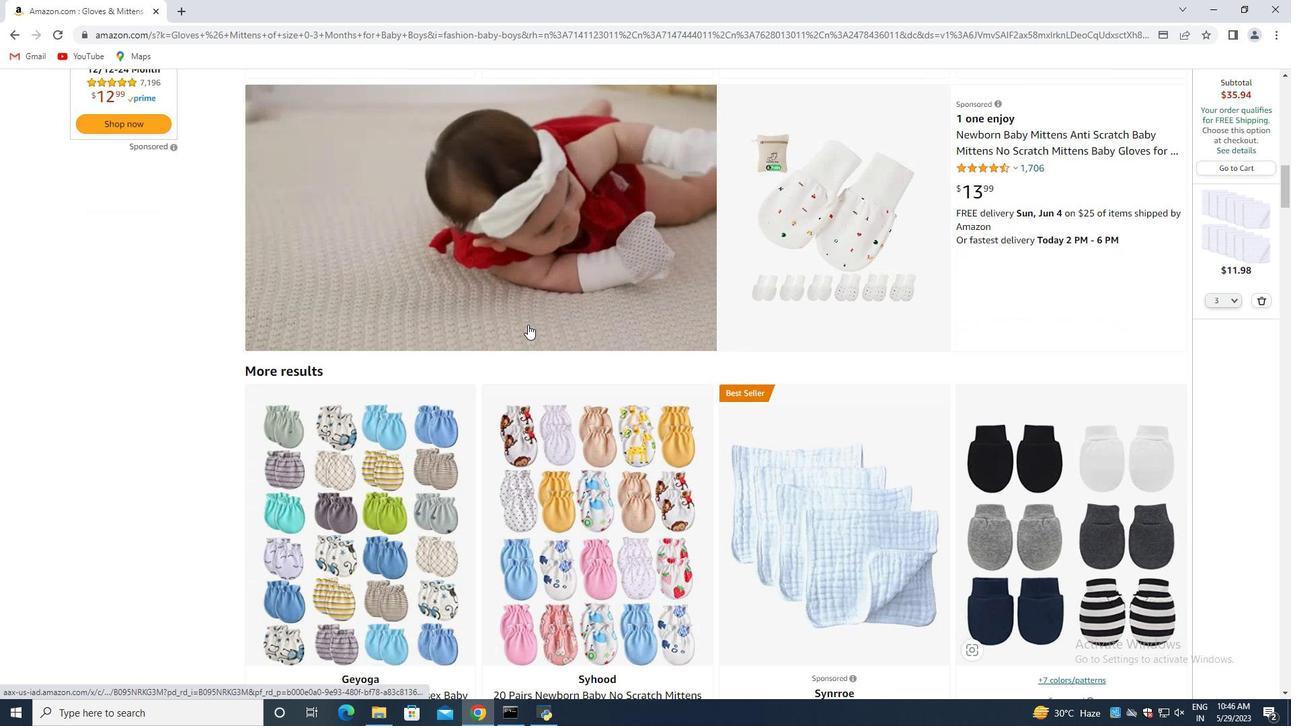 
Action: Mouse moved to (542, 324)
Screenshot: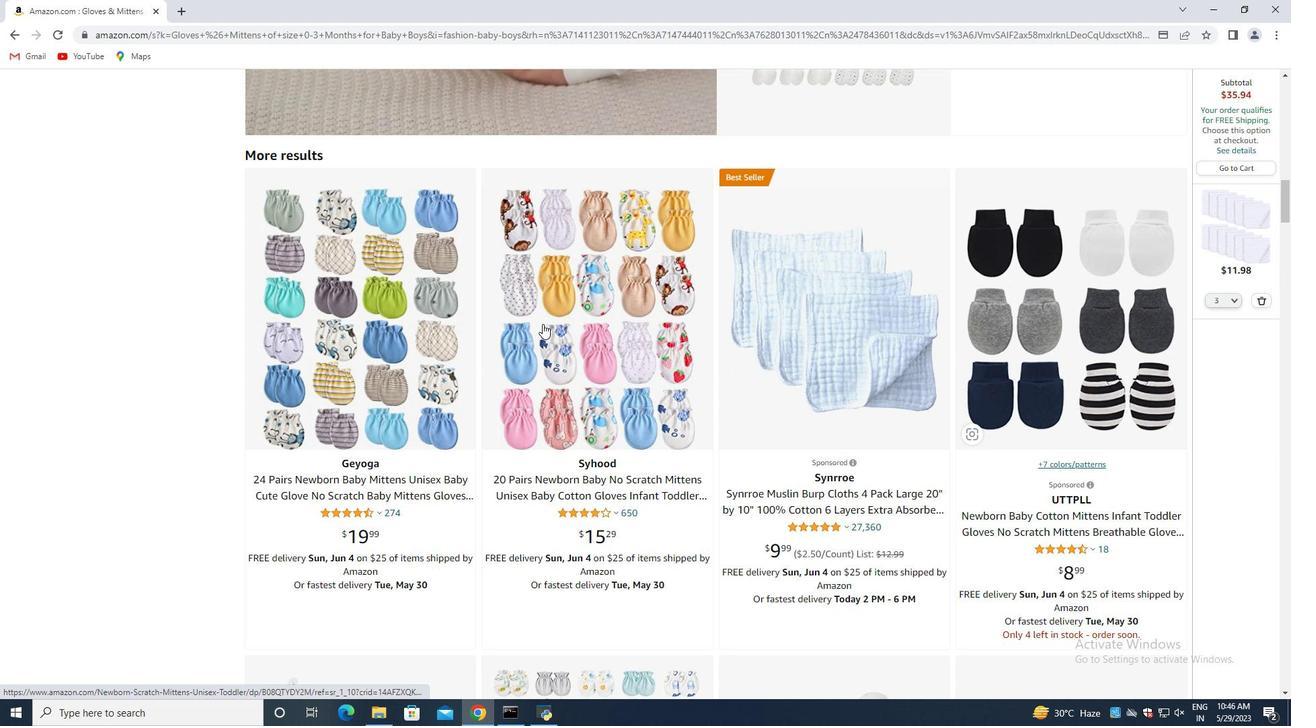 
Action: Mouse scrolled (542, 323) with delta (0, 0)
Screenshot: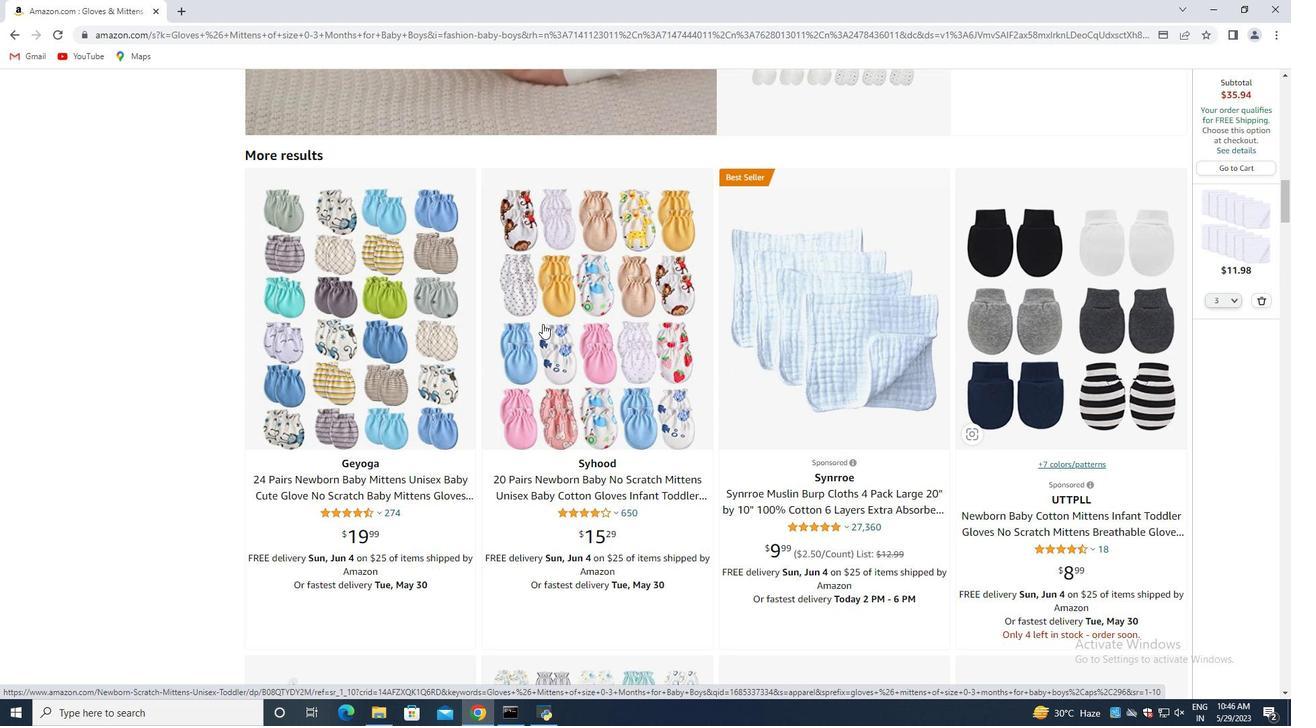 
Action: Mouse moved to (546, 321)
Screenshot: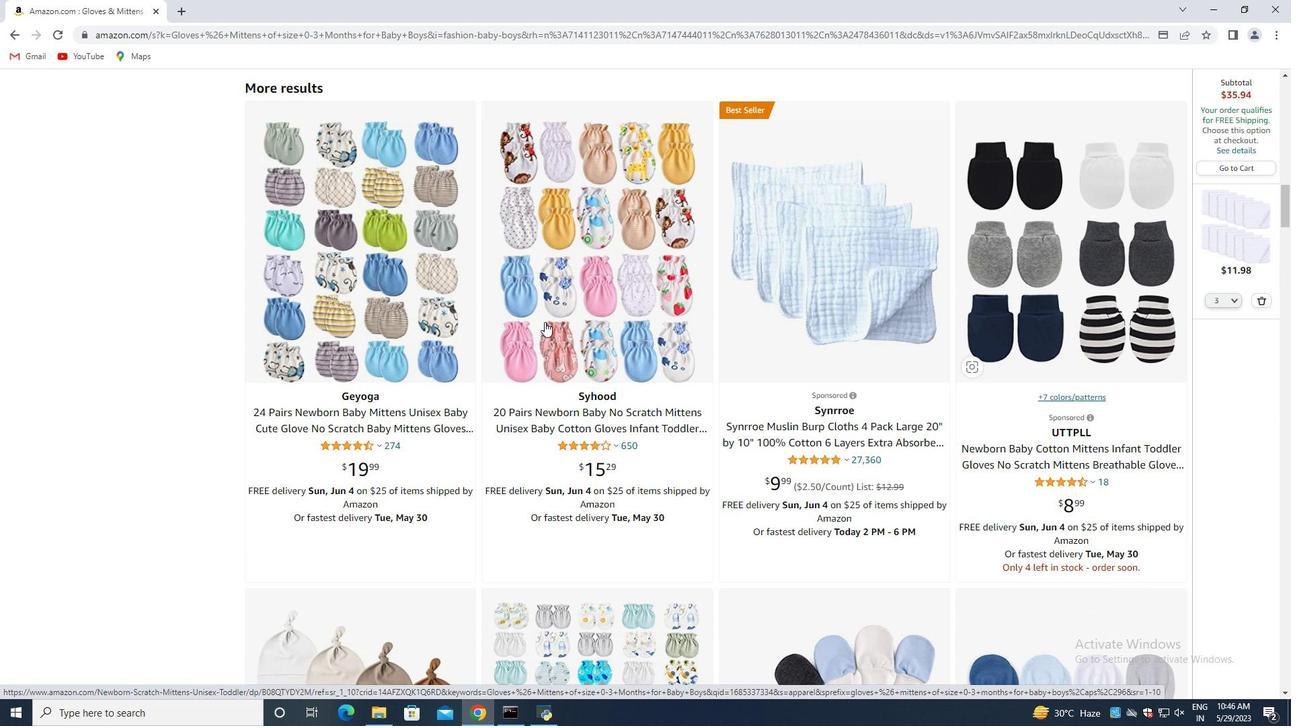 
Action: Mouse scrolled (546, 320) with delta (0, 0)
Screenshot: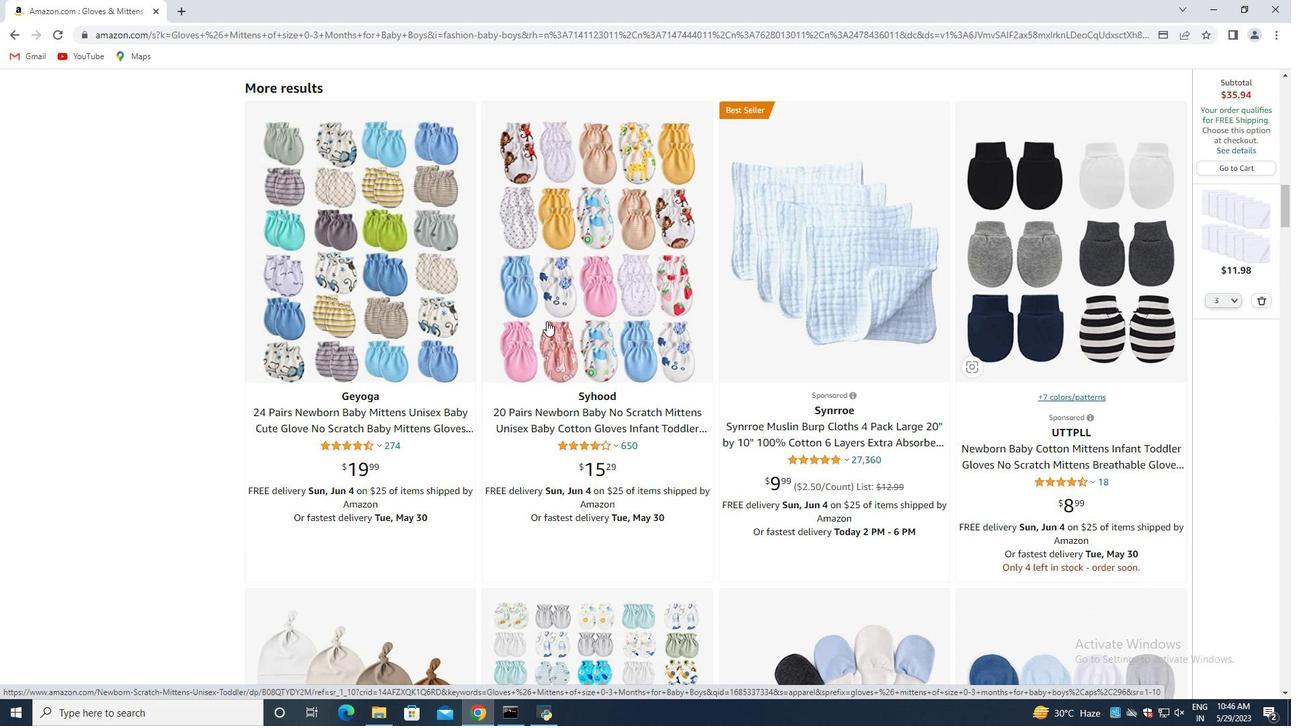
Action: Mouse moved to (553, 317)
Screenshot: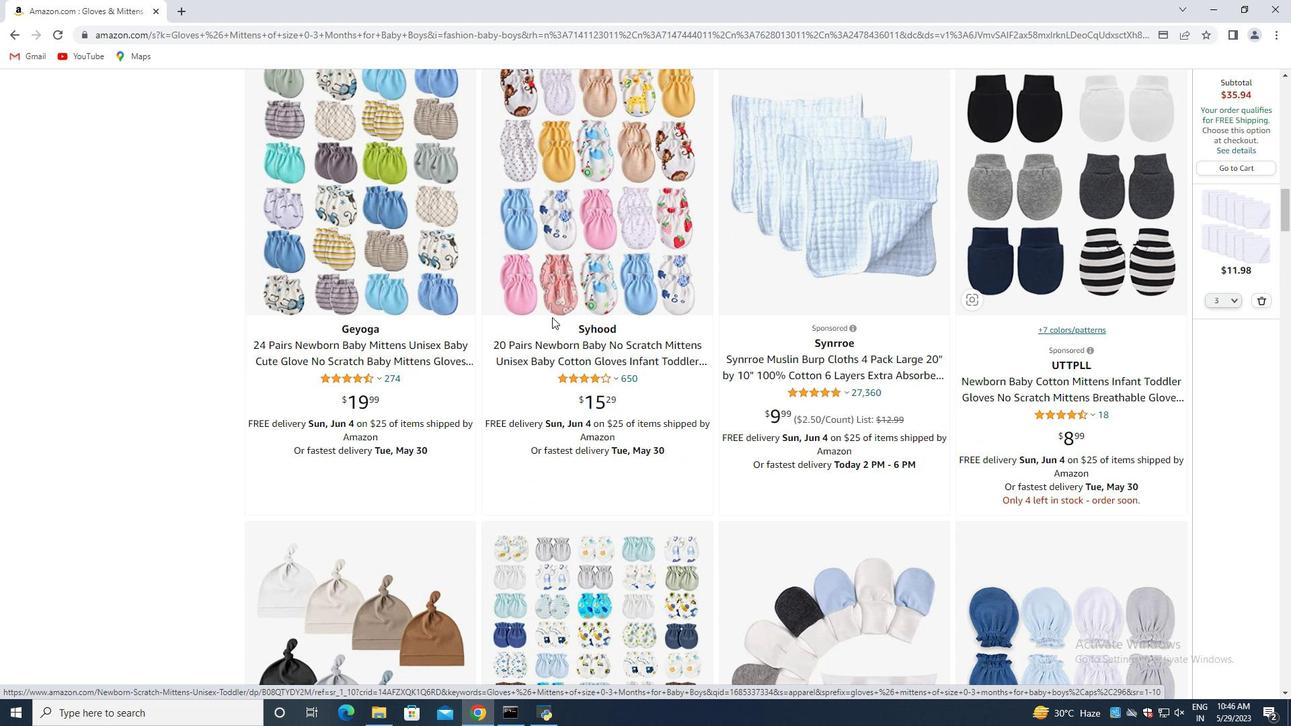 
Action: Mouse scrolled (553, 316) with delta (0, 0)
Screenshot: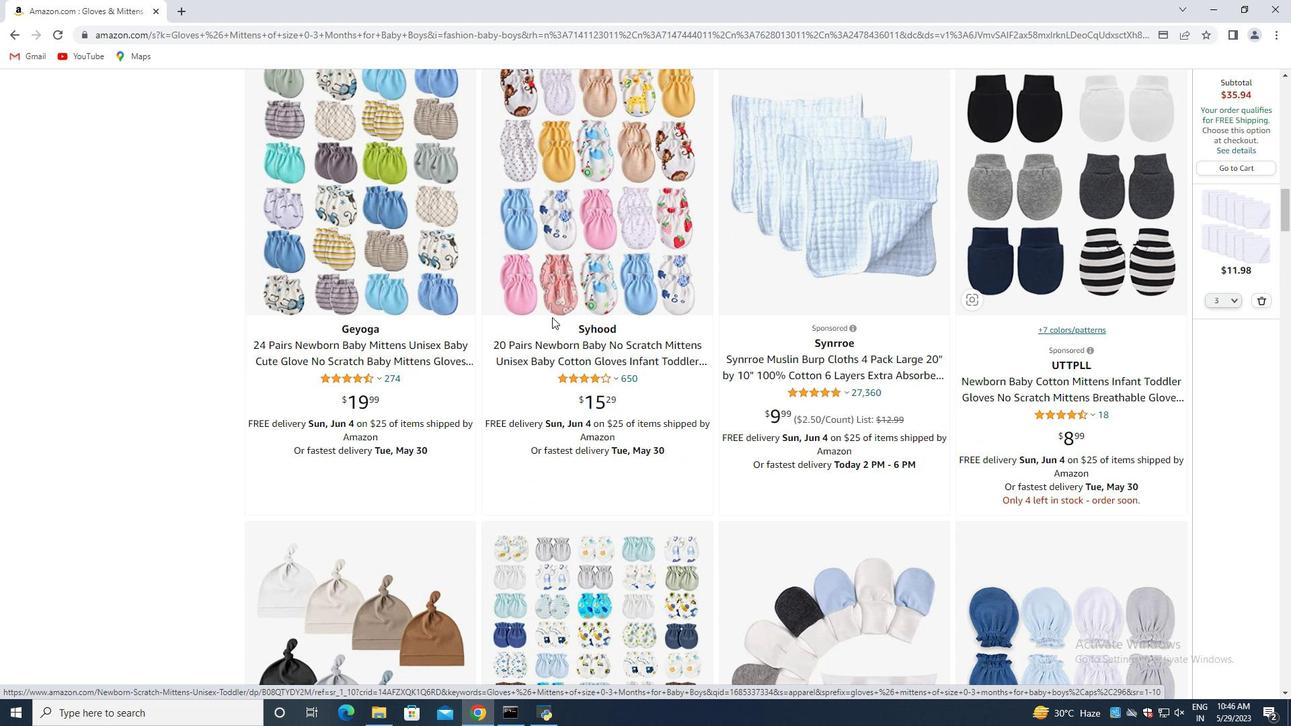 
Action: Mouse moved to (554, 317)
Screenshot: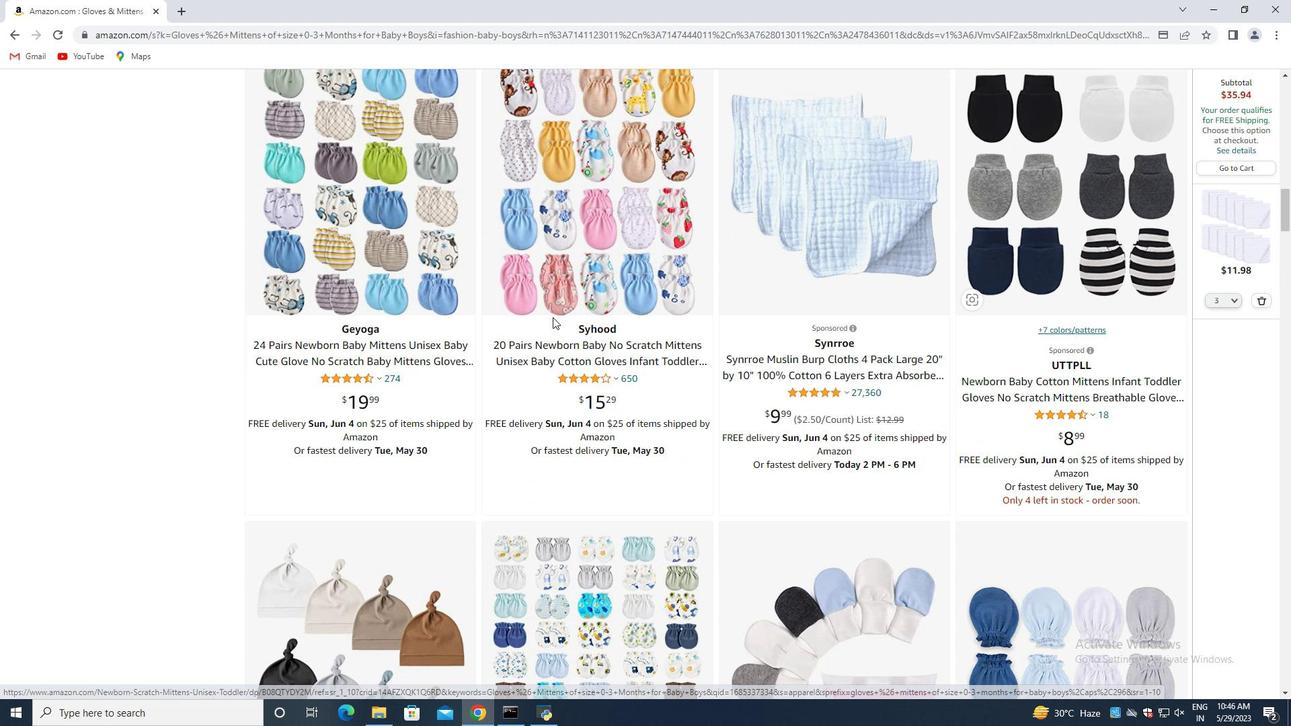 
Action: Mouse scrolled (554, 316) with delta (0, 0)
Screenshot: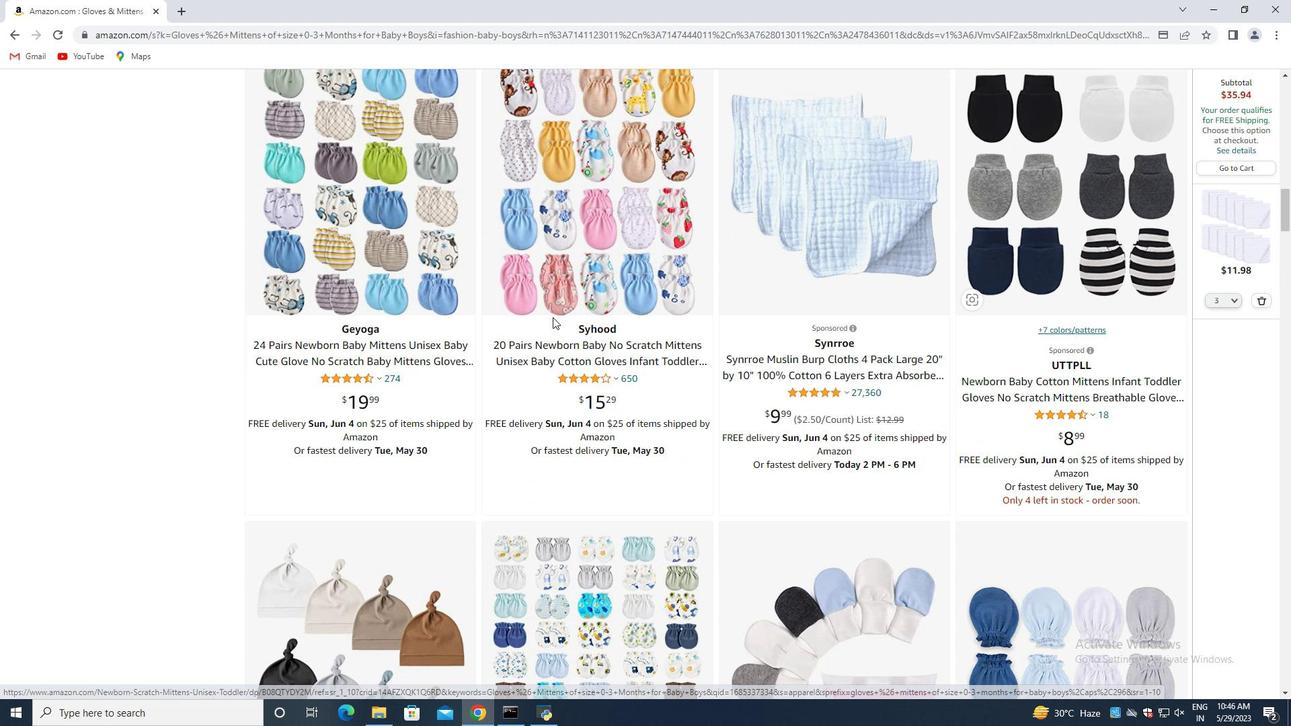 
Action: Mouse moved to (561, 318)
Screenshot: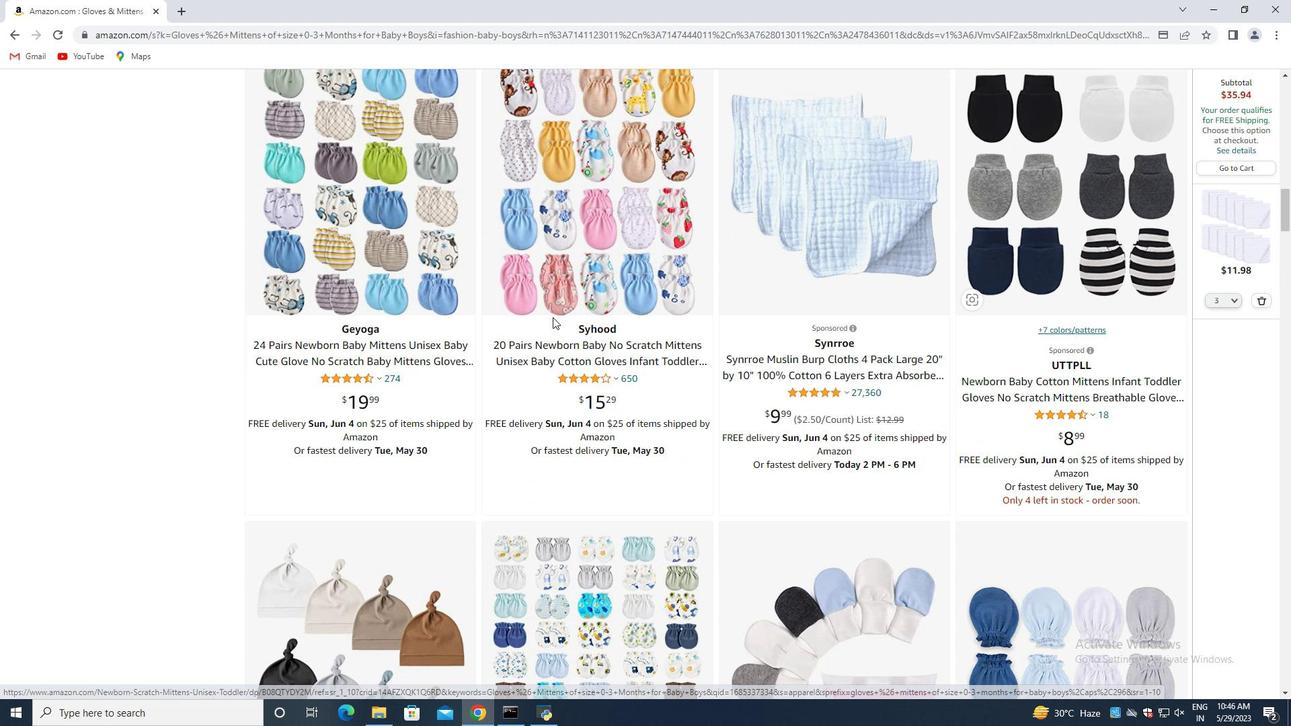 
Action: Mouse scrolled (561, 317) with delta (0, 0)
Screenshot: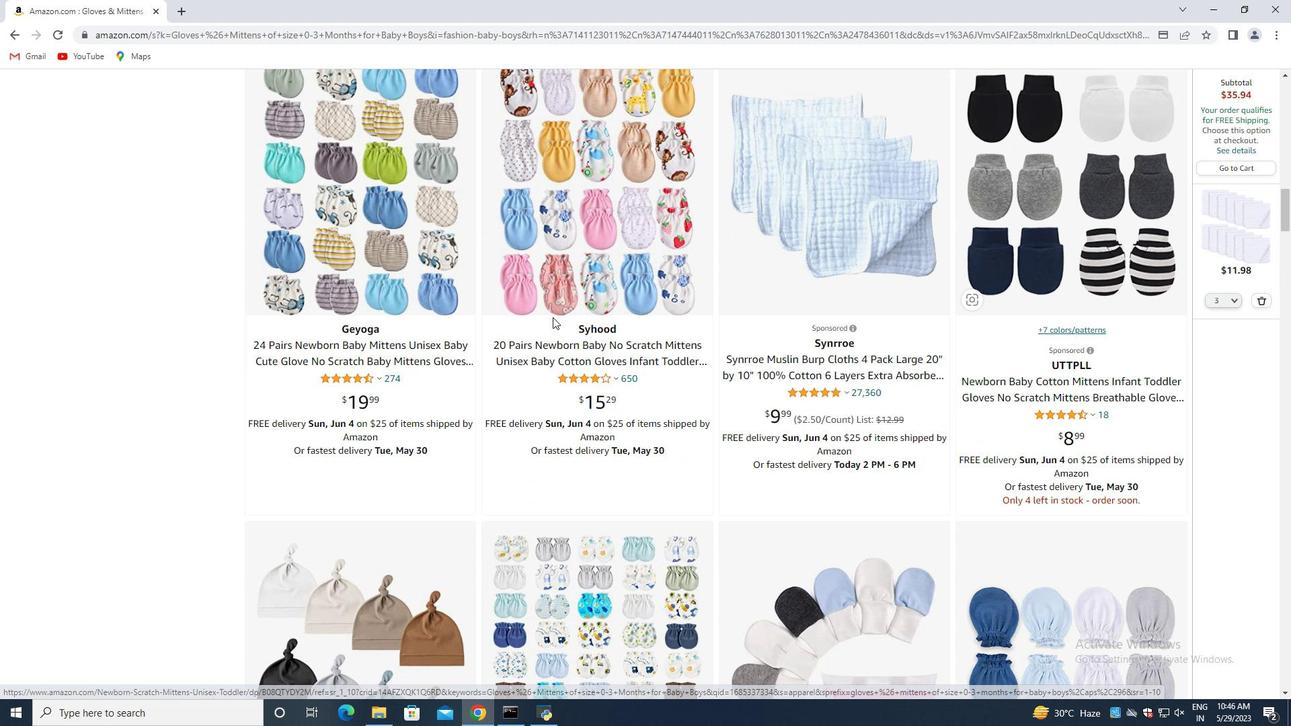 
Action: Mouse moved to (580, 318)
Screenshot: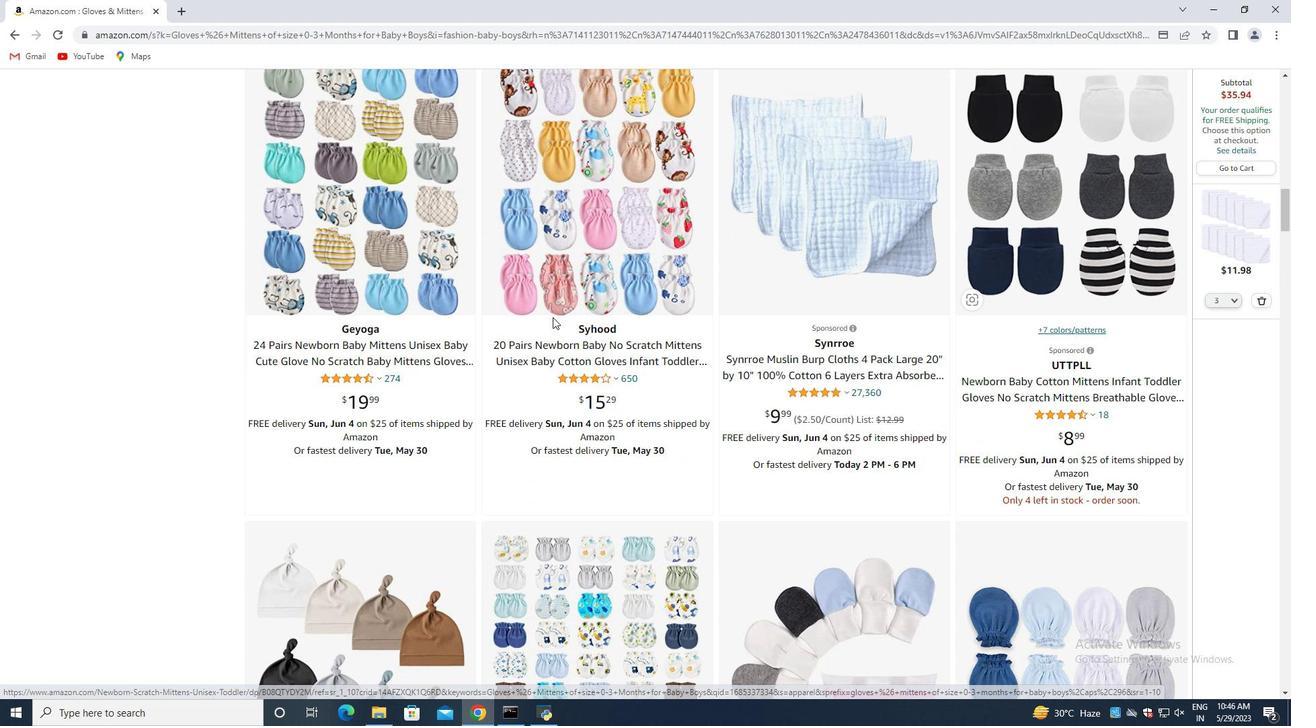 
Action: Mouse scrolled (580, 317) with delta (0, 0)
Screenshot: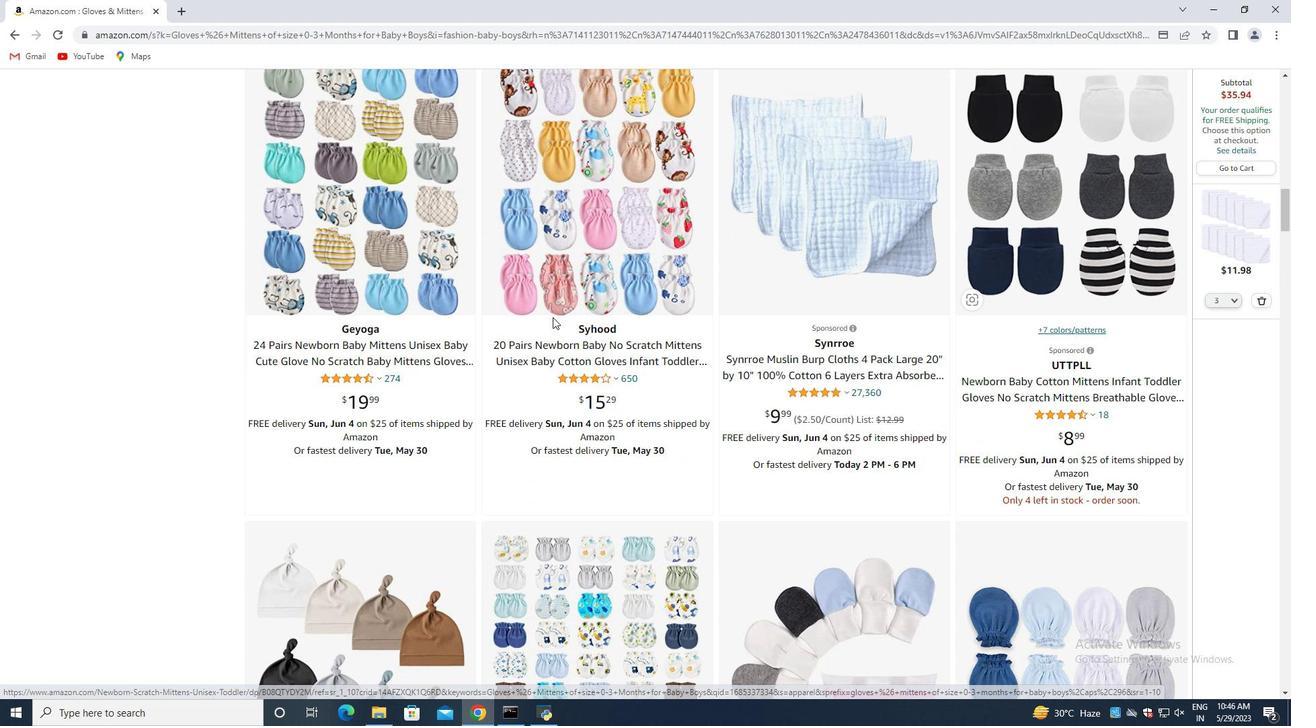 
Action: Mouse moved to (747, 289)
Screenshot: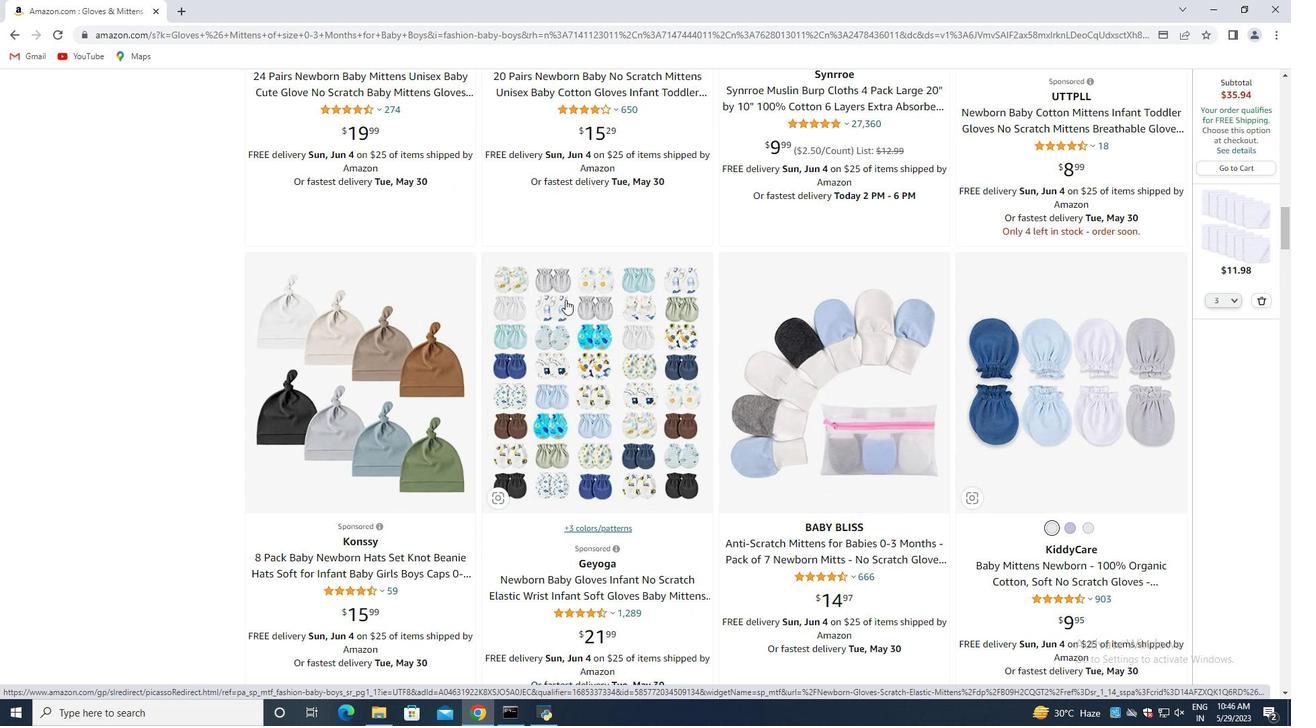 
Action: Mouse scrolled (747, 289) with delta (0, 0)
Screenshot: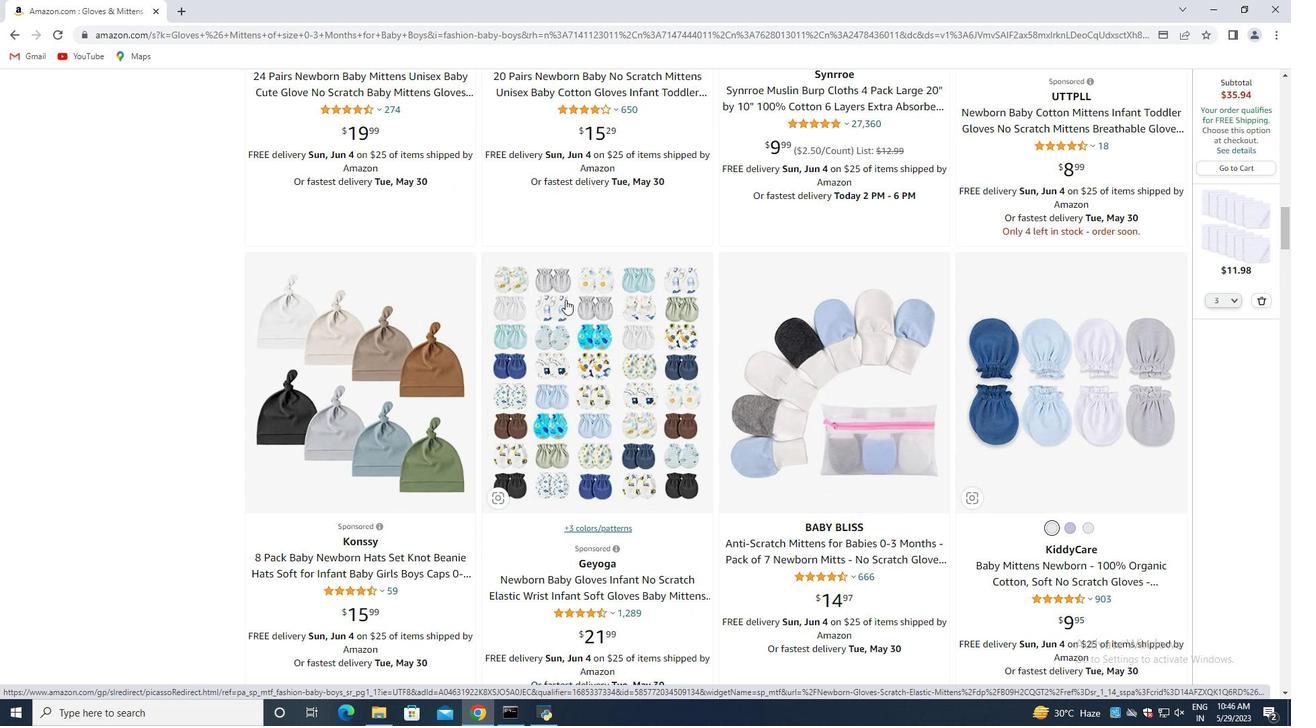
Action: Mouse moved to (749, 289)
Screenshot: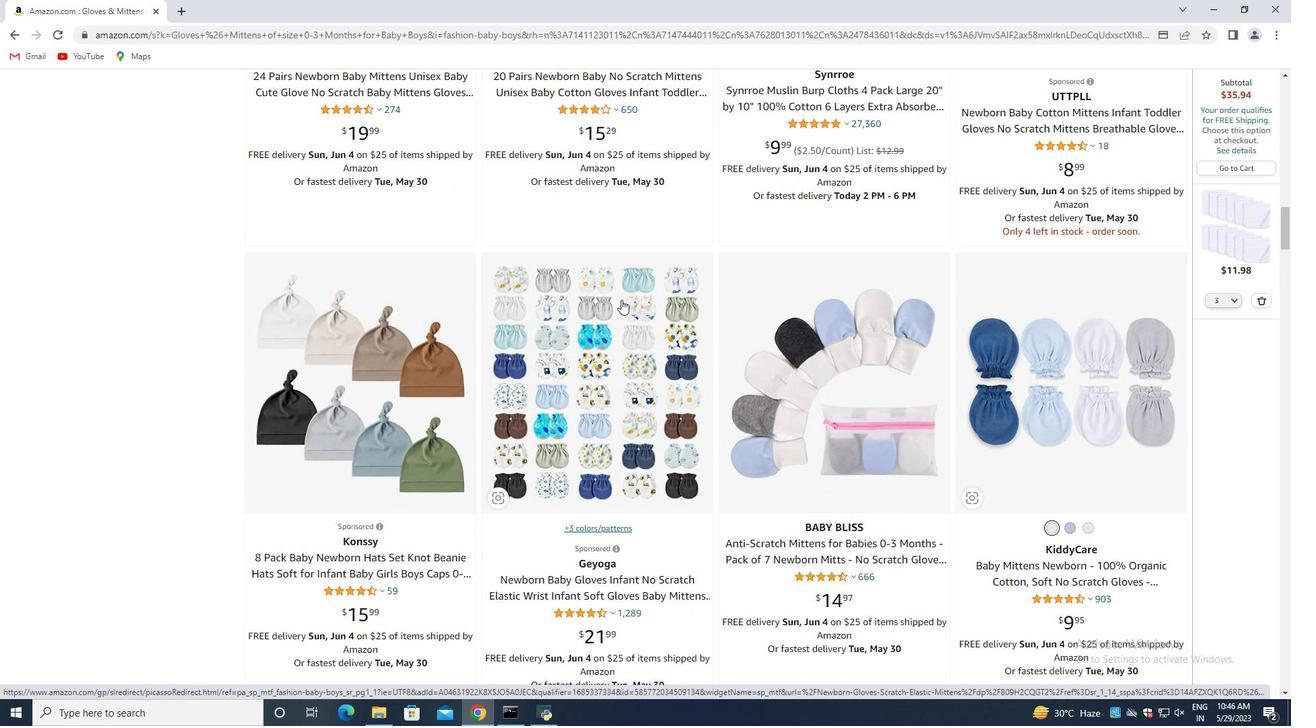 
Action: Mouse scrolled (749, 289) with delta (0, 0)
Screenshot: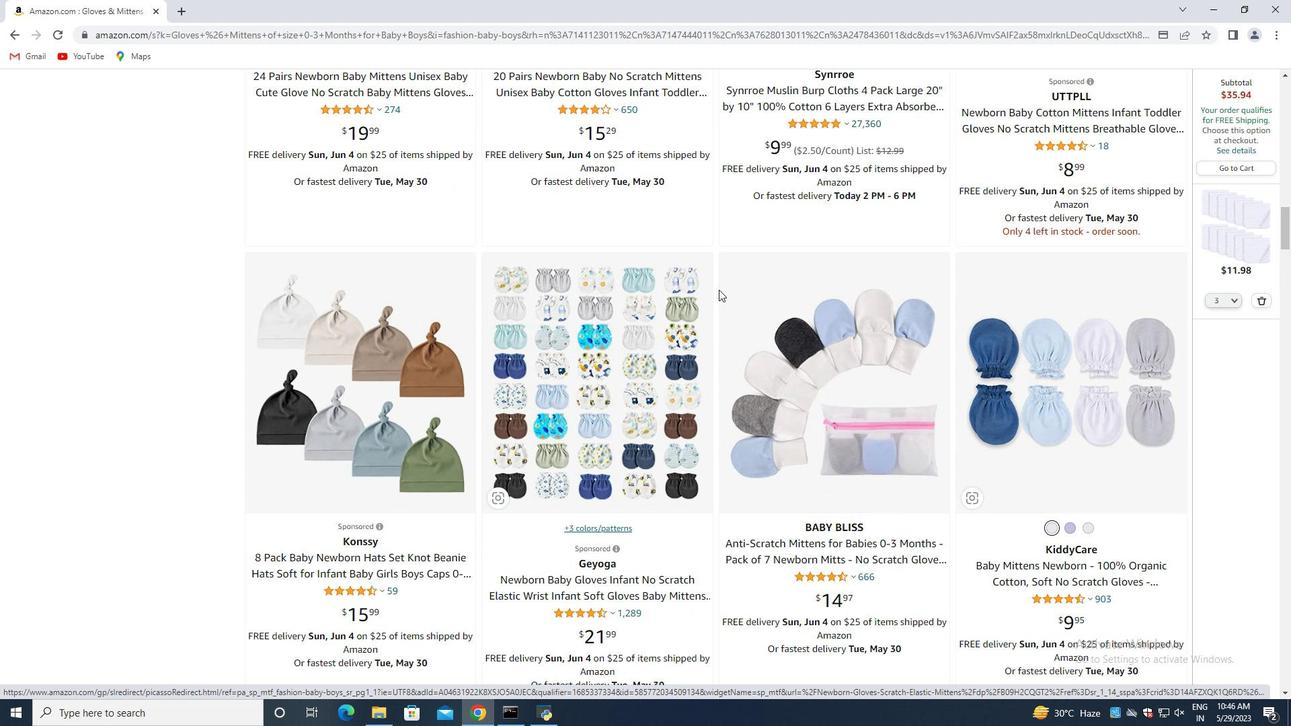 
Action: Mouse moved to (850, 285)
Screenshot: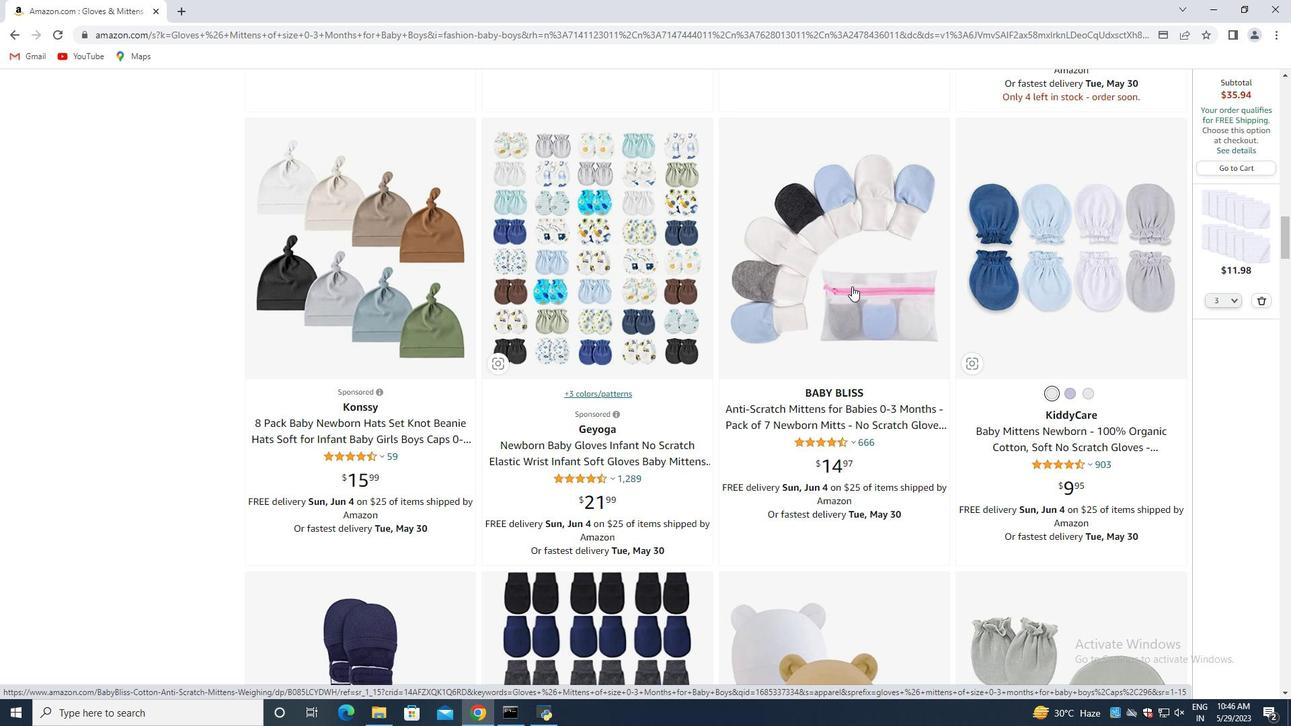 
Action: Mouse pressed left at (850, 285)
Screenshot: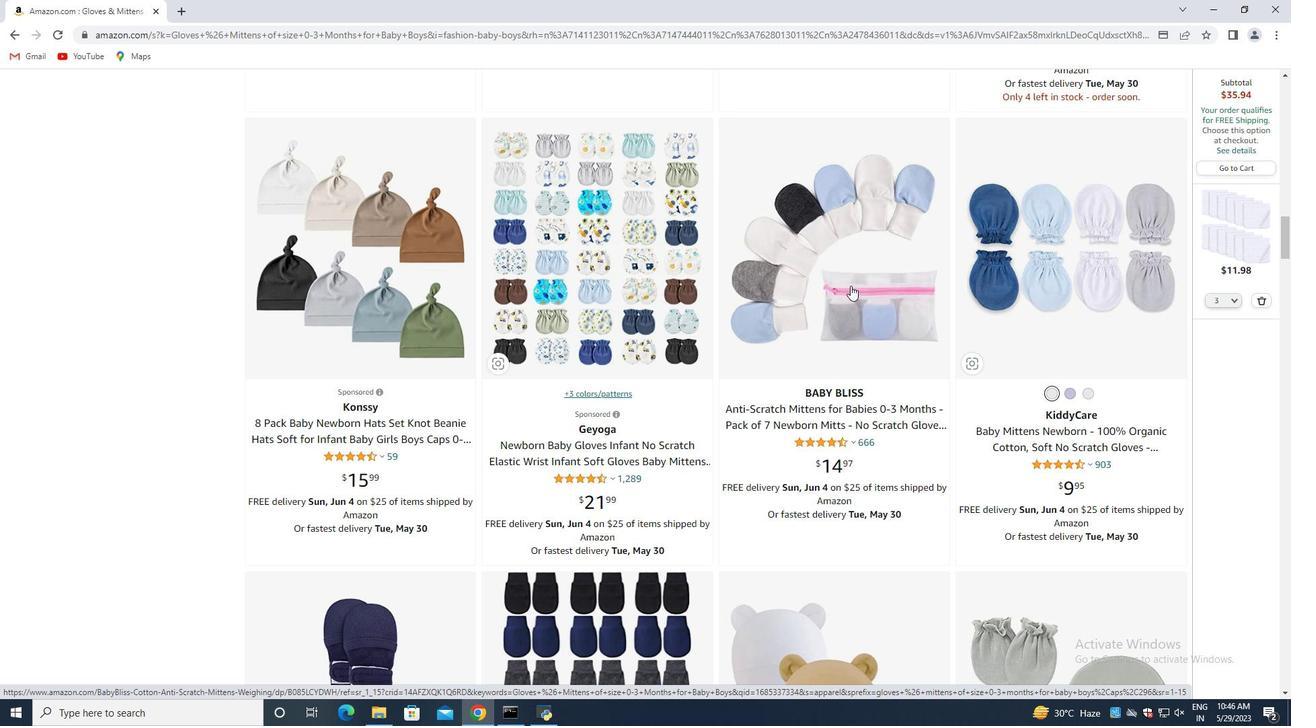 
Action: Mouse moved to (268, 296)
Screenshot: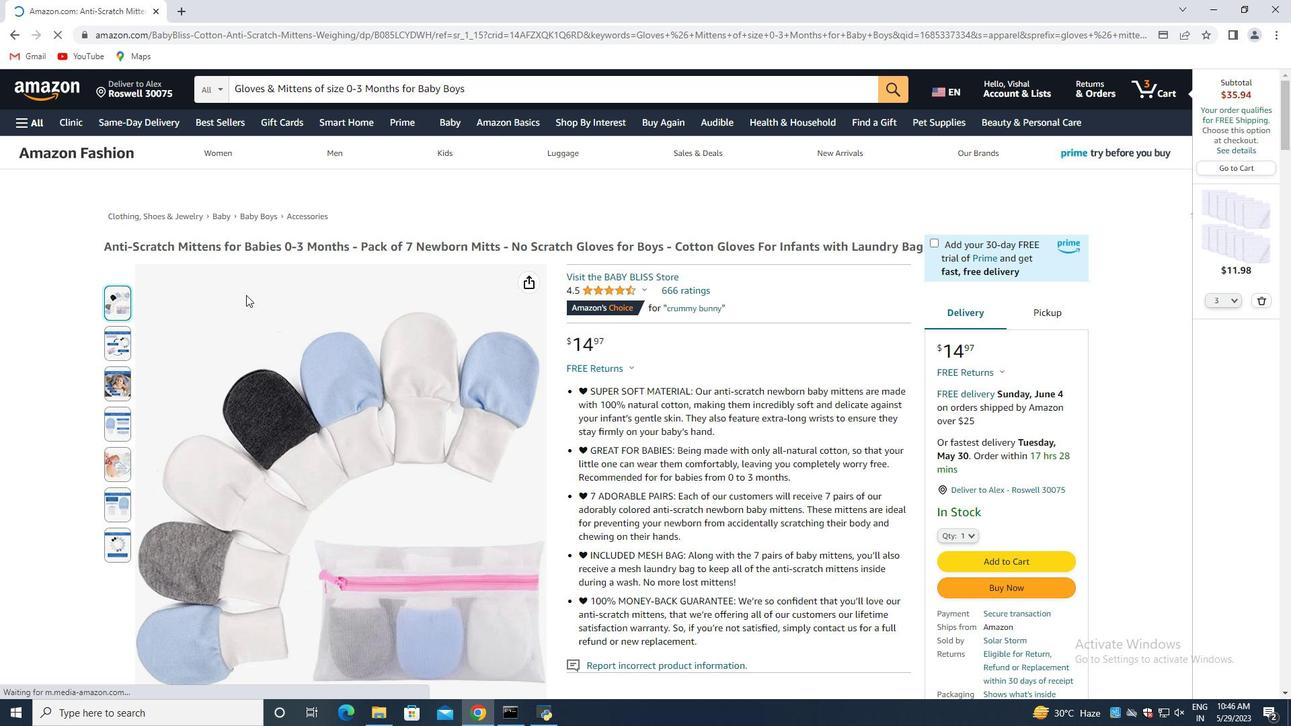 
Action: Mouse scrolled (268, 295) with delta (0, 0)
Screenshot: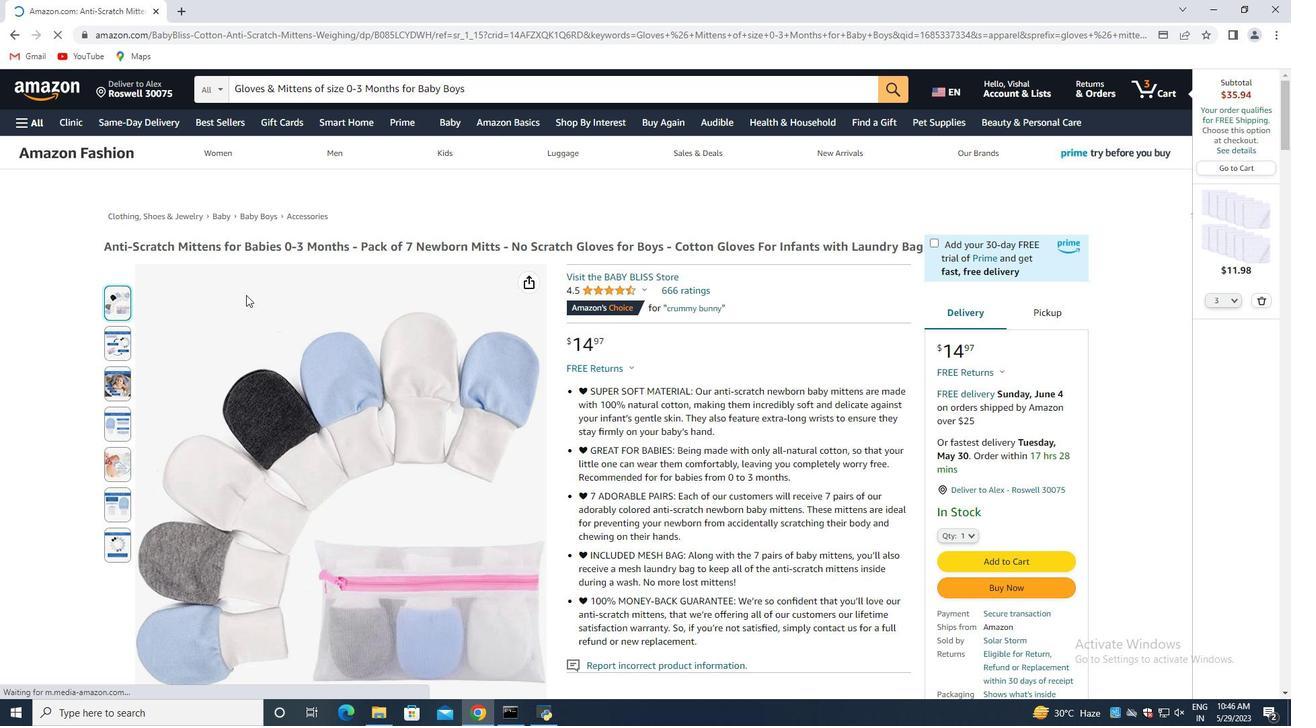 
Action: Mouse moved to (112, 271)
Screenshot: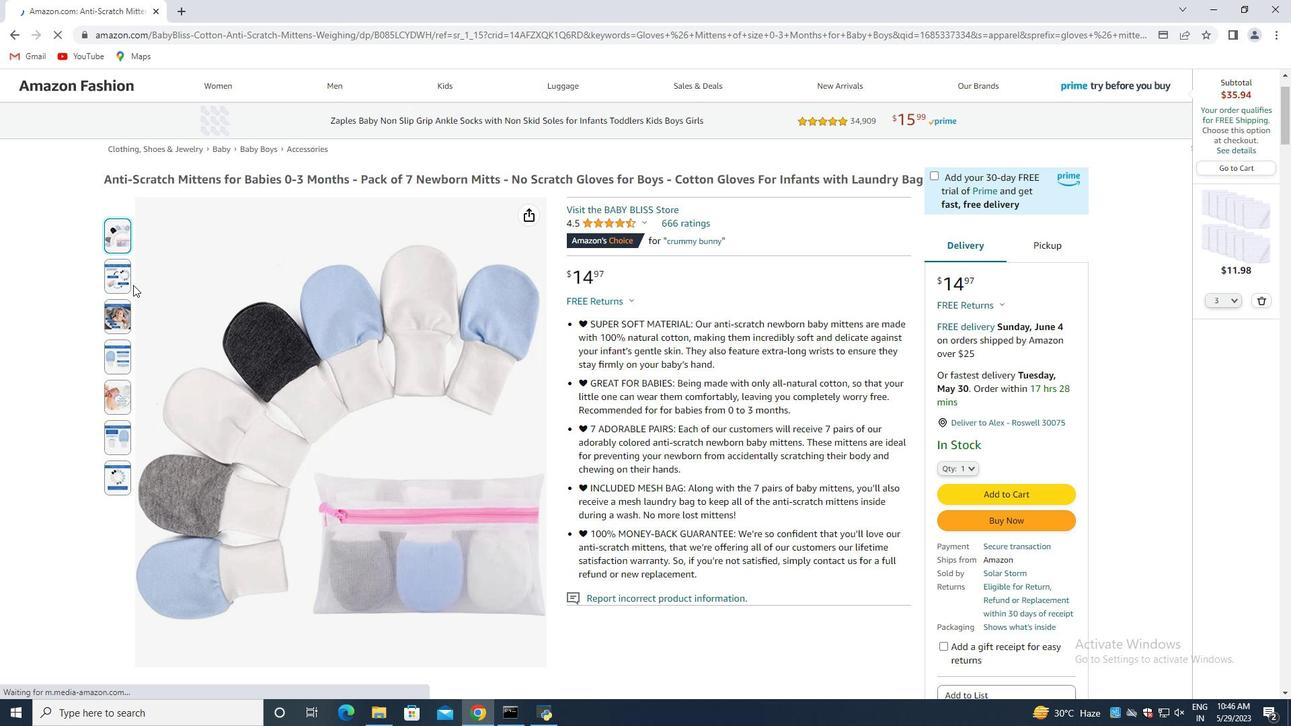 
Action: Mouse pressed left at (112, 271)
Screenshot: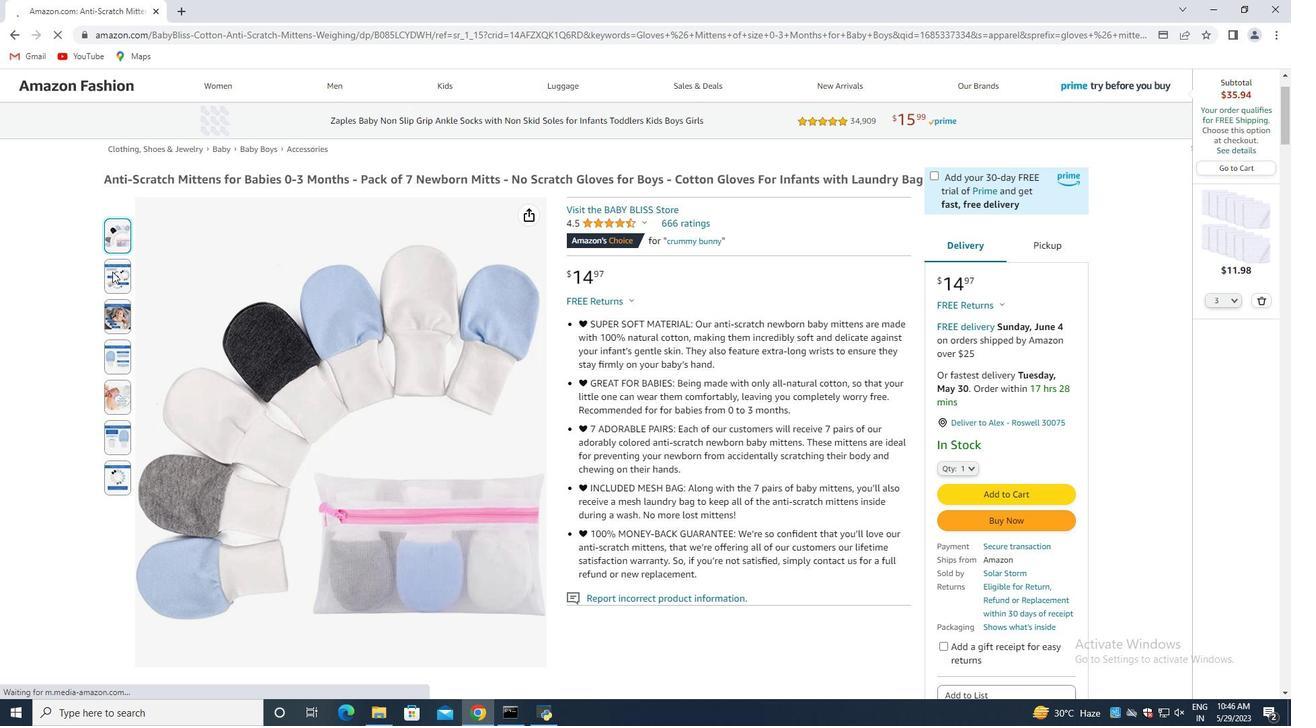 
Action: Mouse moved to (226, 266)
Screenshot: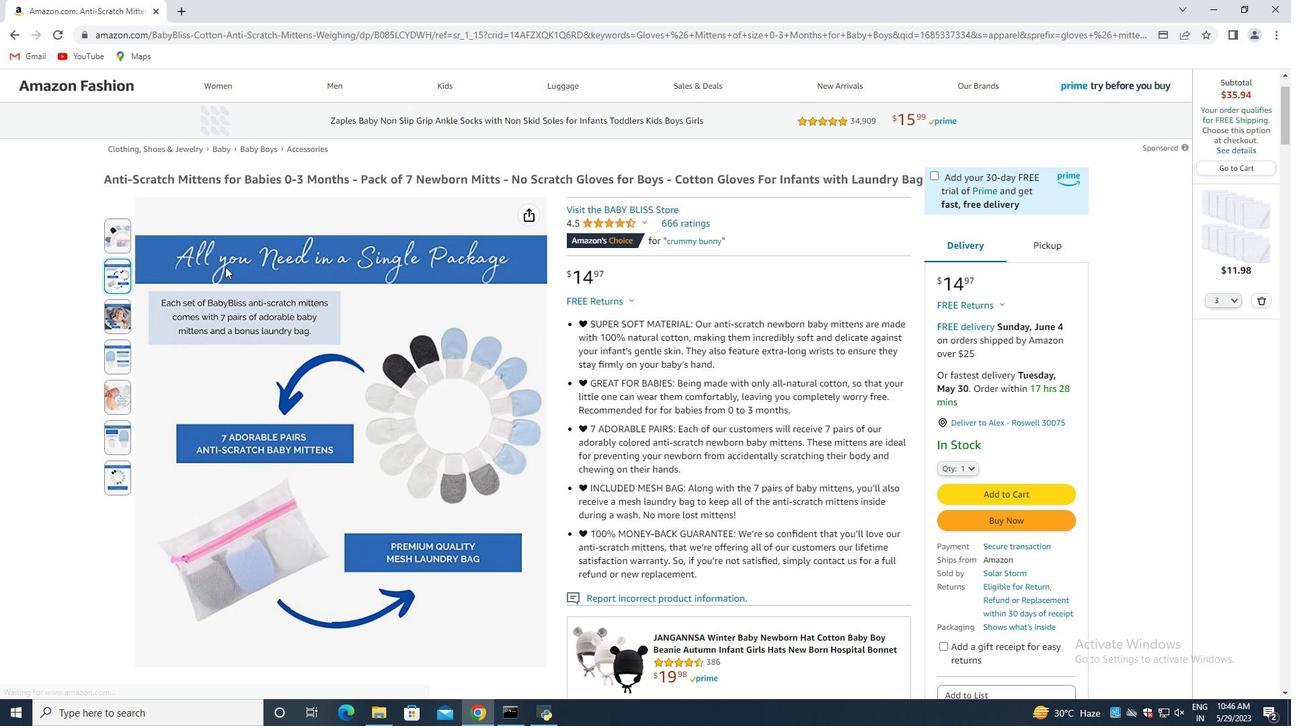 
Action: Mouse scrolled (226, 265) with delta (0, 0)
Screenshot: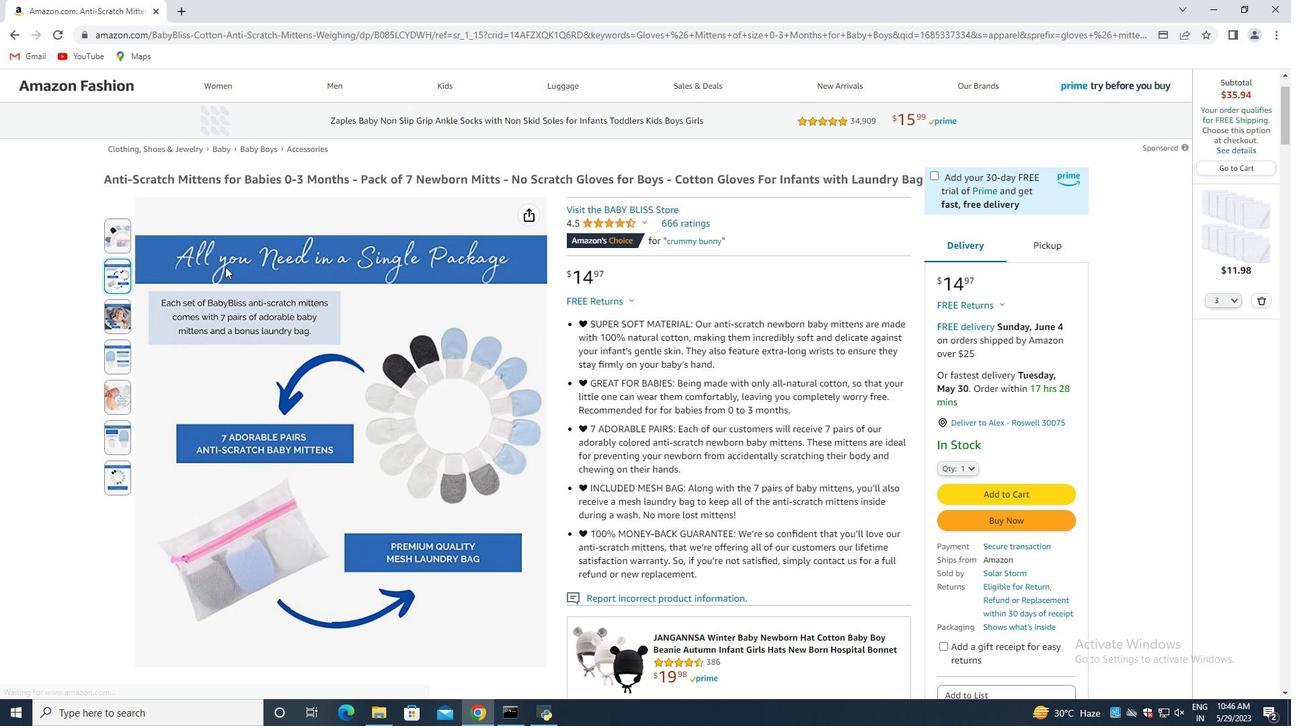 
Action: Mouse moved to (231, 266)
Screenshot: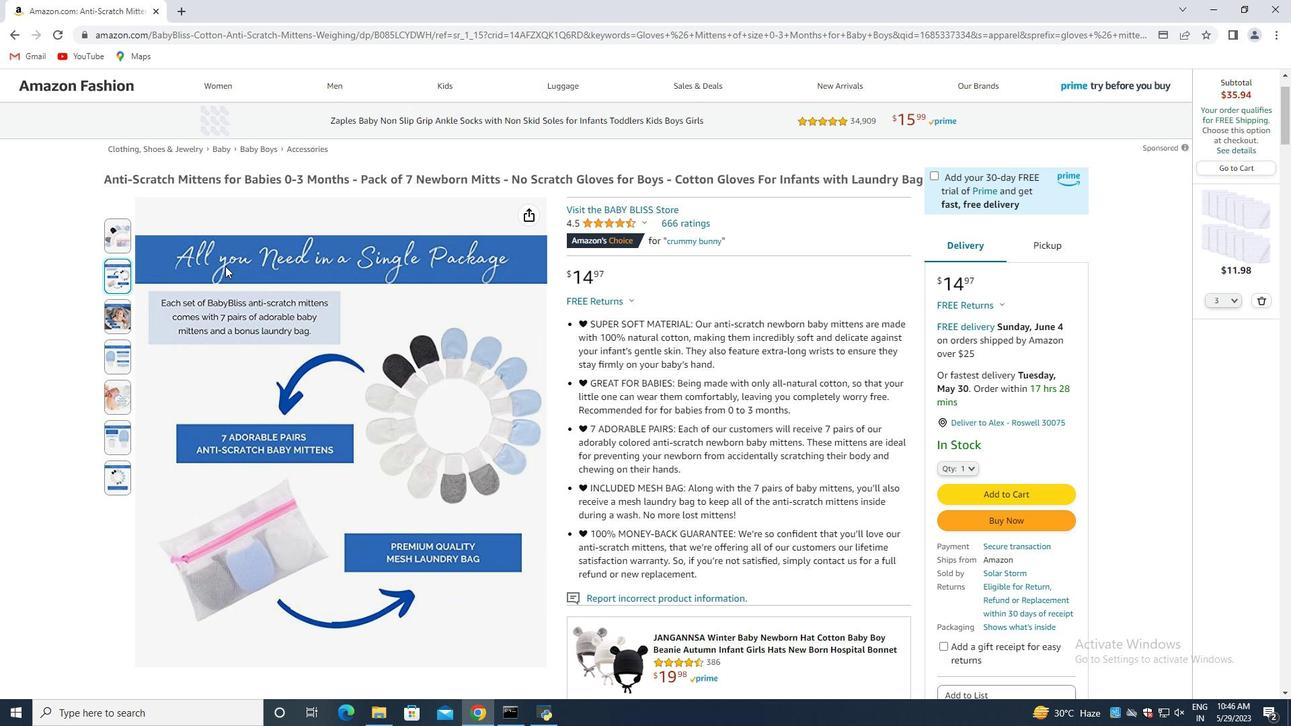 
Action: Mouse scrolled (229, 265) with delta (0, 0)
Screenshot: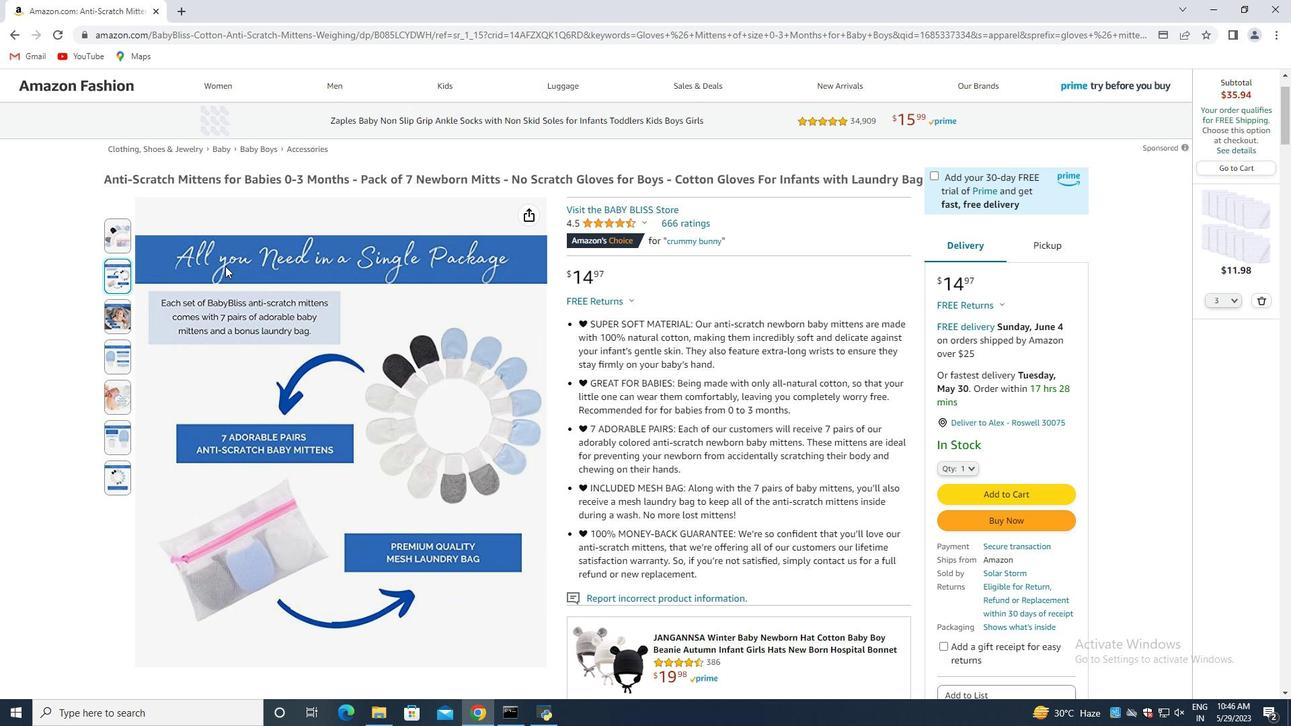 
Action: Mouse moved to (248, 276)
Screenshot: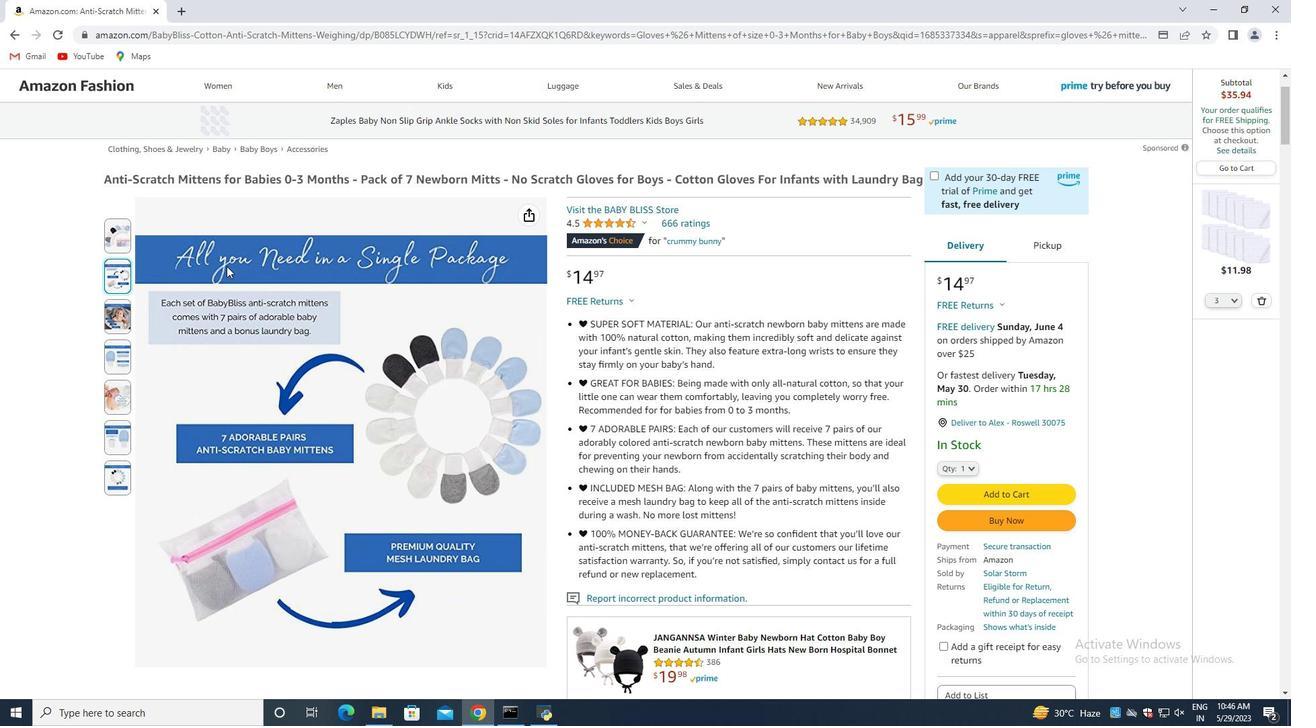 
Action: Mouse scrolled (247, 275) with delta (0, 0)
Screenshot: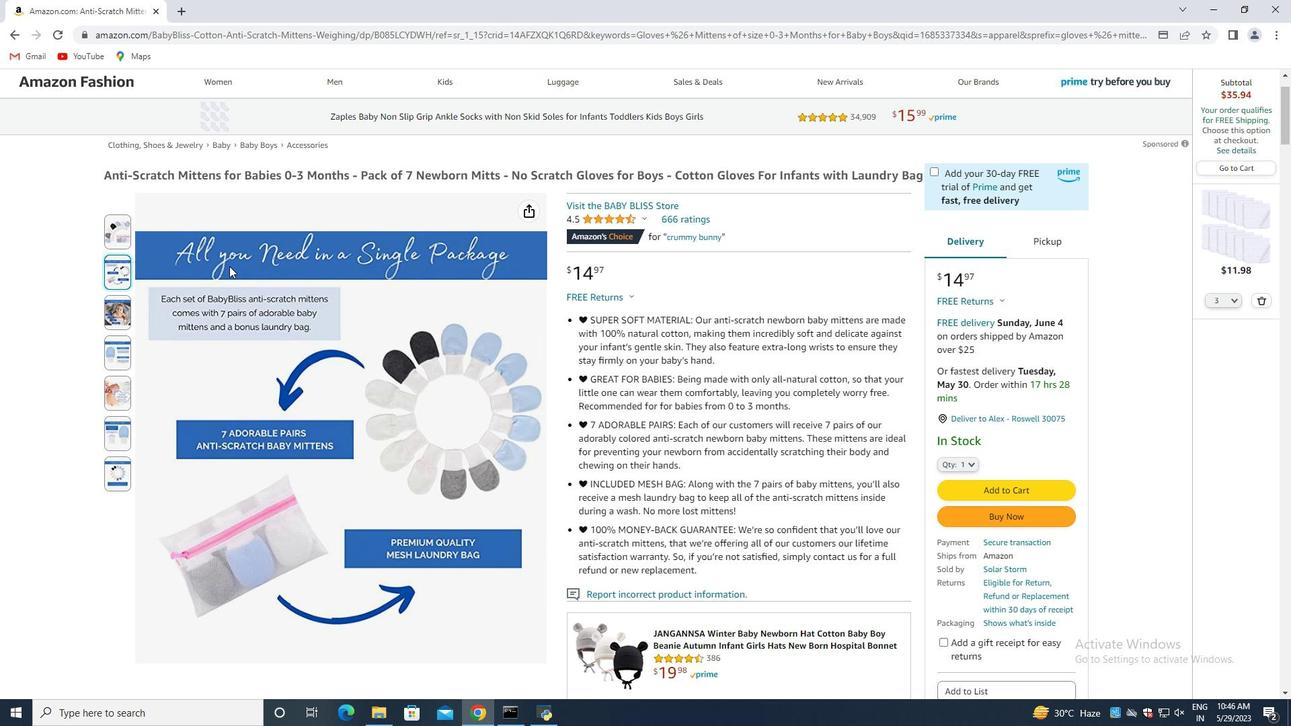 
Action: Mouse moved to (410, 141)
Screenshot: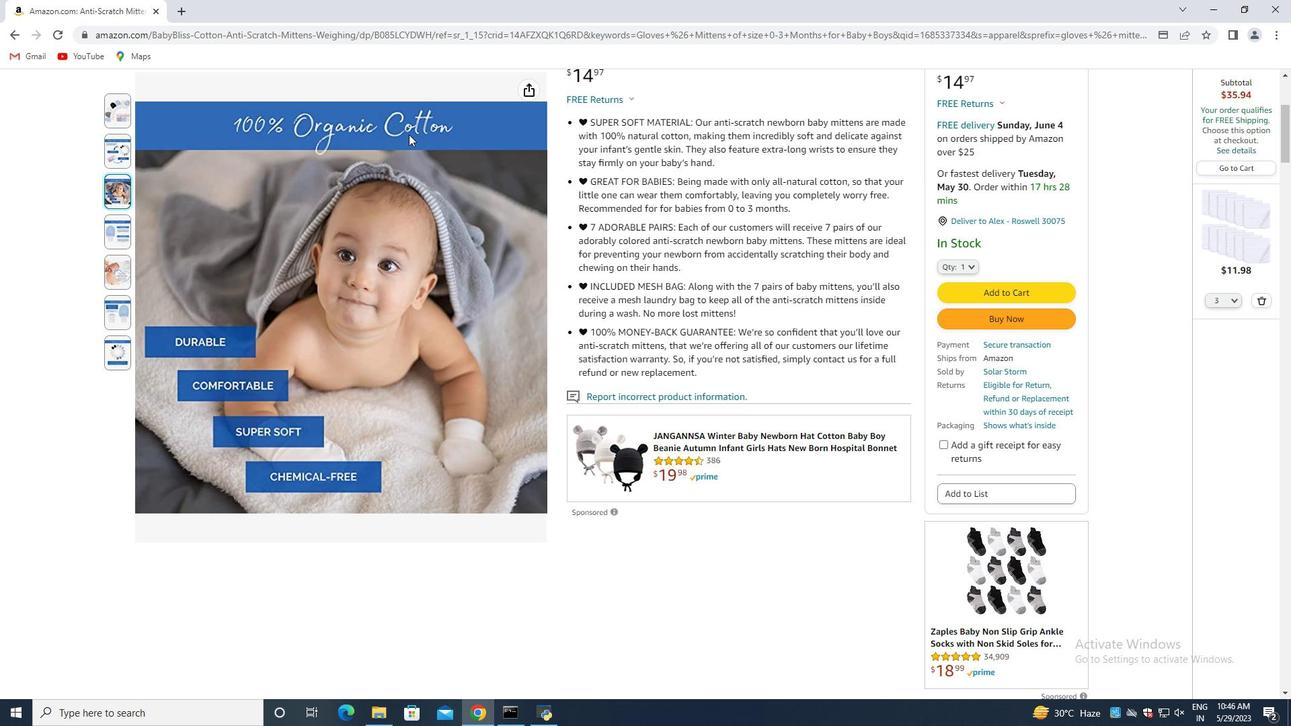 
Action: Mouse scrolled (410, 141) with delta (0, 0)
Screenshot: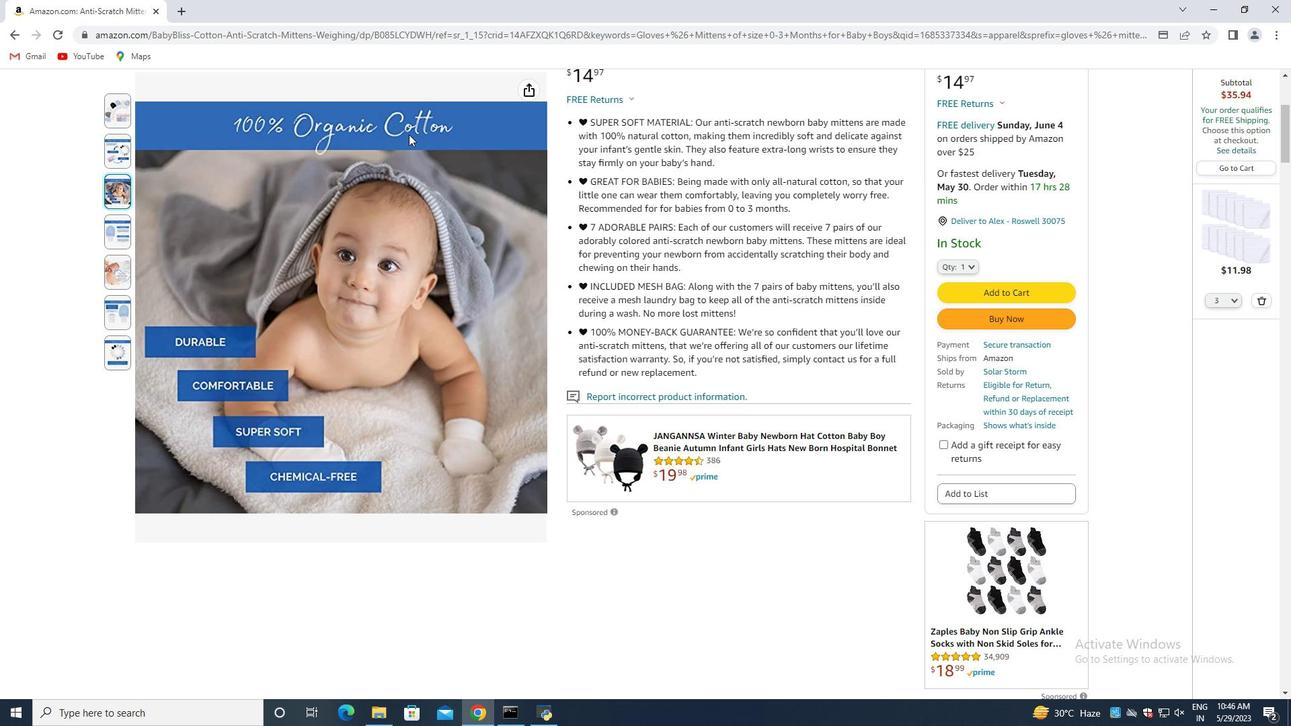 
Action: Mouse moved to (412, 155)
Screenshot: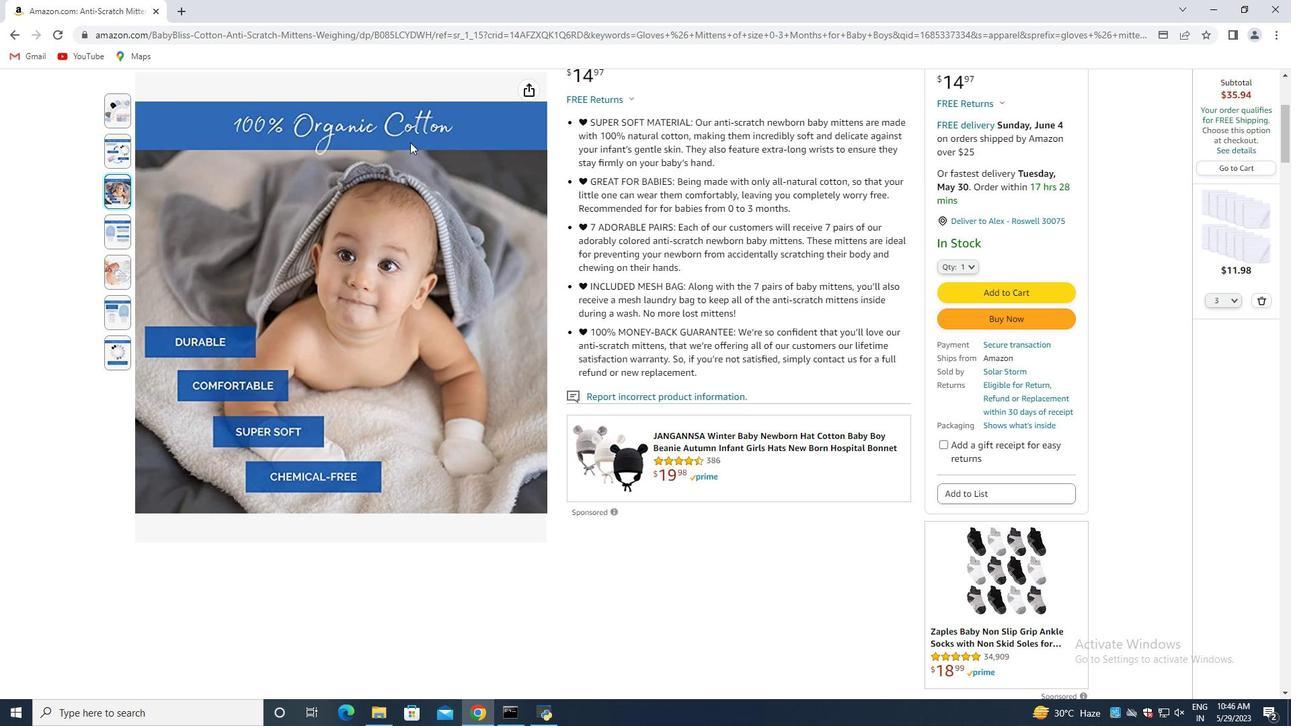 
Action: Mouse scrolled (412, 154) with delta (0, 0)
Screenshot: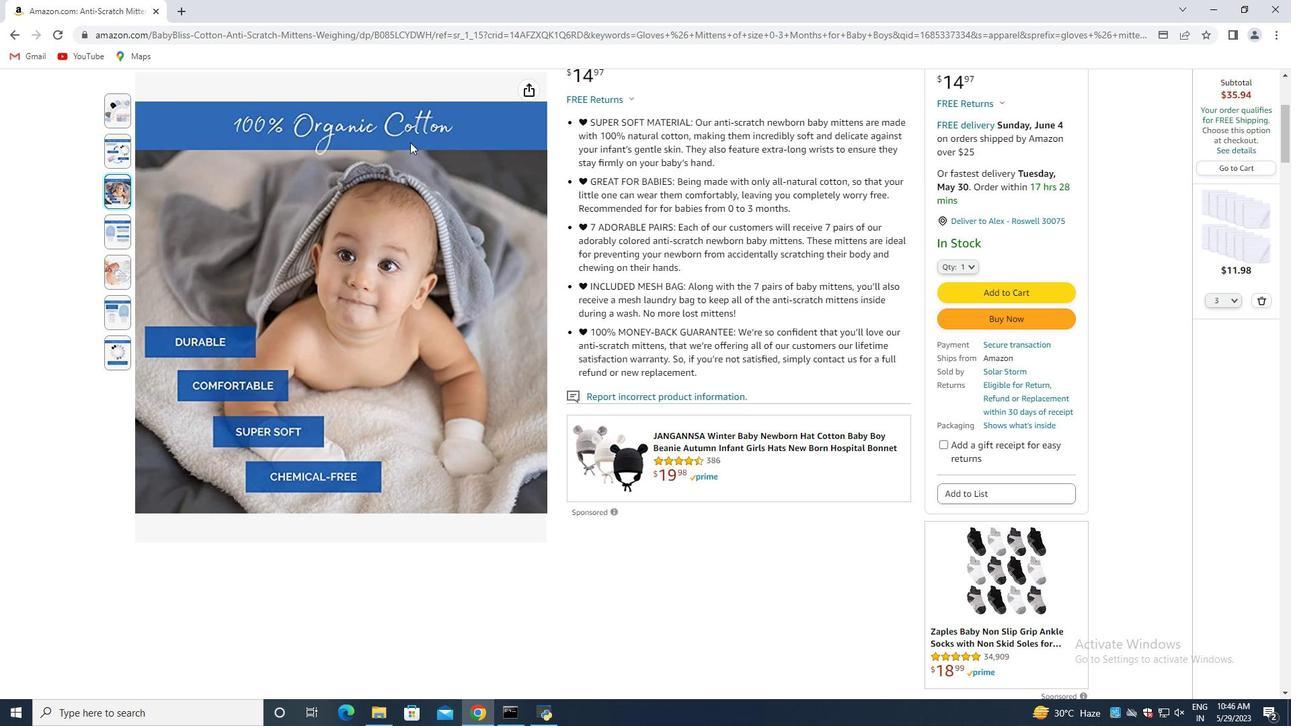 
Action: Mouse moved to (420, 174)
Screenshot: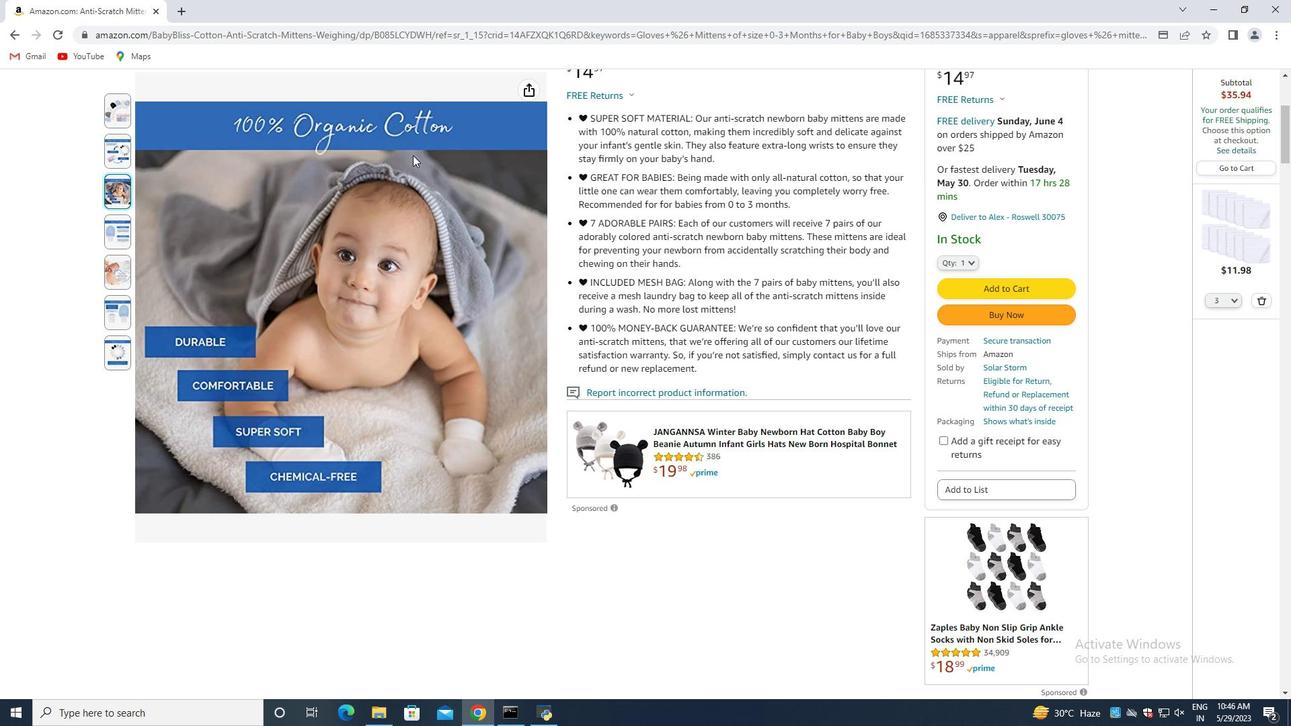 
Action: Mouse scrolled (420, 173) with delta (0, 0)
Screenshot: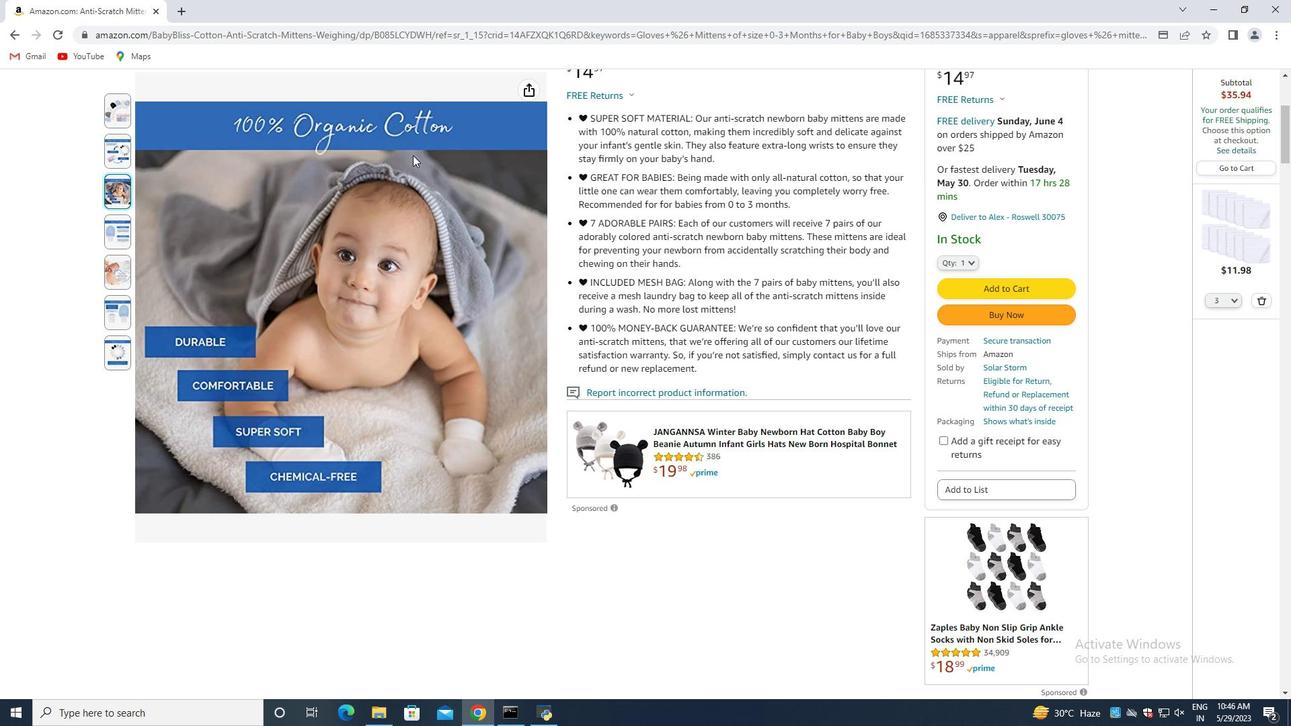 
Action: Mouse moved to (413, 194)
Screenshot: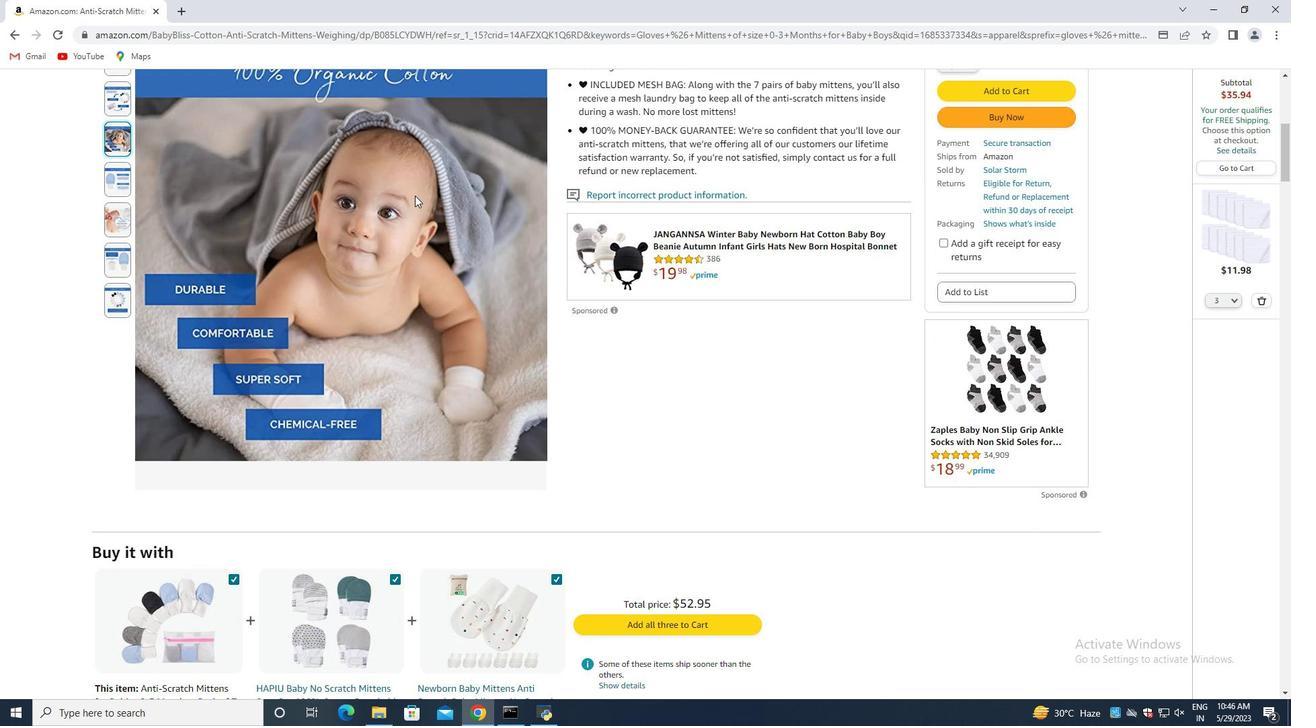 
Action: Mouse scrolled (413, 195) with delta (0, 0)
Screenshot: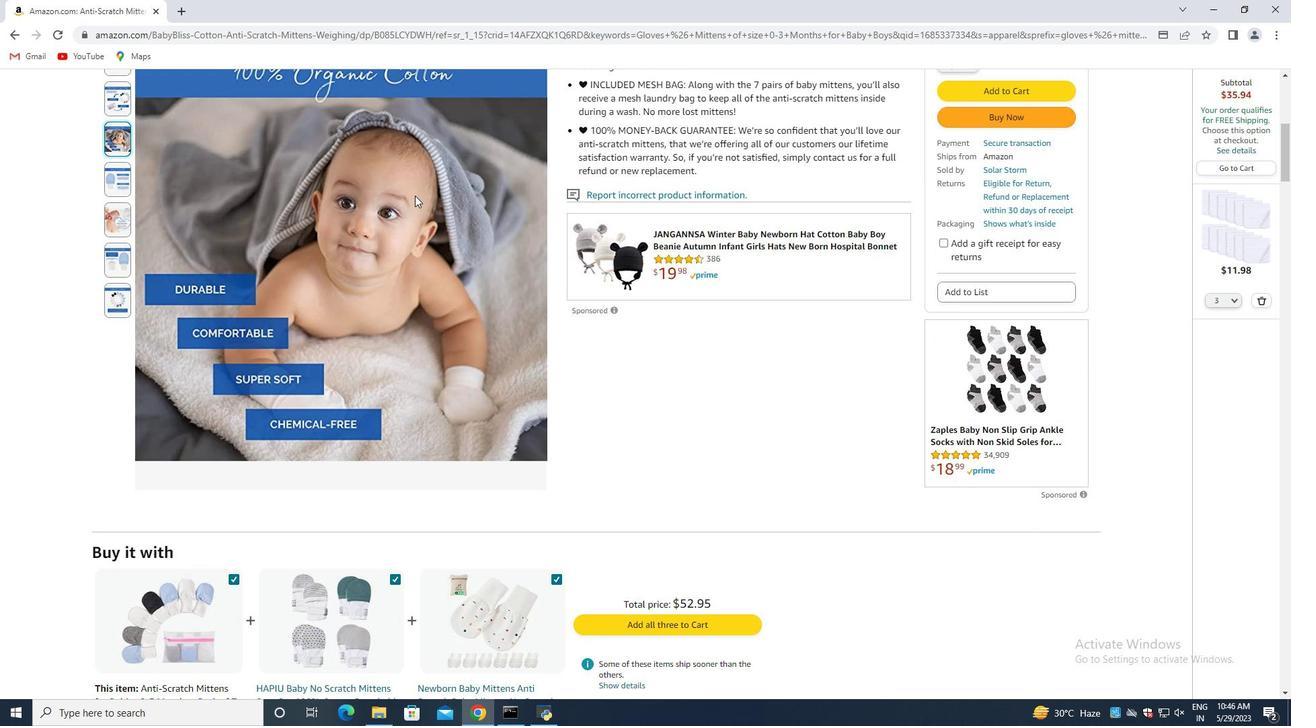 
Action: Mouse scrolled (413, 195) with delta (0, 0)
Screenshot: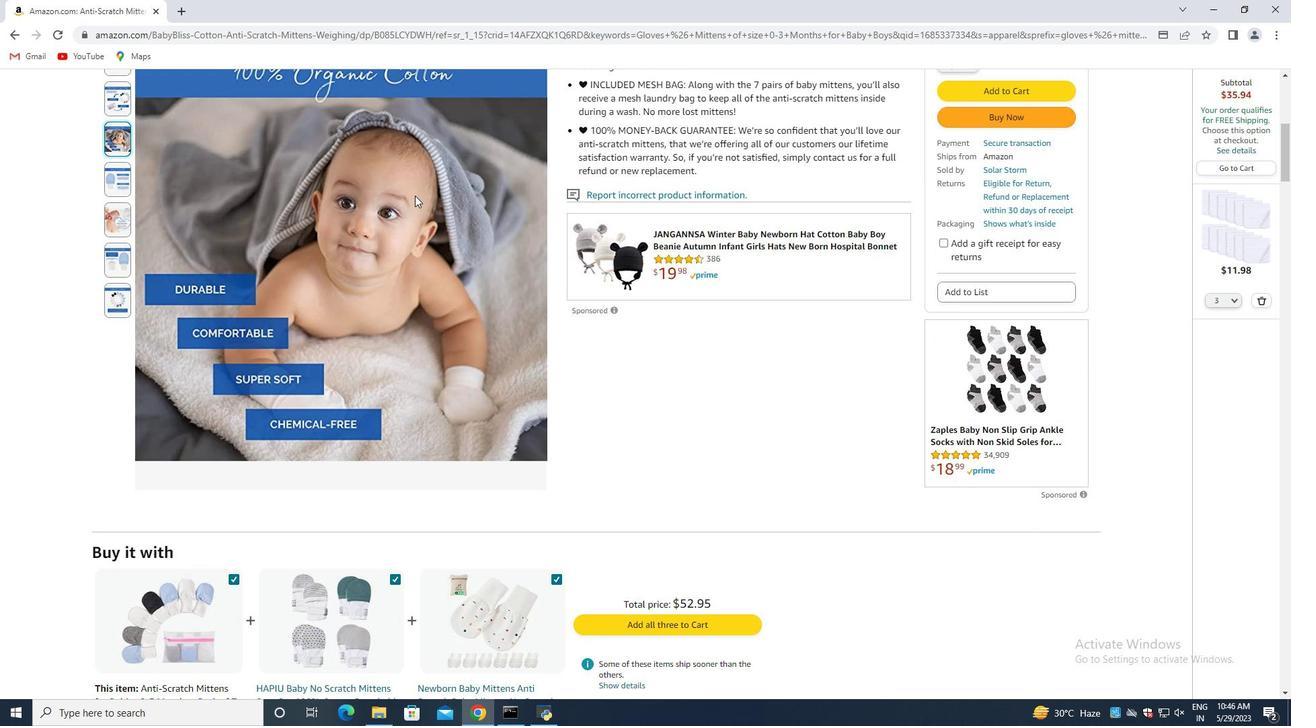 
Action: Mouse moved to (305, 227)
Screenshot: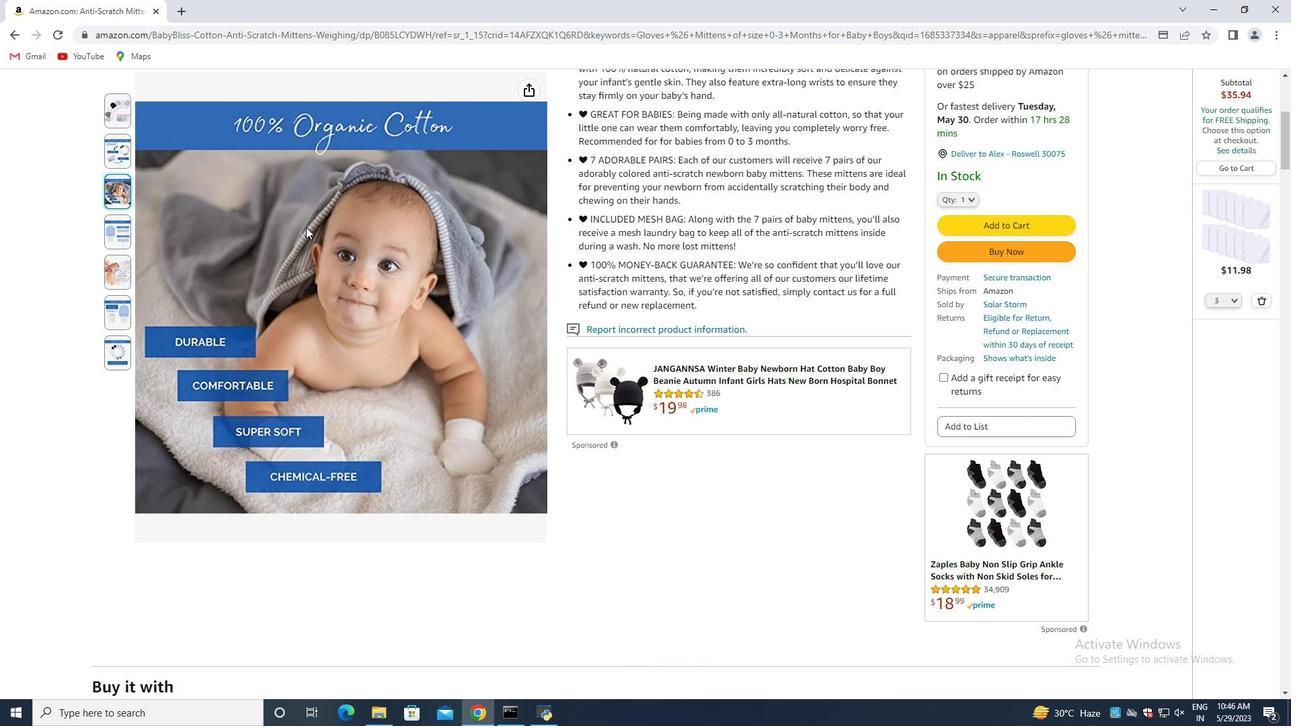 
Action: Mouse scrolled (305, 227) with delta (0, 0)
Screenshot: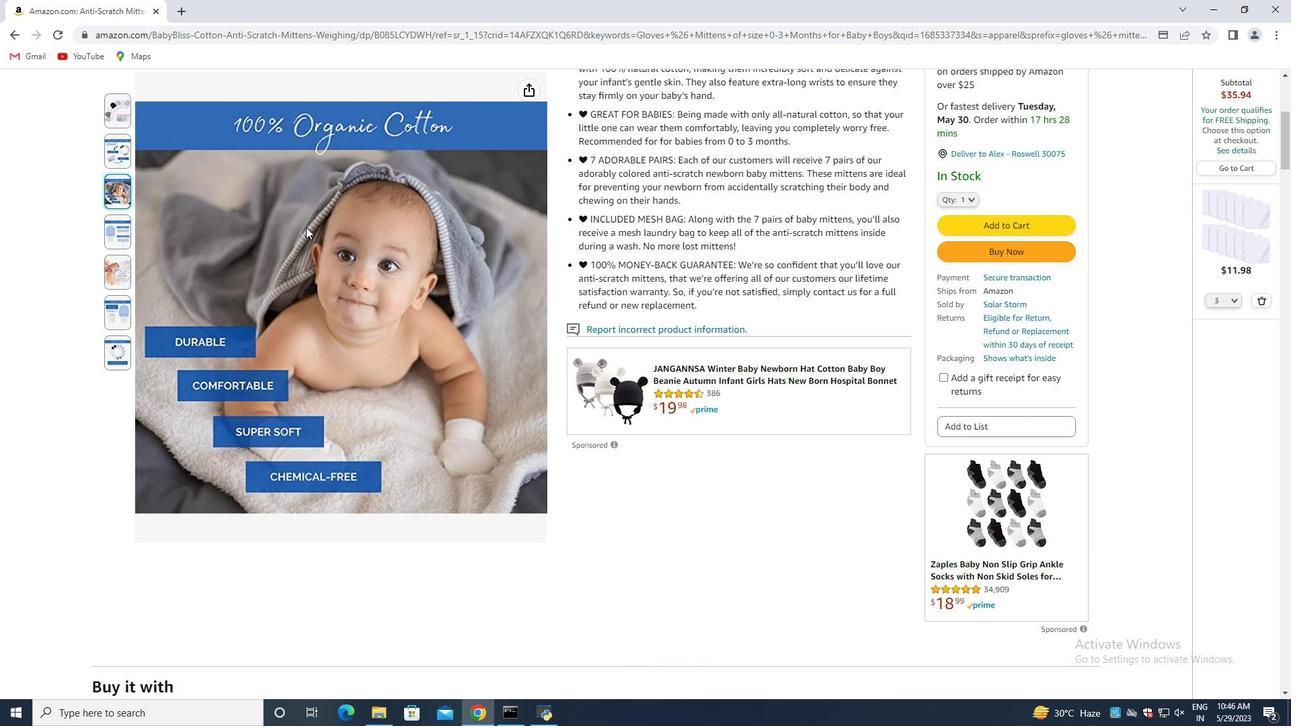 
Action: Mouse scrolled (305, 227) with delta (0, 0)
Screenshot: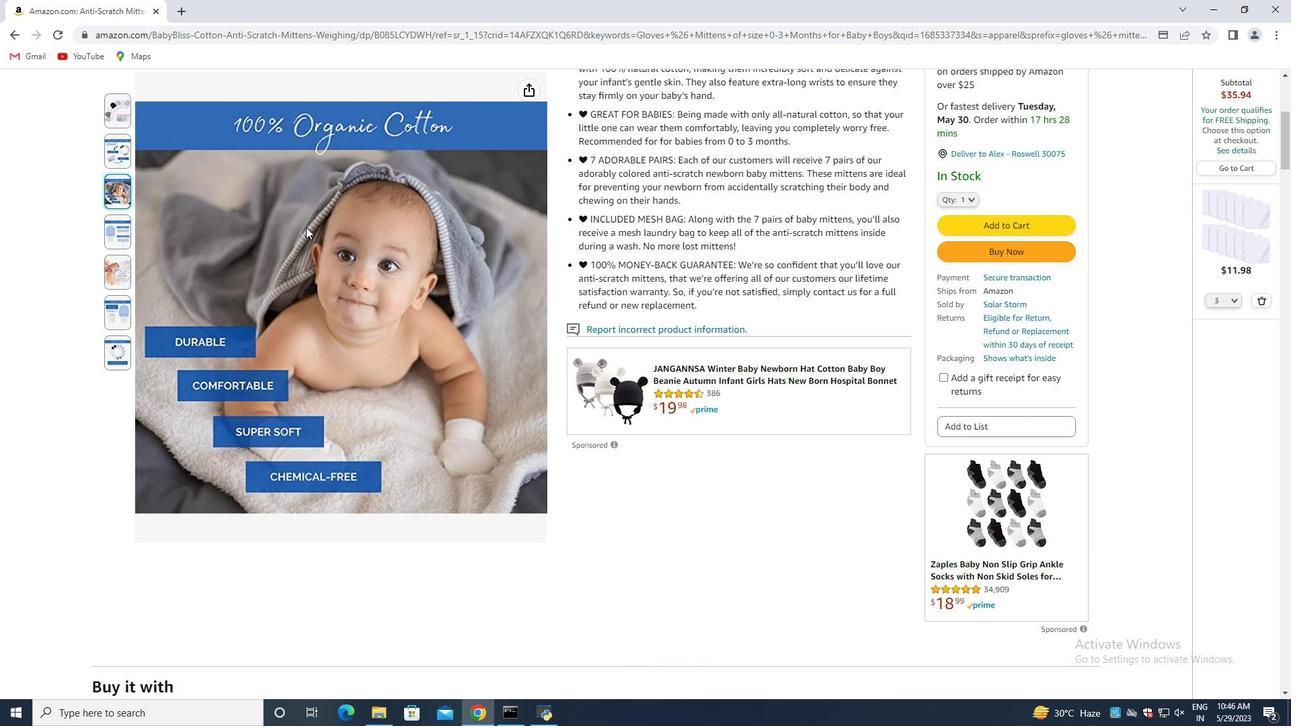 
Action: Mouse moved to (394, 327)
Screenshot: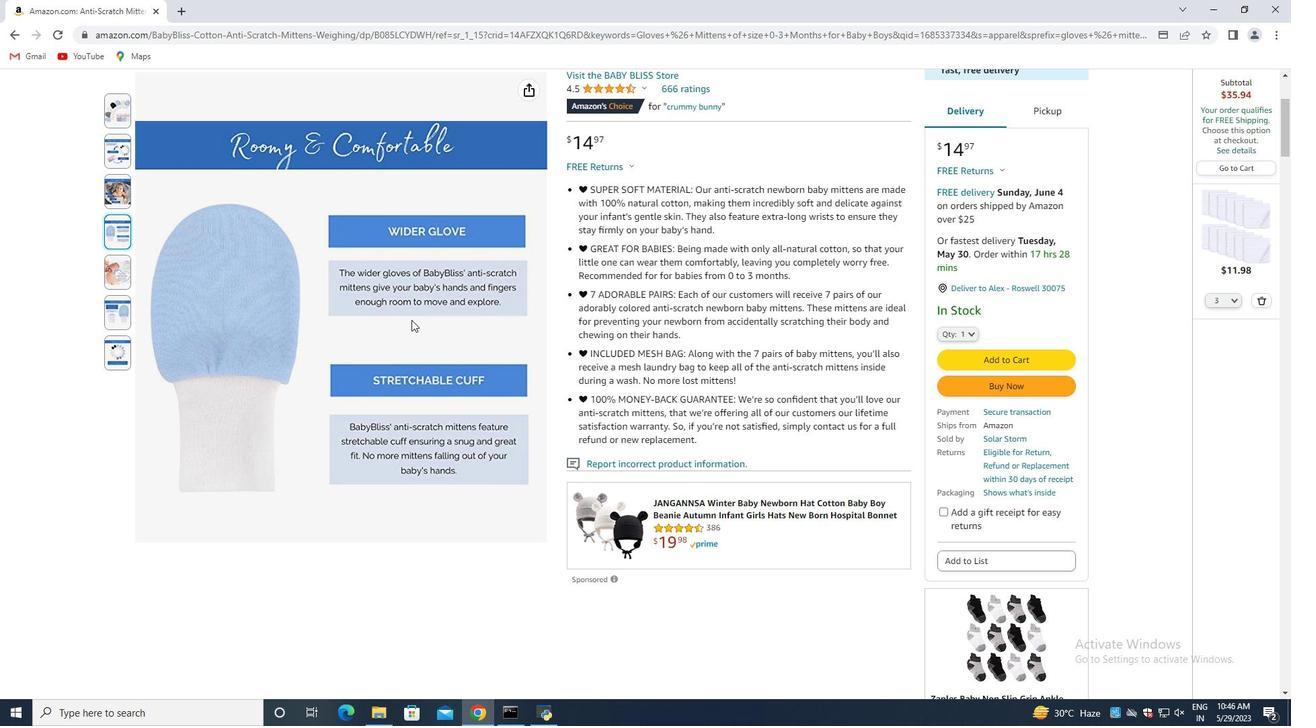 
Action: Mouse scrolled (394, 326) with delta (0, 0)
Screenshot: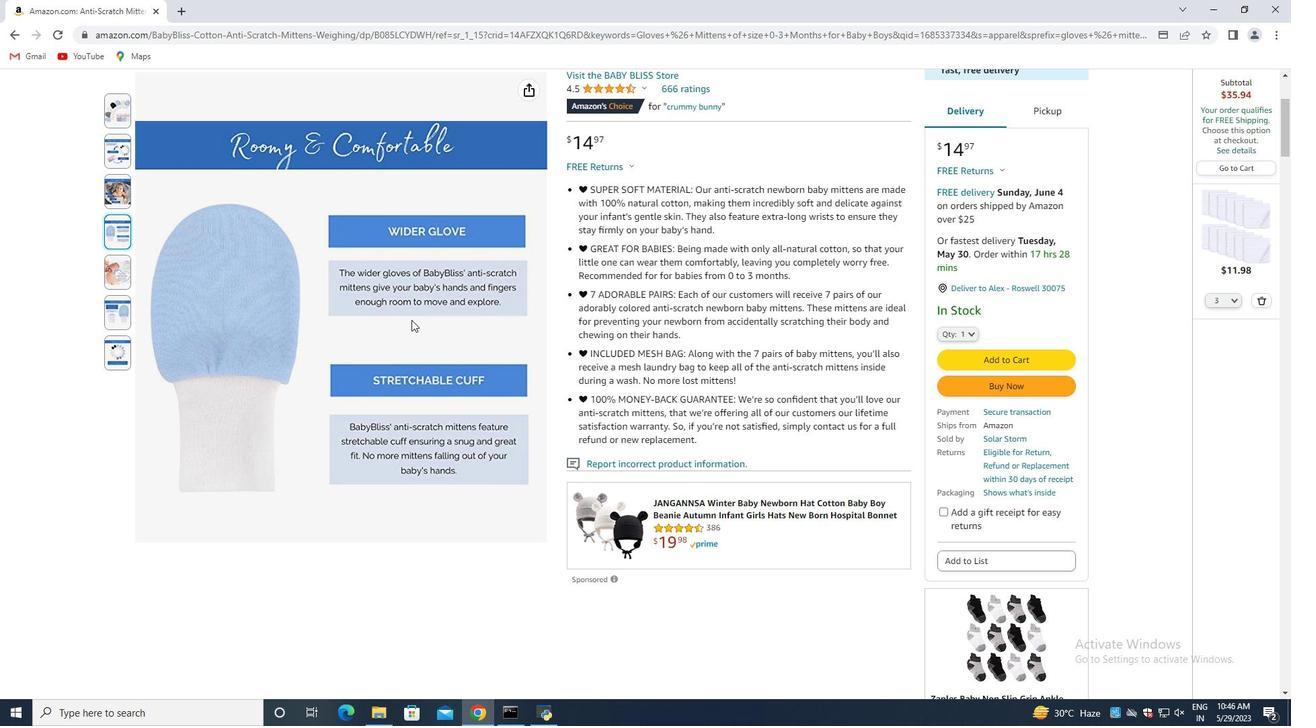 
Action: Mouse scrolled (394, 326) with delta (0, 0)
Screenshot: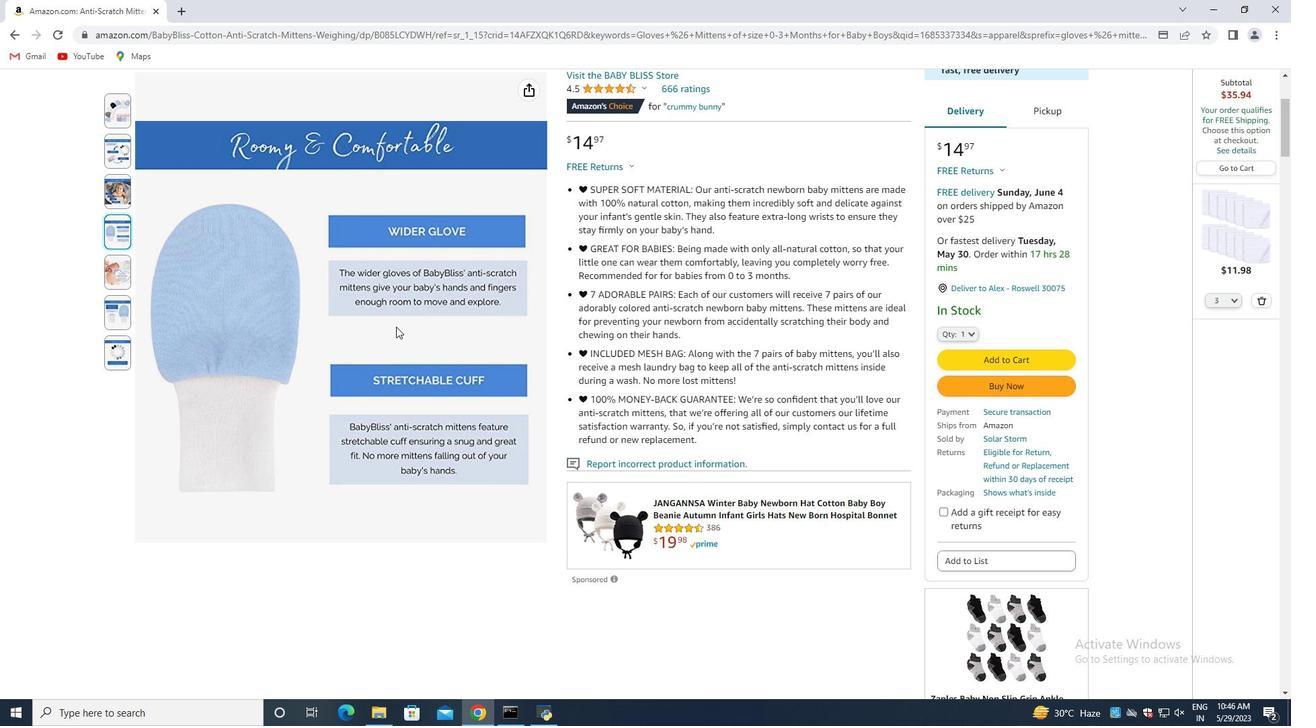 
Action: Mouse moved to (332, 325)
Screenshot: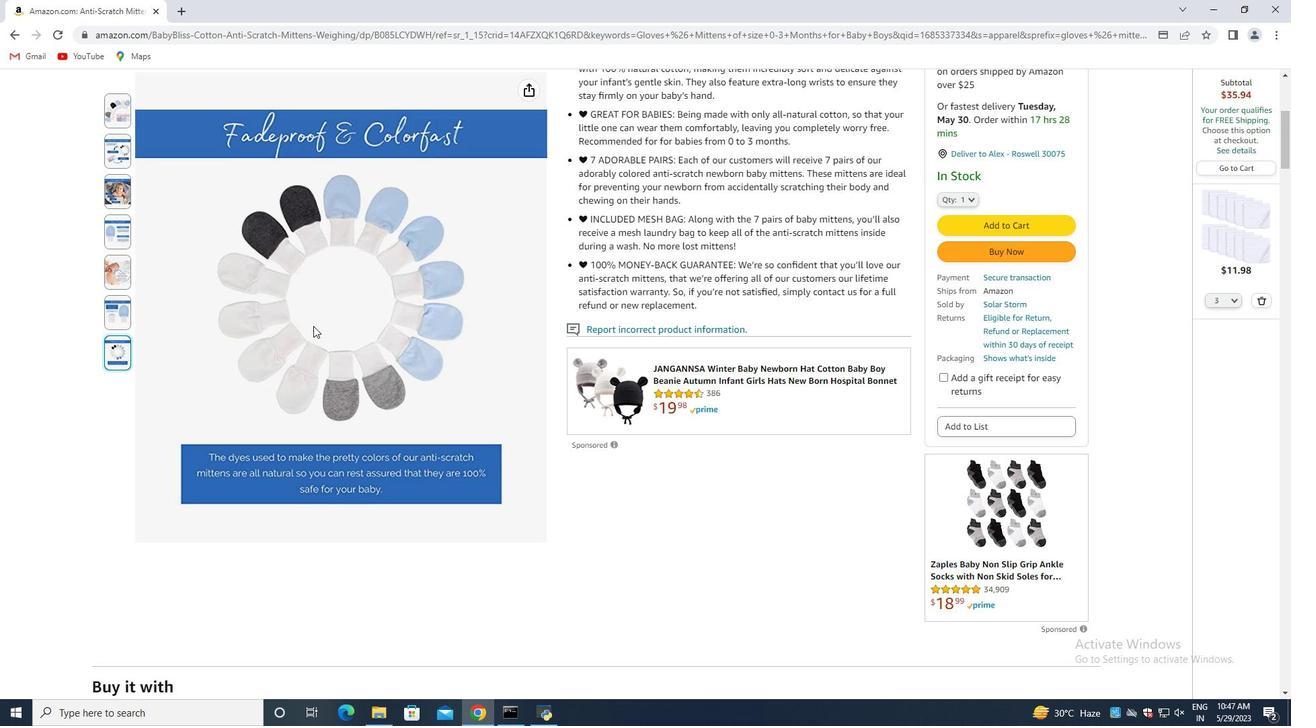 
Action: Mouse scrolled (332, 324) with delta (0, 0)
Screenshot: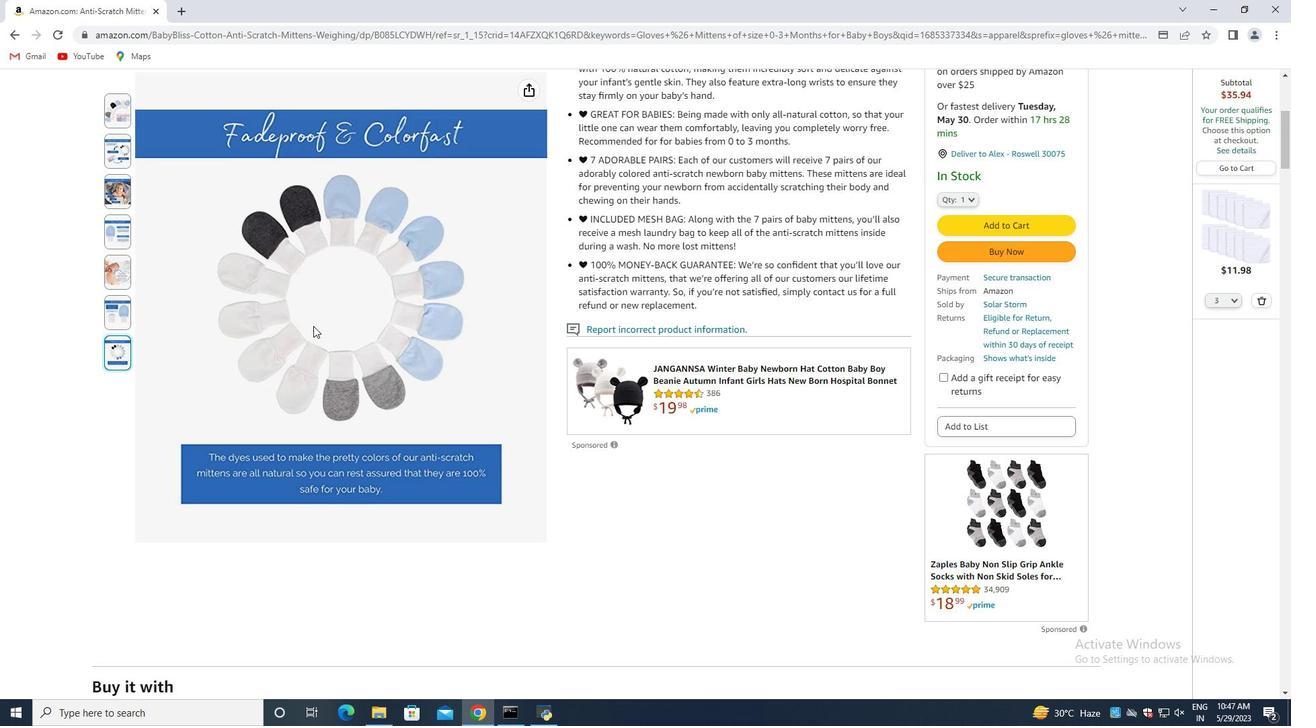 
Action: Mouse moved to (337, 325)
Screenshot: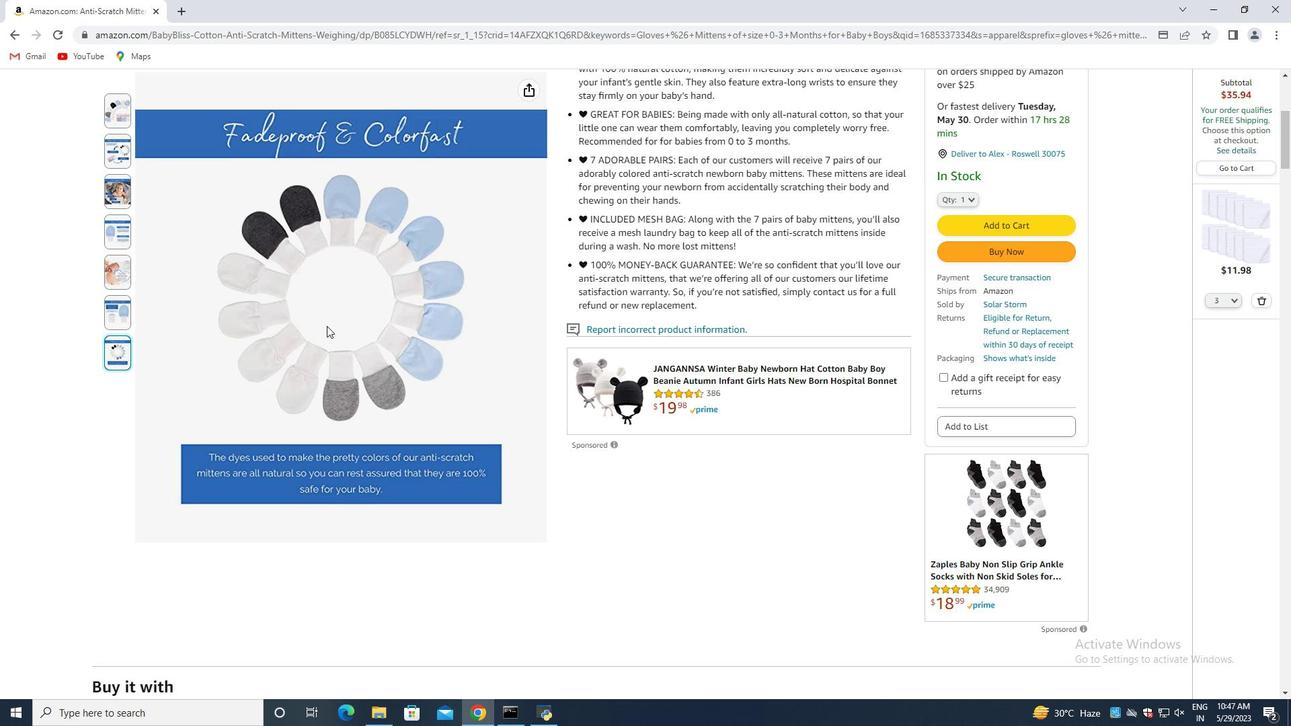 
Action: Mouse scrolled (337, 324) with delta (0, 0)
Screenshot: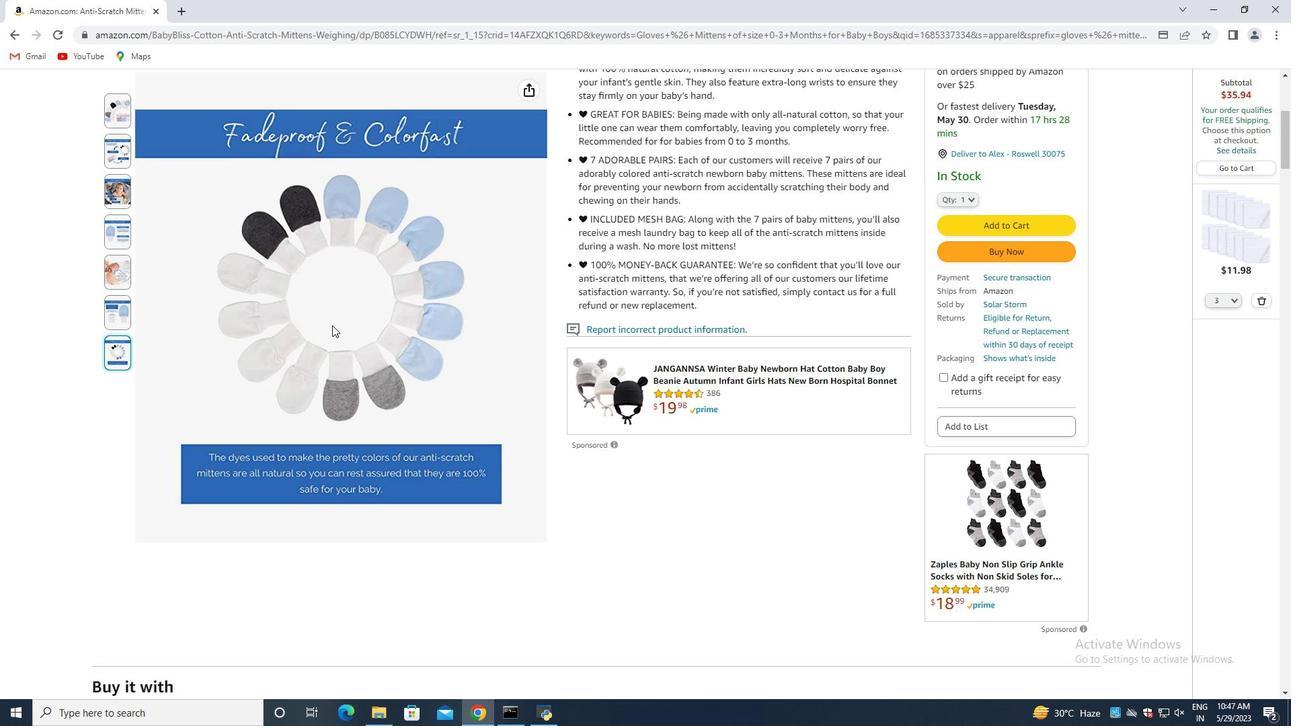 
Action: Mouse moved to (361, 279)
Screenshot: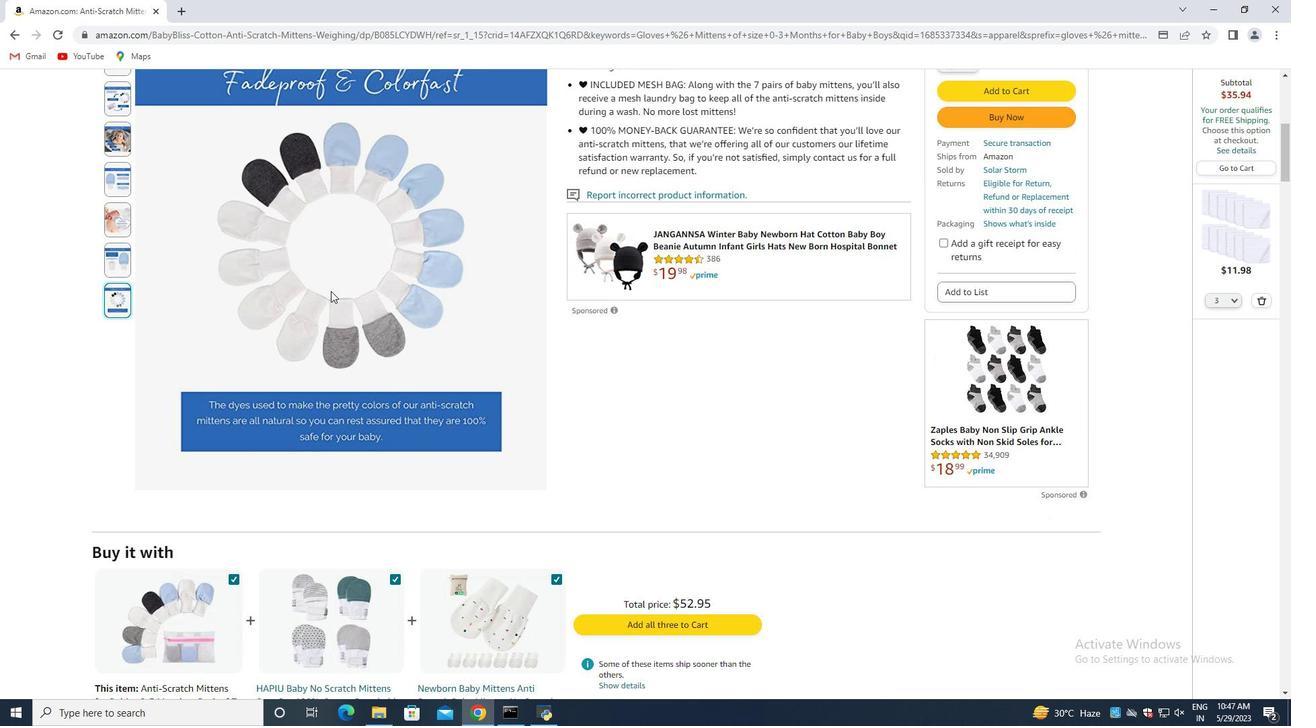 
Action: Mouse scrolled (361, 280) with delta (0, 0)
Screenshot: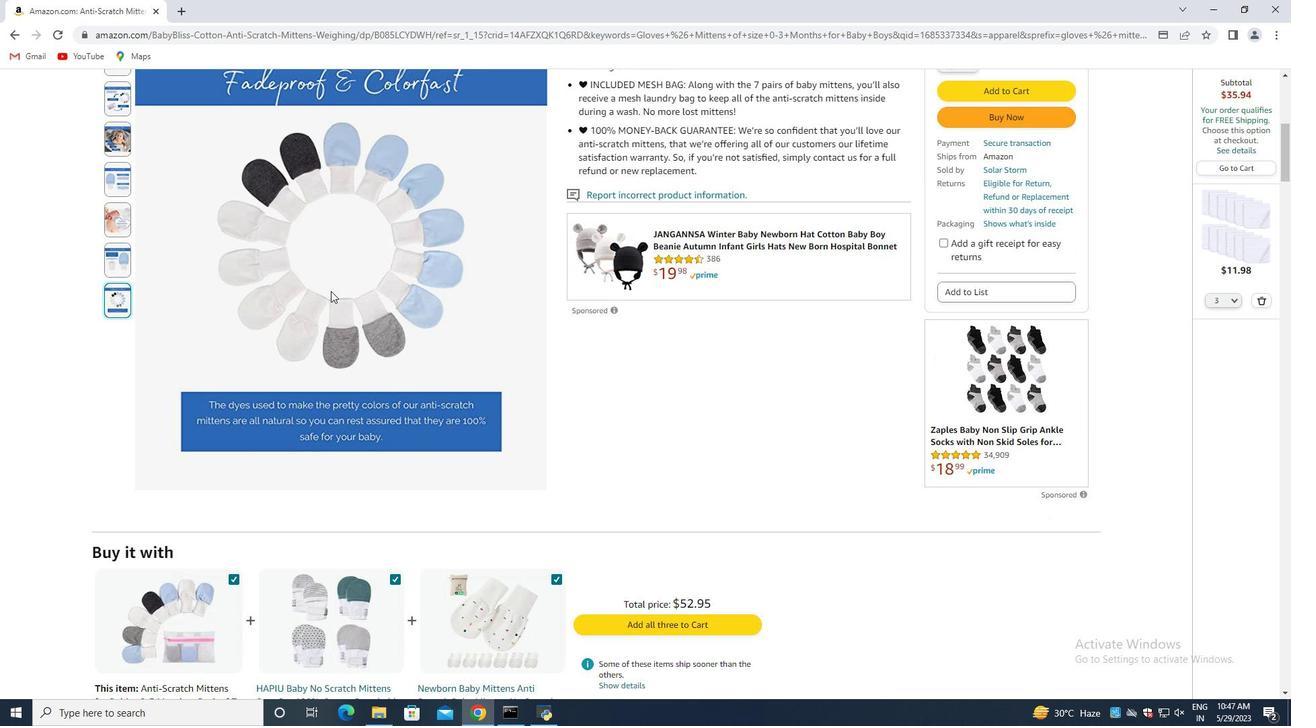 
Action: Mouse scrolled (361, 280) with delta (0, 0)
Screenshot: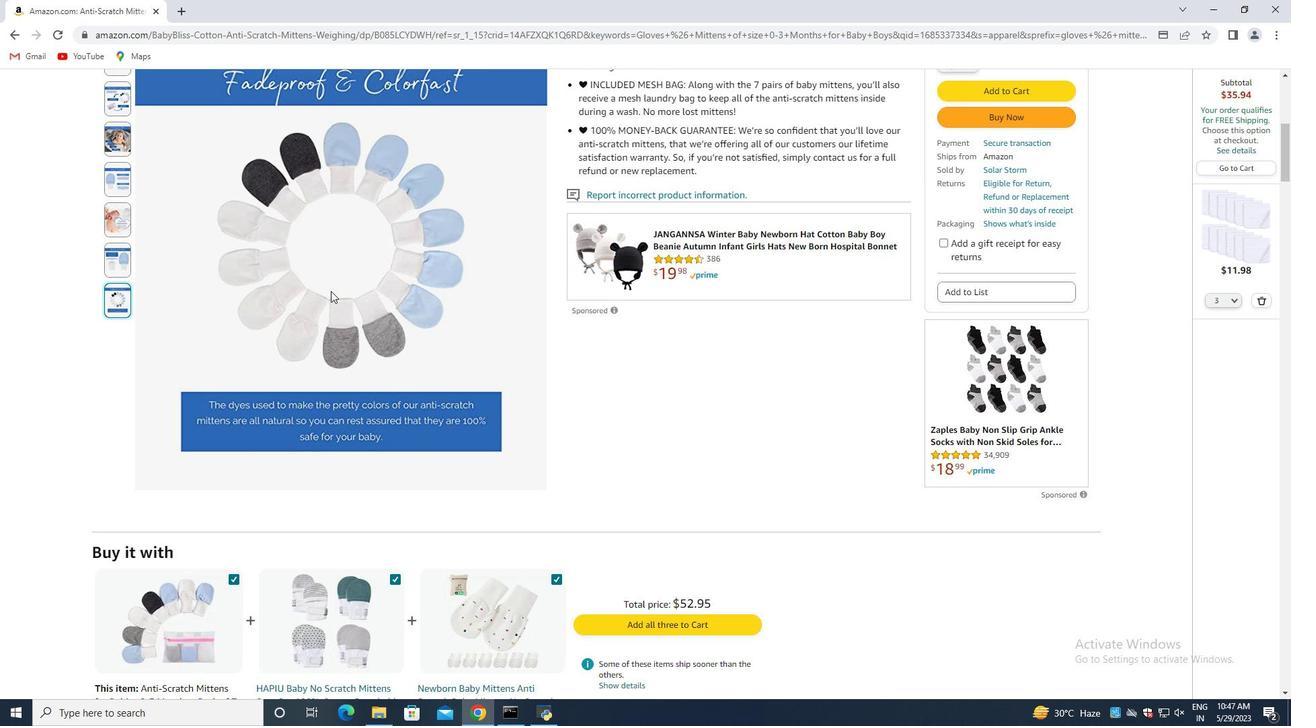 
Action: Mouse moved to (361, 279)
Screenshot: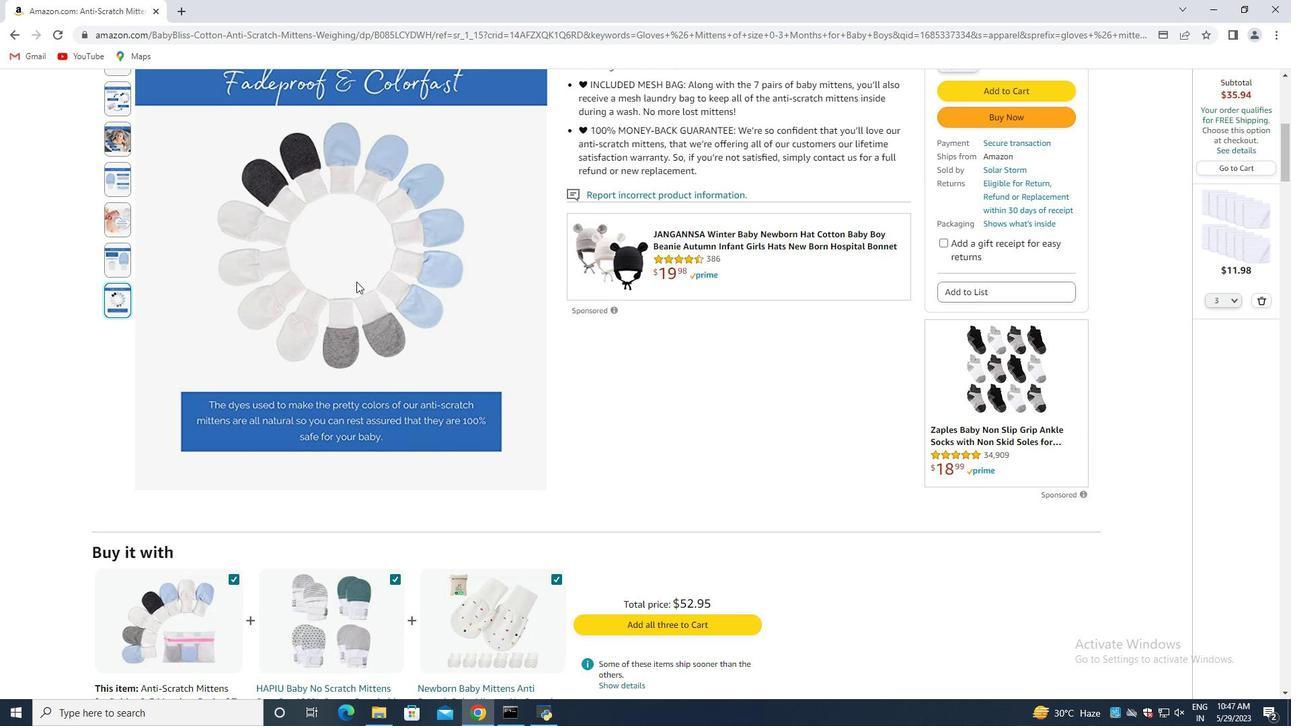
Action: Mouse scrolled (361, 280) with delta (0, 0)
Screenshot: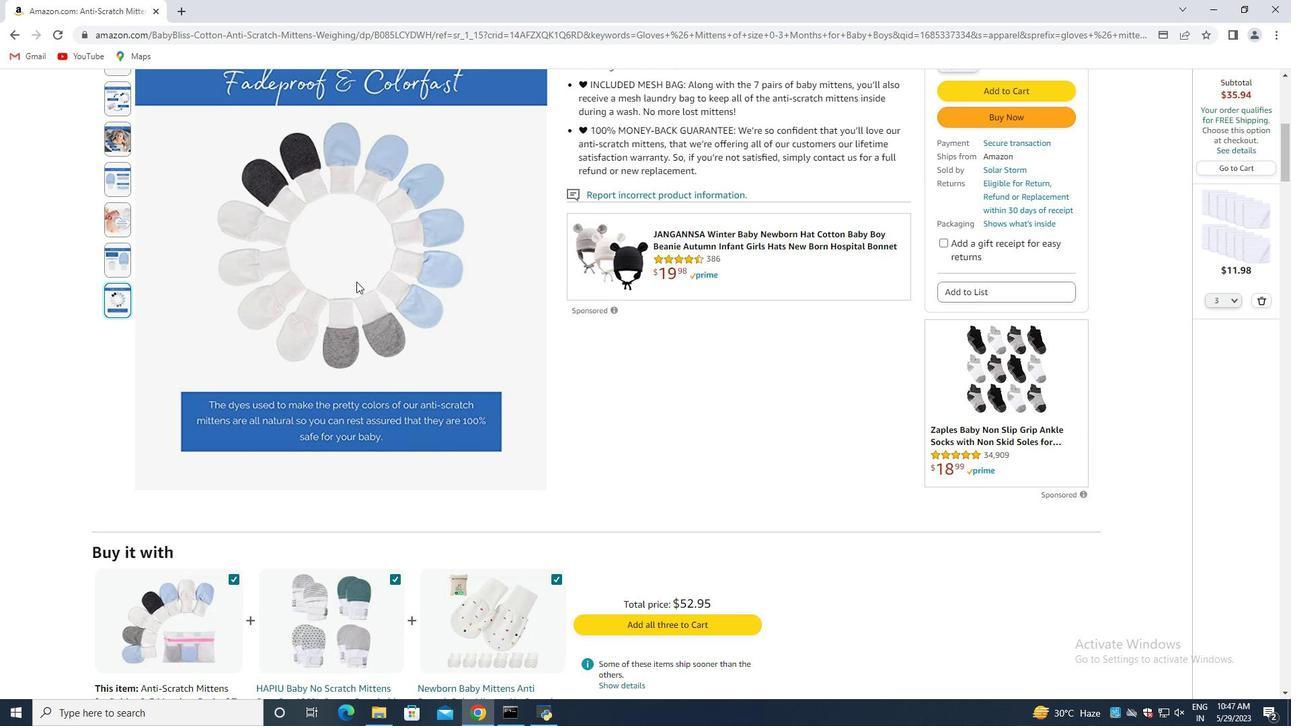
Action: Mouse moved to (363, 279)
Screenshot: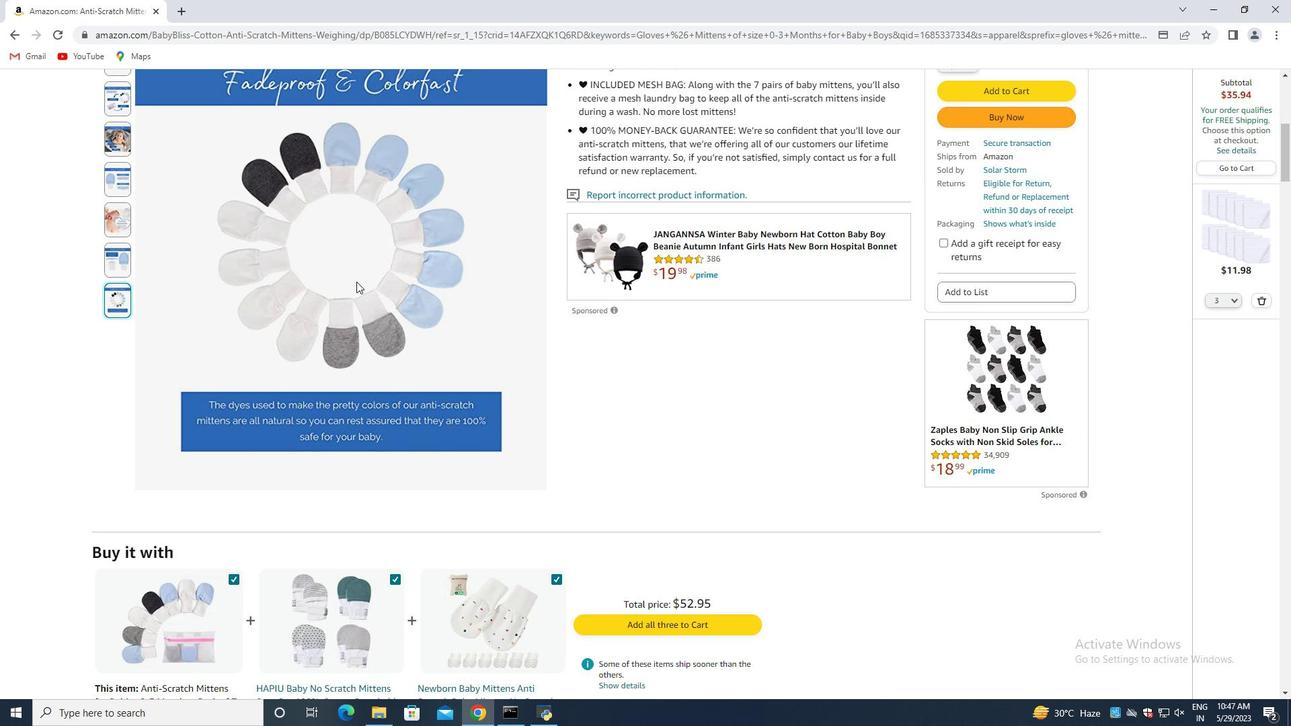 
Action: Mouse scrolled (363, 279) with delta (0, 0)
Screenshot: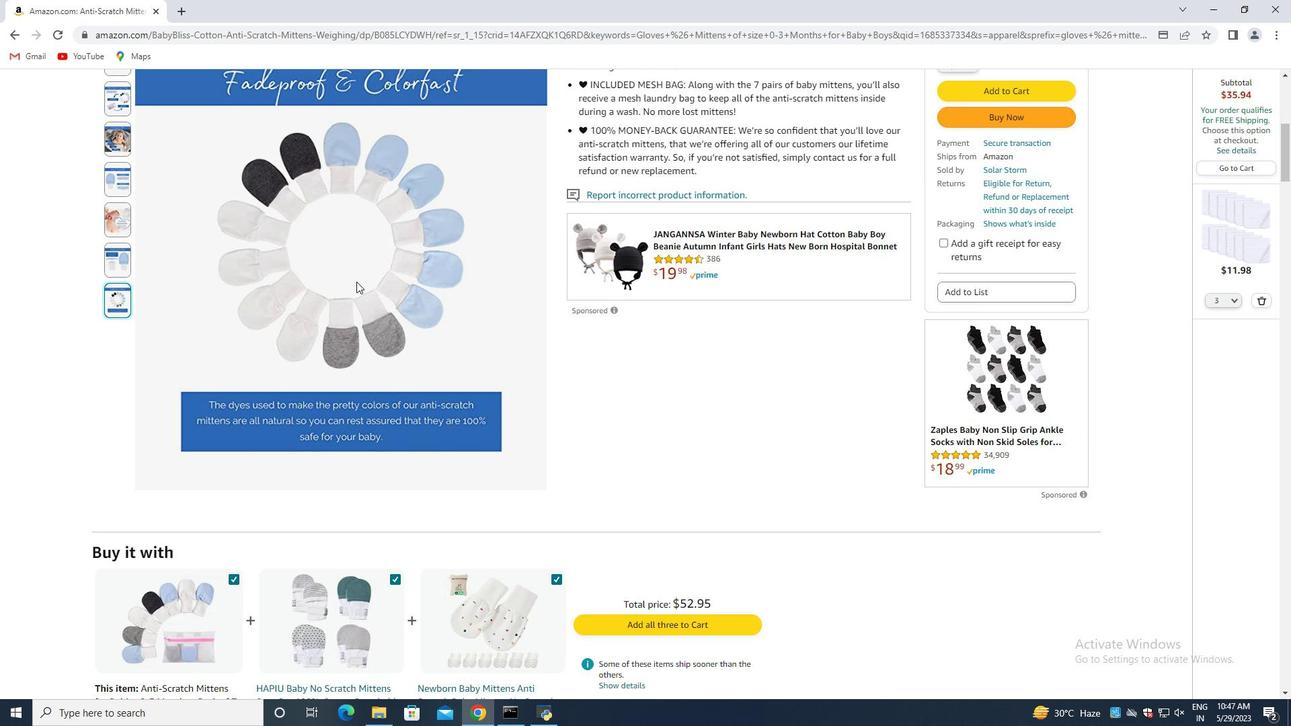 
Action: Mouse moved to (607, 250)
Screenshot: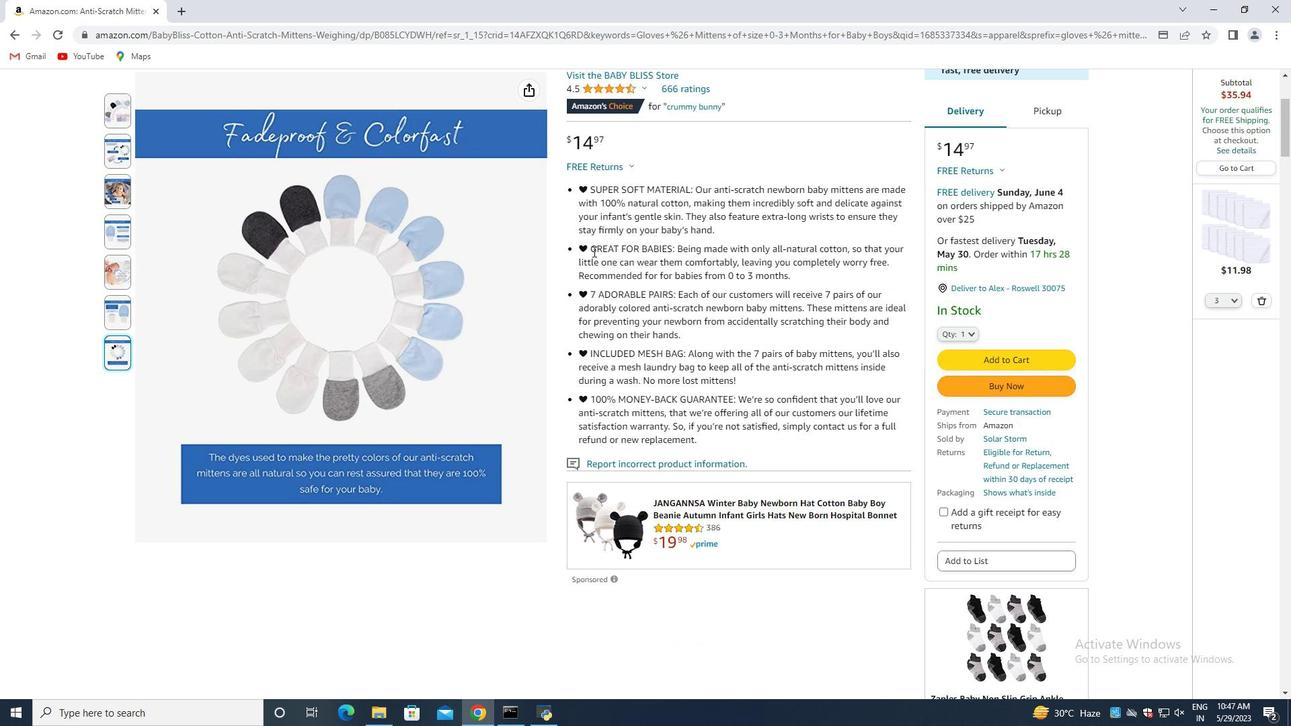 
Action: Mouse scrolled (607, 251) with delta (0, 0)
Screenshot: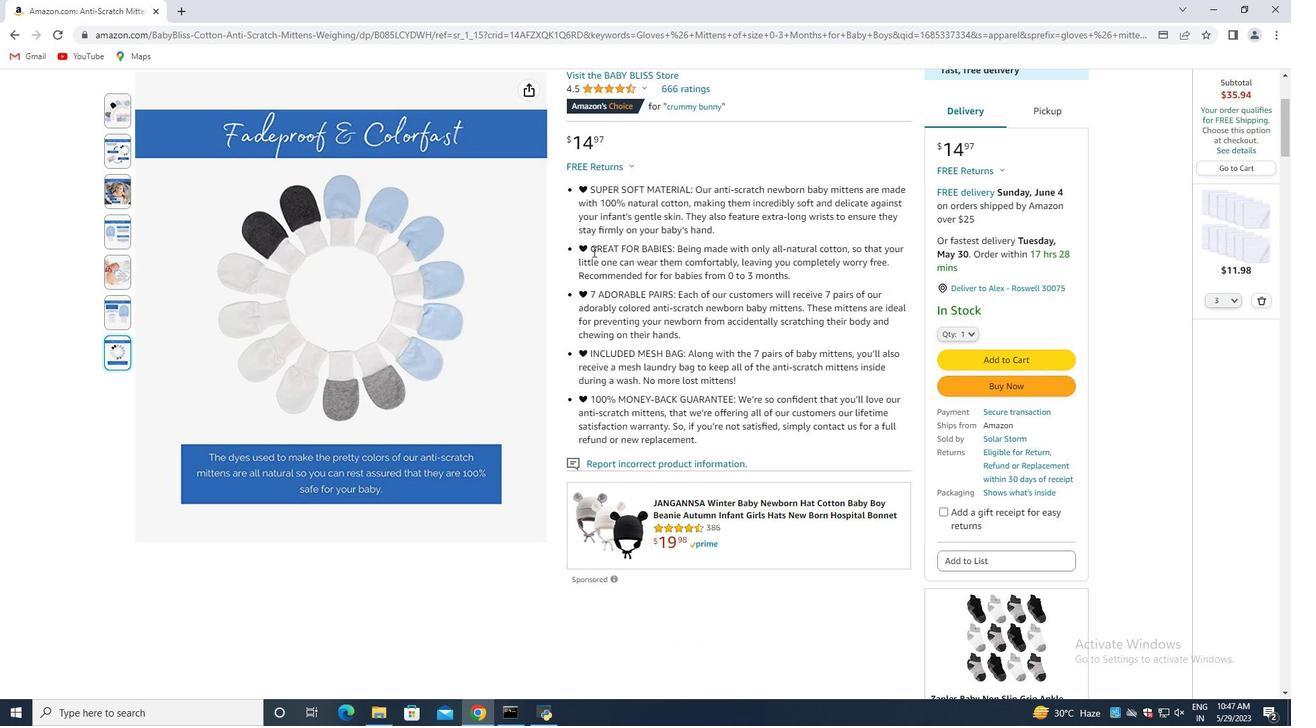 
Action: Mouse scrolled (607, 251) with delta (0, 0)
Screenshot: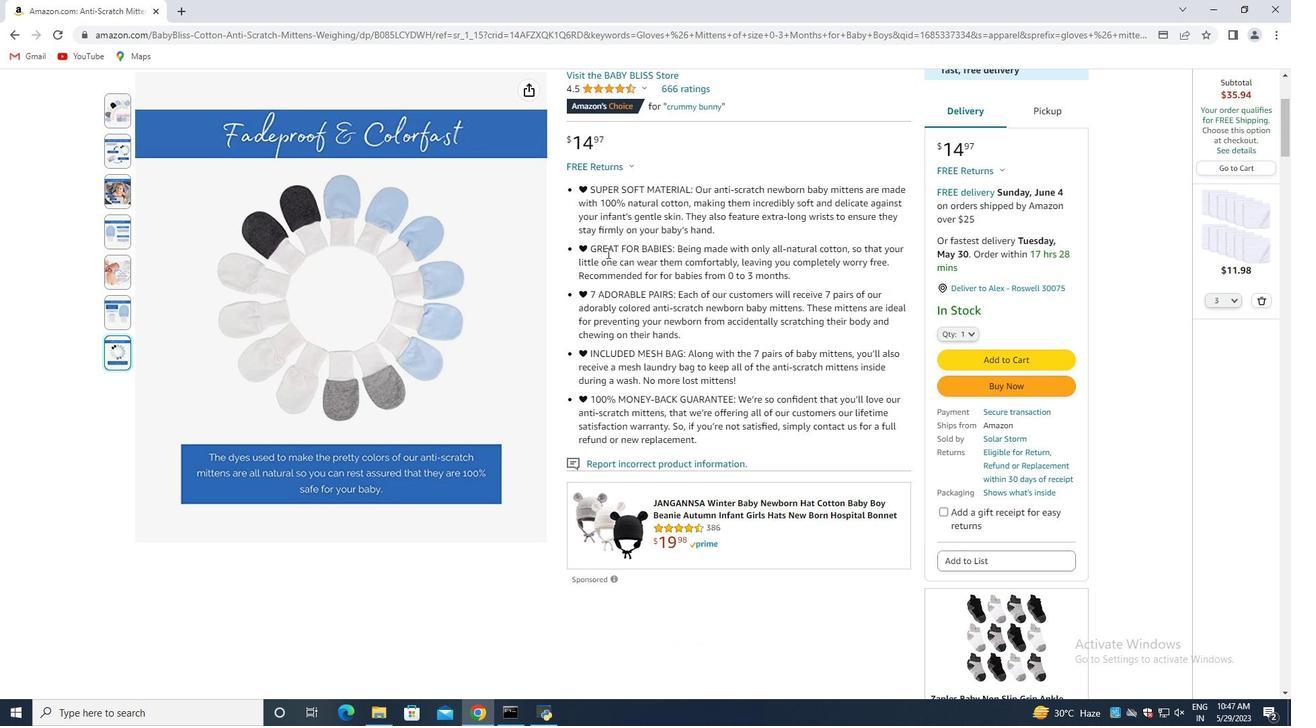 
Action: Mouse scrolled (607, 251) with delta (0, 0)
Screenshot: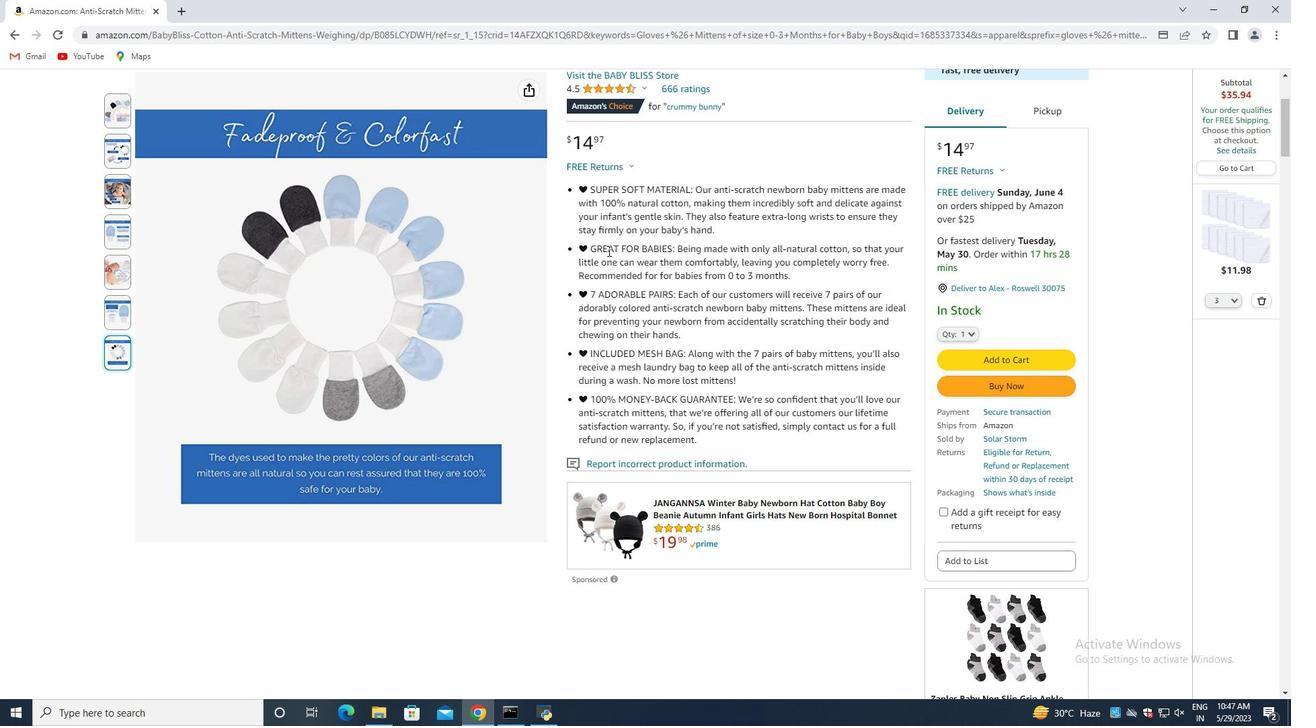 
Action: Mouse moved to (607, 250)
Screenshot: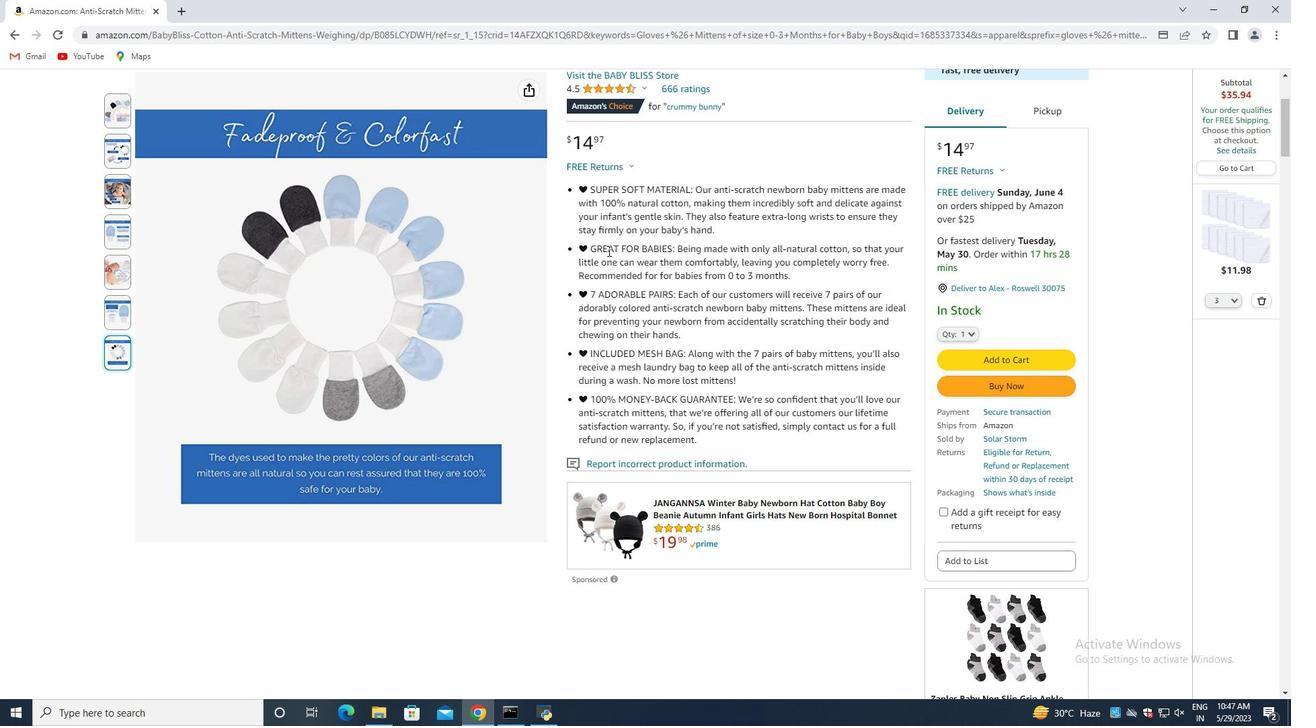 
Action: Mouse scrolled (607, 250) with delta (0, 0)
Screenshot: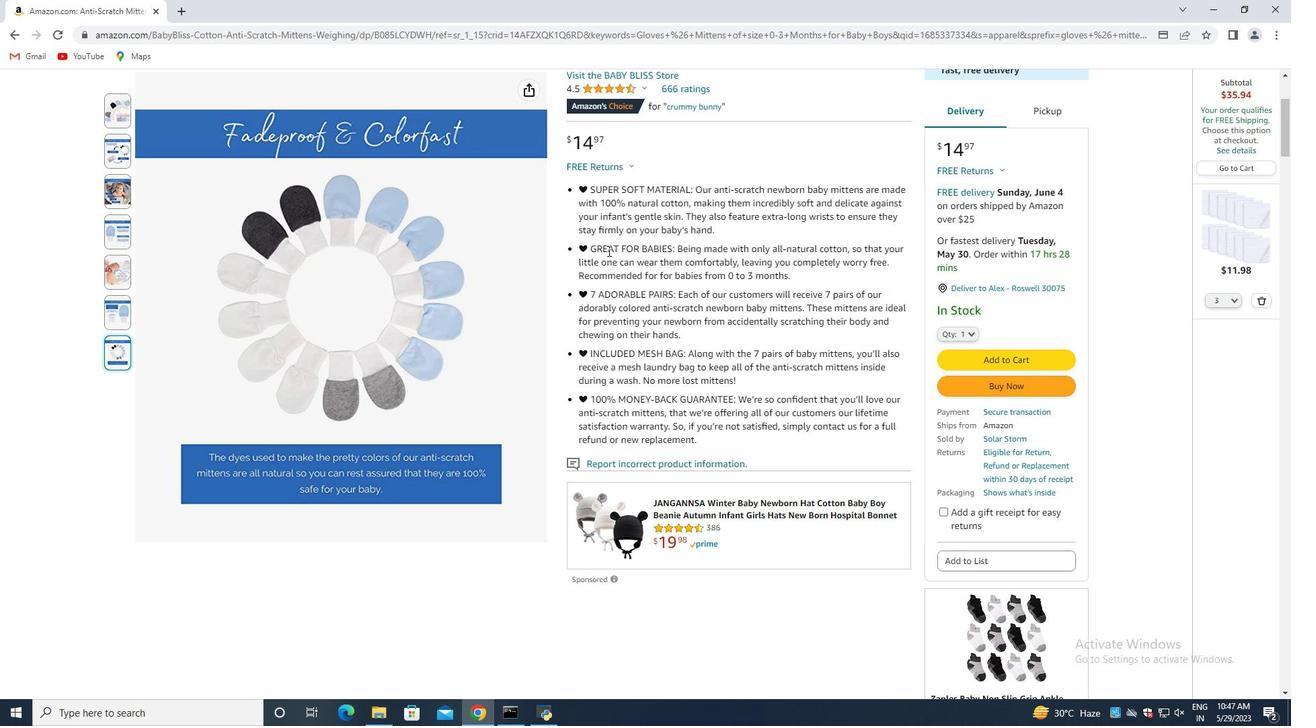 
Action: Mouse moved to (605, 281)
Screenshot: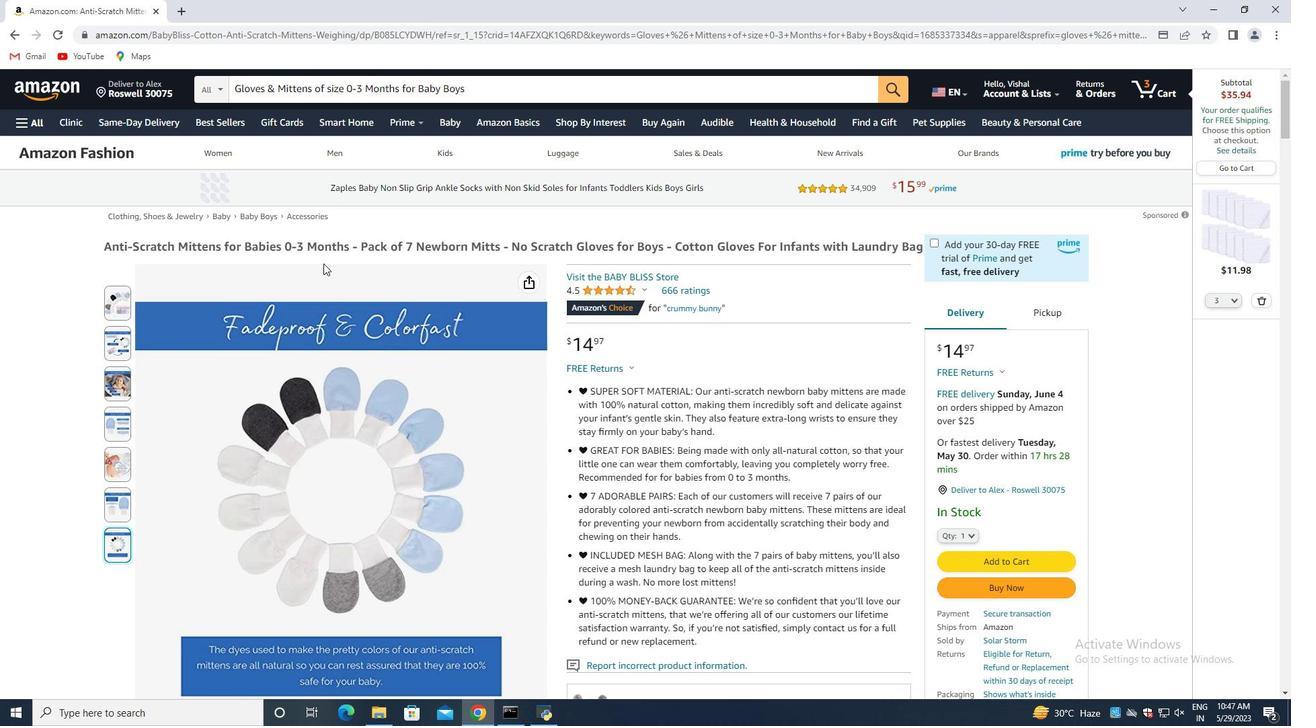 
Action: Mouse scrolled (441, 268) with delta (0, 0)
Screenshot: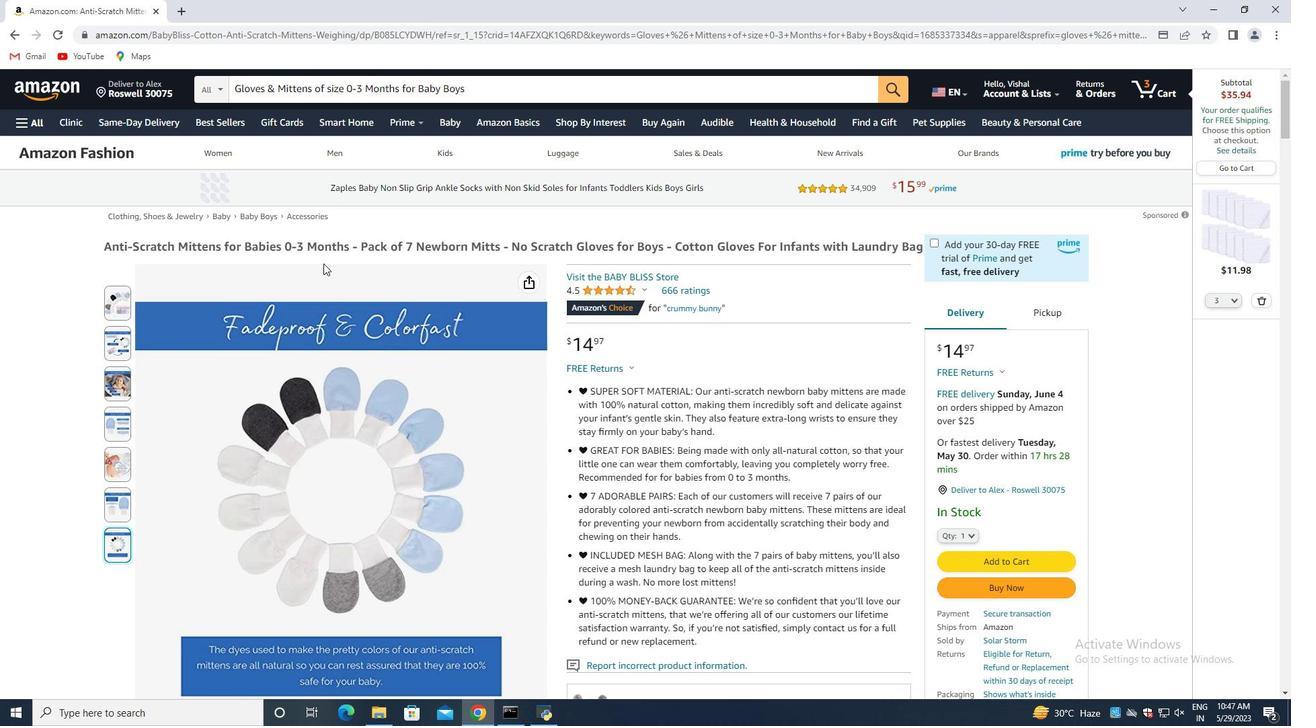
Action: Mouse moved to (625, 281)
Screenshot: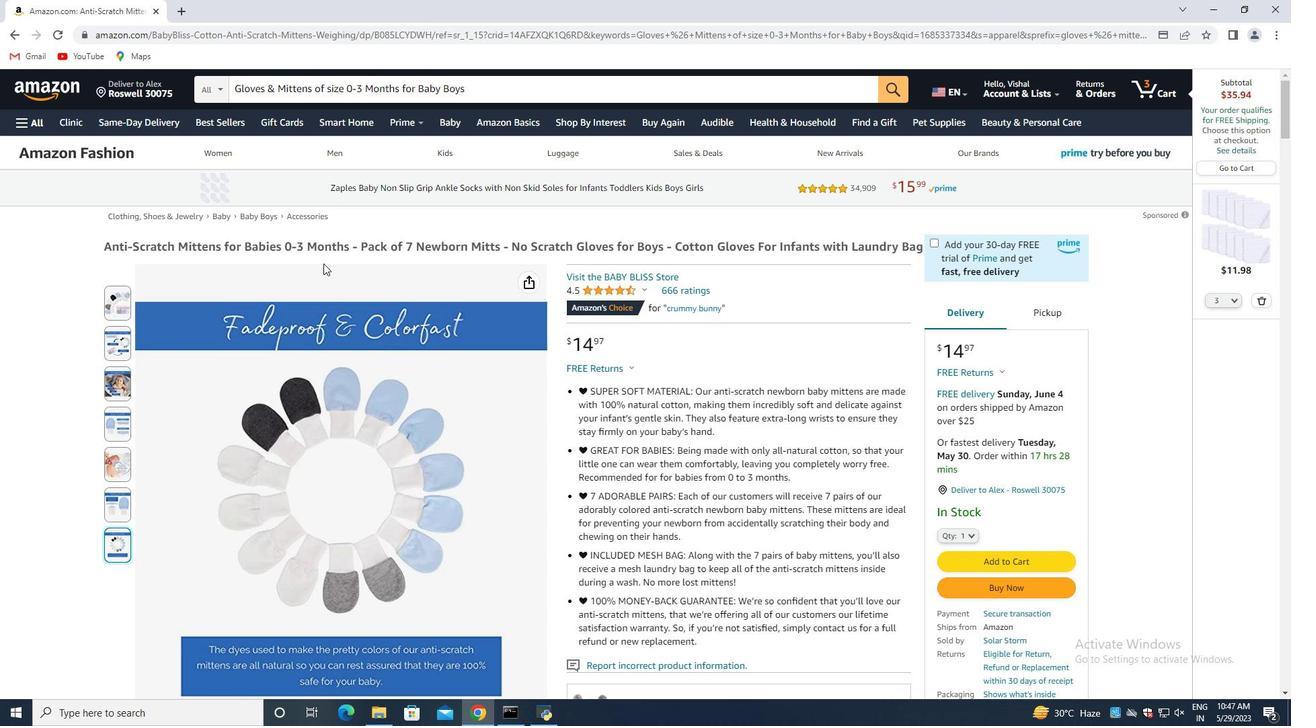 
Action: Mouse scrolled (605, 280) with delta (0, 0)
Screenshot: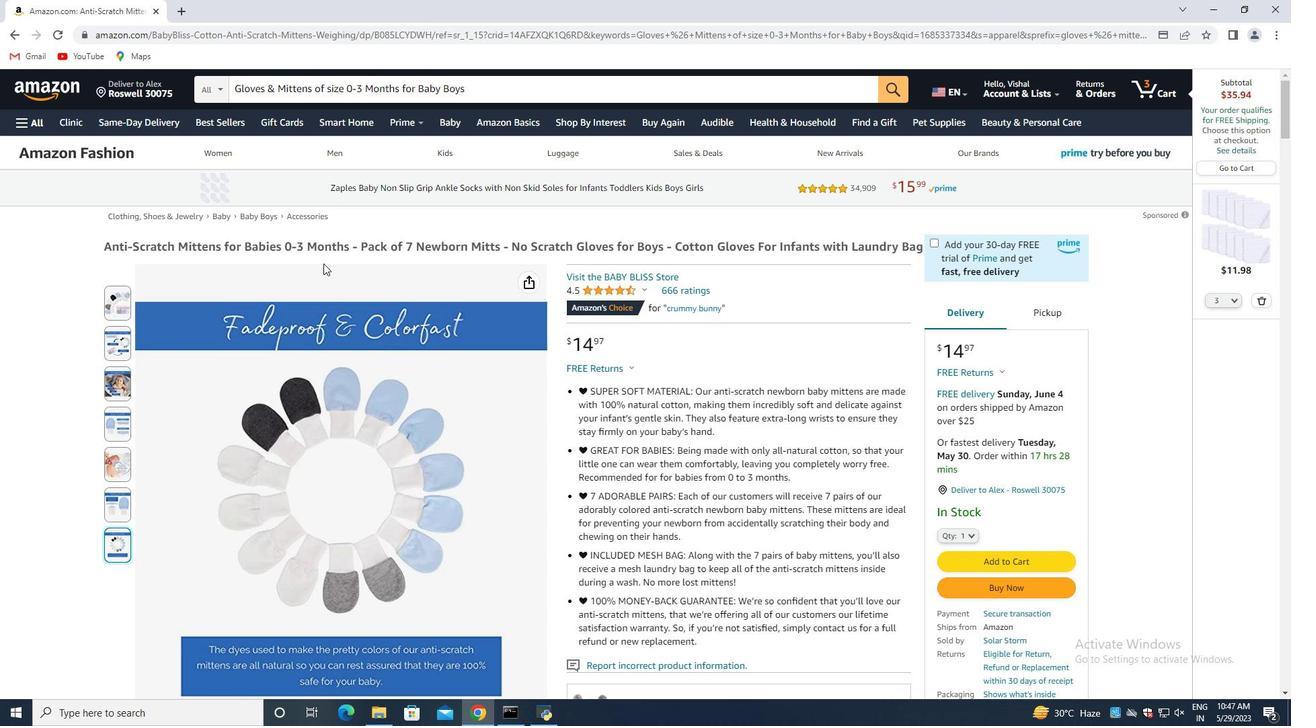 
Action: Mouse moved to (671, 429)
Screenshot: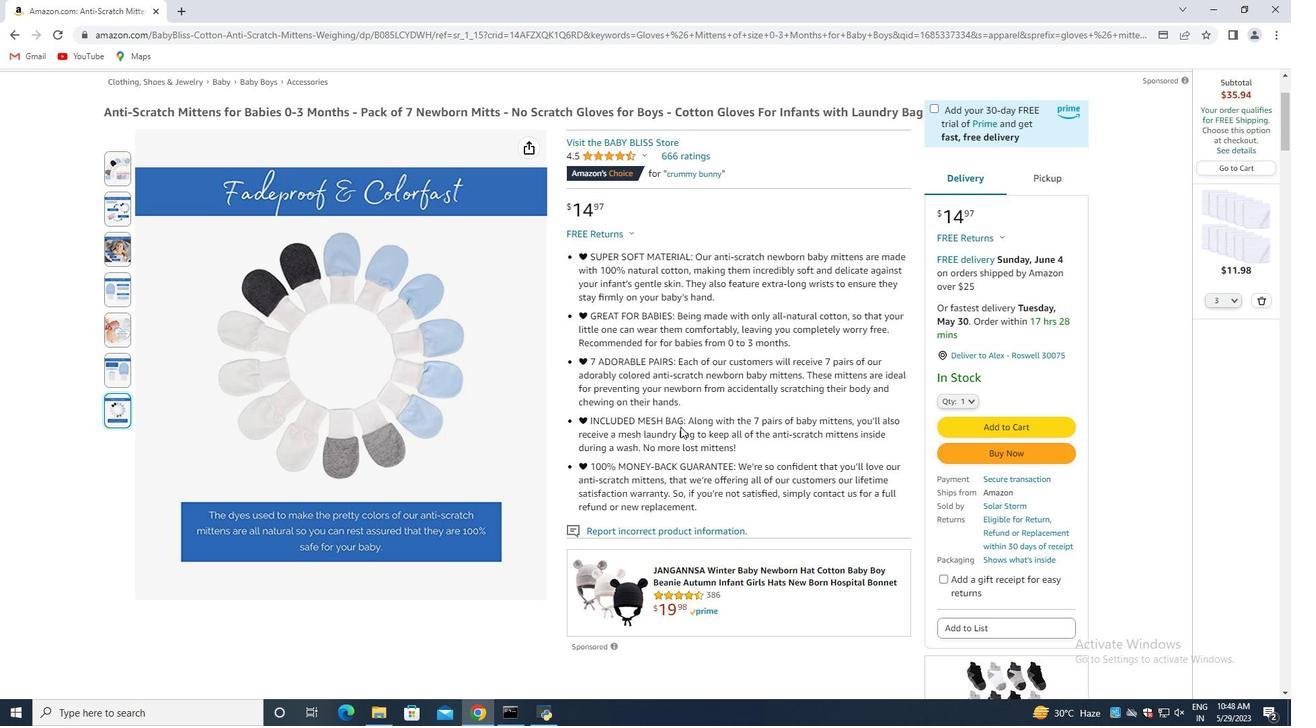 
Action: Mouse scrolled (671, 429) with delta (0, 0)
Screenshot: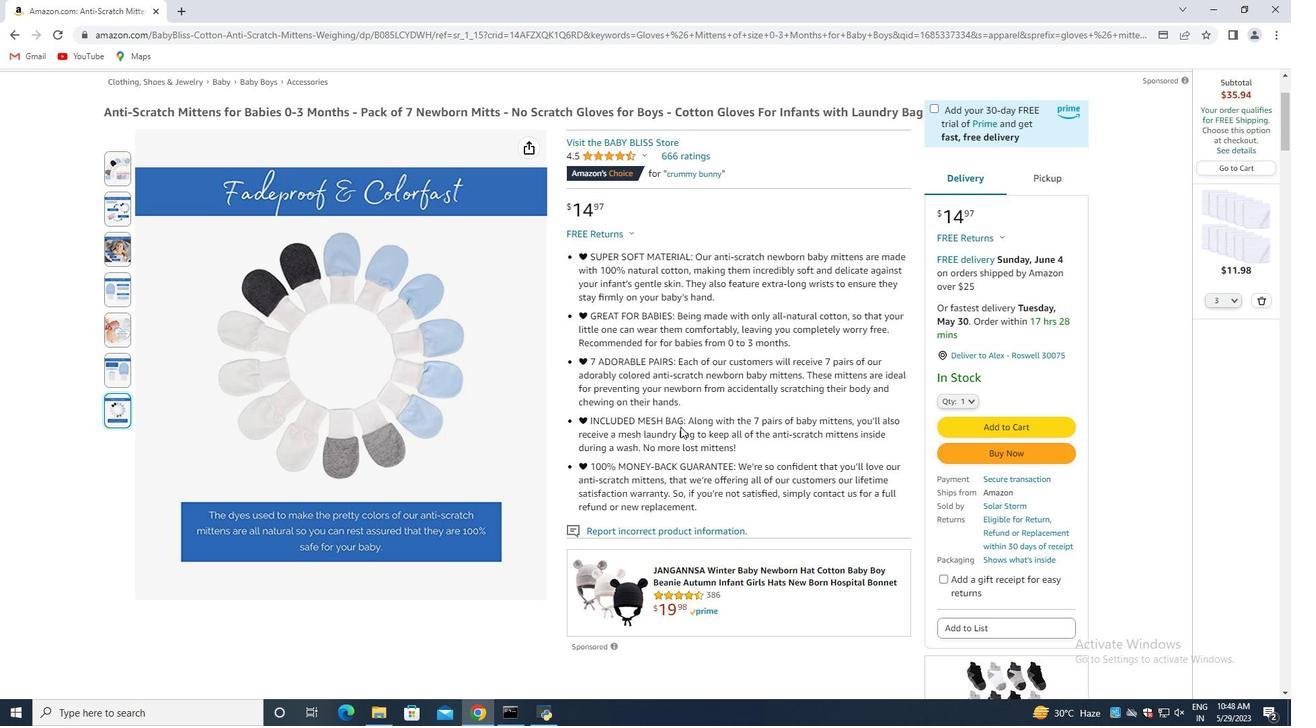 
Action: Mouse moved to (667, 429)
Screenshot: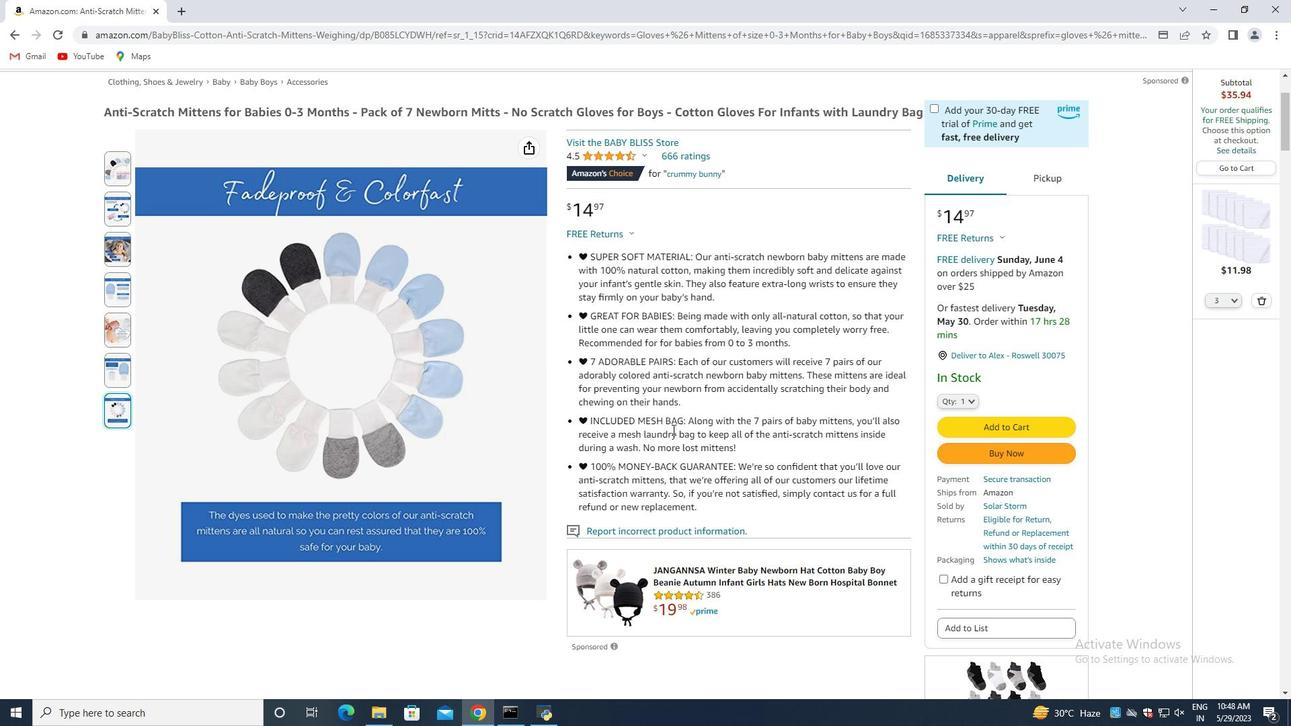 
Action: Mouse scrolled (667, 429) with delta (0, 0)
Screenshot: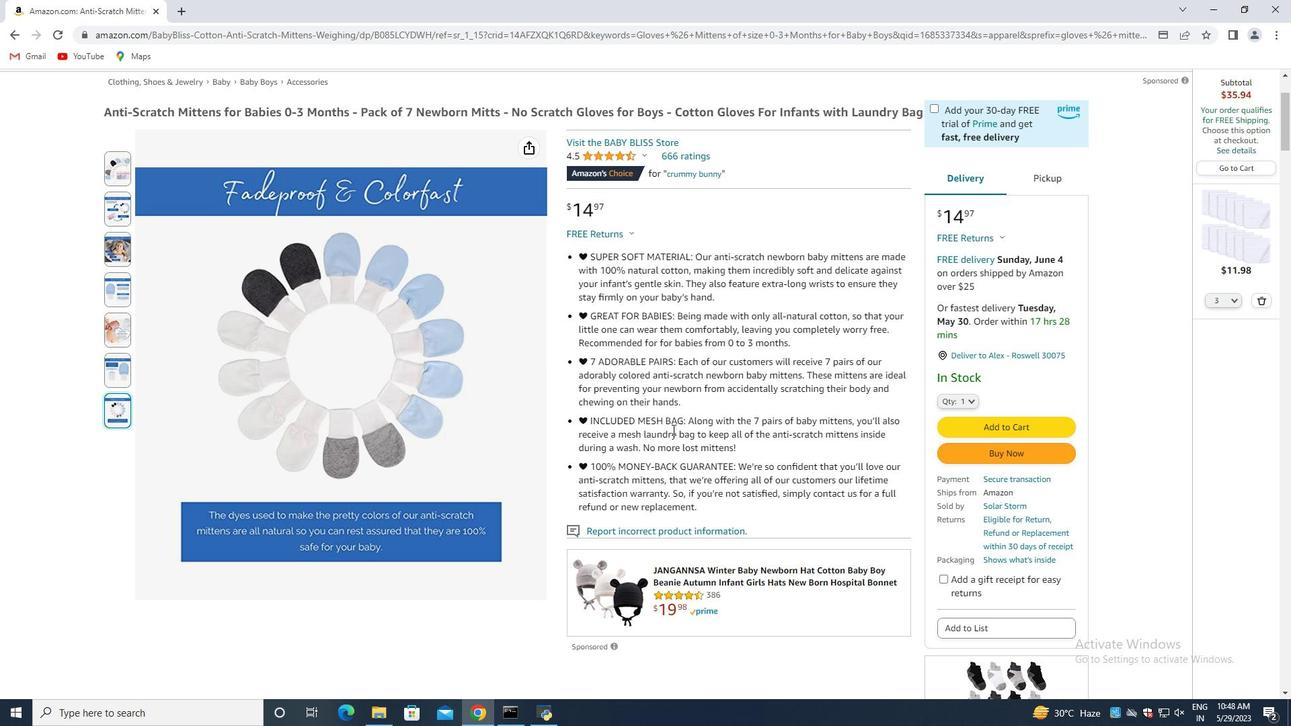 
Action: Mouse moved to (693, 366)
Screenshot: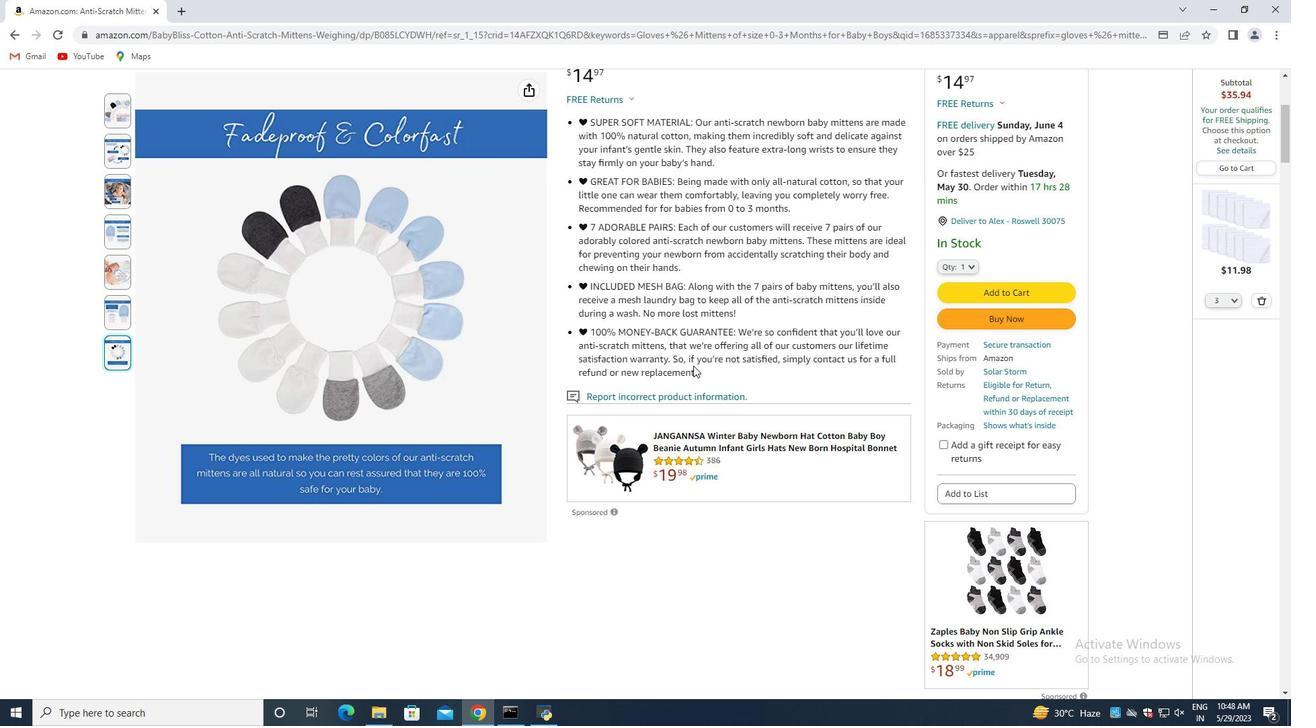 
Action: Mouse scrolled (693, 365) with delta (0, 0)
Screenshot: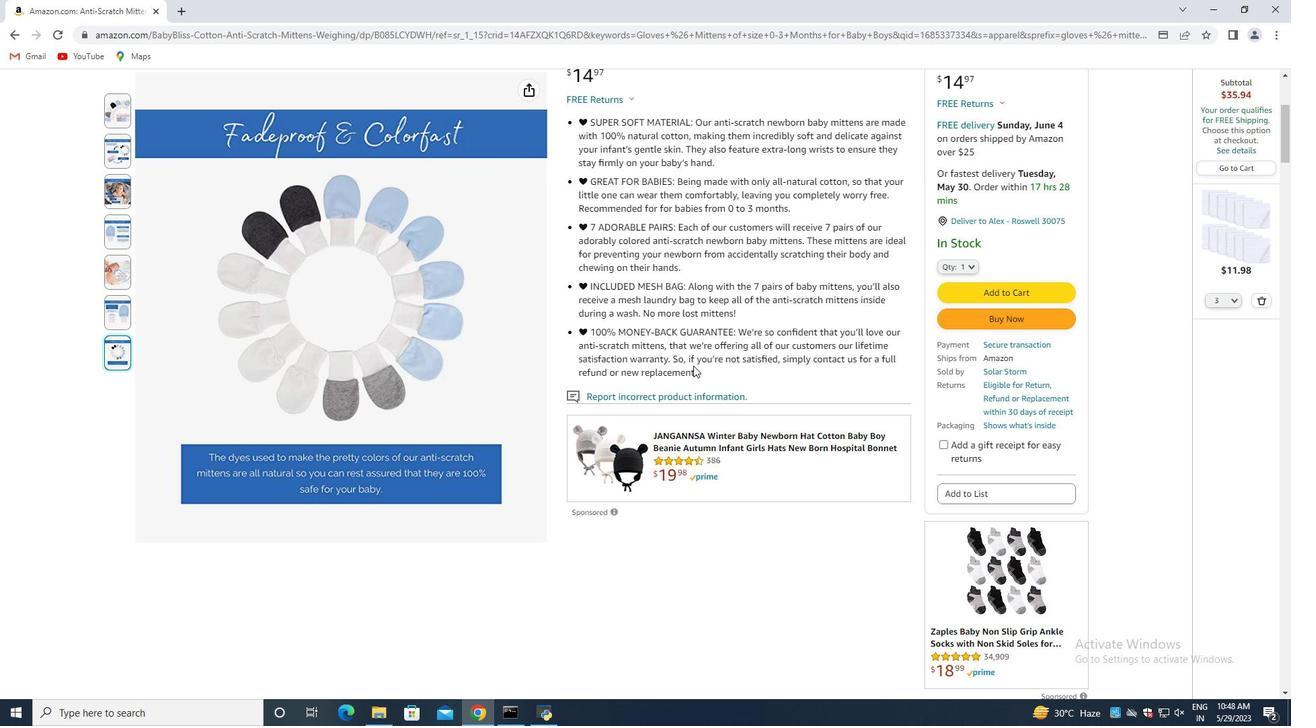 
Action: Mouse moved to (691, 367)
Screenshot: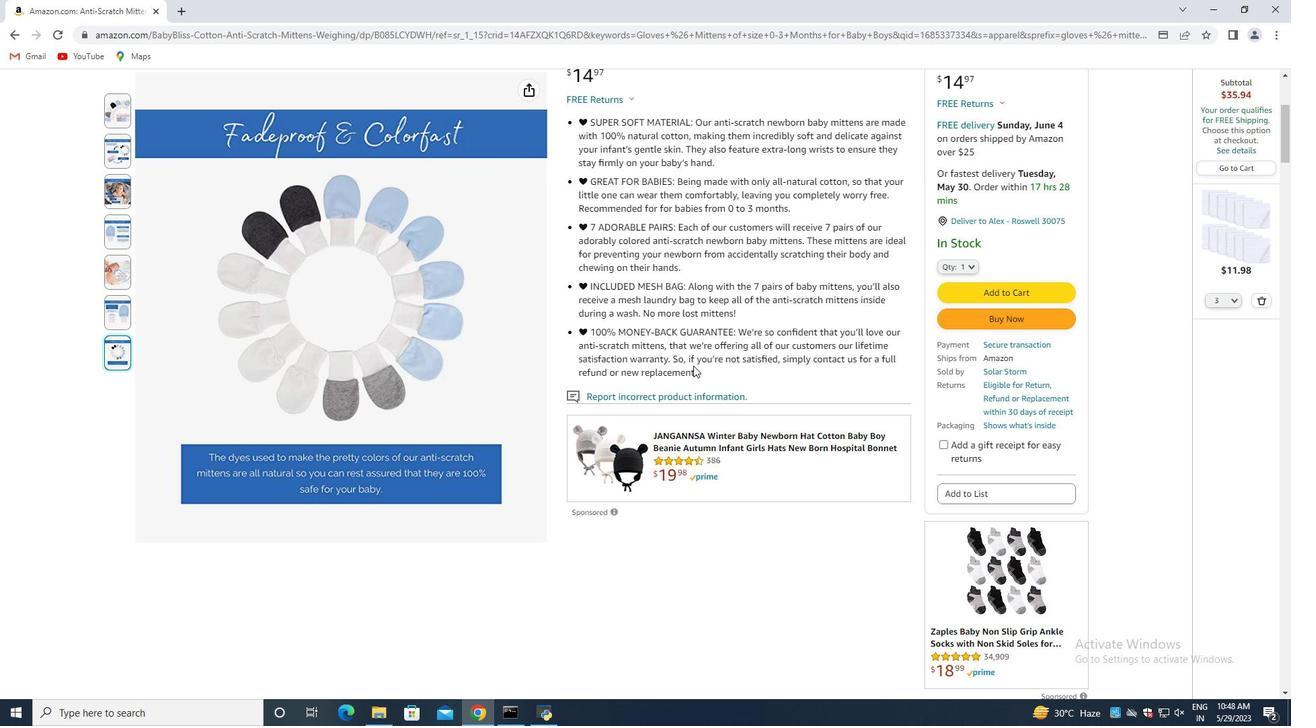 
Action: Mouse scrolled (691, 367) with delta (0, 0)
Screenshot: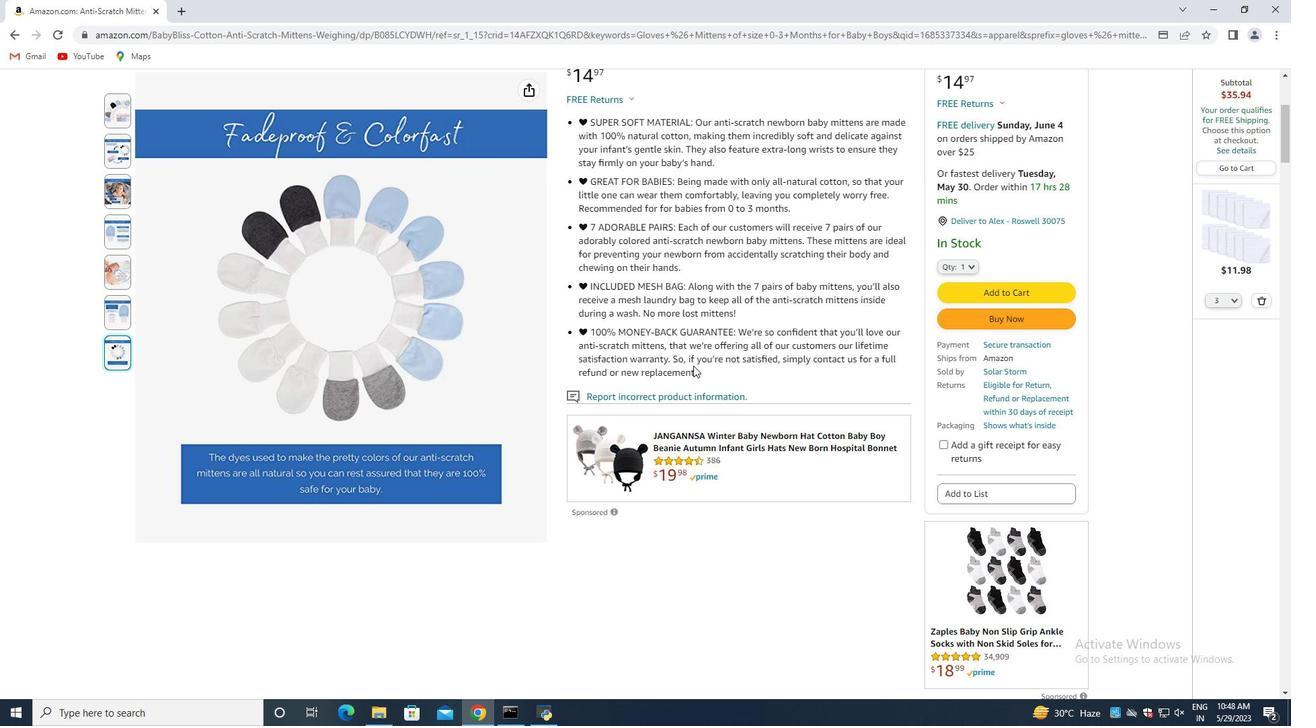 
Action: Mouse moved to (626, 365)
Screenshot: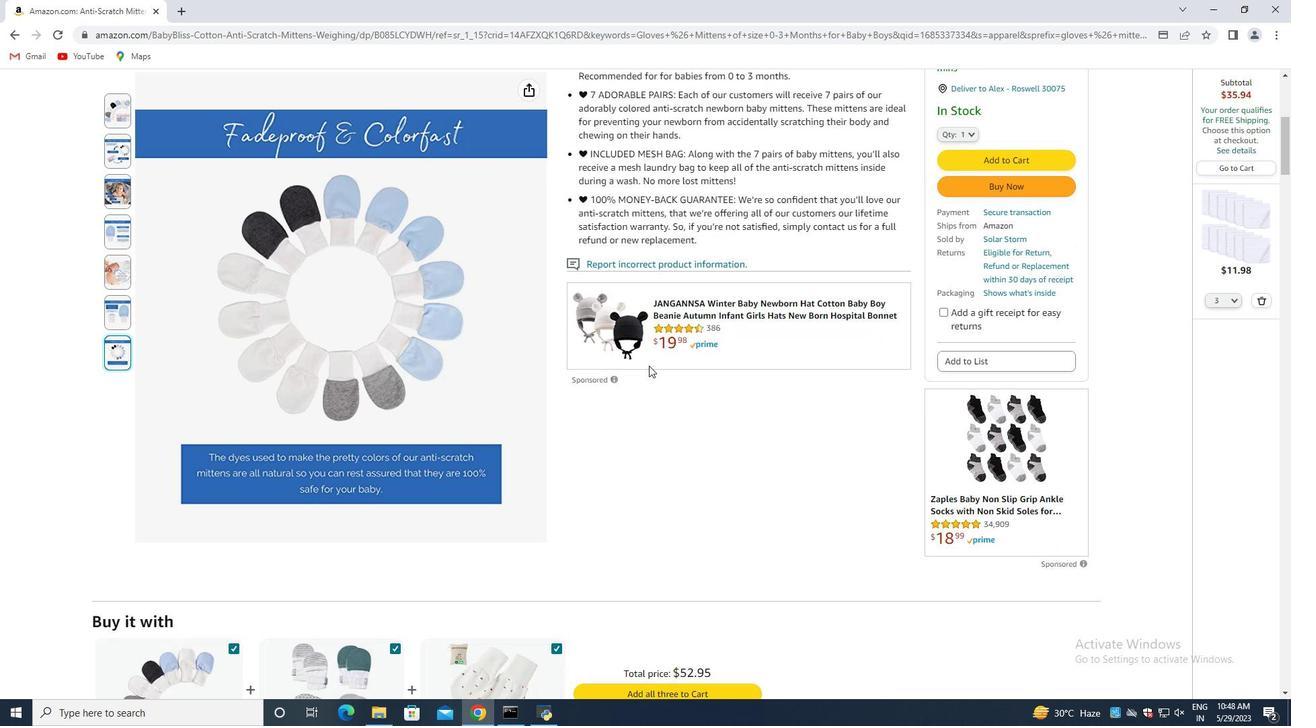 
Action: Mouse scrolled (626, 365) with delta (0, 0)
Screenshot: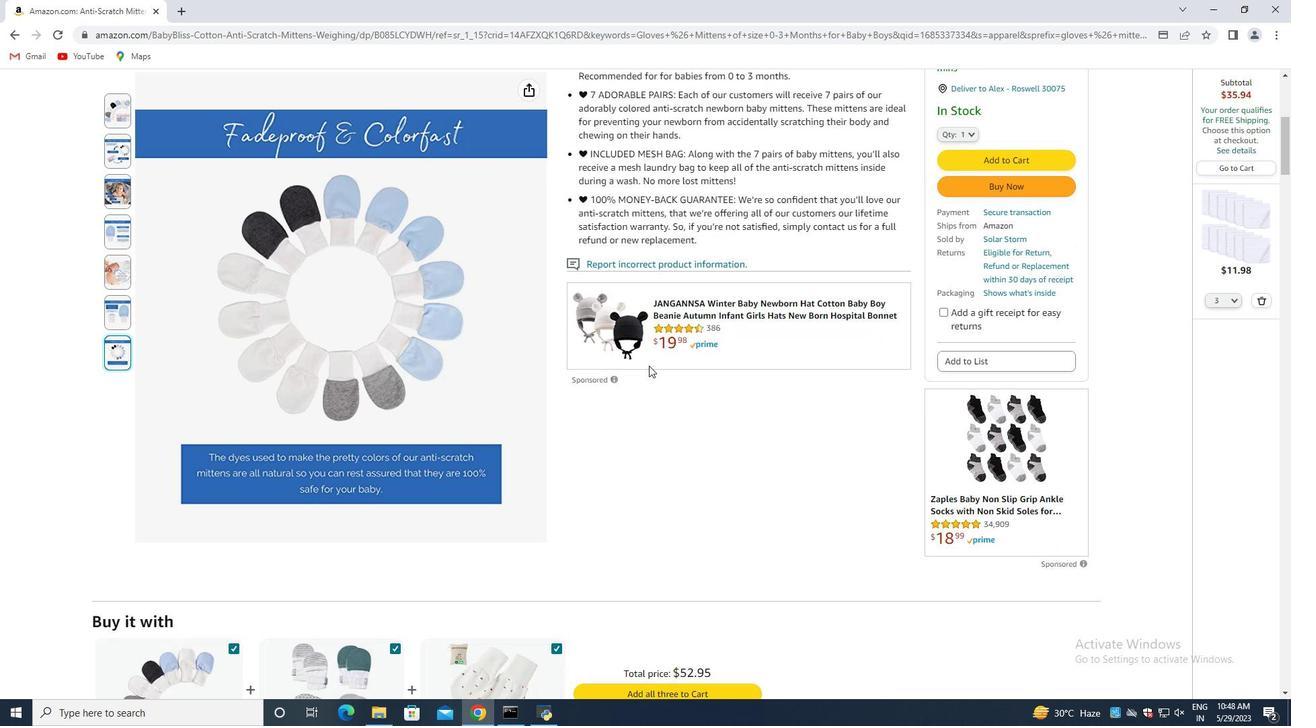 
Action: Mouse moved to (607, 369)
Screenshot: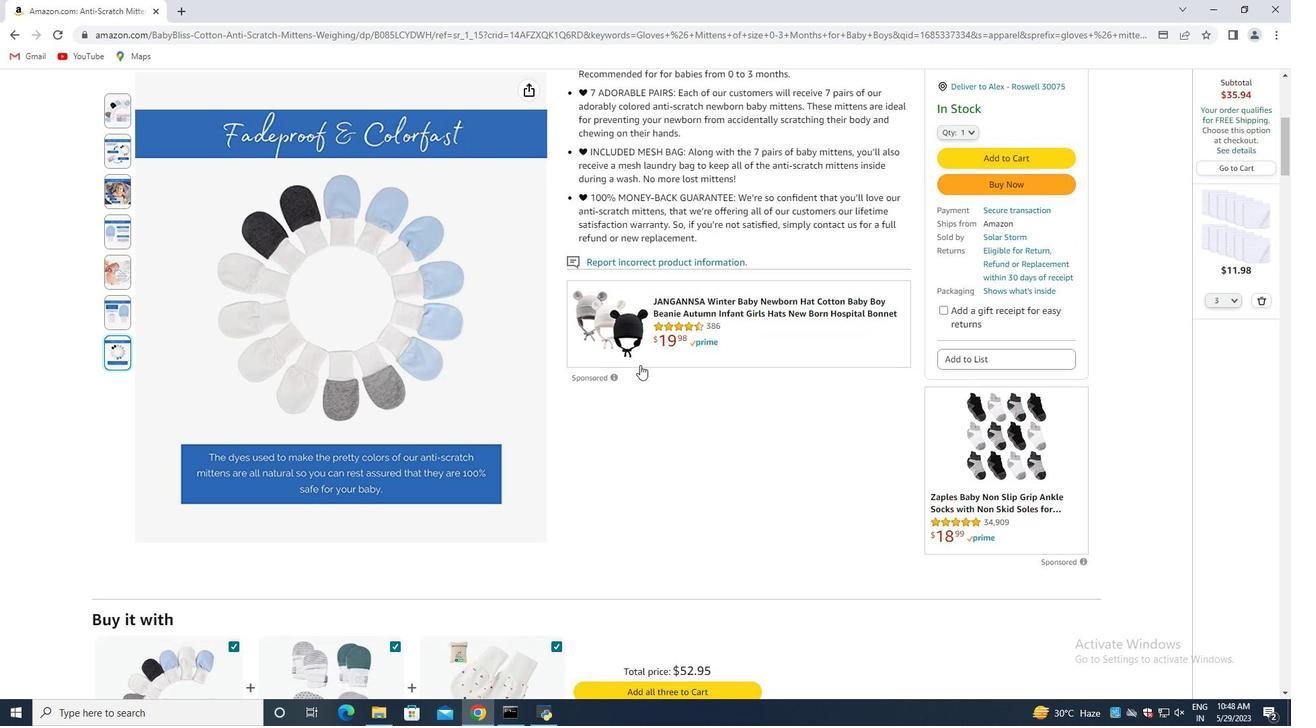 
Action: Mouse scrolled (607, 368) with delta (0, 0)
Screenshot: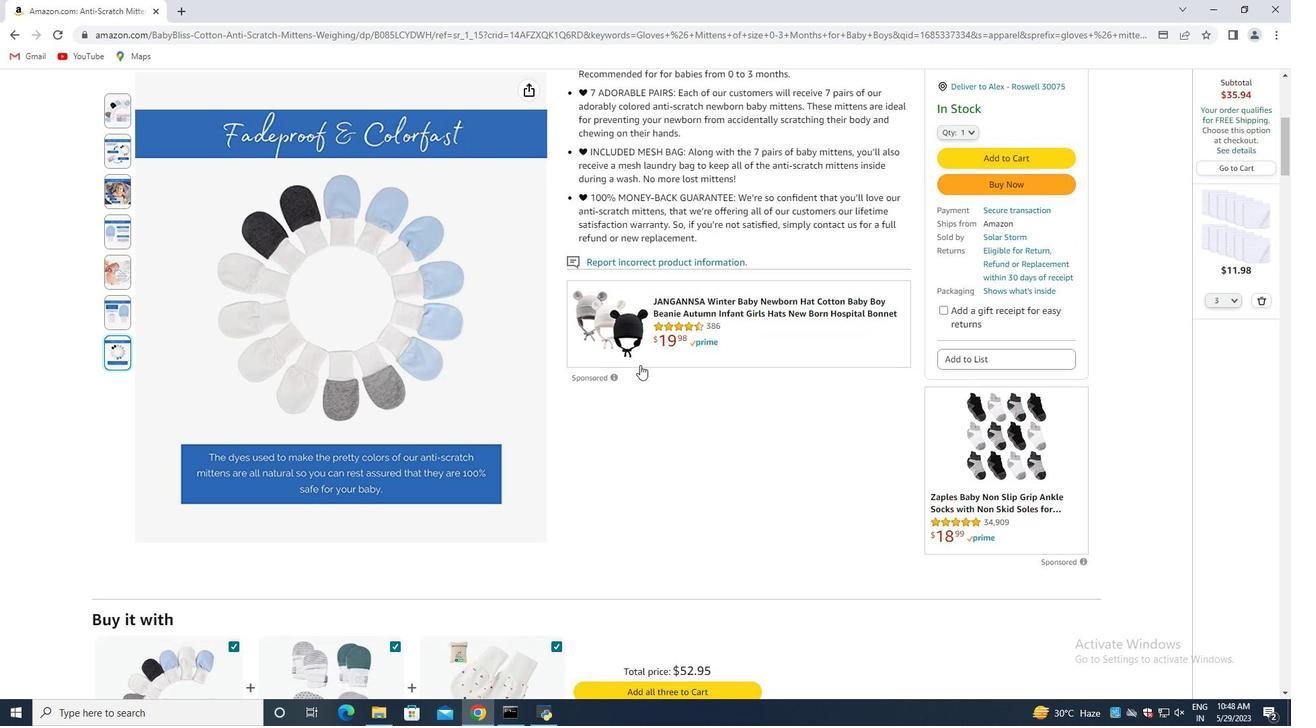
Action: Mouse moved to (528, 361)
Screenshot: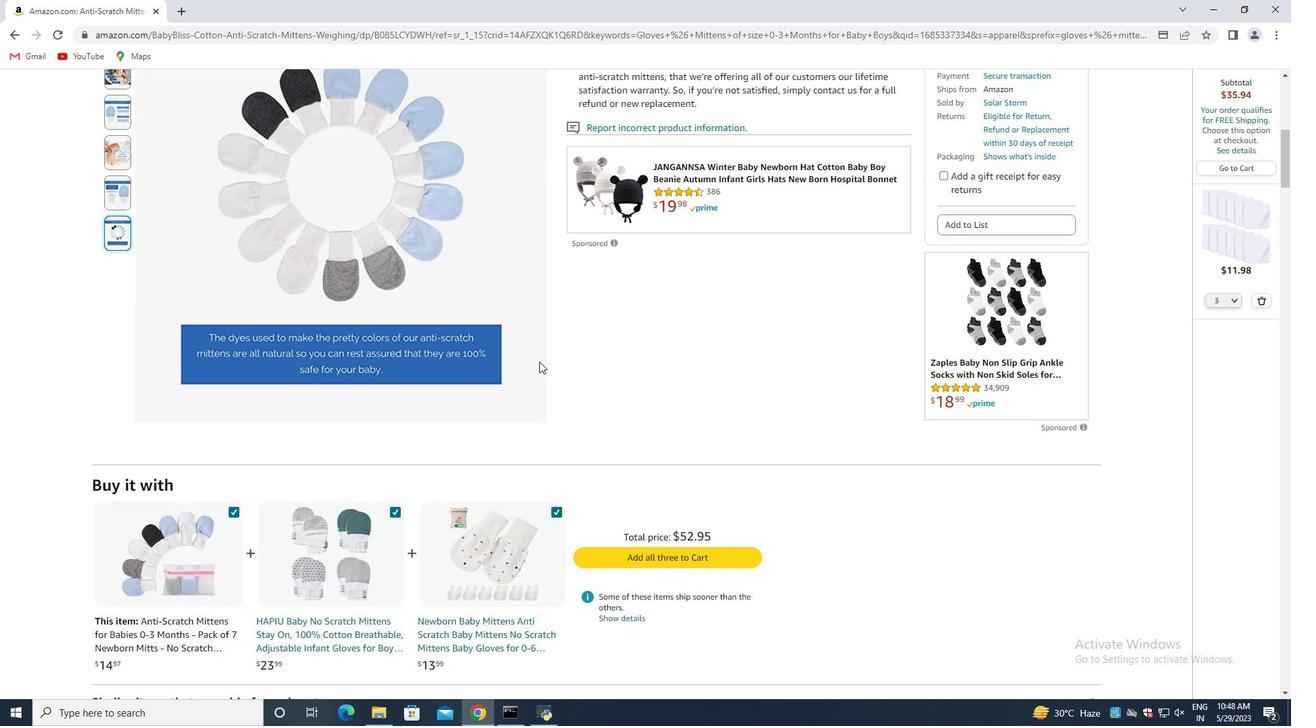 
Action: Mouse scrolled (528, 360) with delta (0, 0)
Screenshot: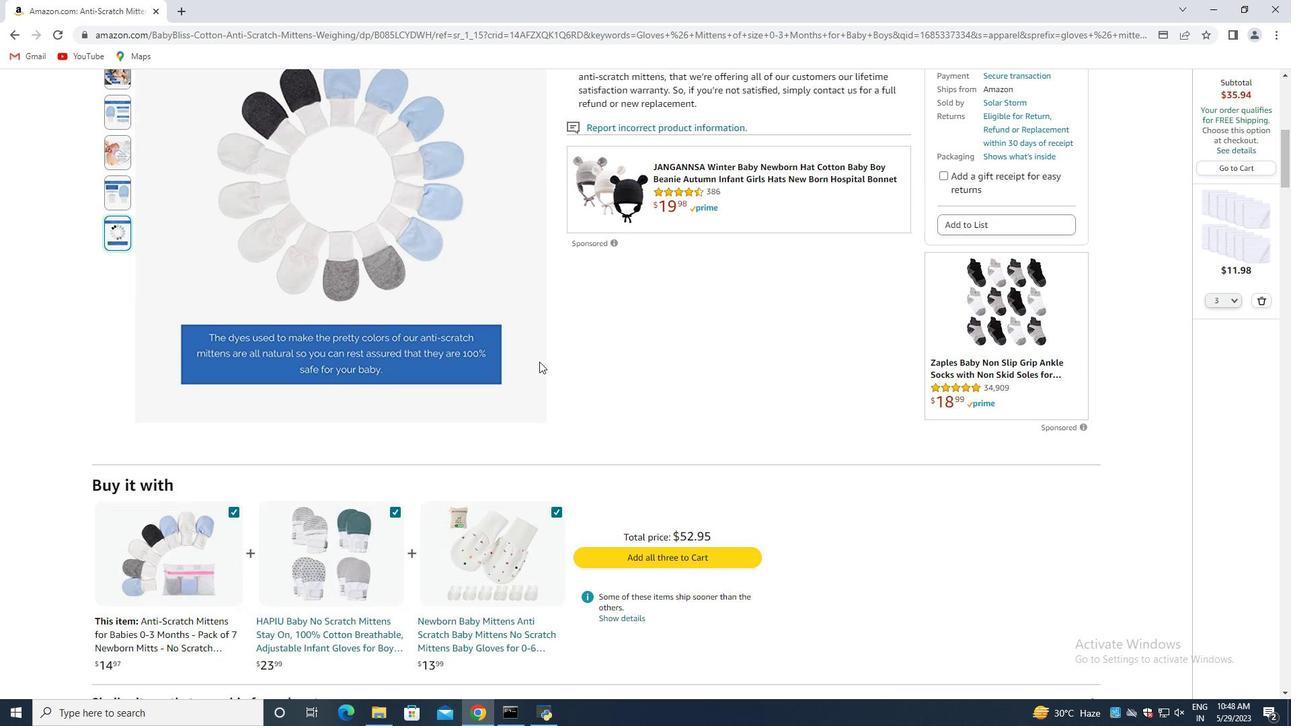 
Action: Mouse moved to (519, 361)
Screenshot: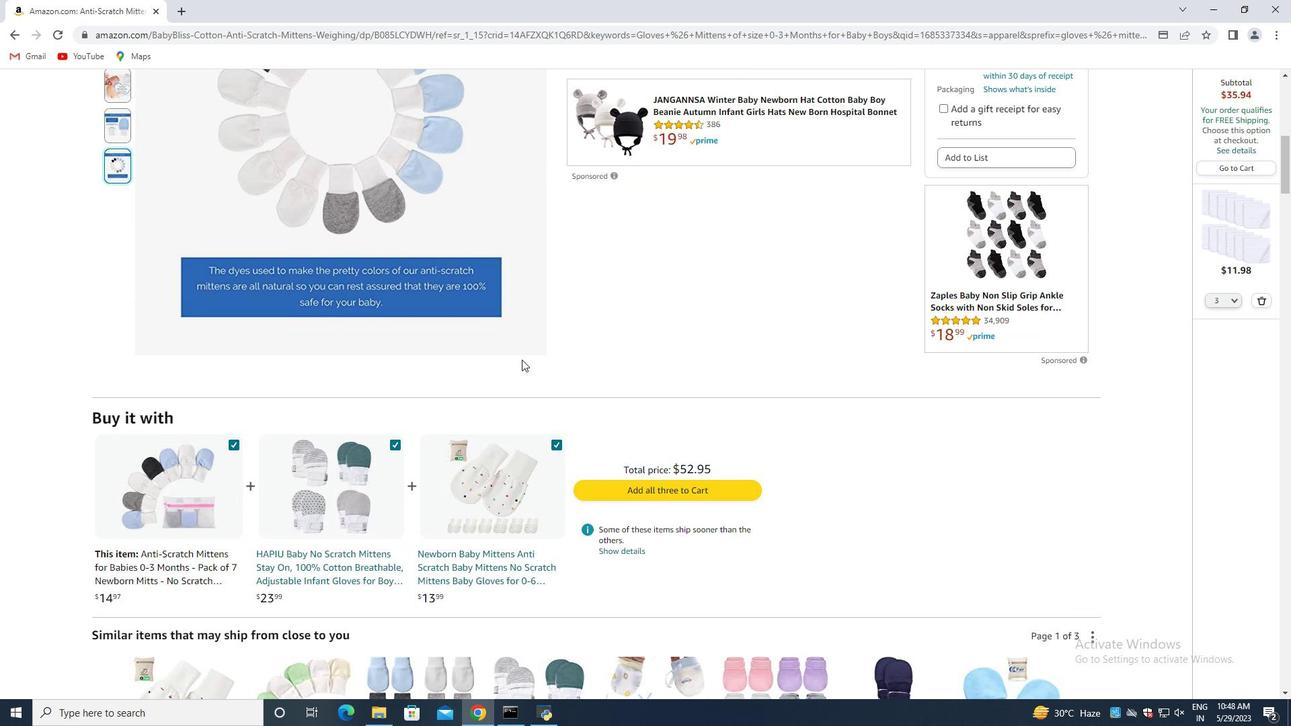 
Action: Mouse scrolled (519, 360) with delta (0, 0)
Screenshot: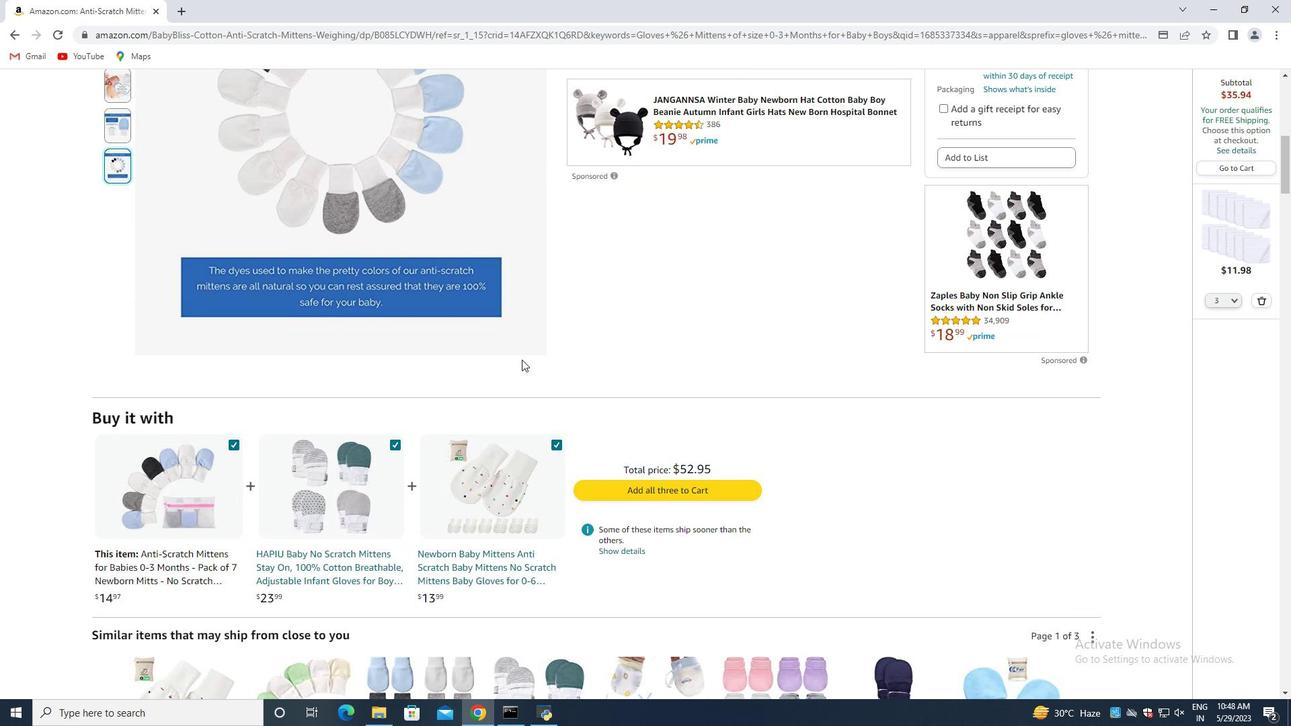 
Action: Mouse scrolled (519, 360) with delta (0, 0)
Screenshot: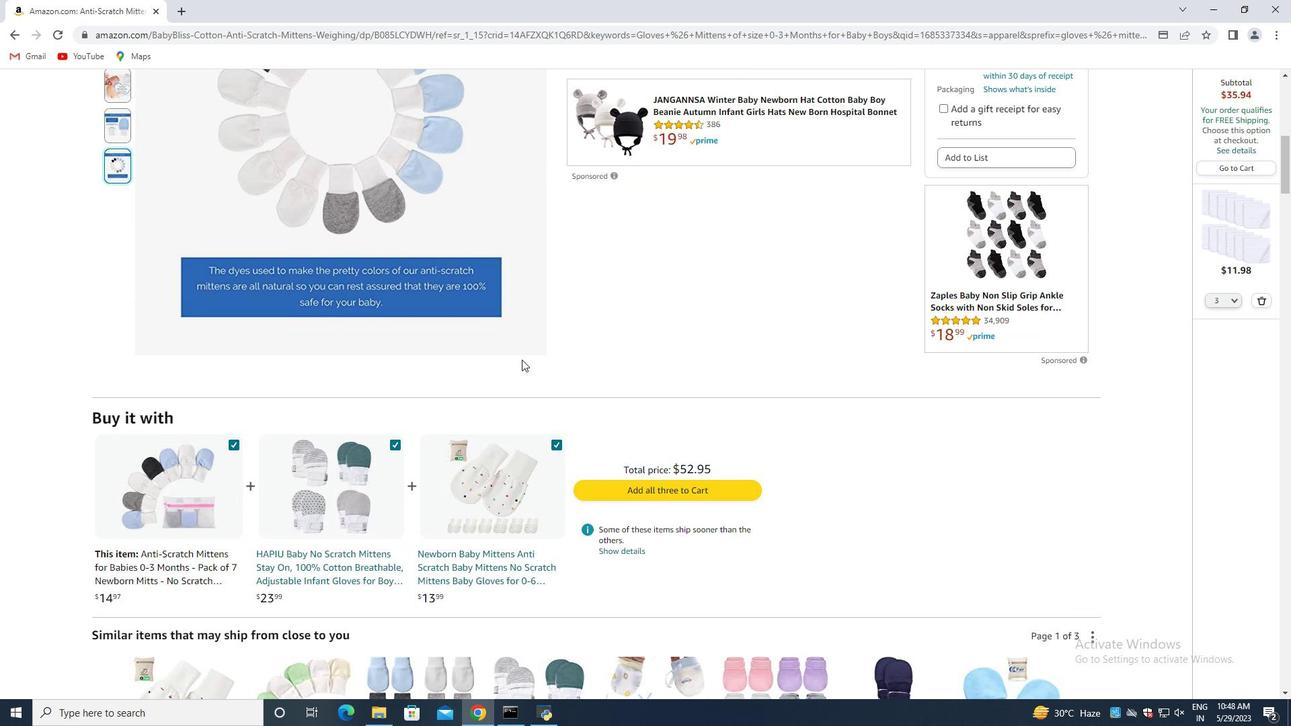 
Action: Mouse moved to (519, 361)
Screenshot: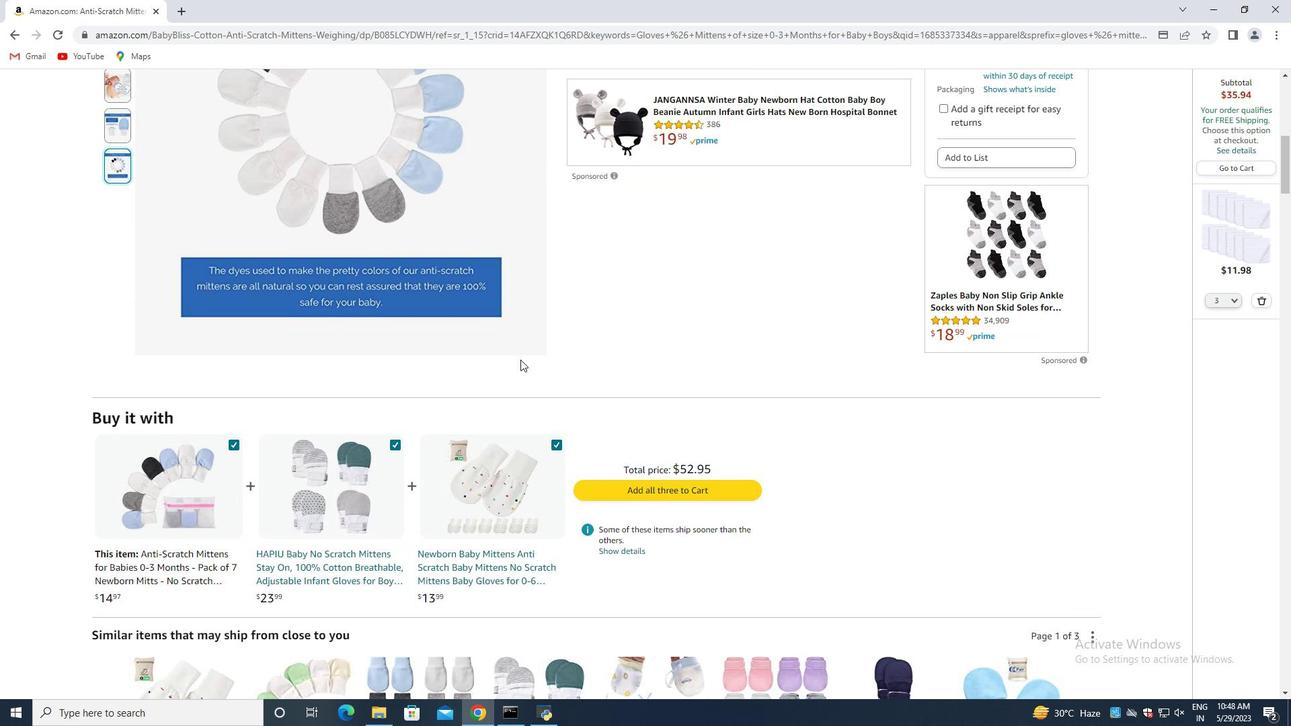 
Action: Mouse scrolled (519, 360) with delta (0, 0)
Screenshot: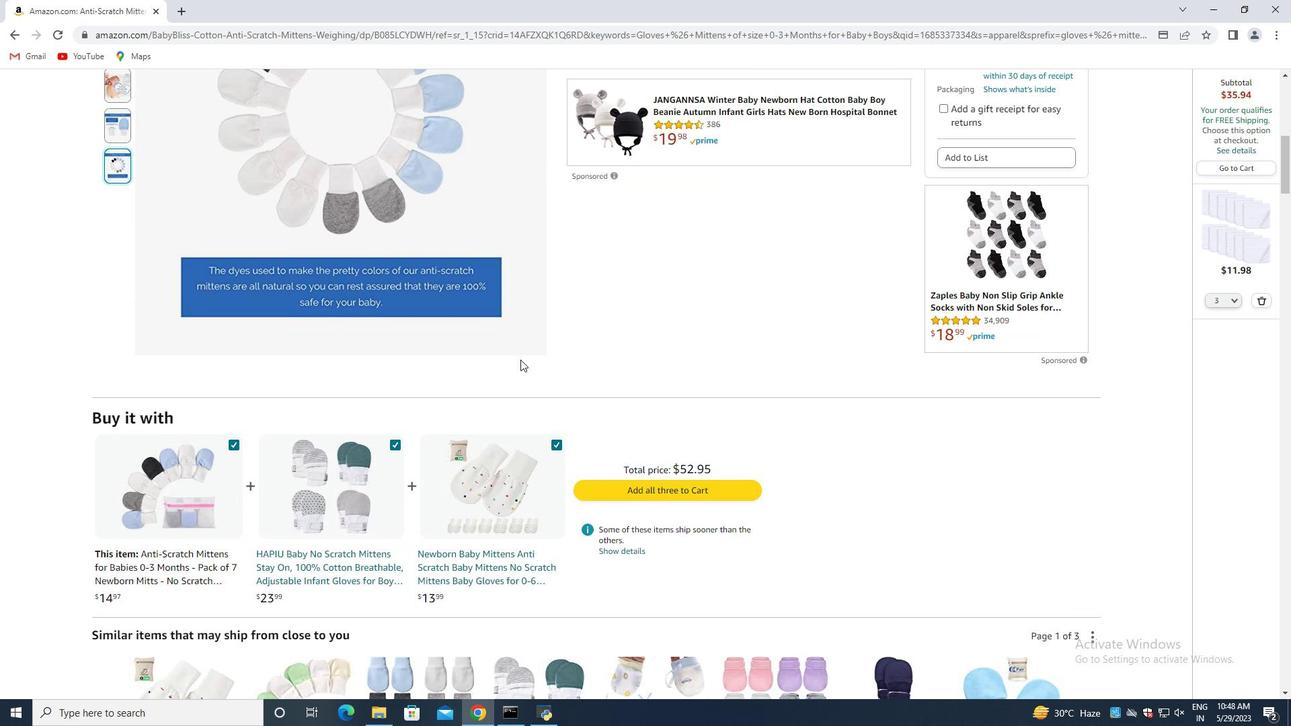 
Action: Mouse moved to (519, 365)
Screenshot: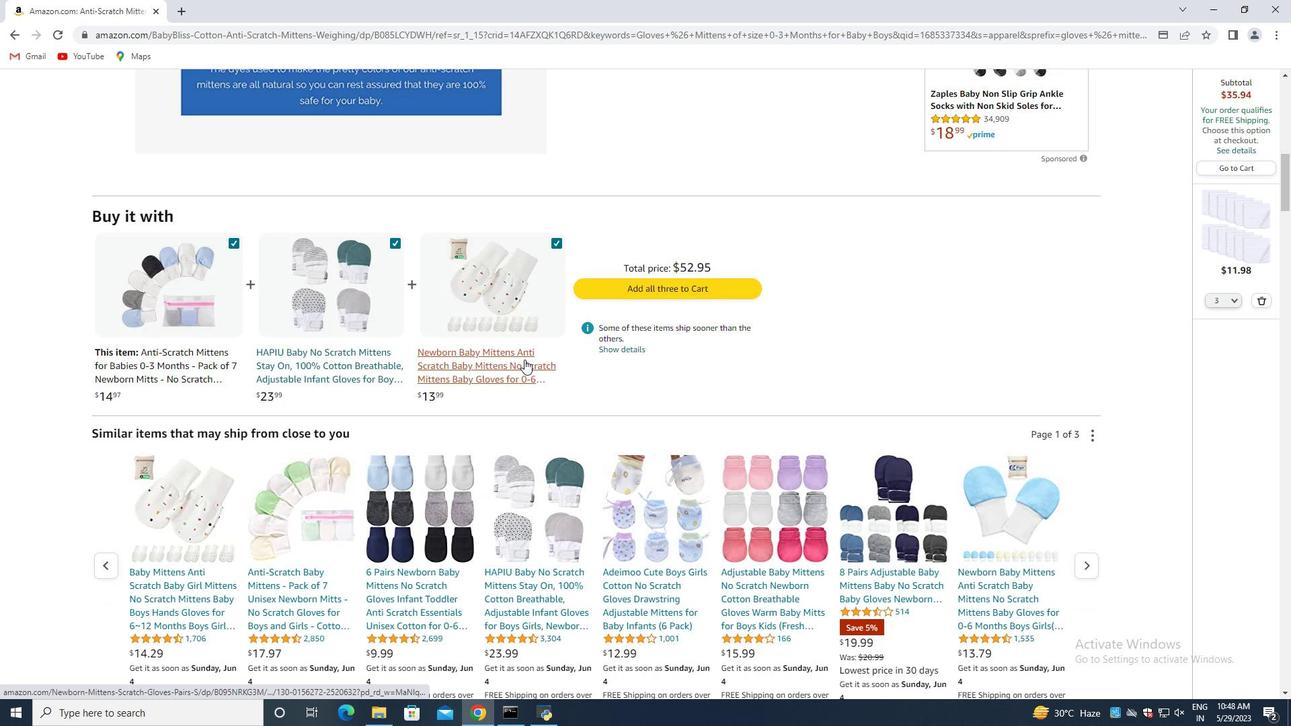 
Action: Mouse scrolled (519, 364) with delta (0, 0)
Screenshot: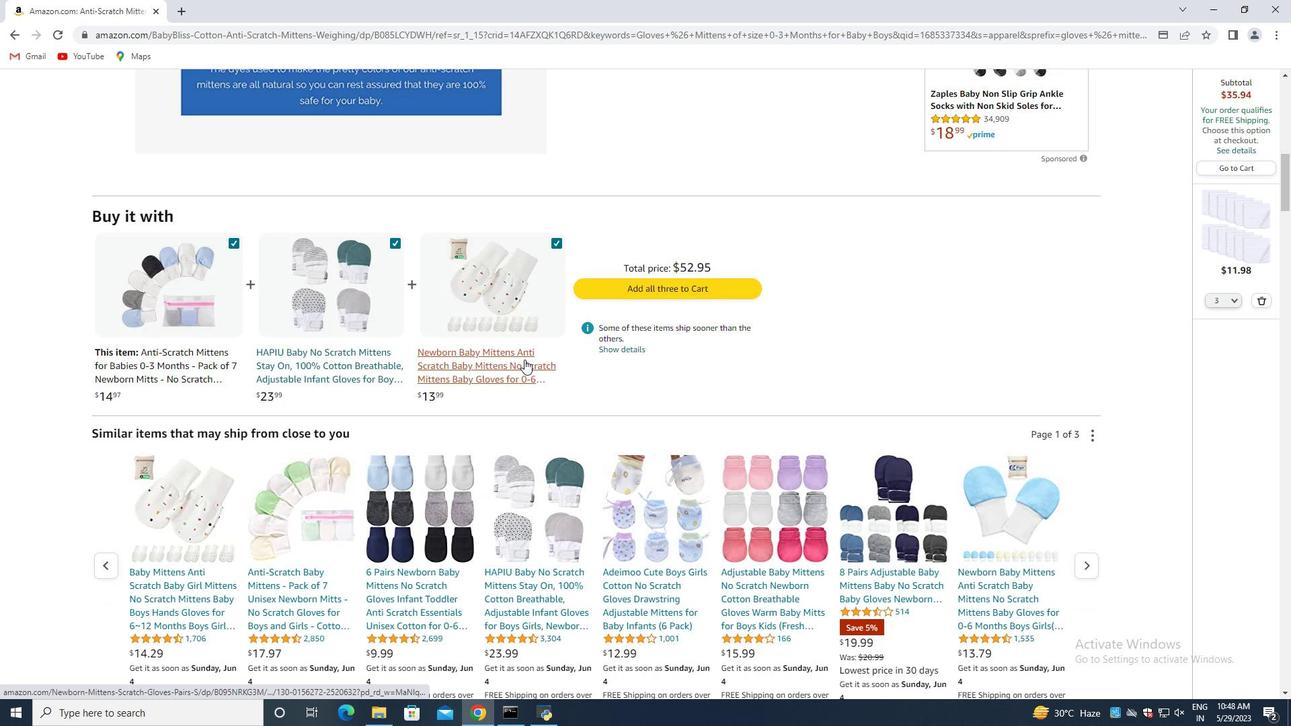 
Action: Mouse scrolled (519, 364) with delta (0, 0)
Screenshot: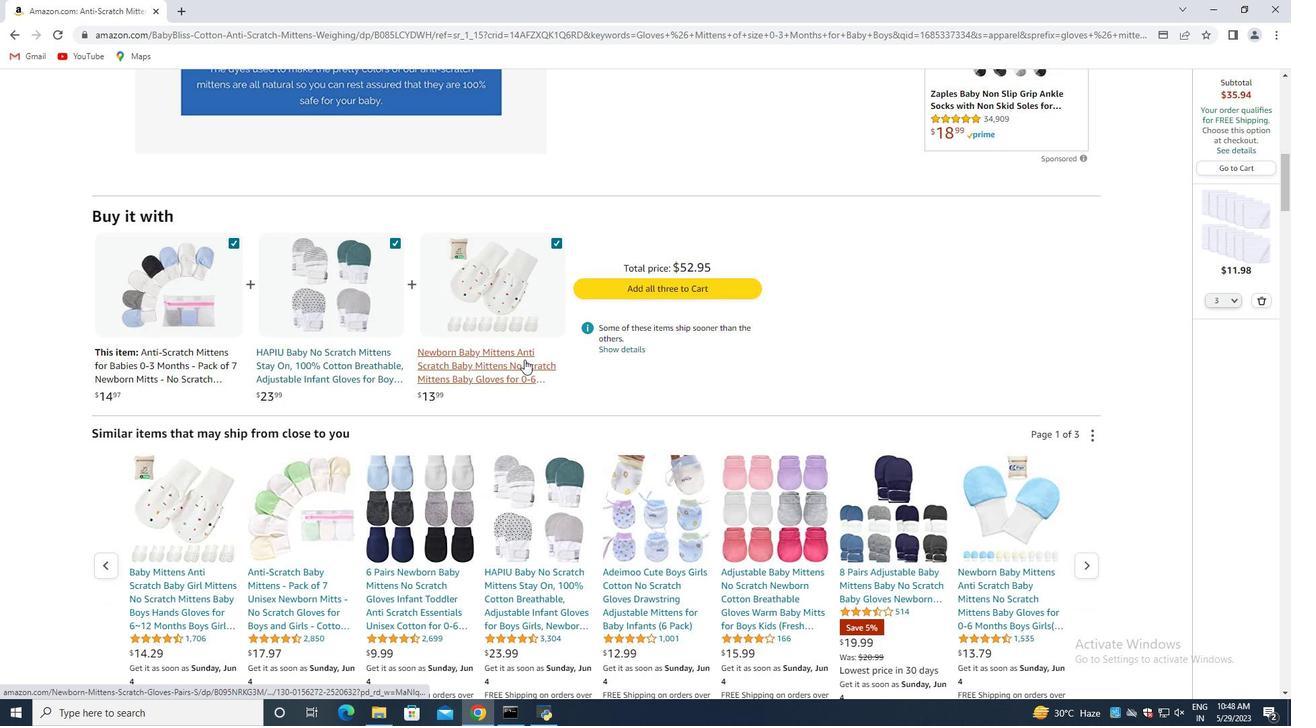 
Action: Mouse scrolled (519, 364) with delta (0, 0)
Screenshot: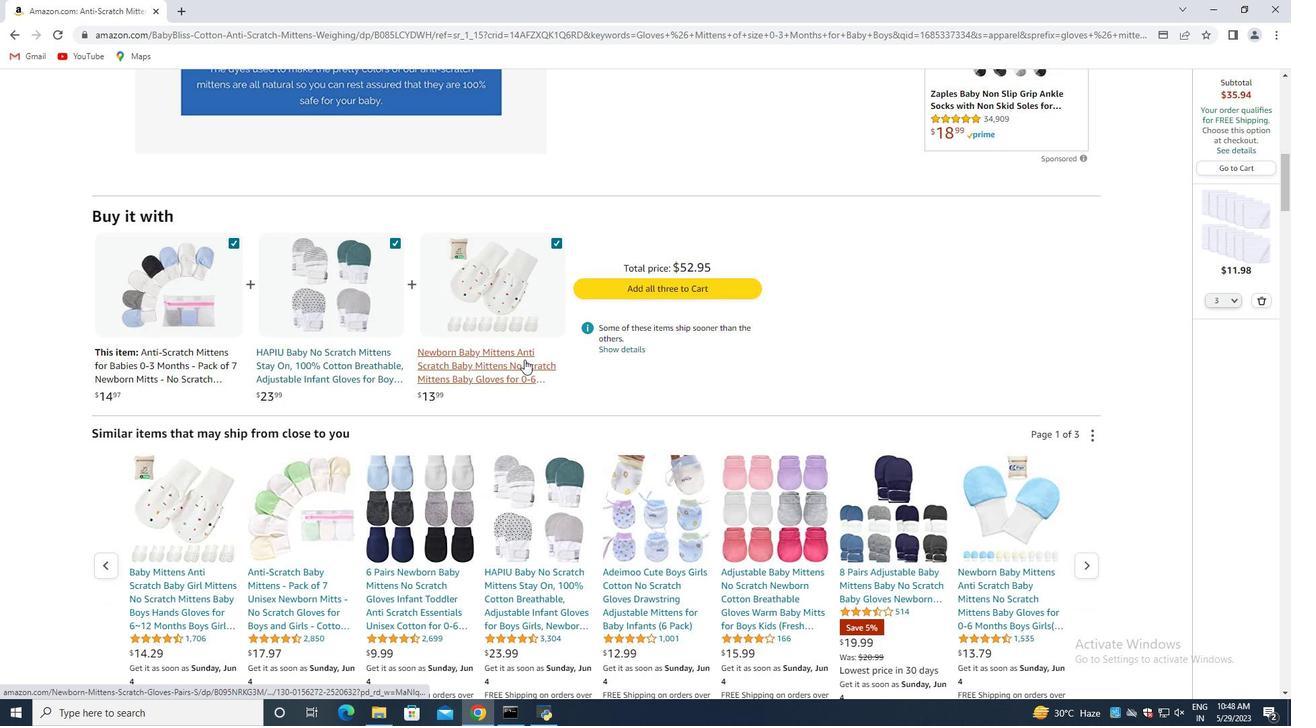 
Action: Mouse moved to (1261, 296)
Screenshot: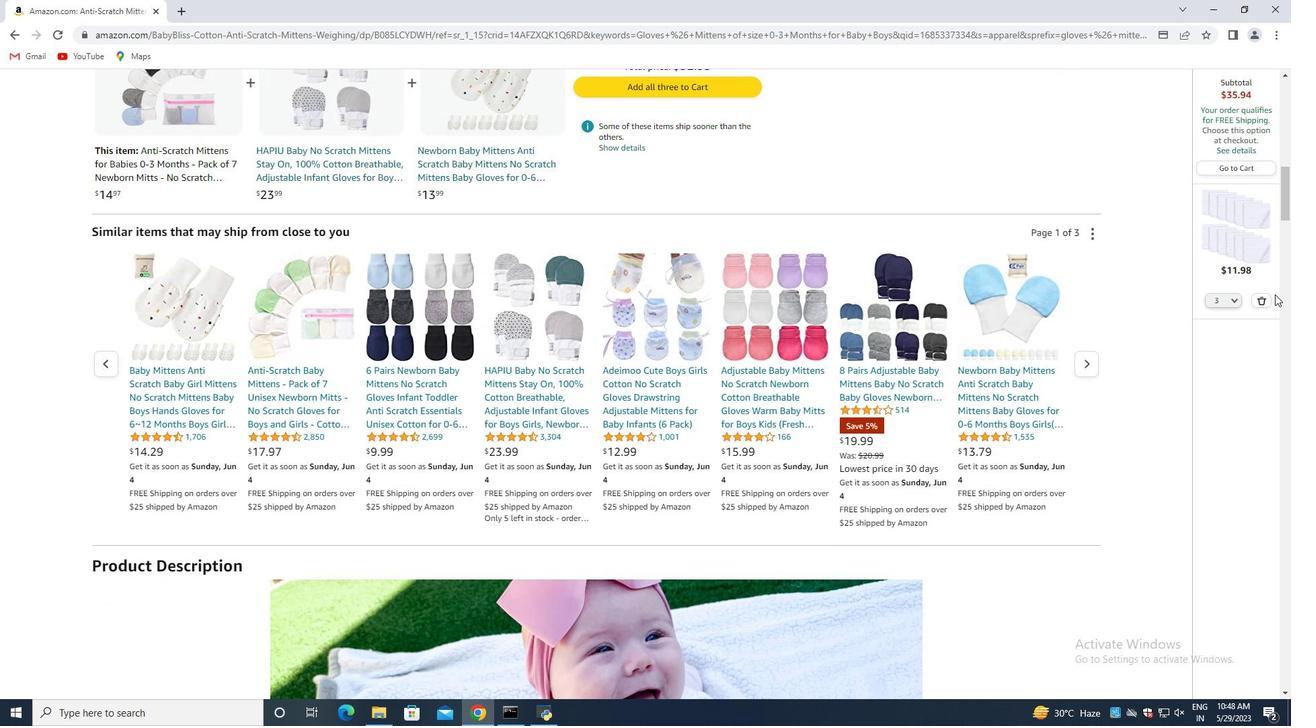 
Action: Mouse pressed left at (1261, 296)
Screenshot: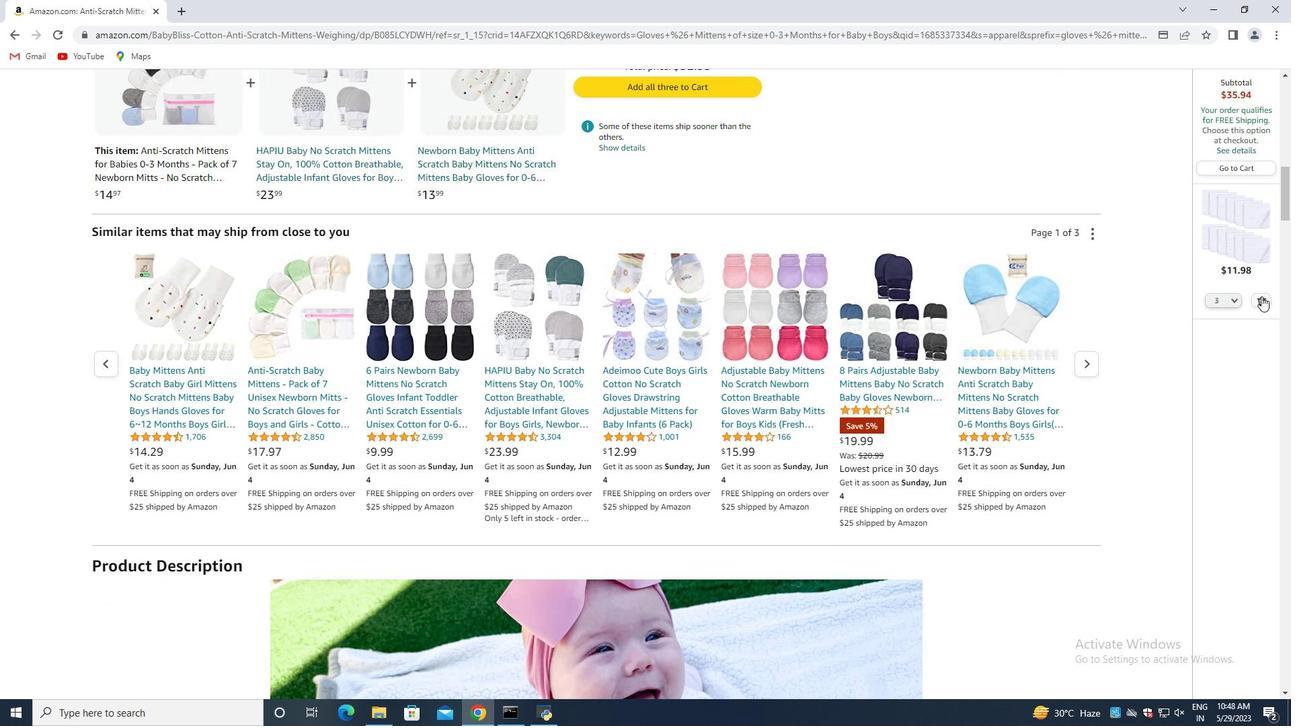 
Action: Mouse moved to (432, 221)
Screenshot: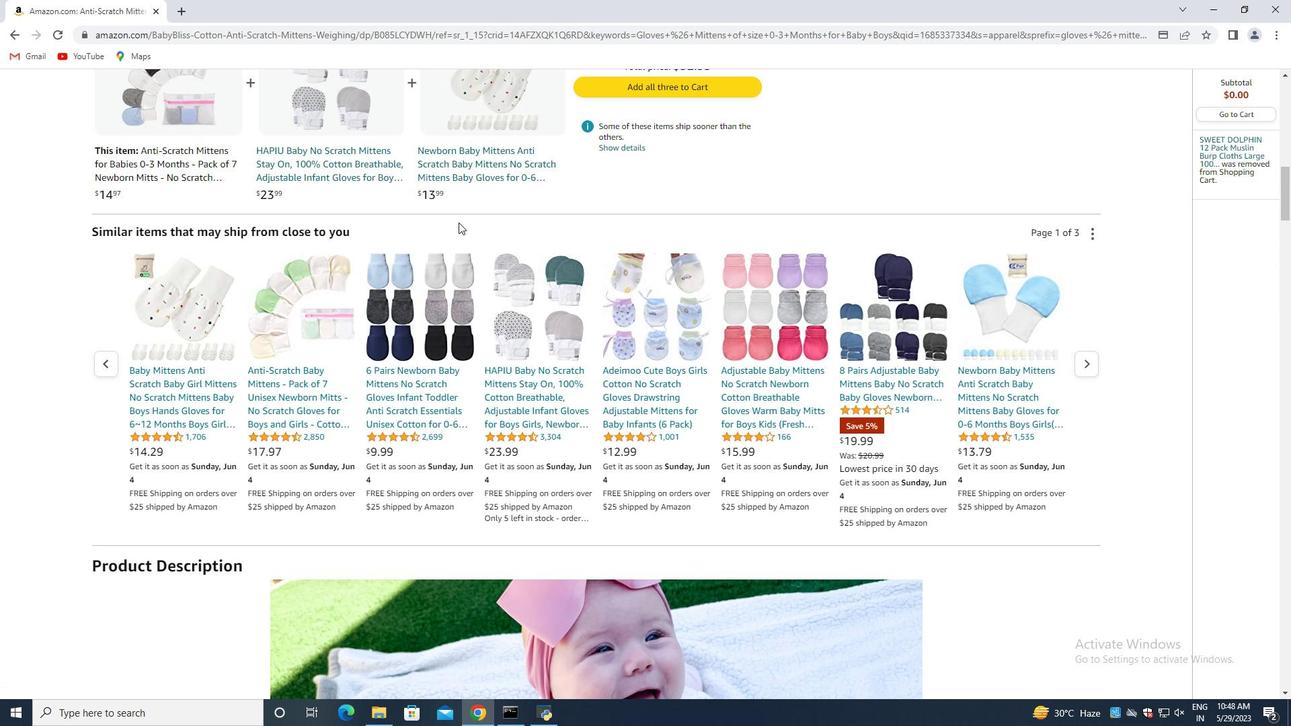 
Action: Mouse scrolled (432, 221) with delta (0, 0)
Screenshot: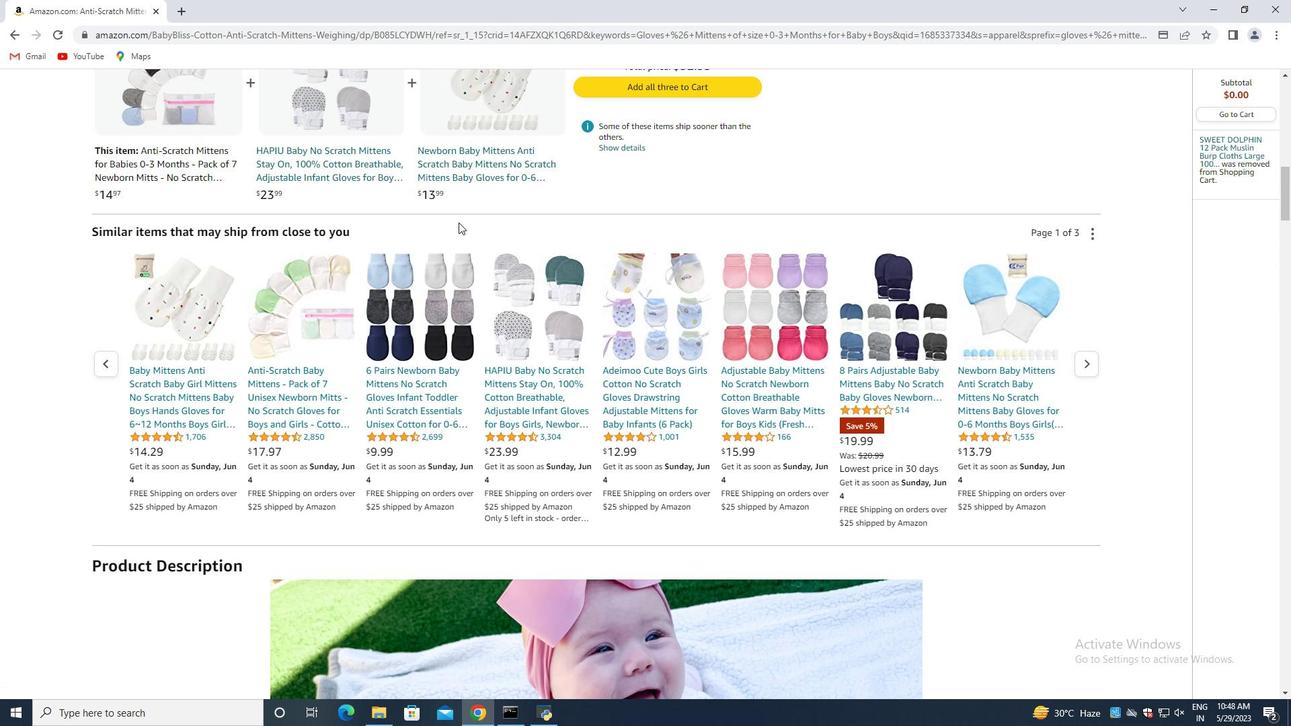 
Action: Mouse moved to (422, 227)
Screenshot: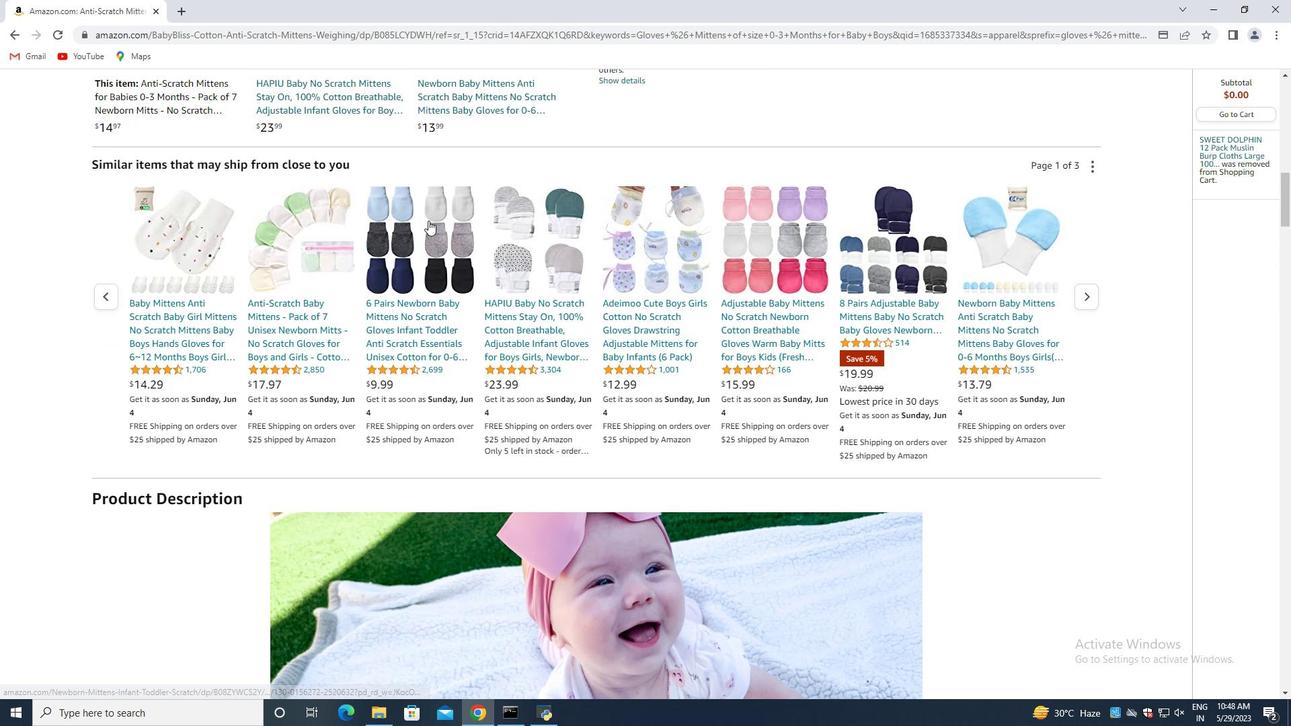
Action: Mouse scrolled (422, 226) with delta (0, 0)
Screenshot: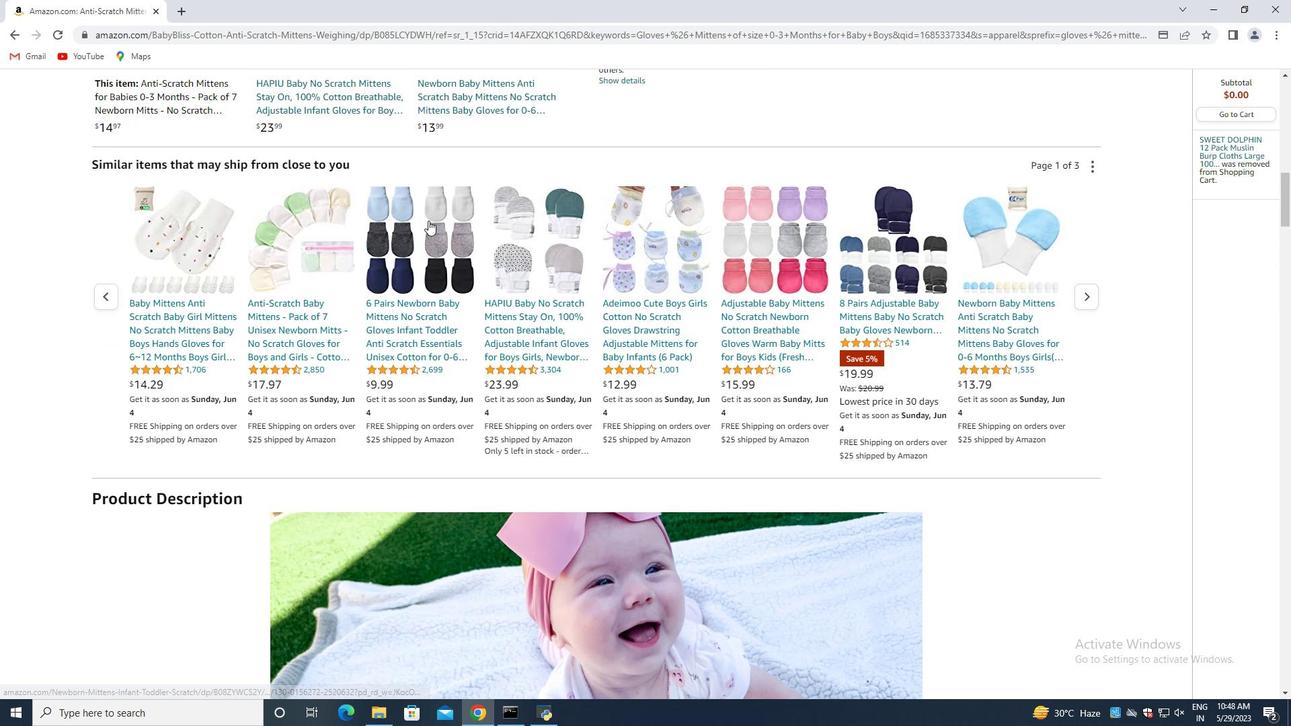 
Action: Mouse moved to (406, 262)
Screenshot: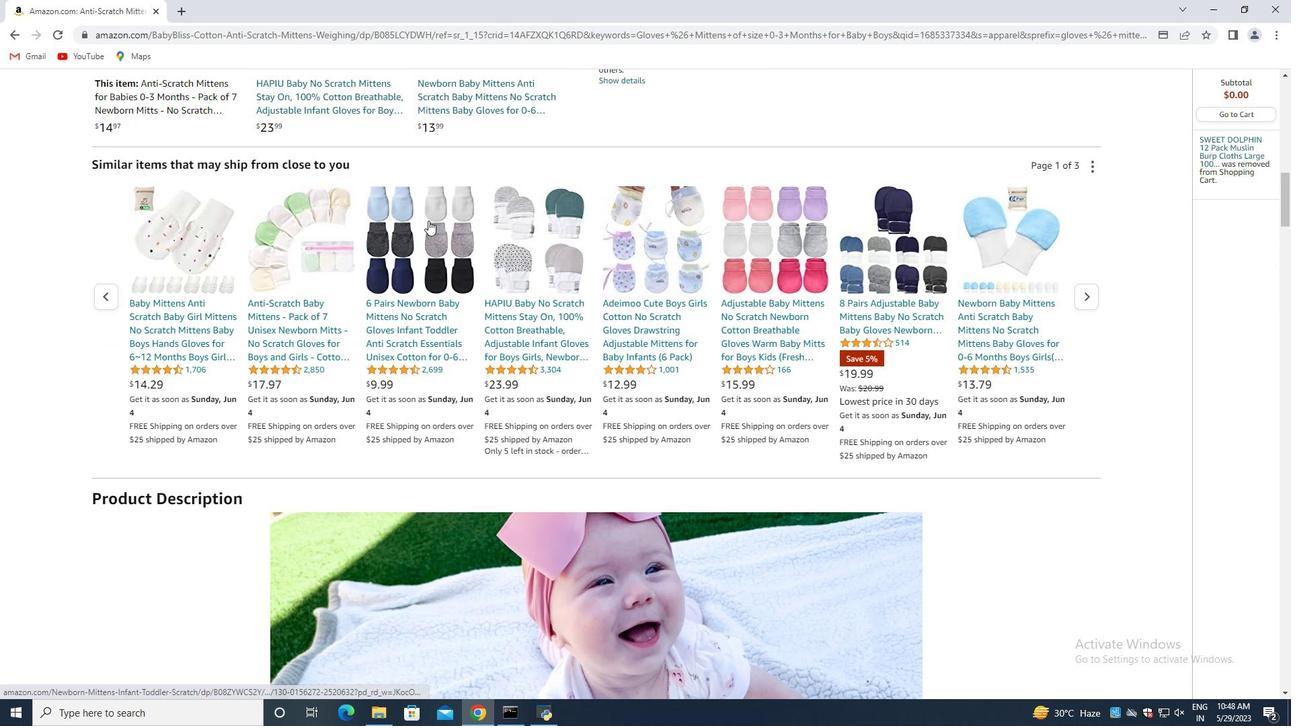 
Action: Mouse scrolled (406, 261) with delta (0, 0)
Screenshot: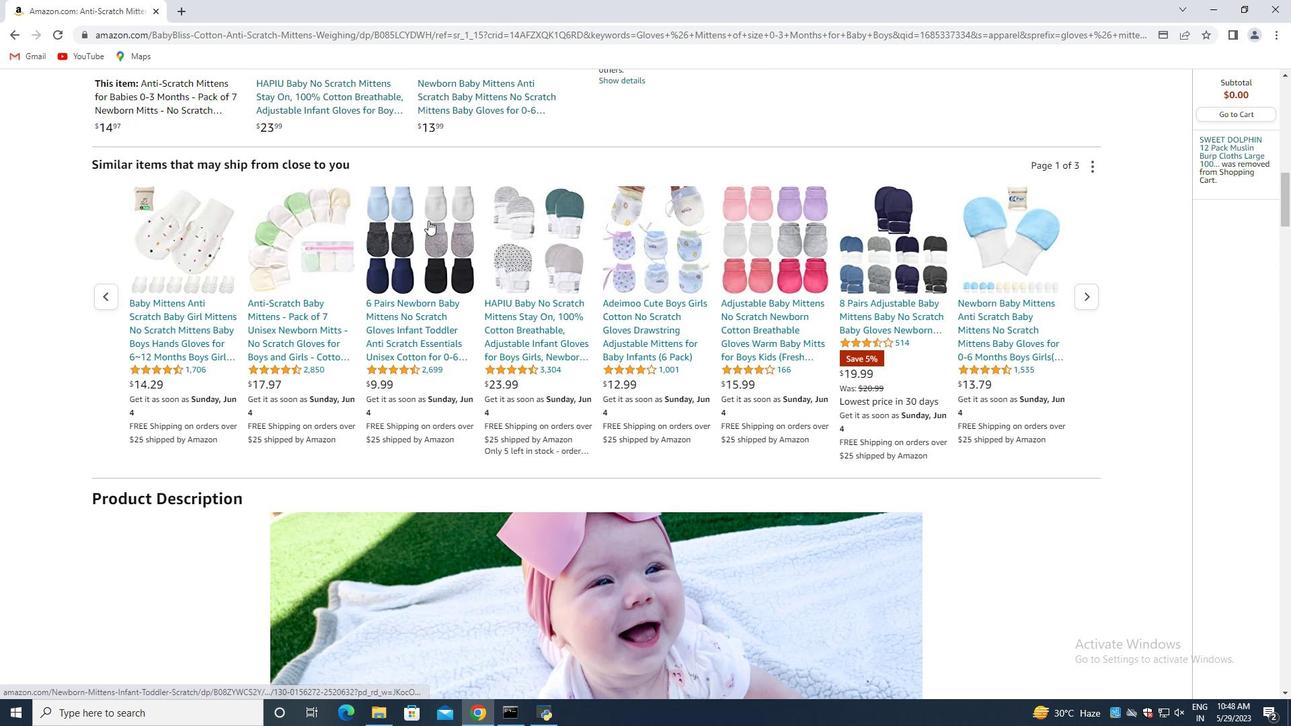 
Action: Mouse moved to (404, 265)
Screenshot: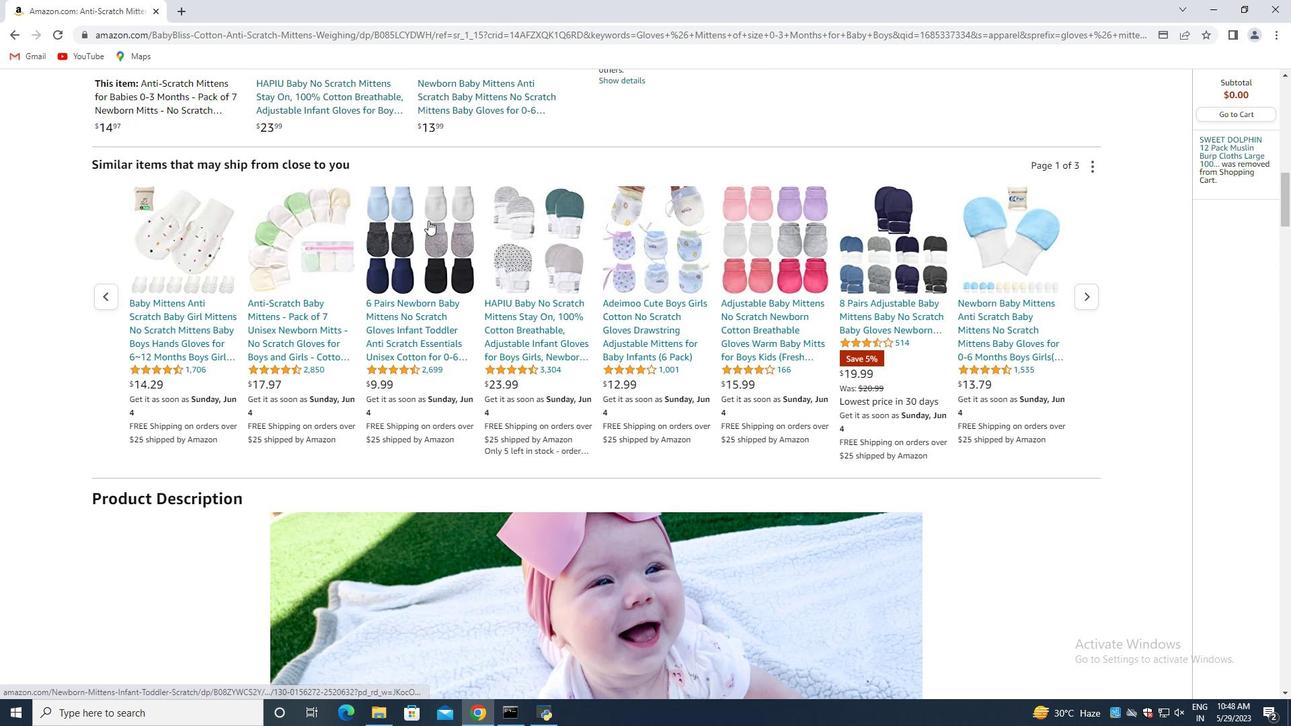 
Action: Mouse scrolled (404, 264) with delta (0, 0)
